 Task: Buy 3 Burp Cloths for Baby Boys from Bibs & Burp Cloths section under best seller category for shipping address: Amanda Green, 1779 Jenna Lane, Cincinnati, Ohio 45202, Cell Number 5139250533. Pay from credit card ending with 2005, CVV 3321
Action: Mouse moved to (208, 65)
Screenshot: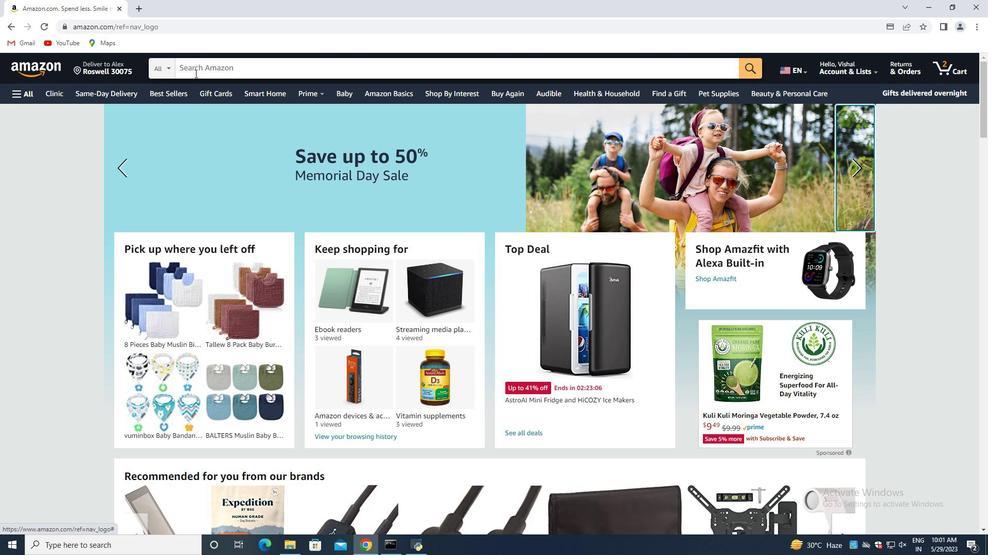 
Action: Mouse pressed left at (208, 65)
Screenshot: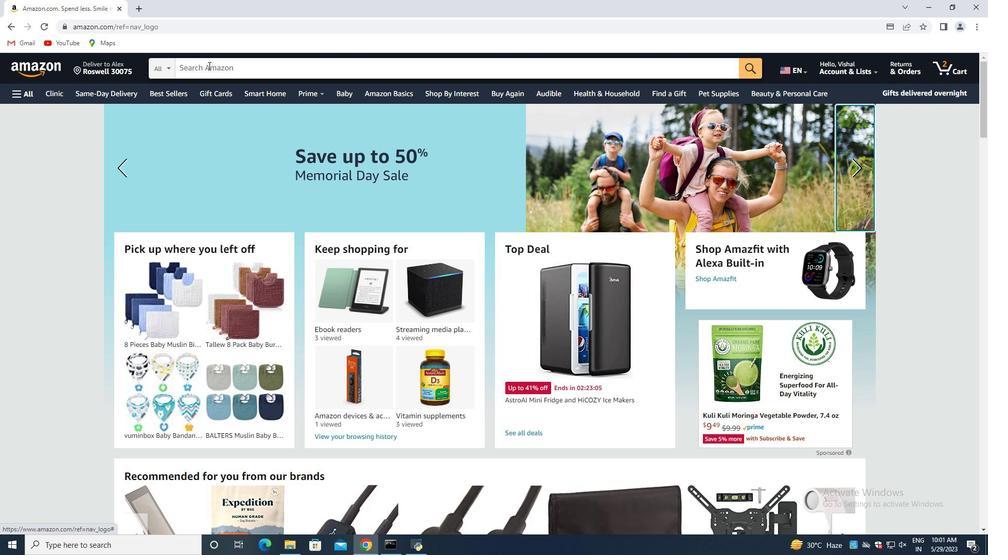 
Action: Key pressed <Key.shift>Burp<Key.space><Key.shift>Cloths<Key.space><Key.shift>For<Key.space><Key.shift>Babay<Key.space><Key.backspace><Key.backspace><Key.backspace>y<Key.space><Key.shift>Boys<Key.enter>
Screenshot: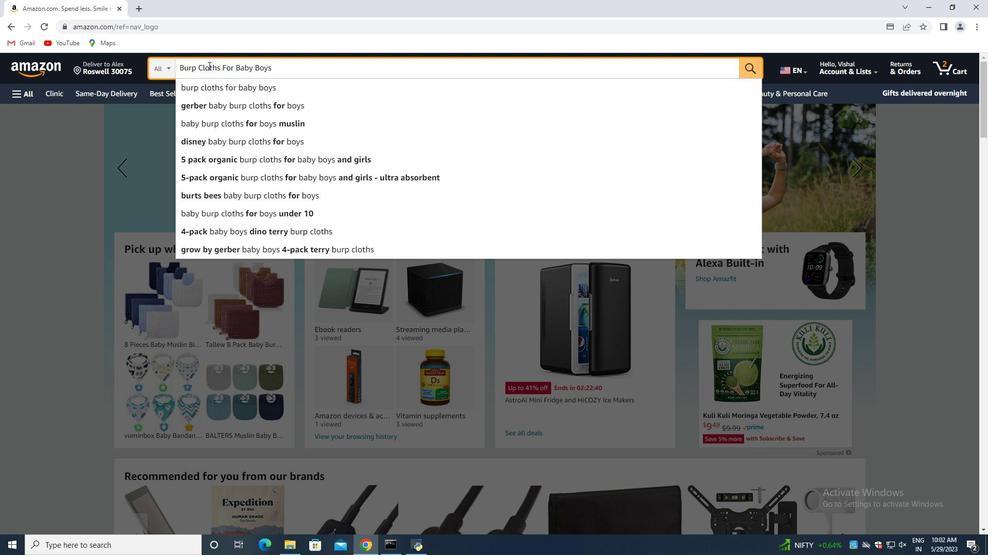 
Action: Mouse moved to (57, 278)
Screenshot: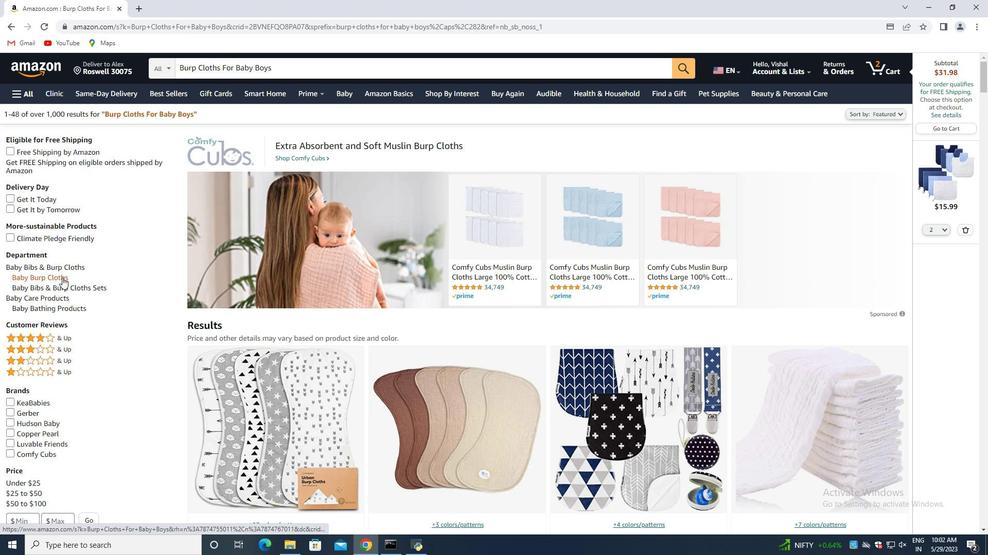 
Action: Mouse pressed left at (57, 278)
Screenshot: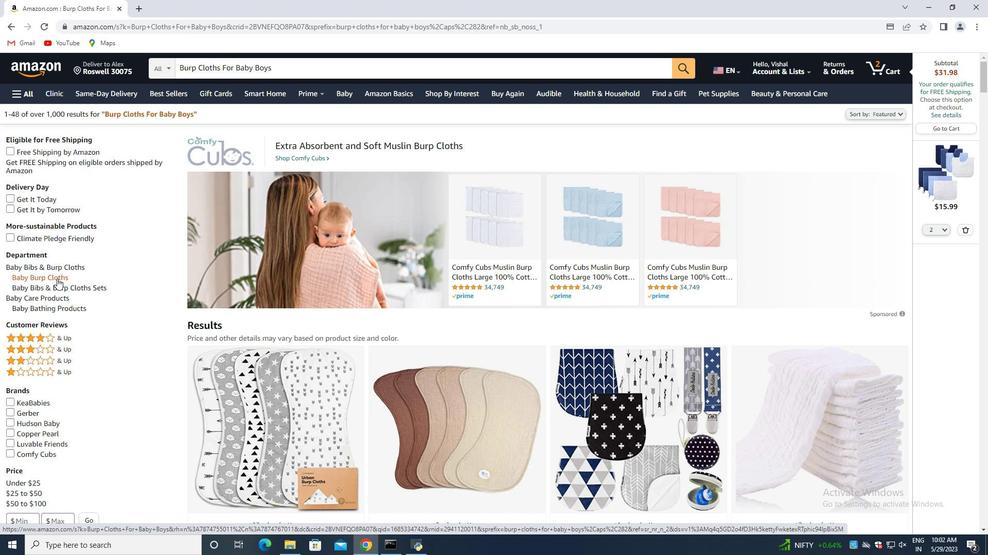 
Action: Mouse moved to (135, 117)
Screenshot: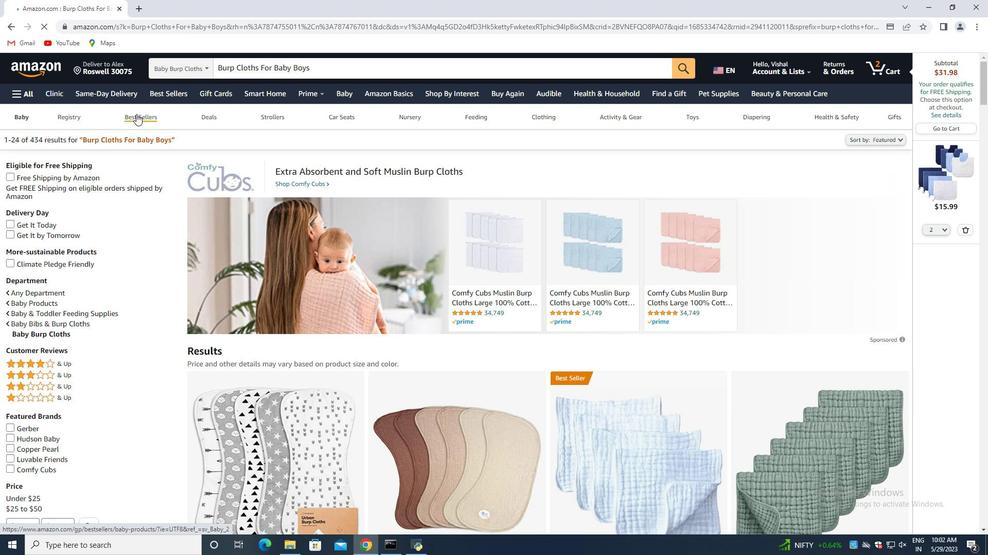 
Action: Mouse pressed left at (135, 117)
Screenshot: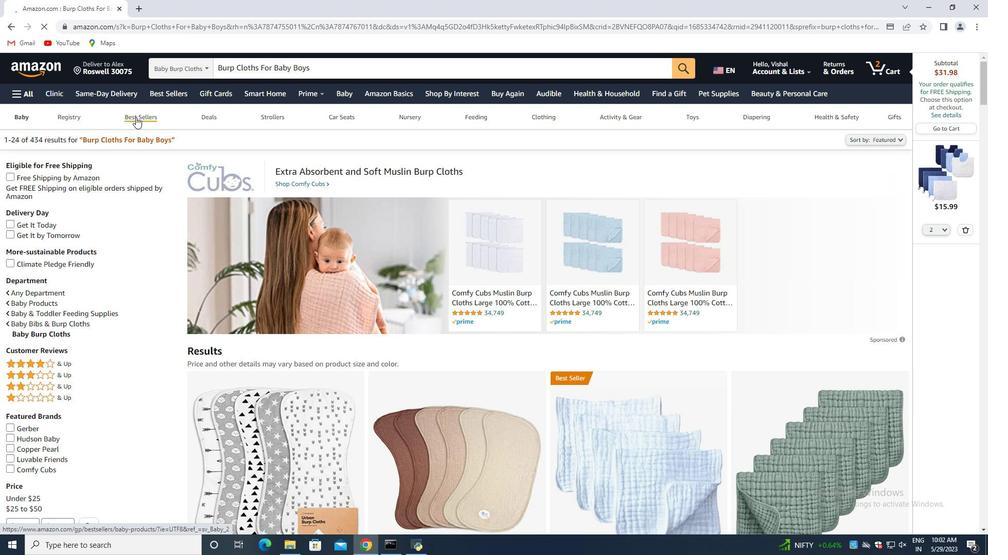 
Action: Mouse moved to (275, 172)
Screenshot: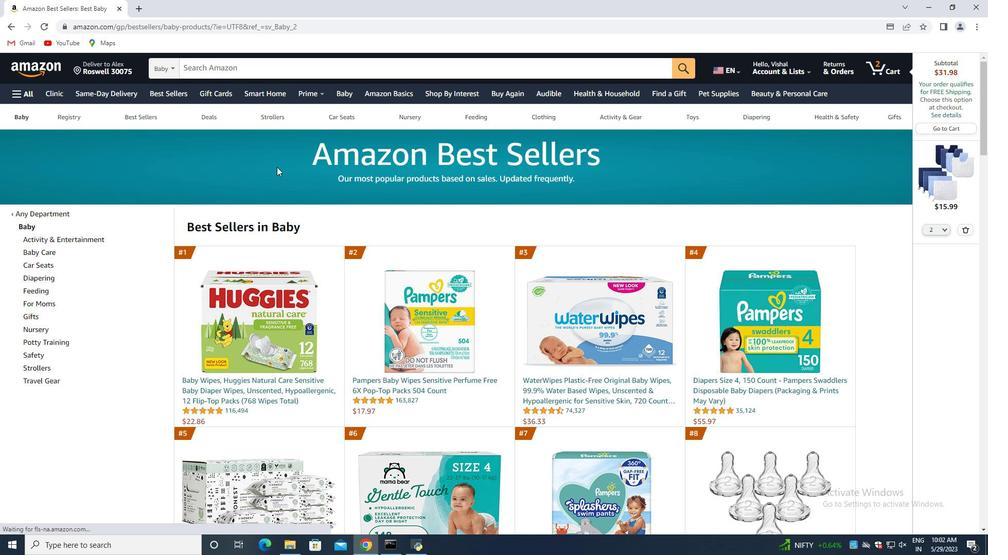 
Action: Mouse scrolled (275, 171) with delta (0, 0)
Screenshot: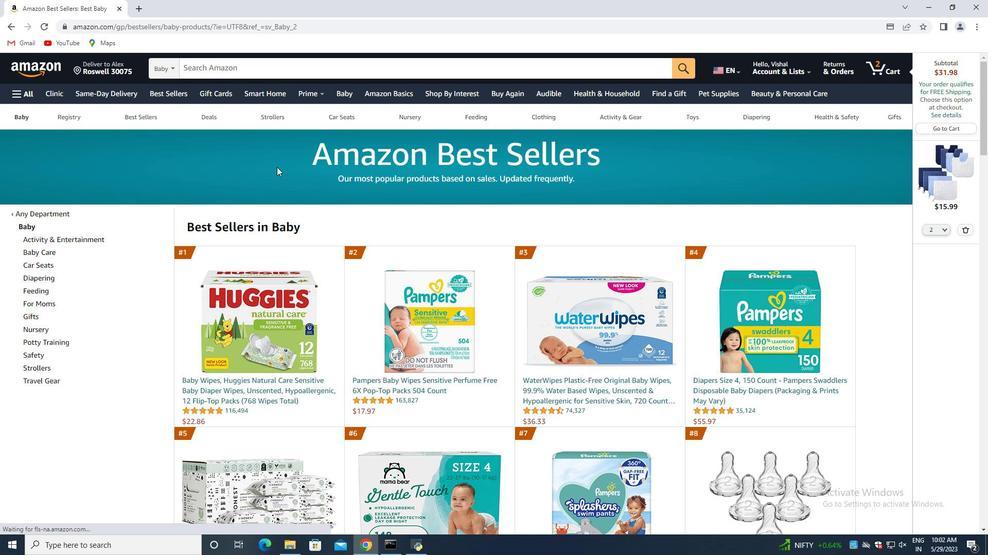 
Action: Mouse scrolled (275, 171) with delta (0, 0)
Screenshot: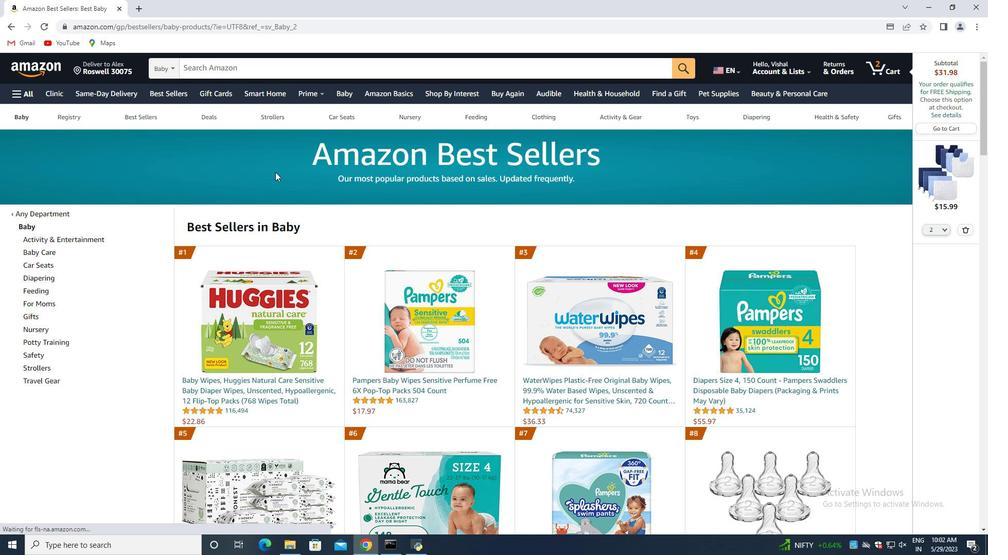 
Action: Mouse scrolled (275, 171) with delta (0, 0)
Screenshot: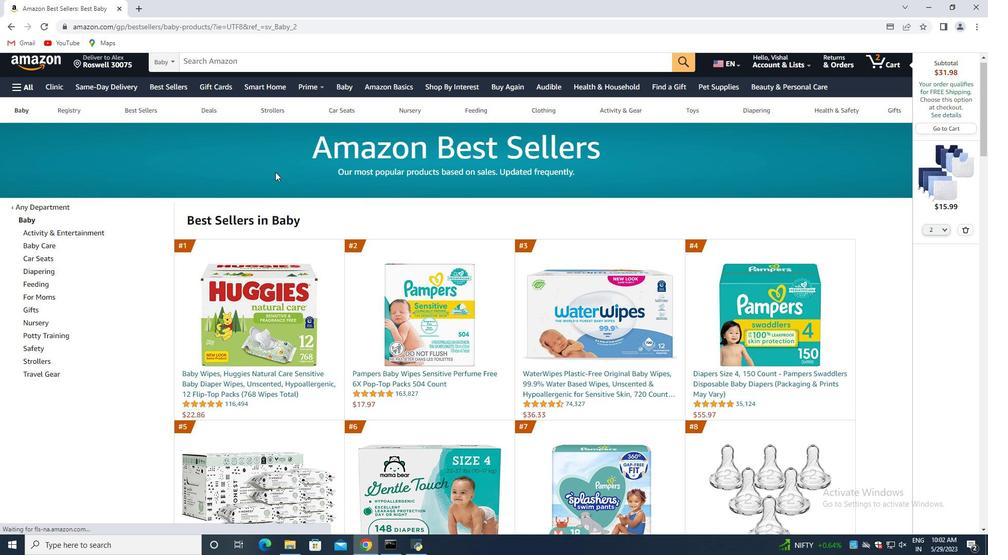 
Action: Mouse scrolled (275, 171) with delta (0, 0)
Screenshot: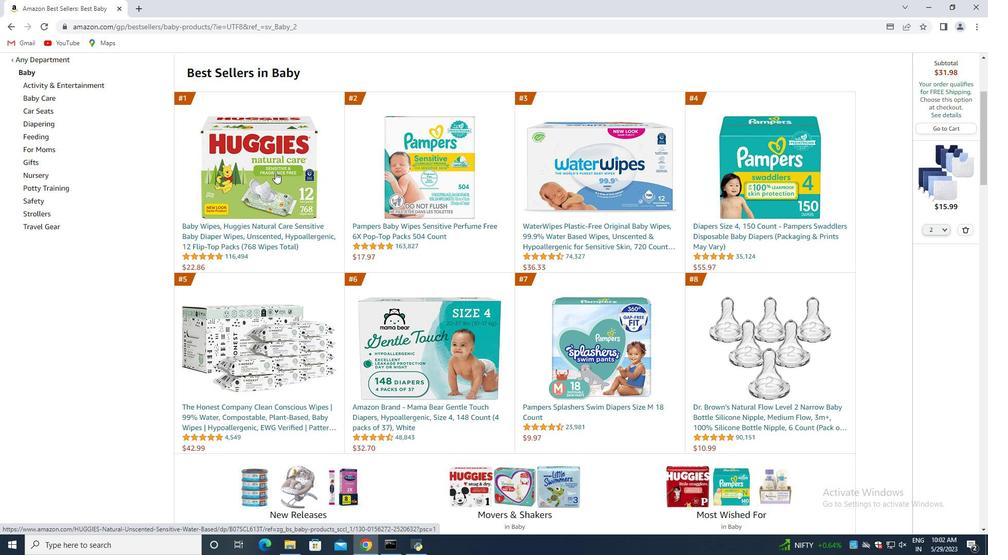 
Action: Mouse scrolled (275, 171) with delta (0, 0)
Screenshot: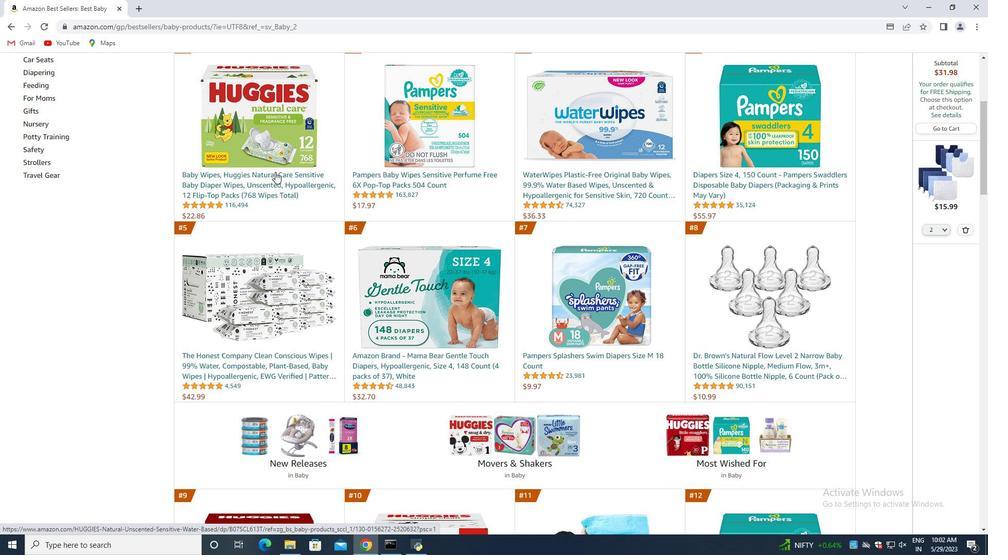 
Action: Mouse scrolled (275, 171) with delta (0, 0)
Screenshot: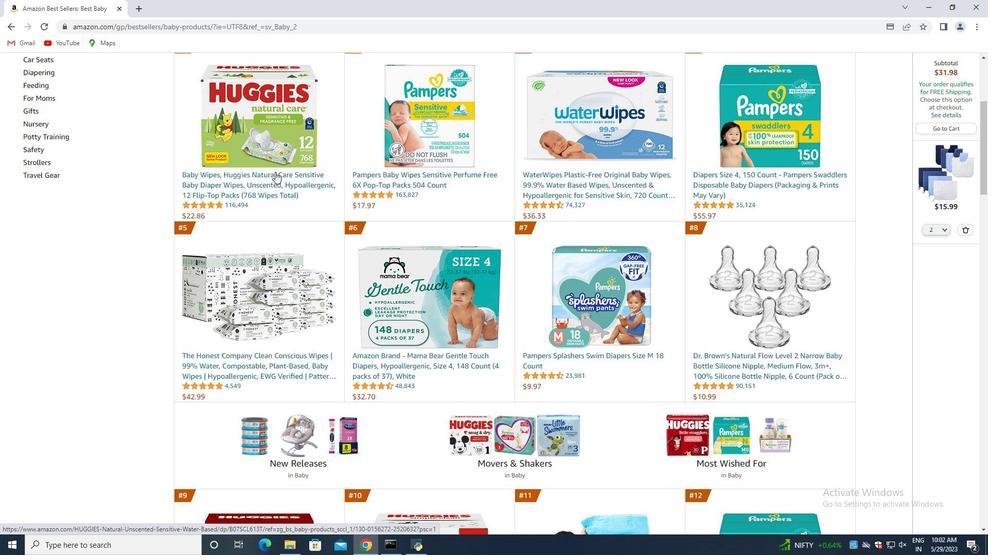
Action: Mouse scrolled (275, 171) with delta (0, 0)
Screenshot: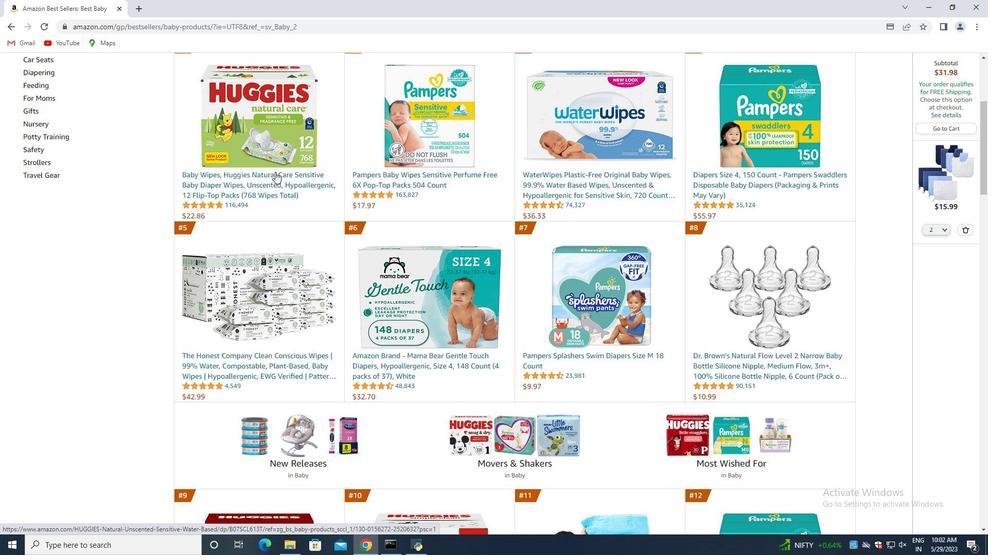 
Action: Mouse moved to (490, 162)
Screenshot: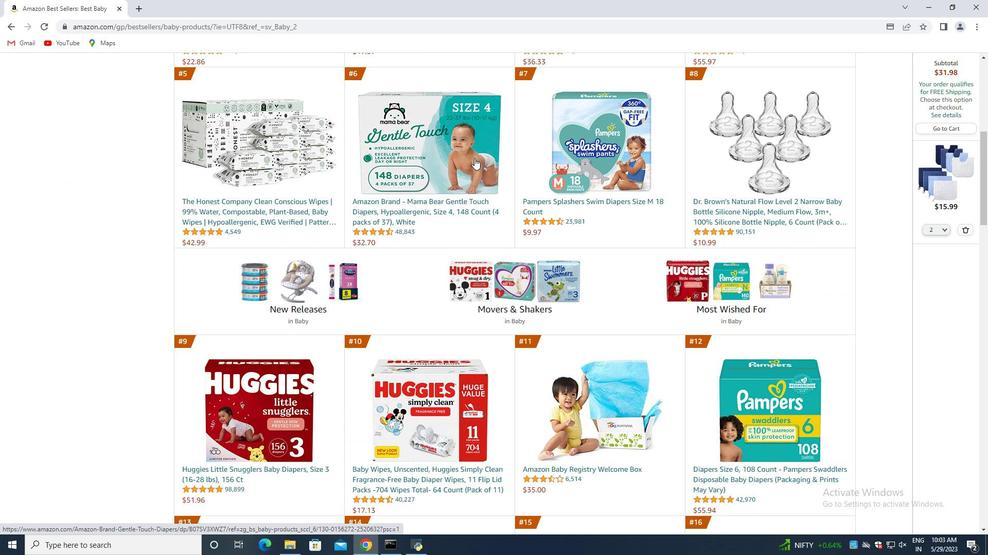 
Action: Mouse scrolled (490, 162) with delta (0, 0)
Screenshot: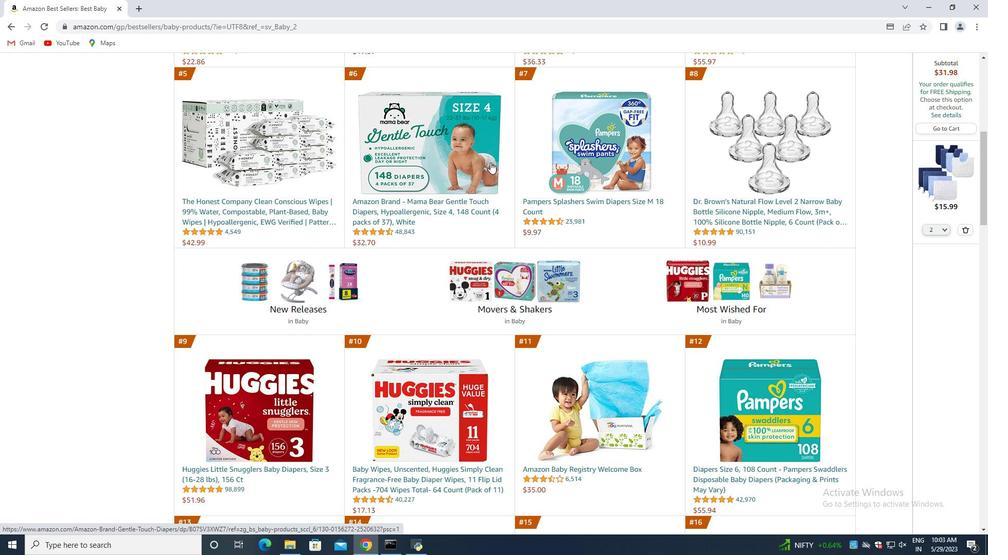 
Action: Mouse moved to (490, 163)
Screenshot: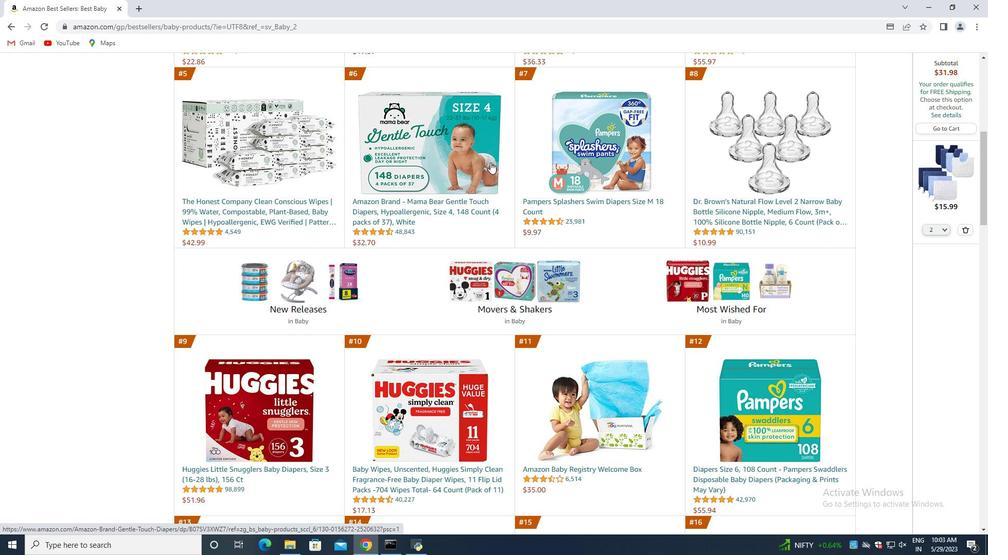 
Action: Mouse scrolled (490, 162) with delta (0, 0)
Screenshot: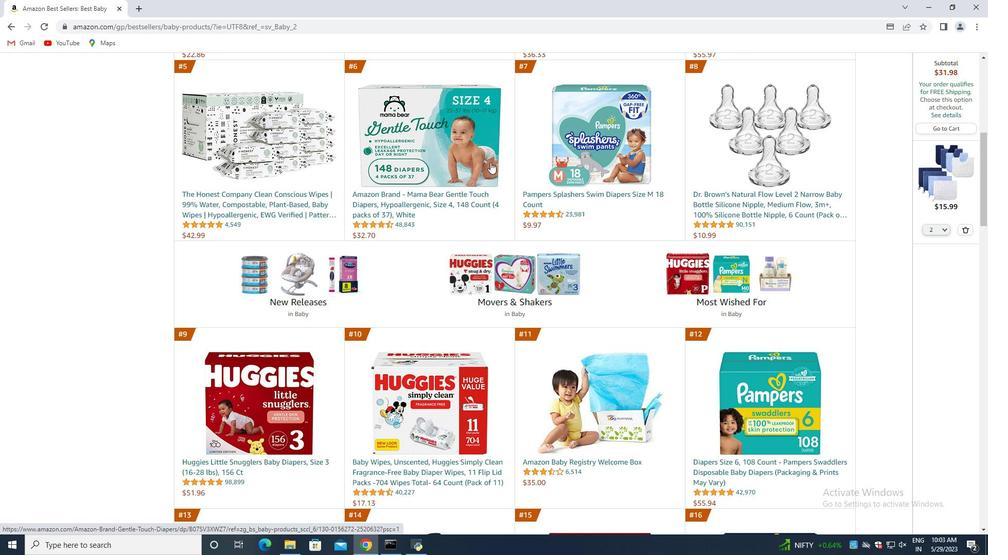 
Action: Mouse moved to (490, 163)
Screenshot: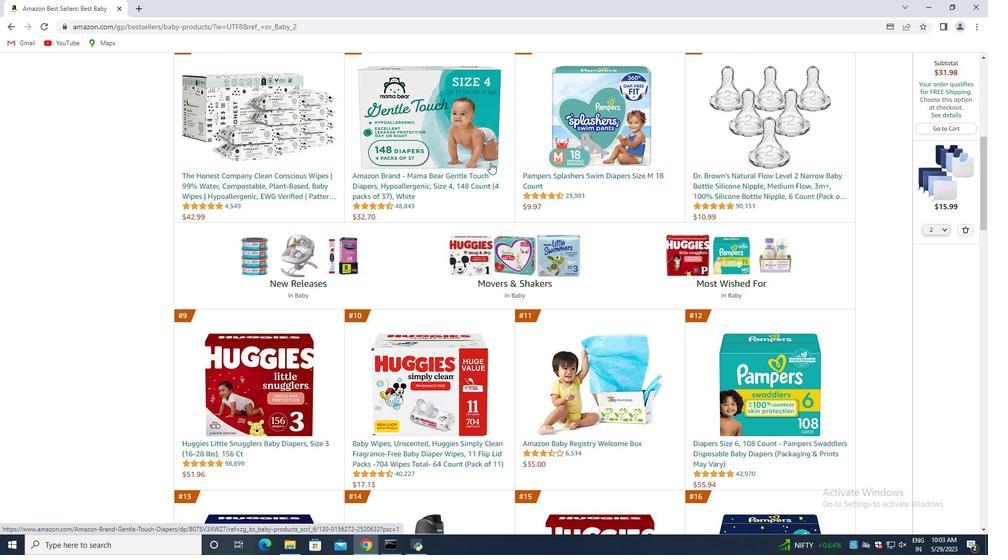 
Action: Mouse scrolled (490, 162) with delta (0, 0)
Screenshot: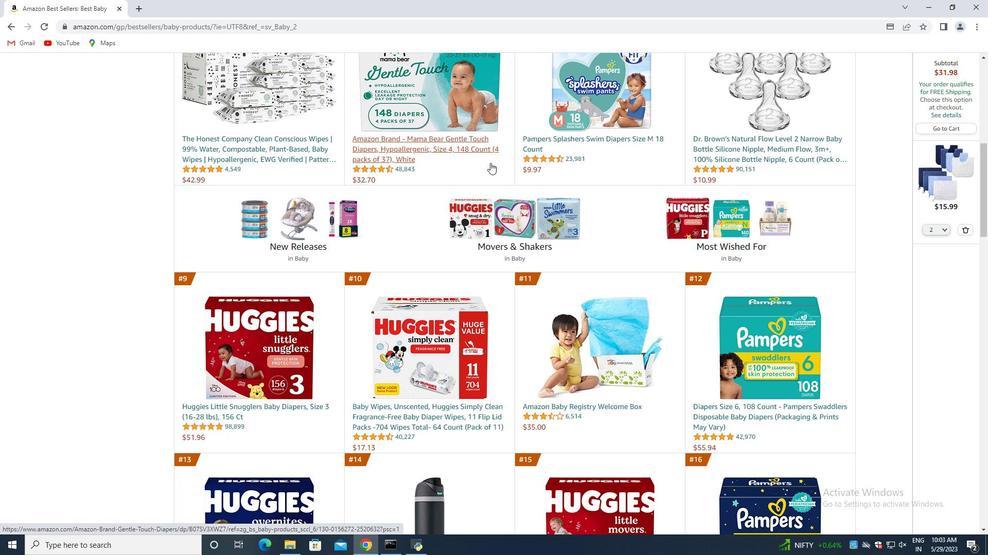 
Action: Mouse moved to (490, 164)
Screenshot: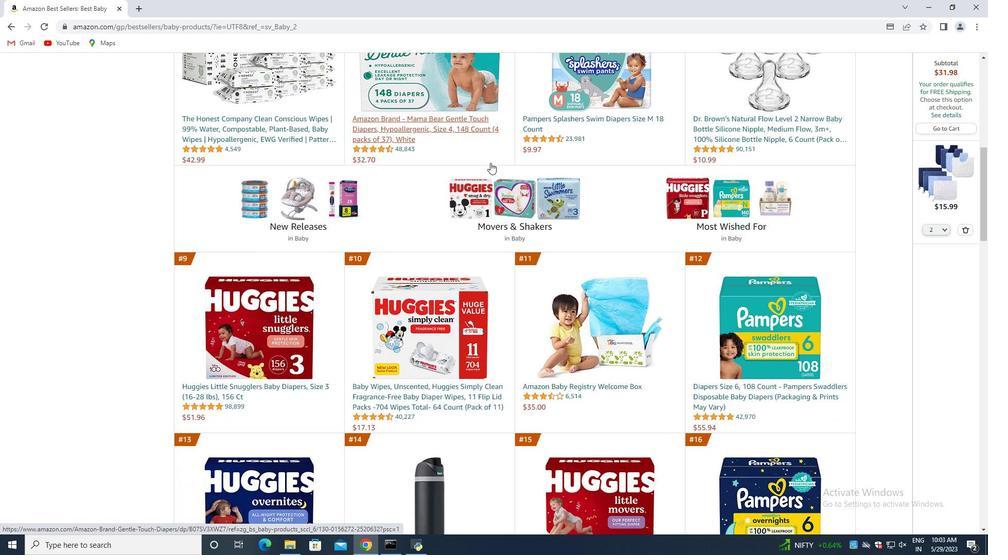 
Action: Mouse scrolled (490, 164) with delta (0, 0)
Screenshot: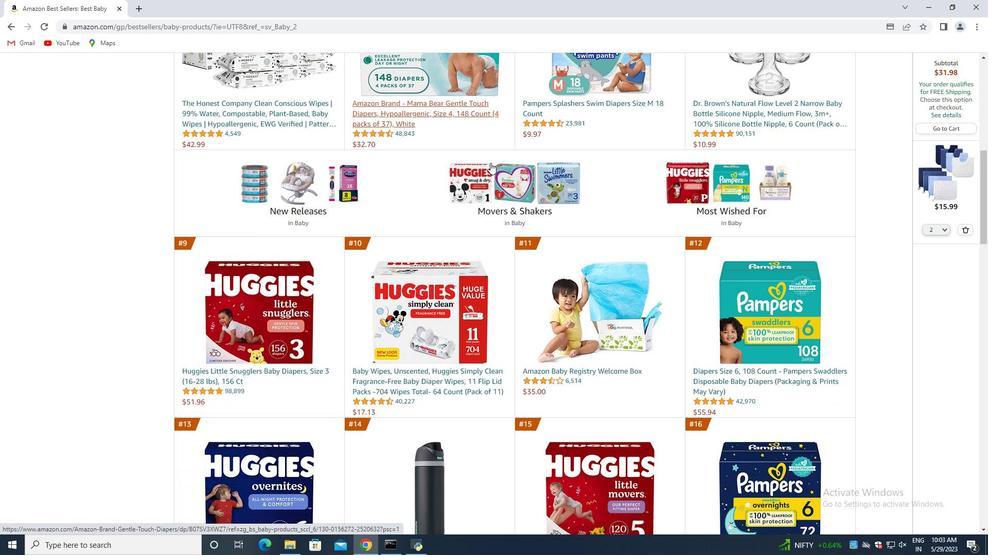 
Action: Mouse moved to (490, 165)
Screenshot: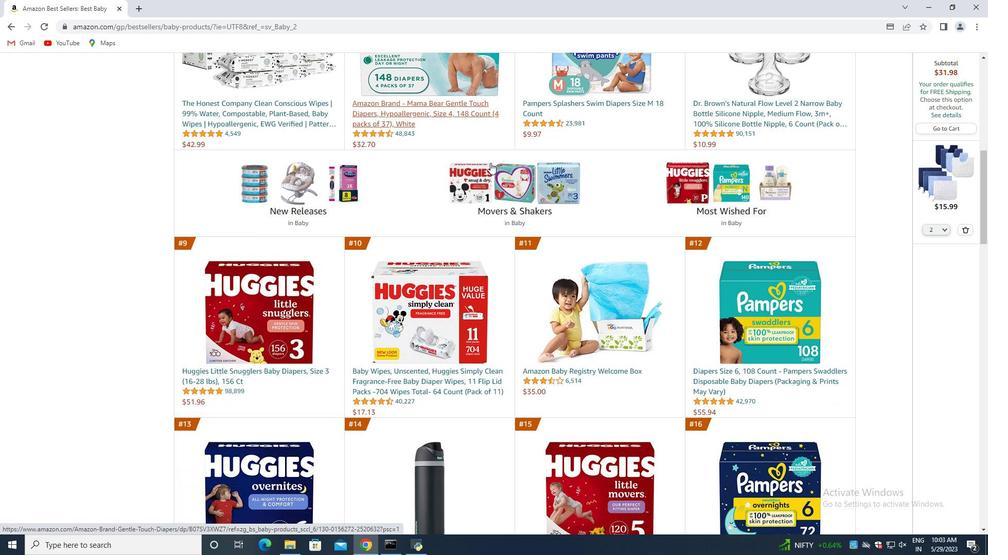 
Action: Mouse scrolled (490, 165) with delta (0, 0)
Screenshot: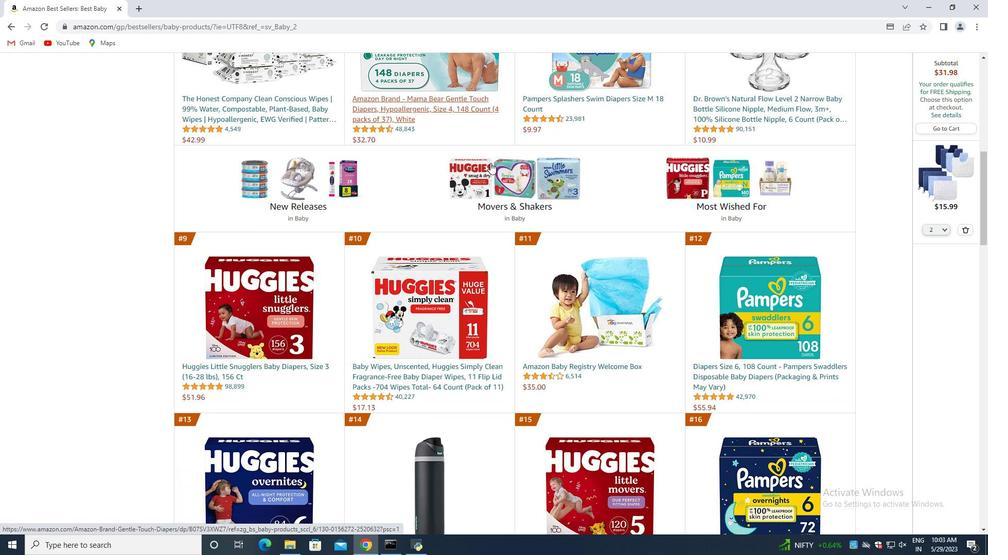 
Action: Mouse moved to (440, 184)
Screenshot: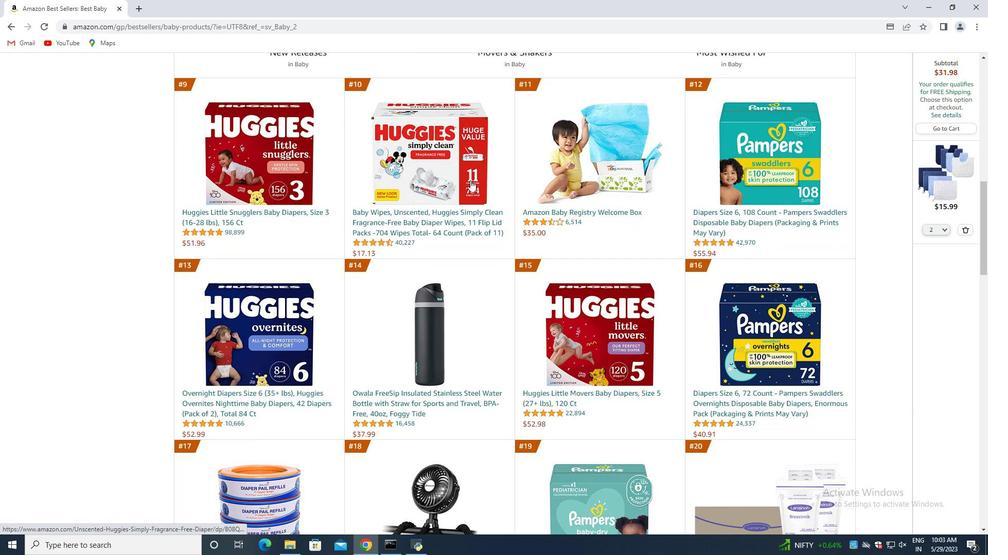 
Action: Mouse scrolled (440, 183) with delta (0, 0)
Screenshot: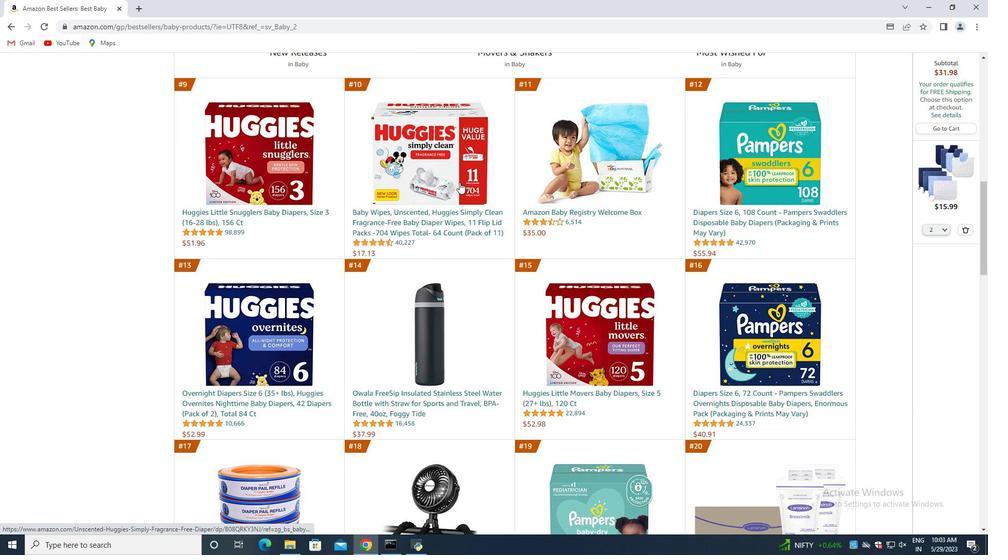 
Action: Mouse moved to (425, 188)
Screenshot: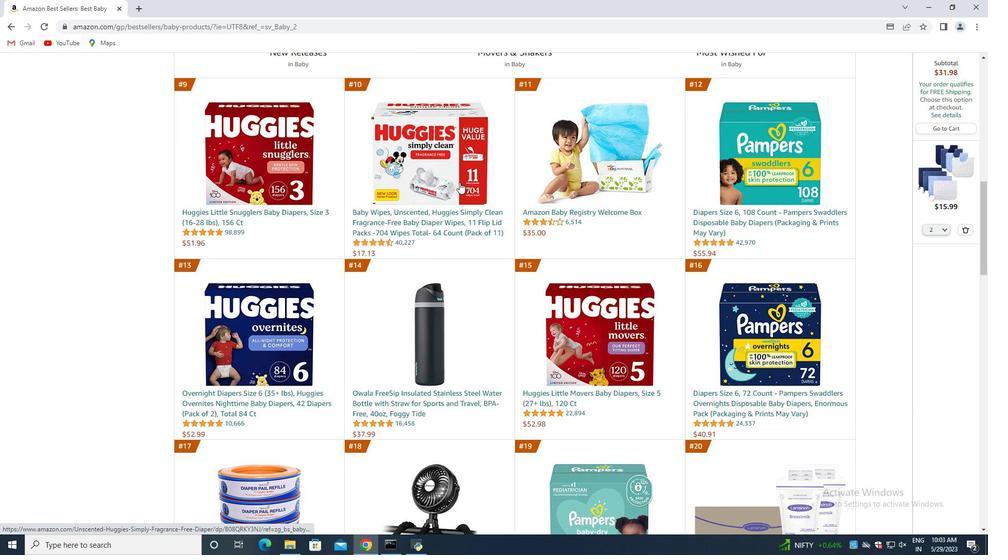 
Action: Mouse scrolled (425, 188) with delta (0, 0)
Screenshot: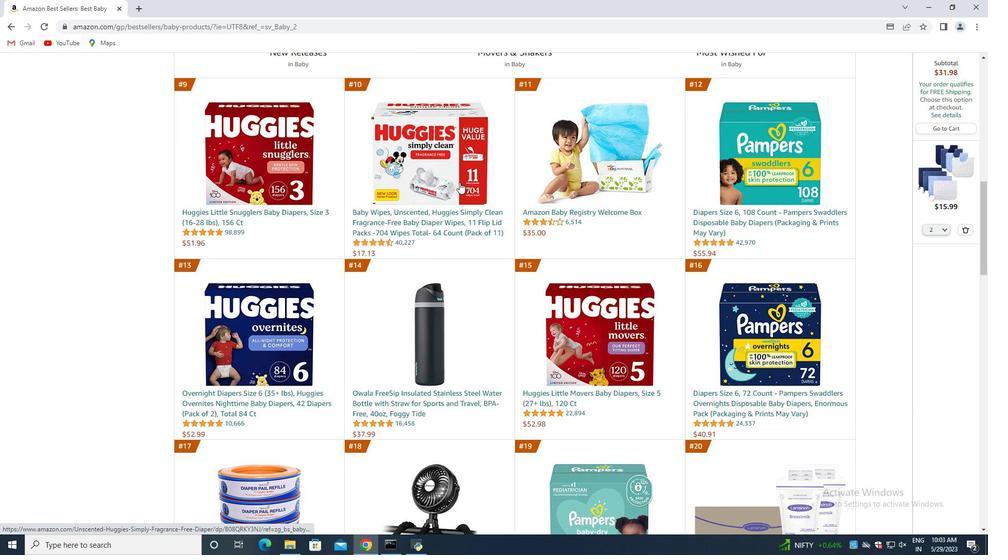 
Action: Mouse moved to (416, 191)
Screenshot: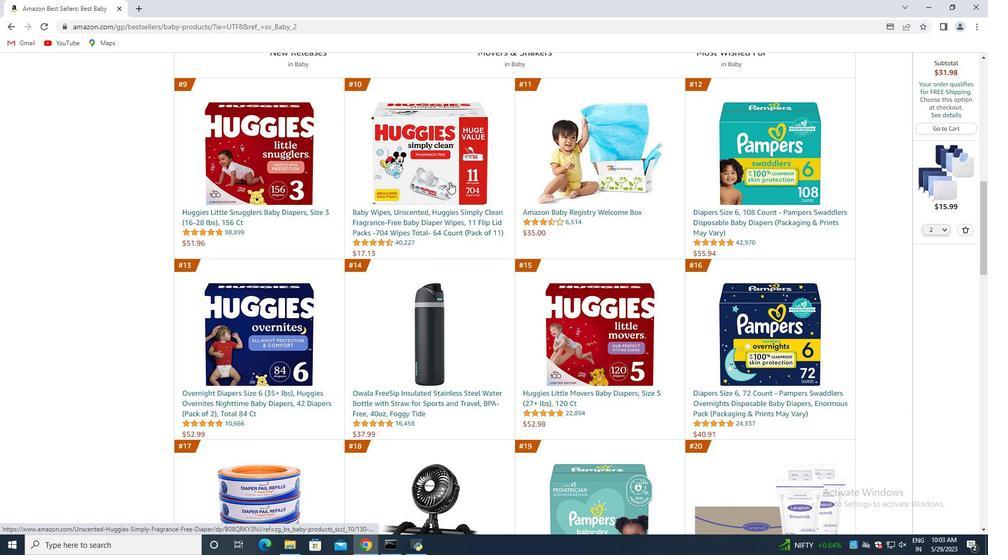 
Action: Mouse scrolled (416, 191) with delta (0, 0)
Screenshot: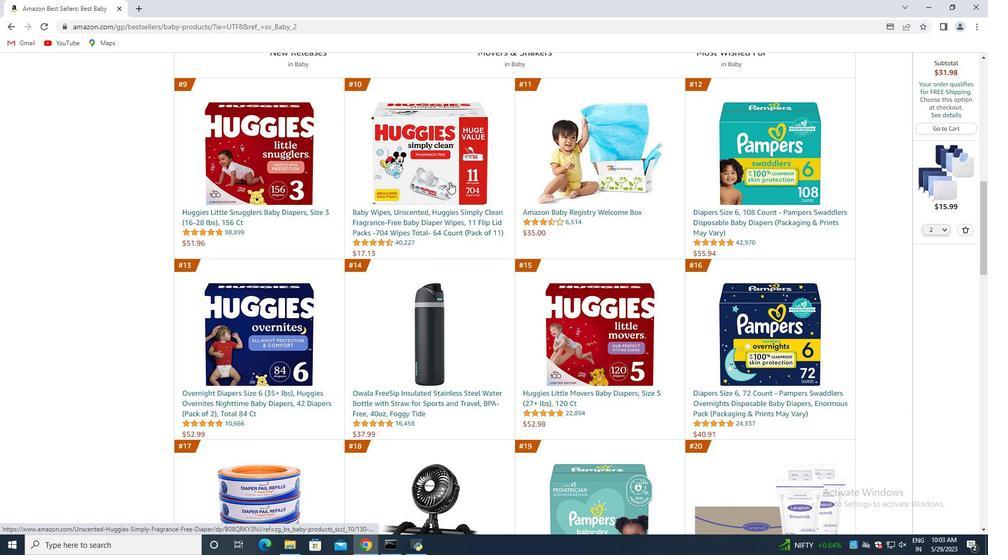 
Action: Mouse moved to (409, 193)
Screenshot: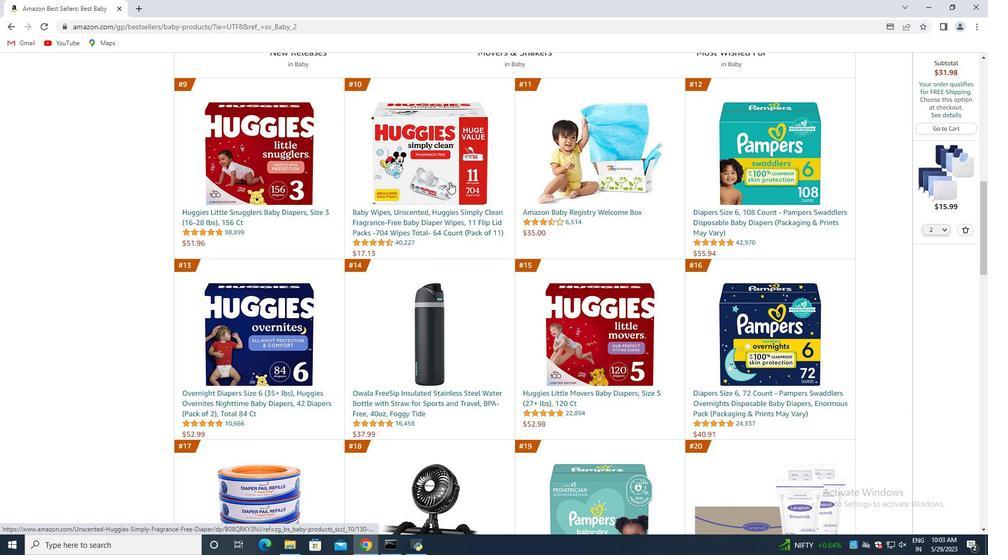 
Action: Mouse scrolled (409, 192) with delta (0, 0)
Screenshot: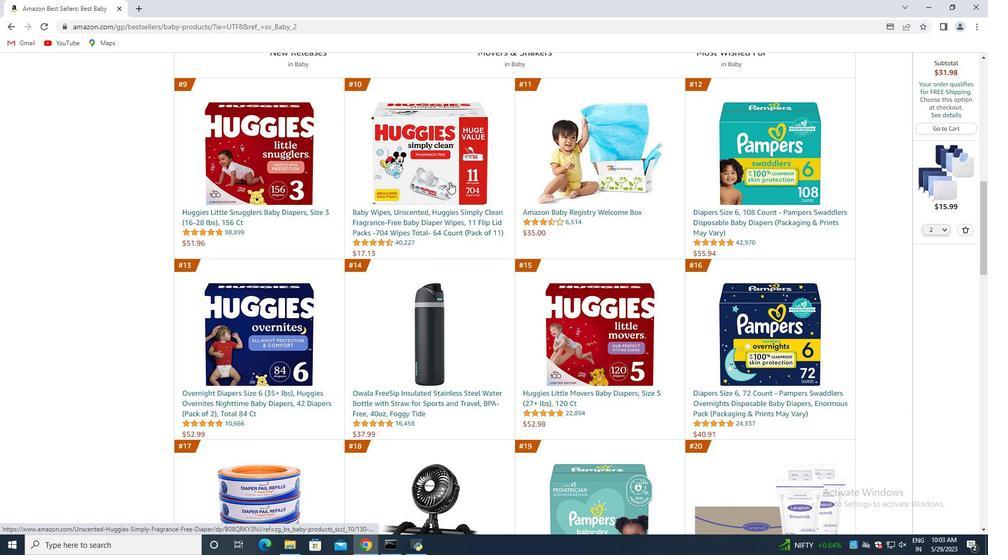 
Action: Mouse moved to (404, 194)
Screenshot: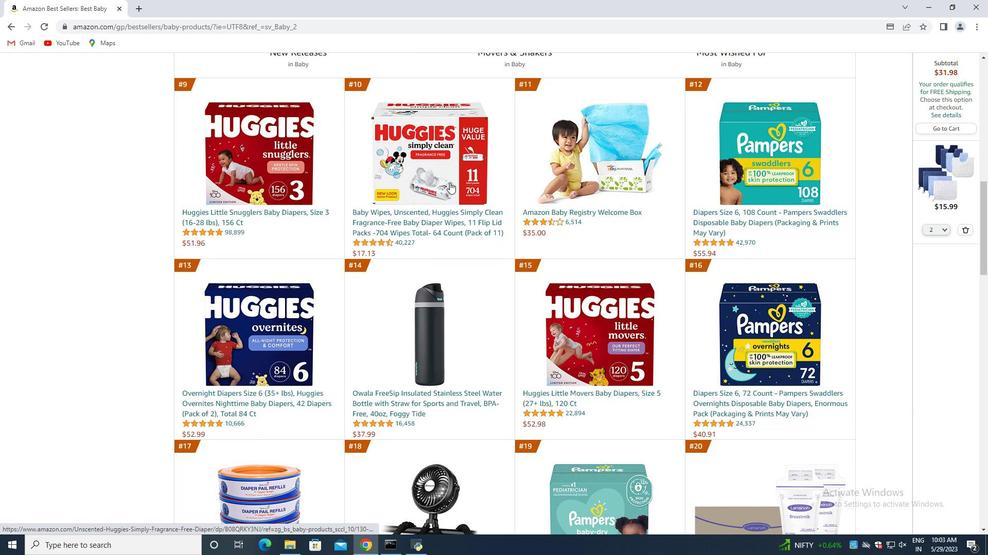 
Action: Mouse scrolled (404, 193) with delta (0, 0)
Screenshot: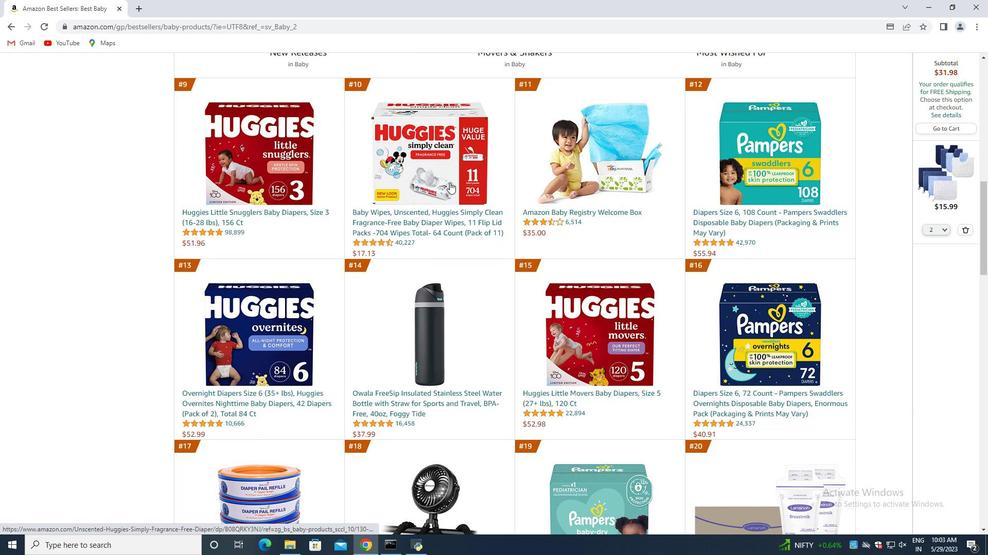 
Action: Mouse moved to (401, 189)
Screenshot: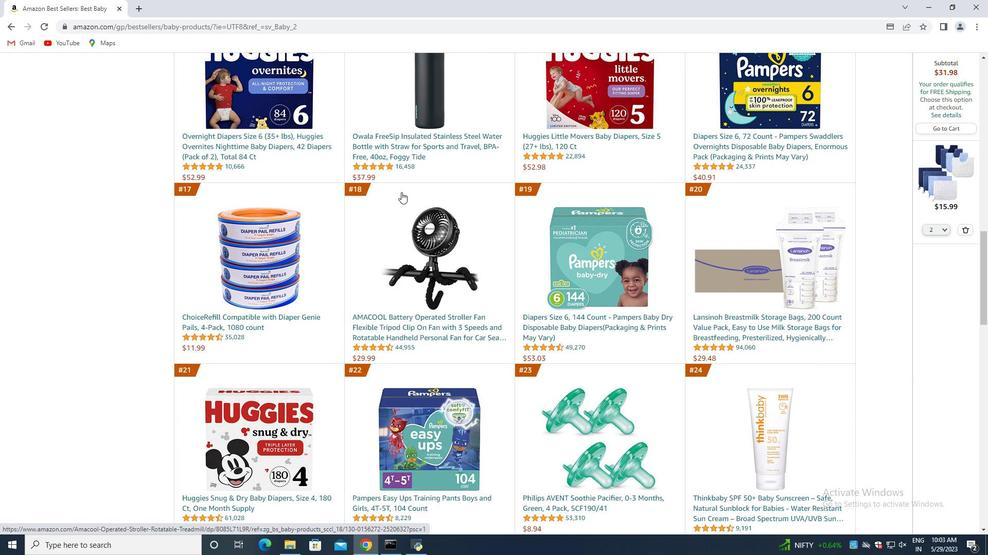 
Action: Mouse scrolled (401, 189) with delta (0, 0)
Screenshot: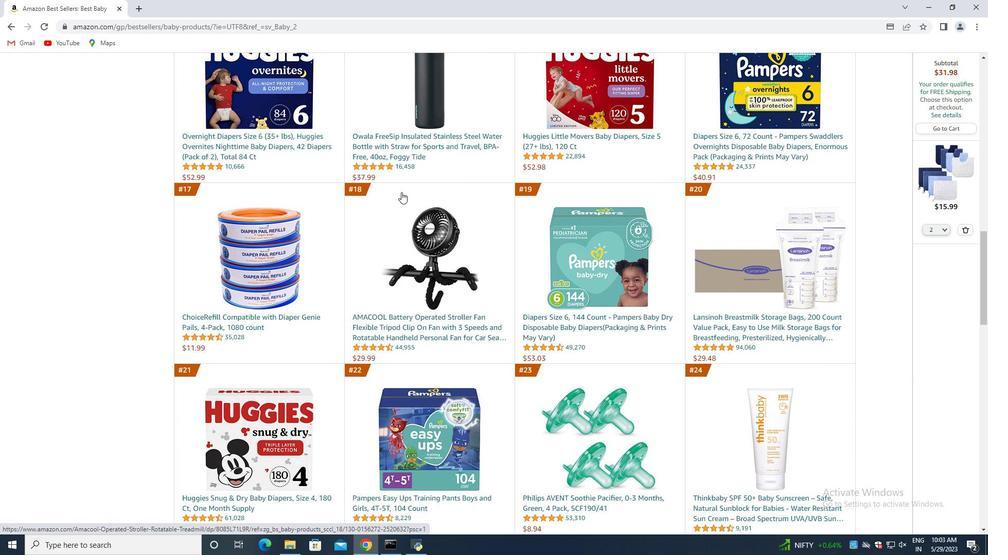 
Action: Mouse scrolled (401, 189) with delta (0, 0)
Screenshot: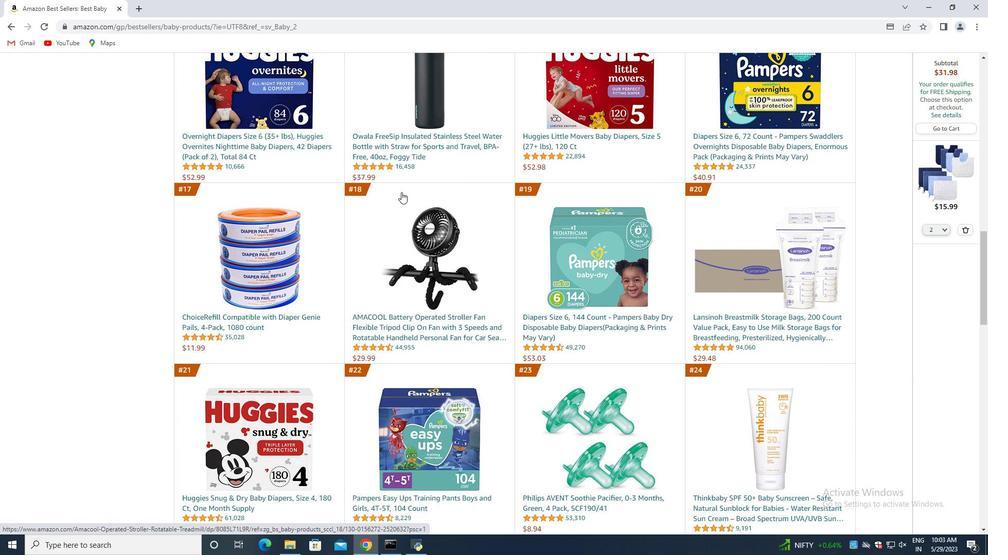 
Action: Mouse scrolled (401, 189) with delta (0, 0)
Screenshot: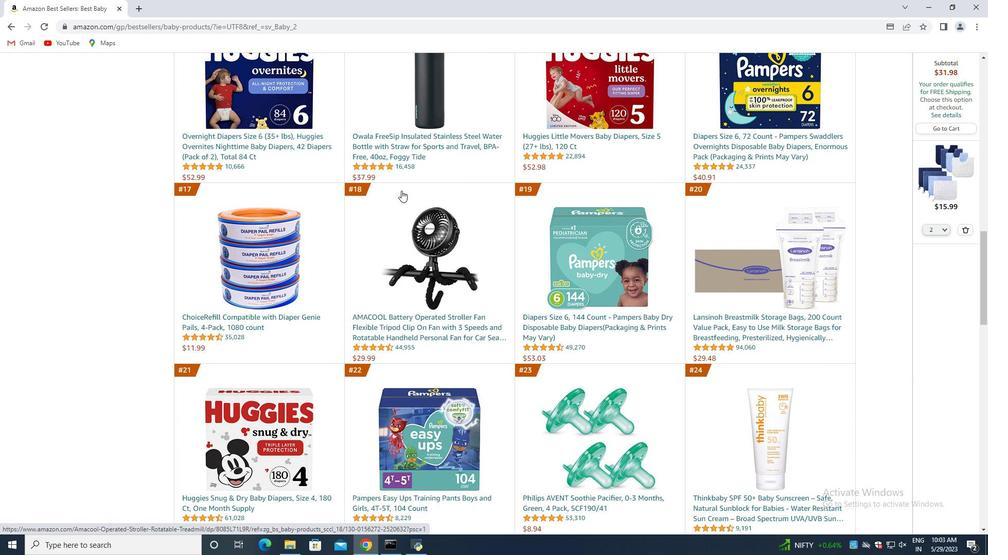 
Action: Mouse moved to (401, 190)
Screenshot: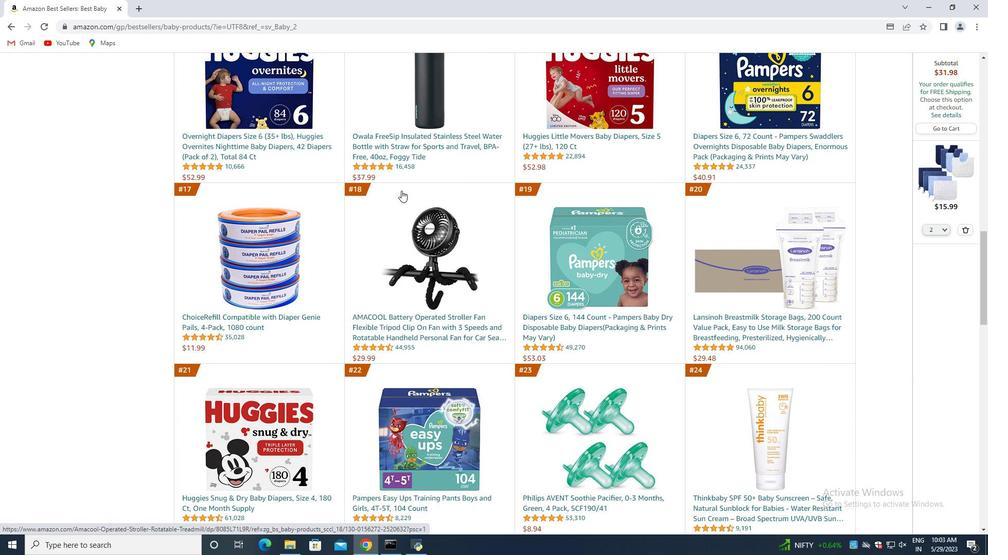 
Action: Mouse scrolled (401, 189) with delta (0, 0)
Screenshot: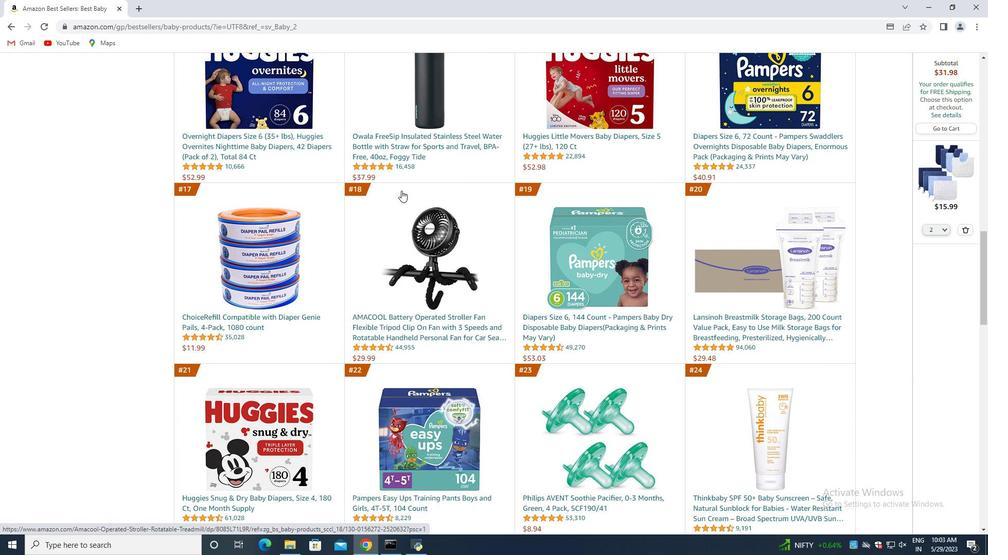 
Action: Mouse moved to (401, 190)
Screenshot: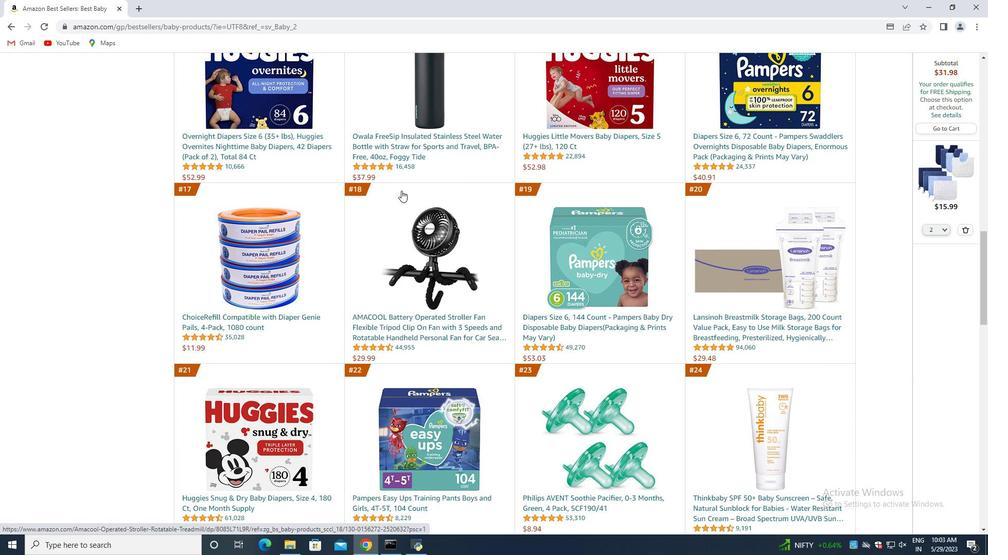 
Action: Mouse scrolled (401, 189) with delta (0, 0)
Screenshot: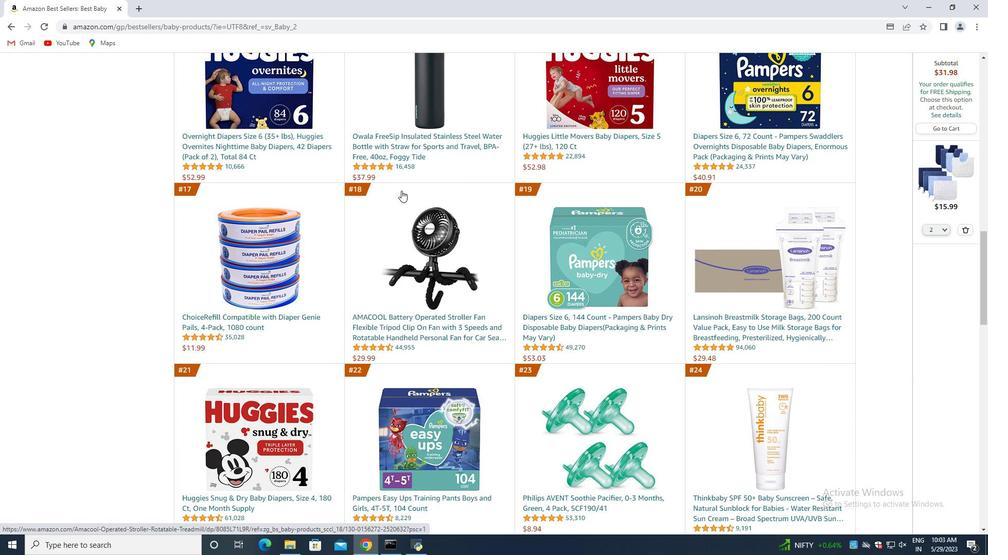 
Action: Mouse moved to (401, 191)
Screenshot: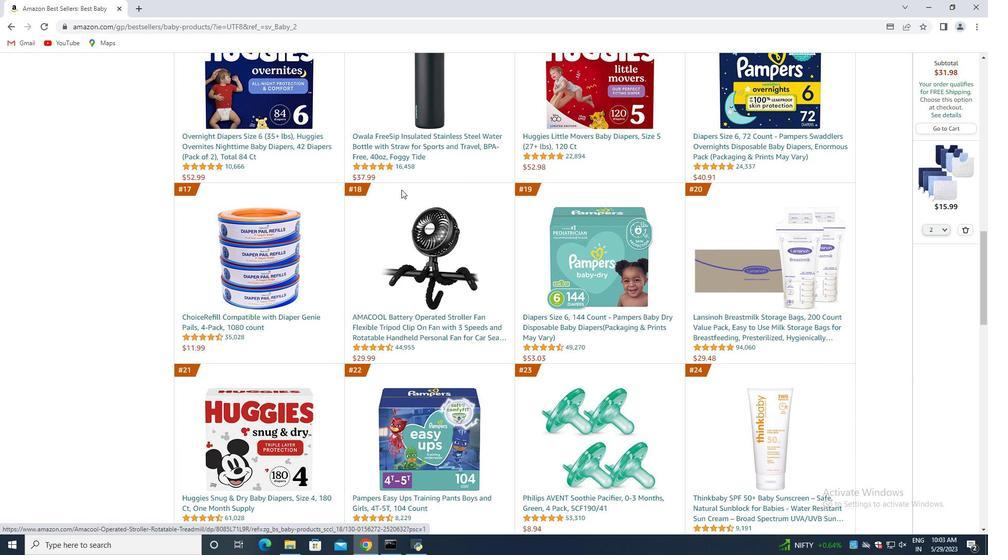 
Action: Mouse scrolled (401, 191) with delta (0, 0)
Screenshot: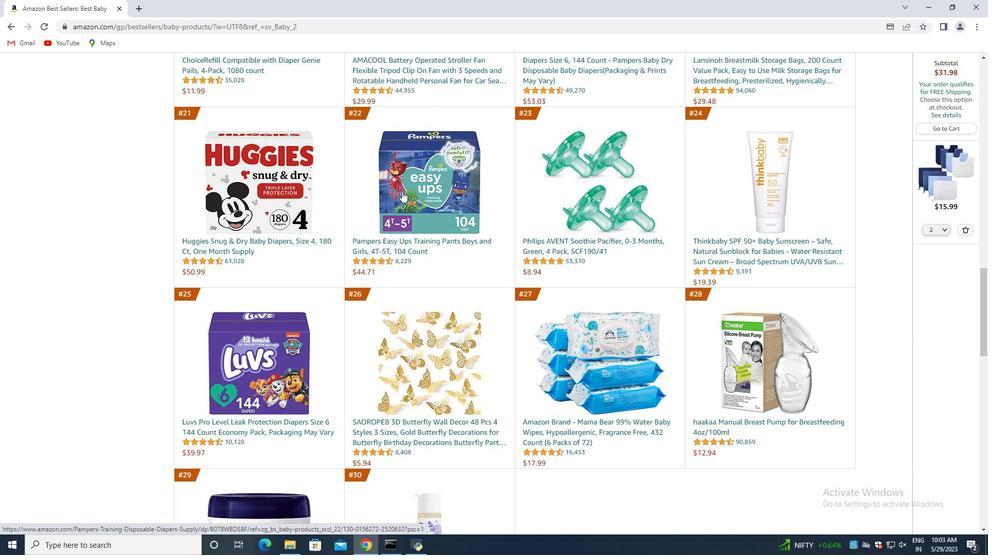 
Action: Mouse scrolled (401, 191) with delta (0, 0)
Screenshot: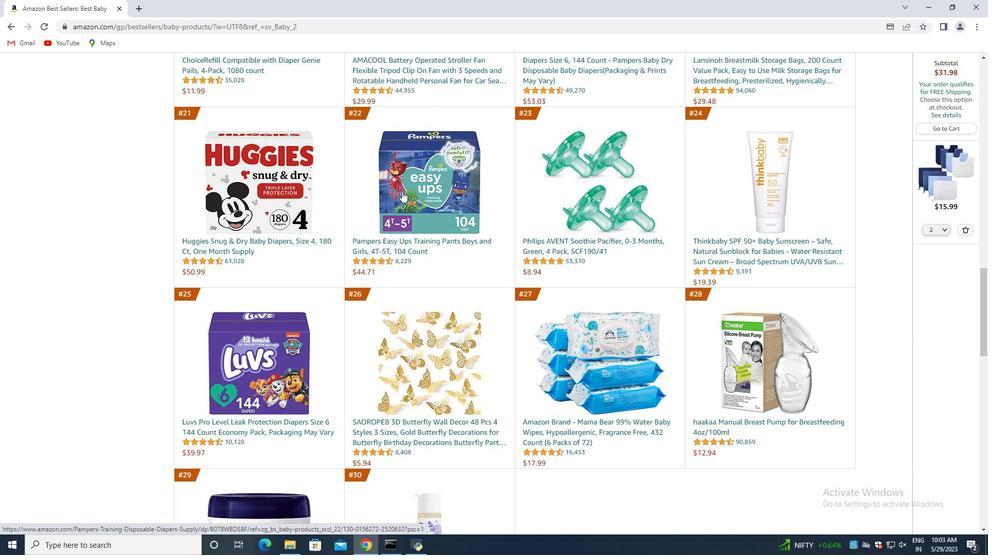 
Action: Mouse scrolled (401, 191) with delta (0, 0)
Screenshot: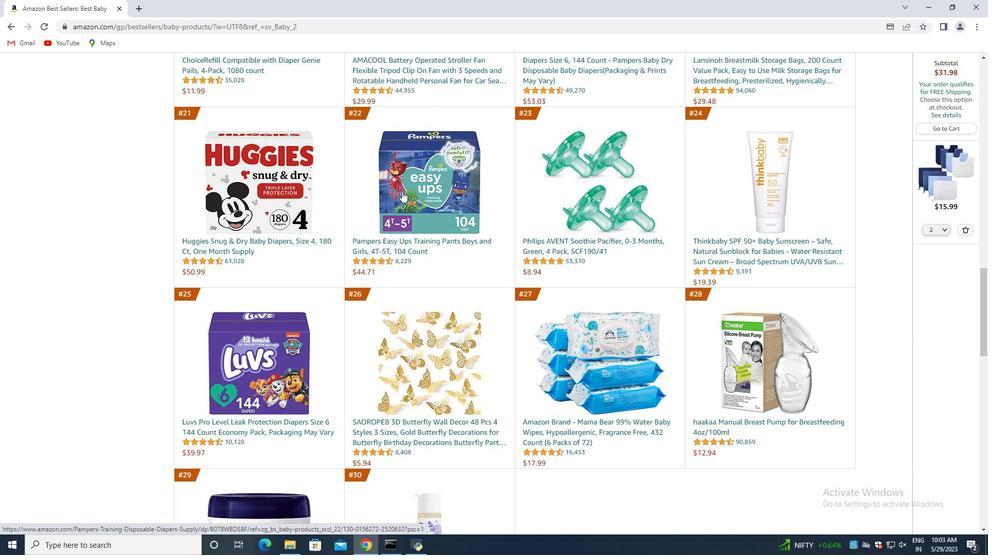 
Action: Mouse scrolled (401, 191) with delta (0, 0)
Screenshot: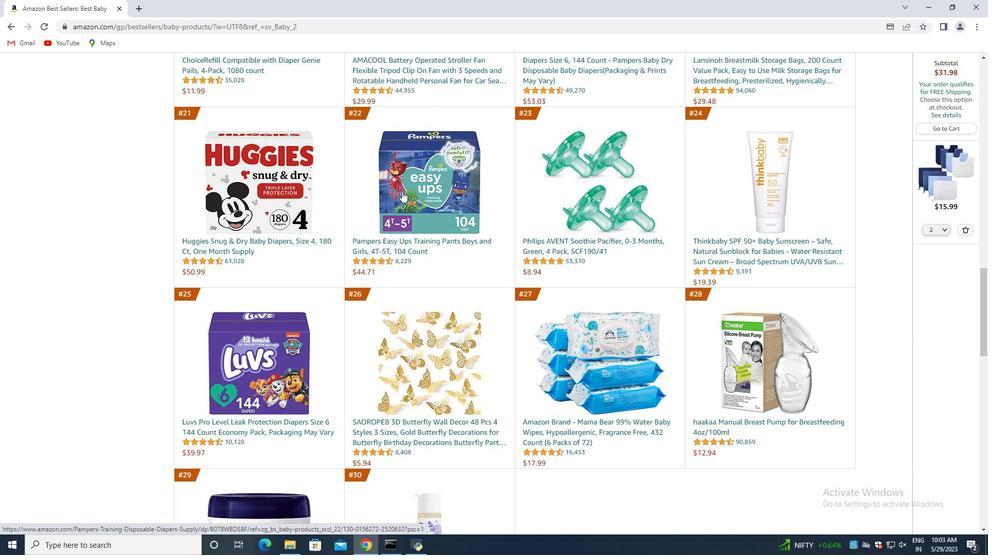
Action: Mouse scrolled (401, 191) with delta (0, 0)
Screenshot: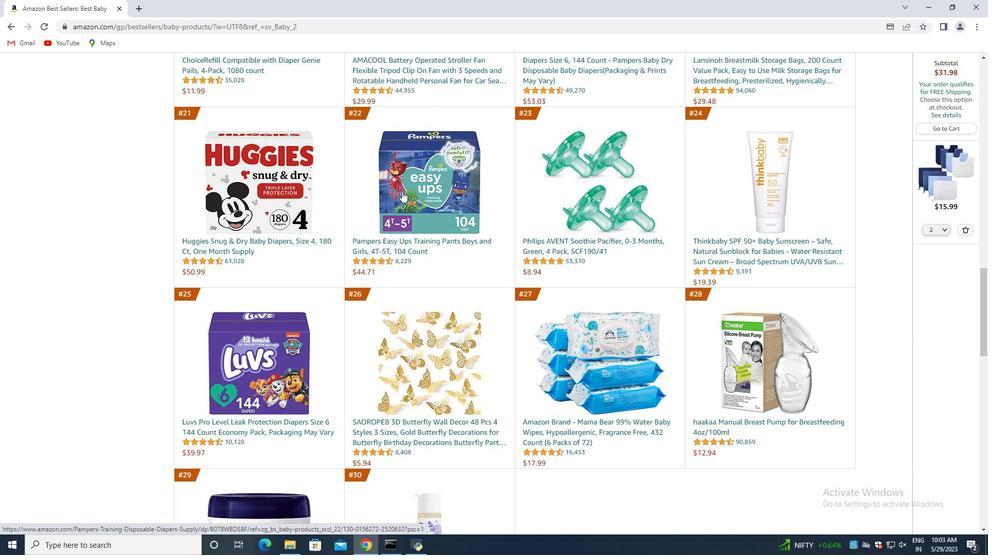 
Action: Mouse scrolled (401, 191) with delta (0, 0)
Screenshot: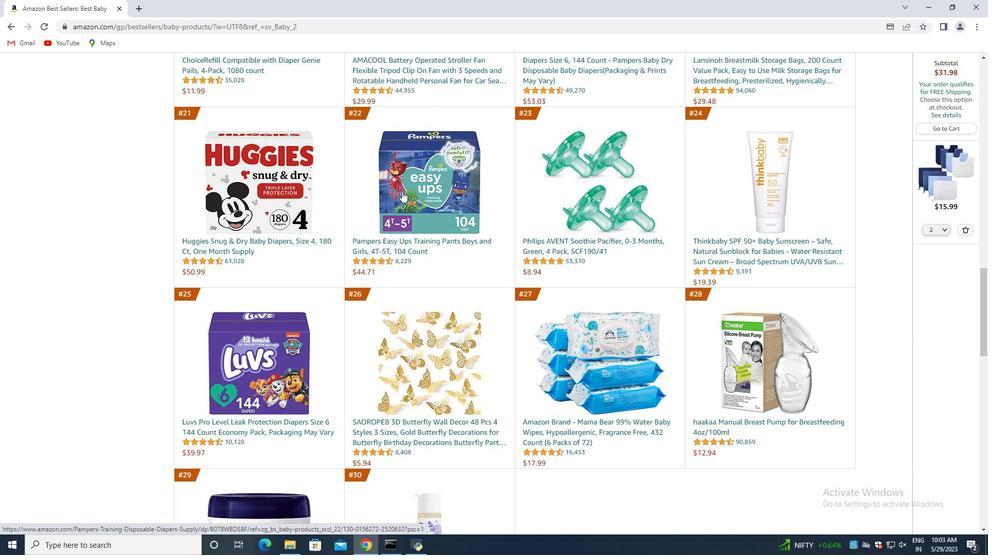 
Action: Mouse scrolled (401, 191) with delta (0, 0)
Screenshot: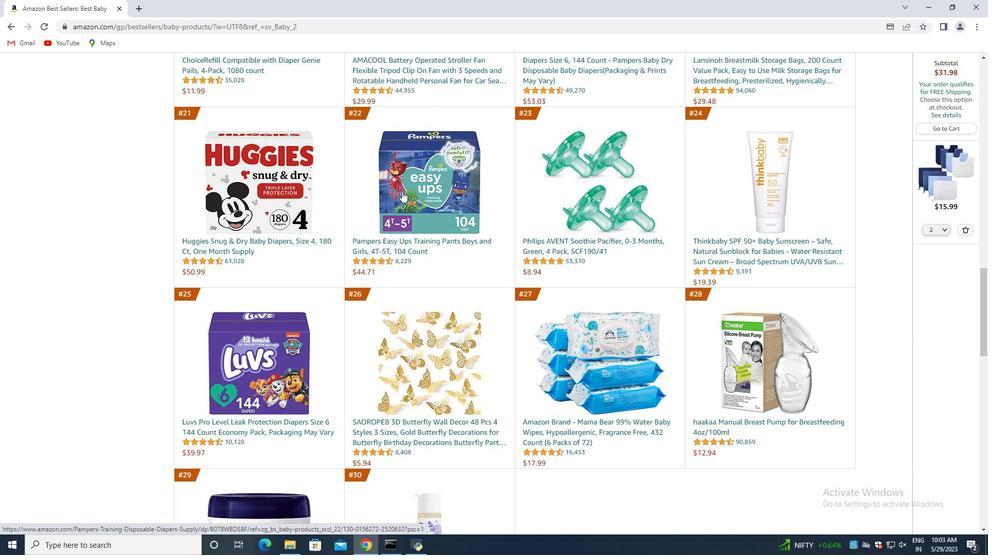 
Action: Mouse scrolled (401, 191) with delta (0, 0)
Screenshot: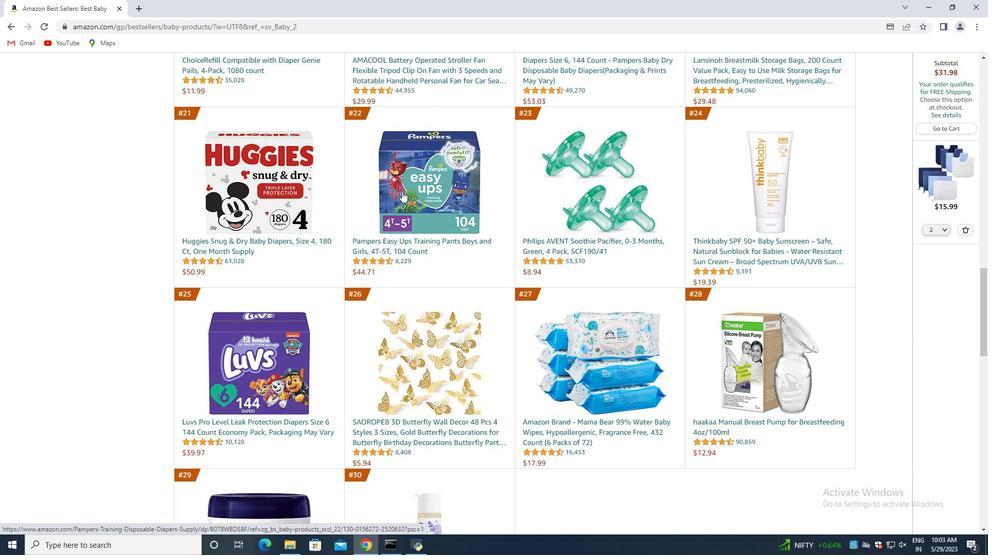 
Action: Mouse scrolled (401, 191) with delta (0, 0)
Screenshot: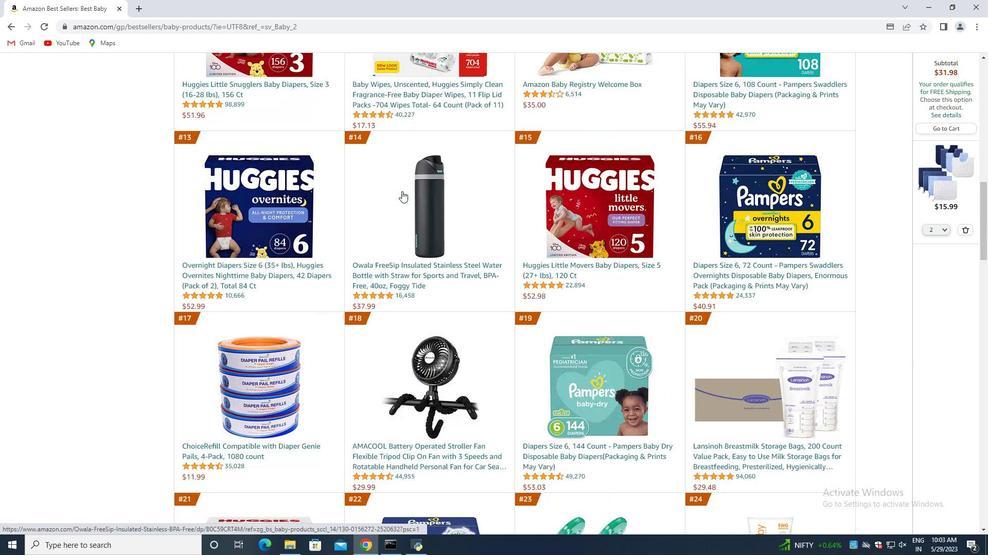 
Action: Mouse scrolled (401, 191) with delta (0, 0)
Screenshot: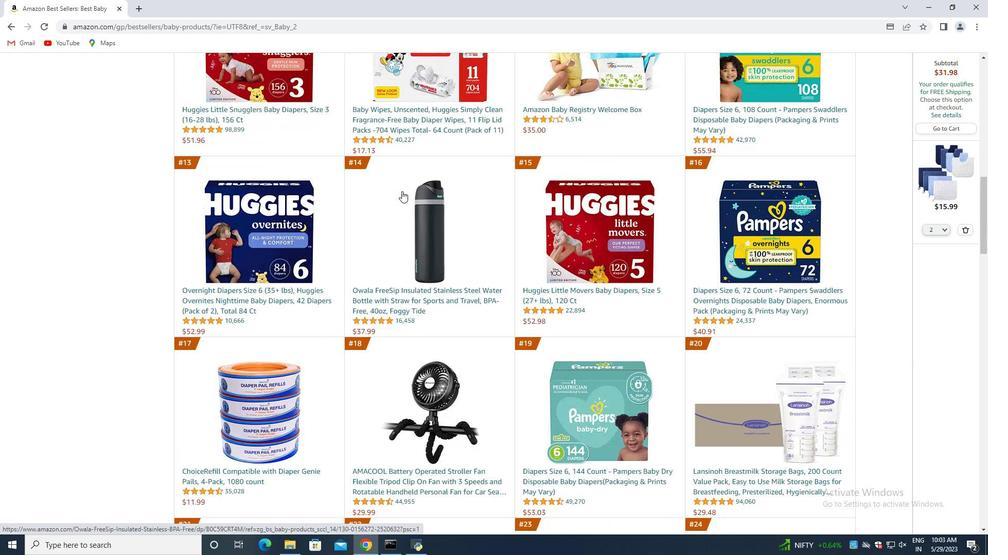 
Action: Mouse scrolled (401, 191) with delta (0, 0)
Screenshot: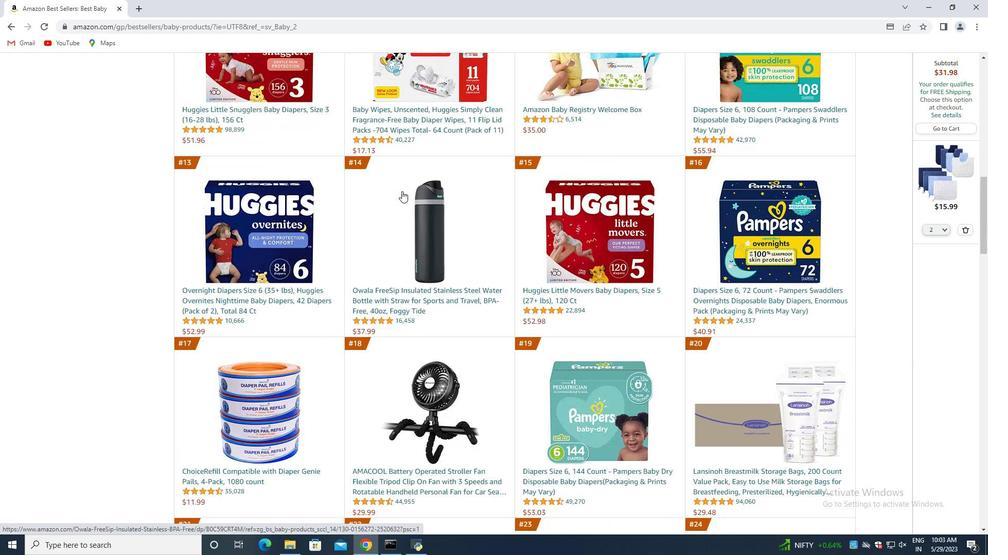 
Action: Mouse scrolled (401, 191) with delta (0, 0)
Screenshot: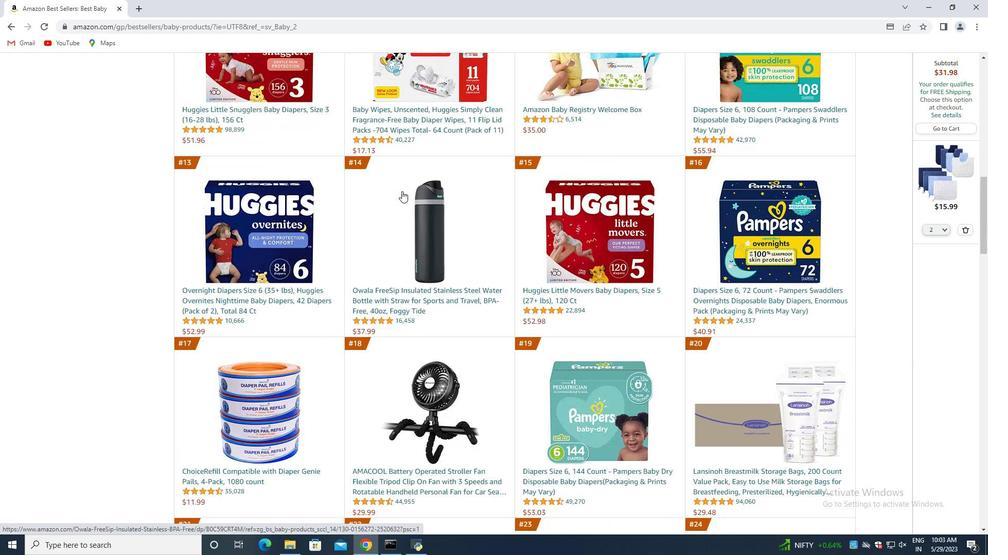 
Action: Mouse scrolled (401, 191) with delta (0, 0)
Screenshot: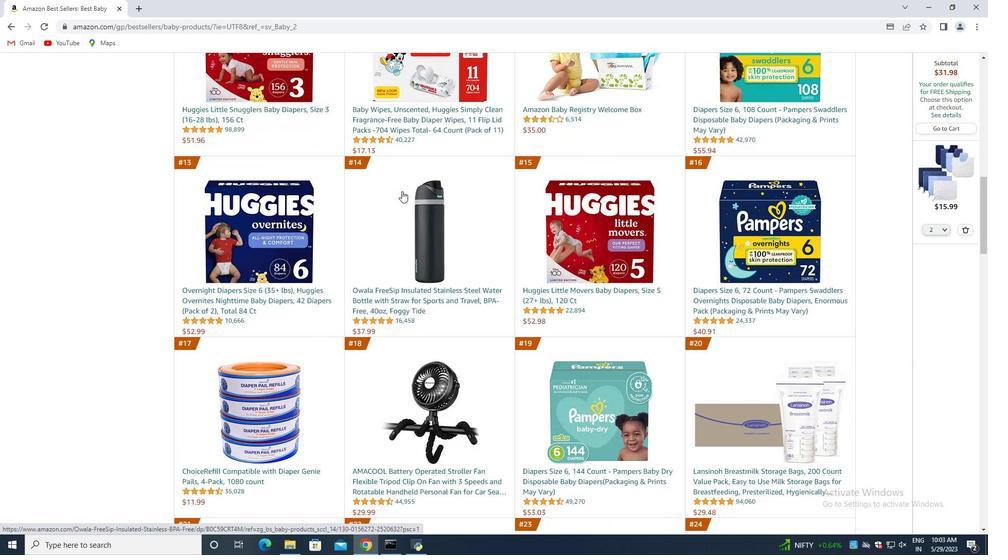 
Action: Mouse scrolled (401, 191) with delta (0, 0)
Screenshot: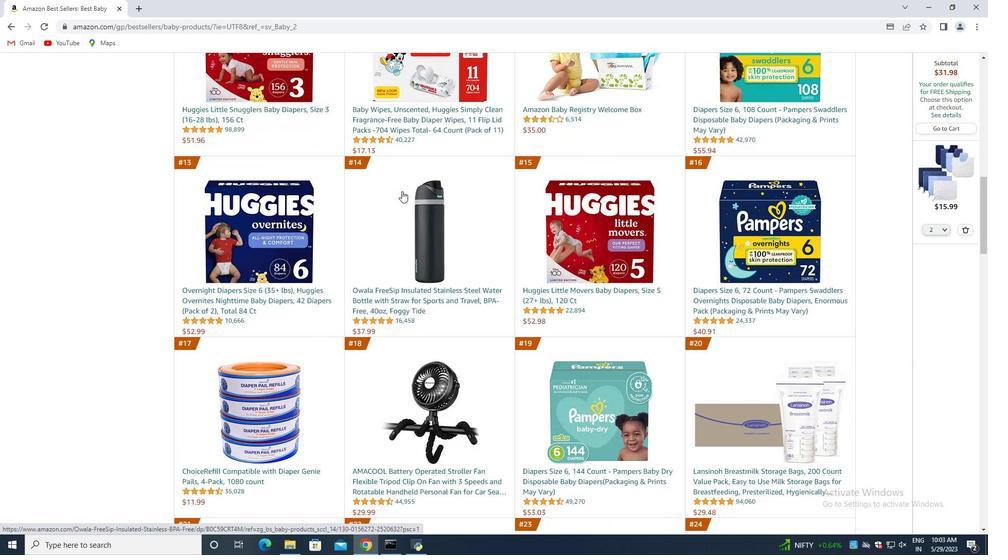 
Action: Mouse scrolled (401, 191) with delta (0, 0)
Screenshot: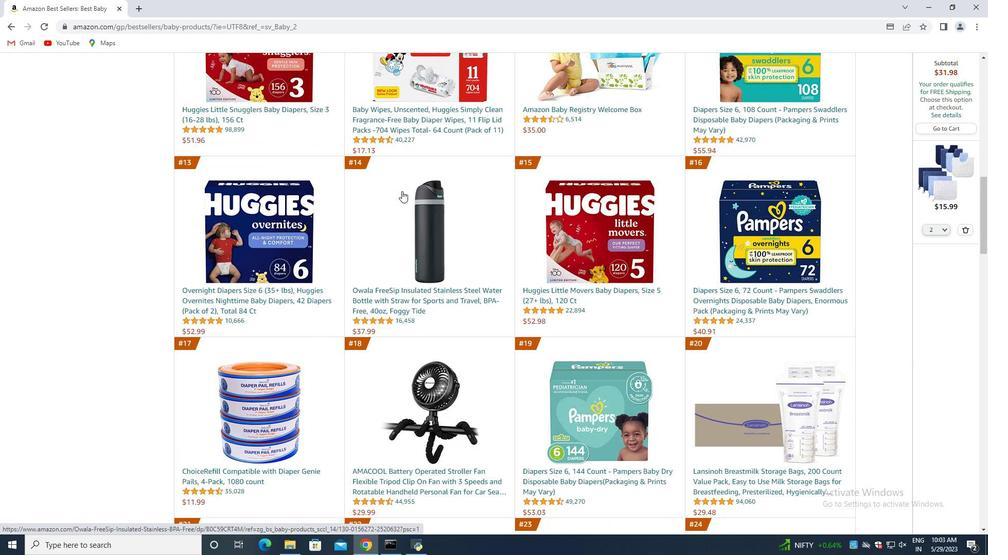 
Action: Mouse scrolled (401, 191) with delta (0, 0)
Screenshot: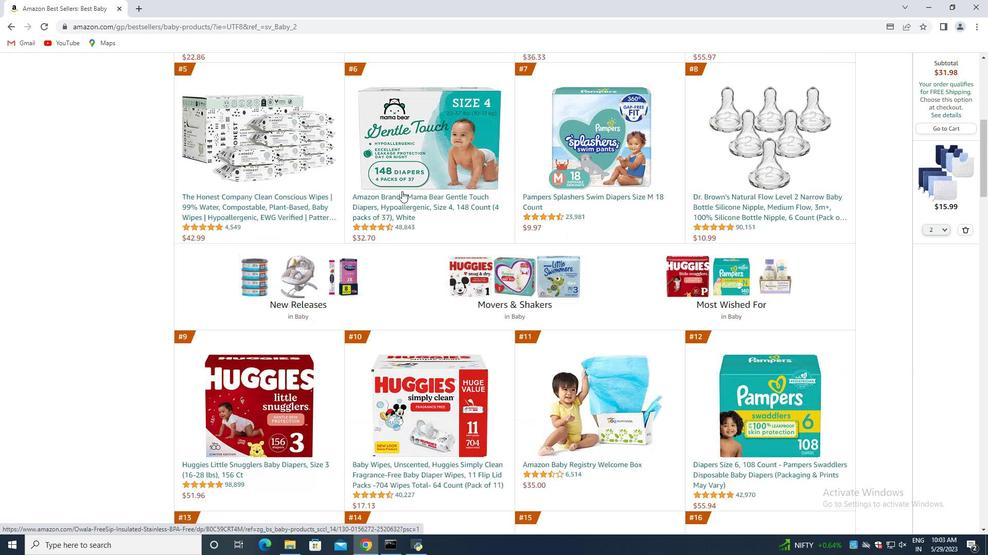 
Action: Mouse scrolled (401, 191) with delta (0, 0)
Screenshot: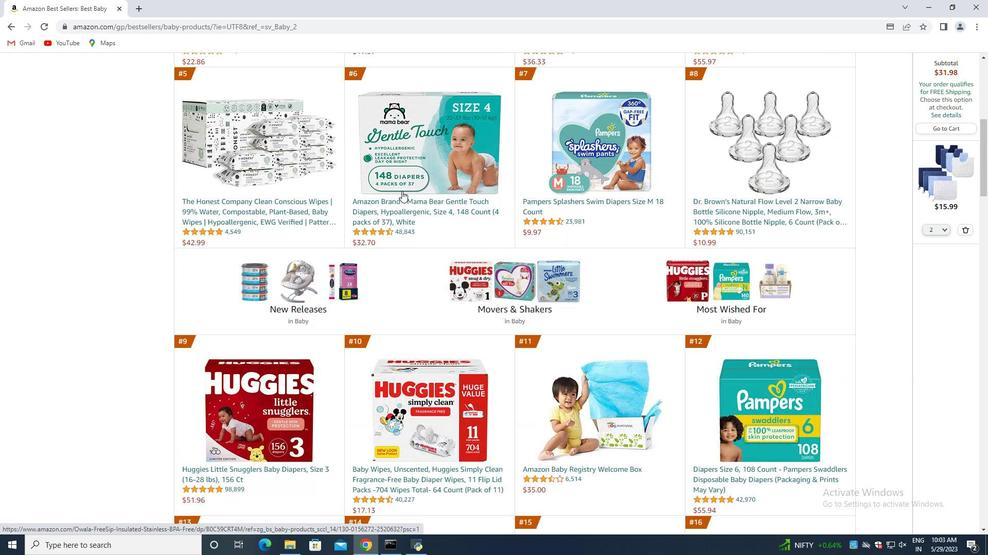 
Action: Mouse scrolled (401, 191) with delta (0, 0)
Screenshot: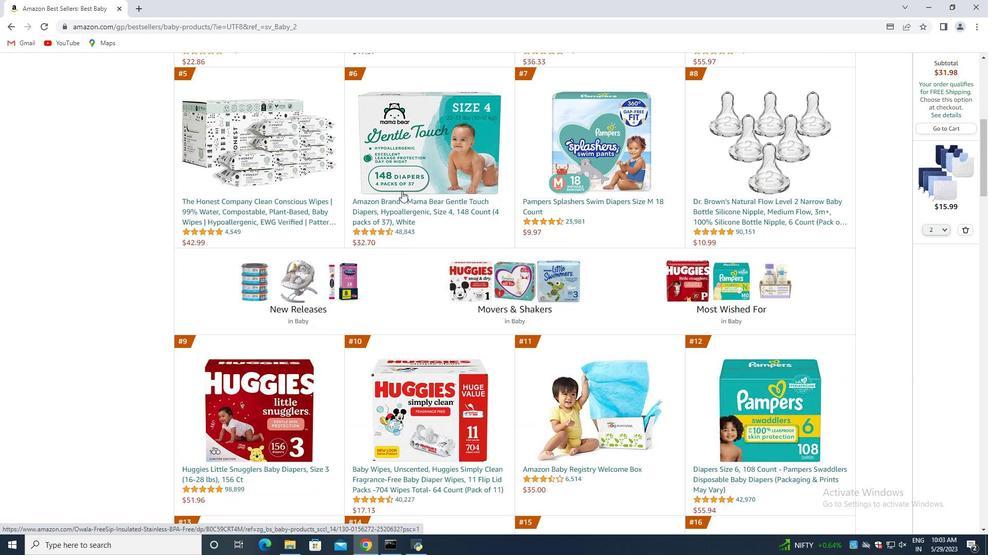 
Action: Mouse scrolled (401, 191) with delta (0, 0)
Screenshot: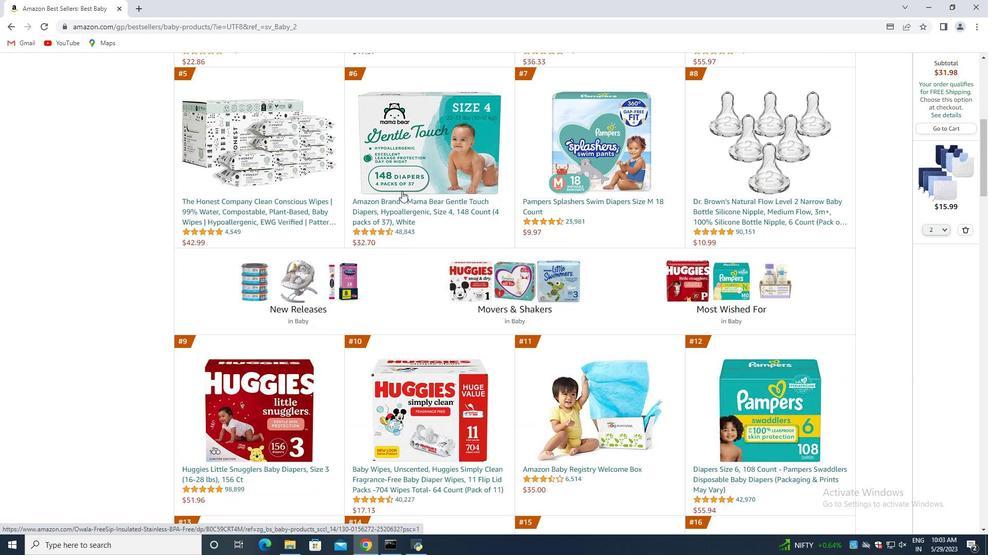 
Action: Mouse scrolled (401, 191) with delta (0, 0)
Screenshot: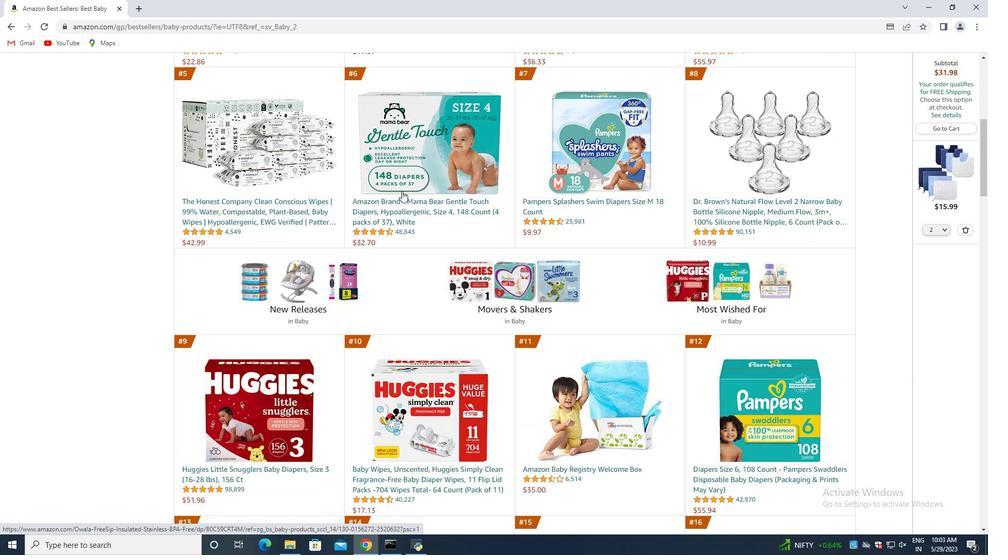 
Action: Mouse scrolled (401, 191) with delta (0, 0)
Screenshot: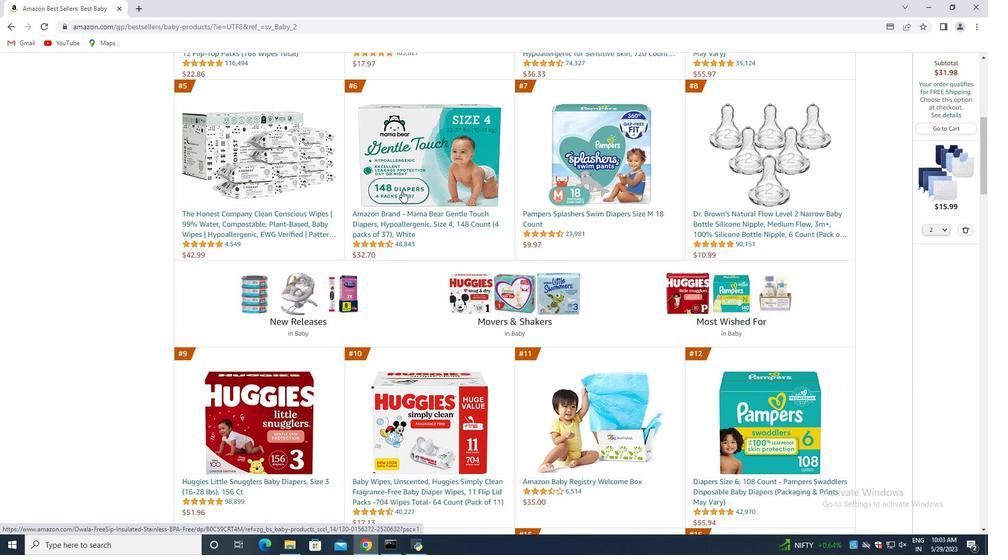 
Action: Mouse scrolled (401, 191) with delta (0, 0)
Screenshot: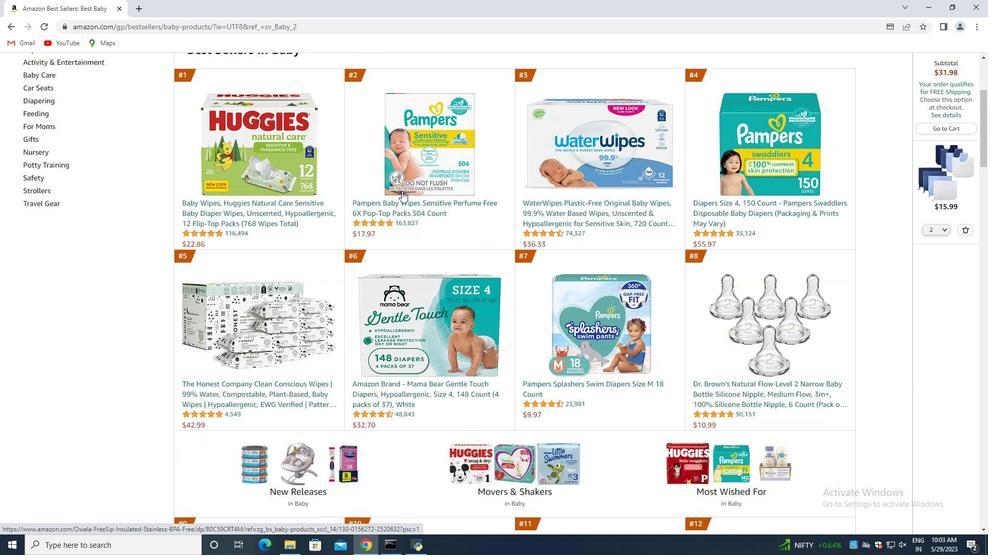 
Action: Mouse scrolled (401, 191) with delta (0, 0)
Screenshot: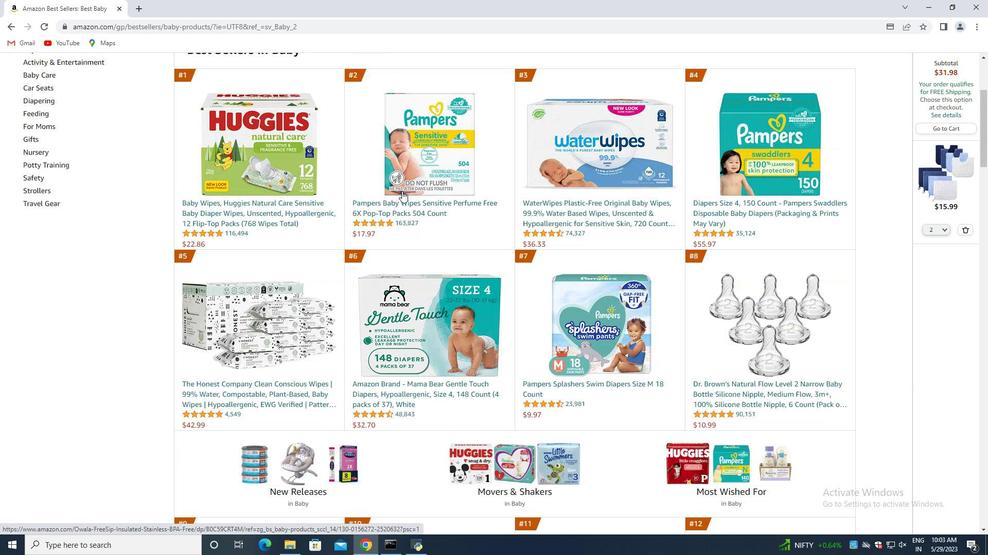 
Action: Mouse scrolled (401, 191) with delta (0, 0)
Screenshot: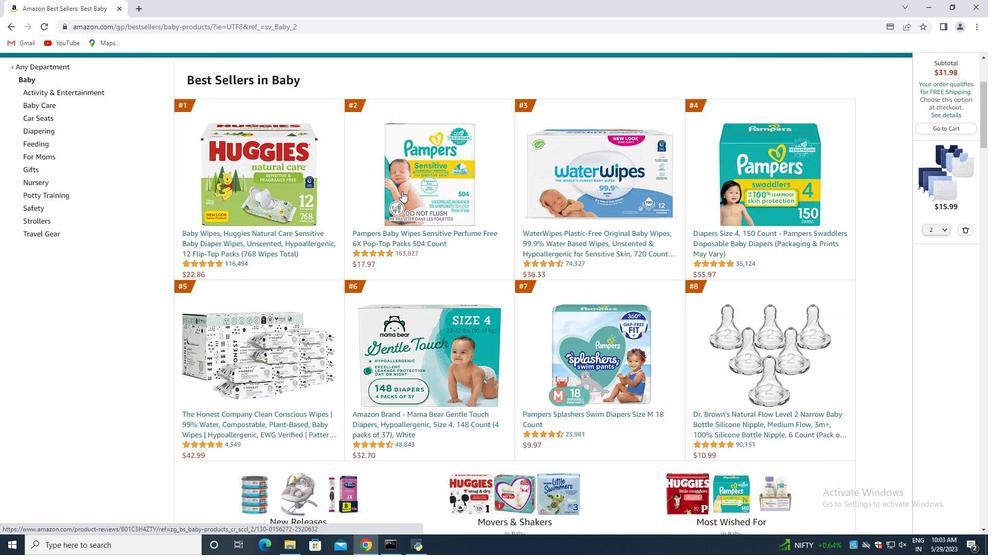 
Action: Mouse scrolled (401, 191) with delta (0, 0)
Screenshot: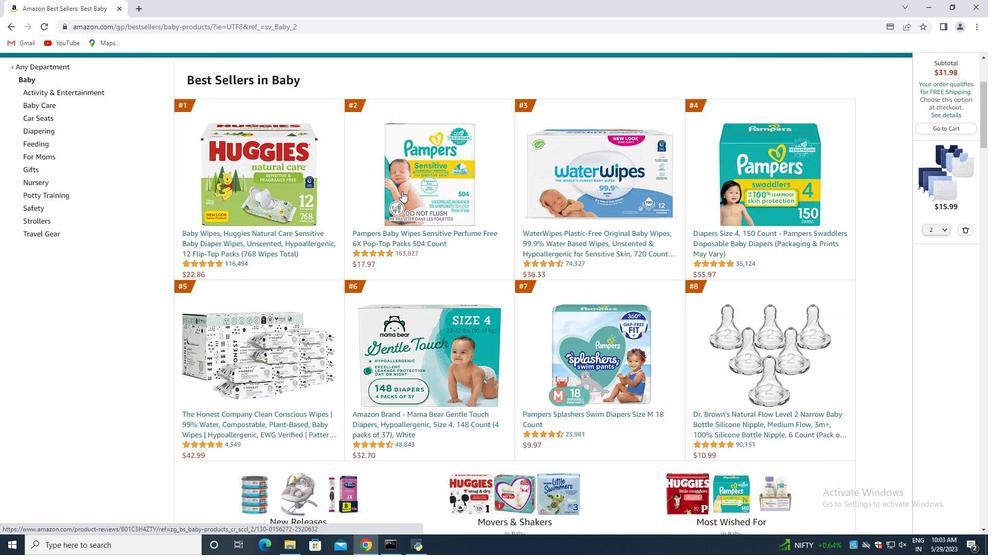 
Action: Mouse scrolled (401, 191) with delta (0, 0)
Screenshot: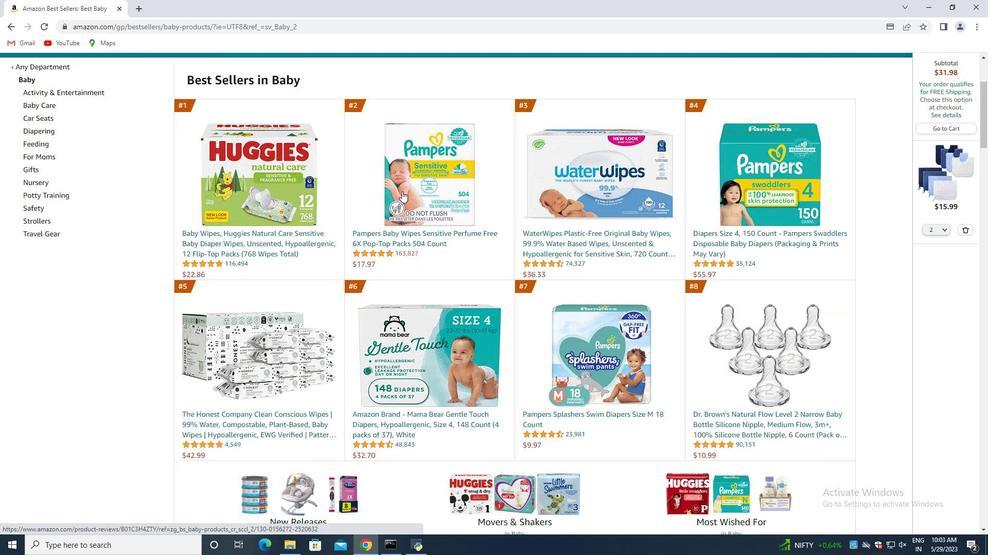 
Action: Mouse scrolled (401, 191) with delta (0, 0)
Screenshot: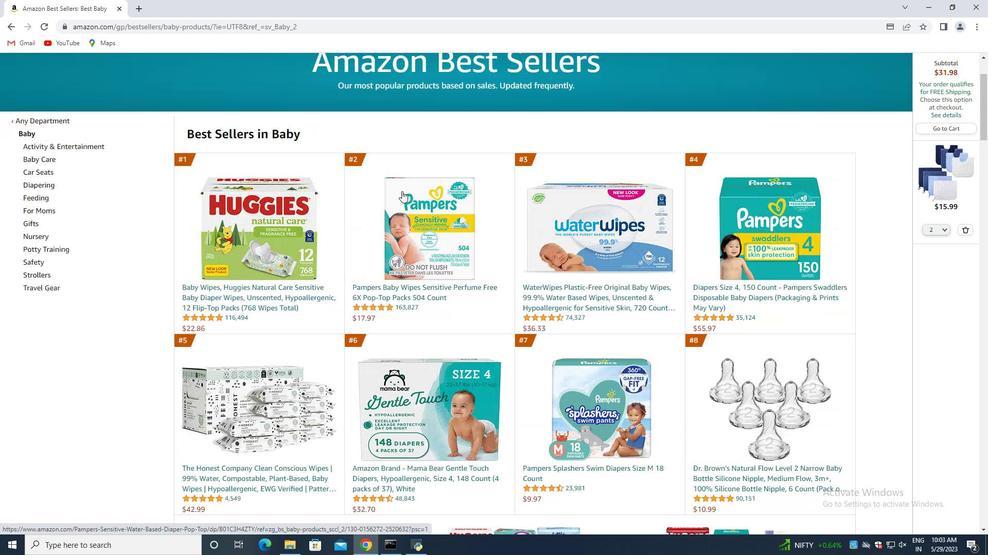 
Action: Mouse scrolled (401, 191) with delta (0, 0)
Screenshot: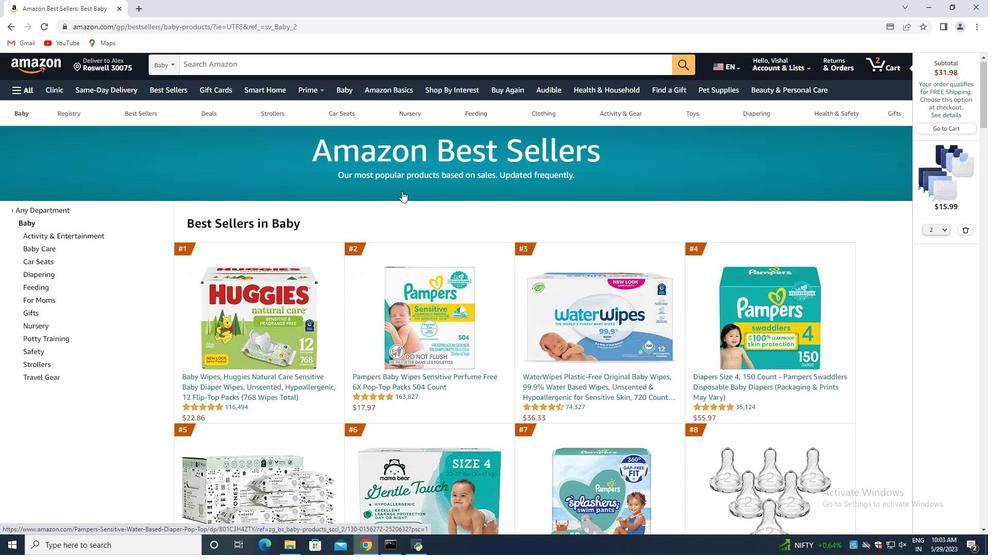 
Action: Mouse scrolled (401, 191) with delta (0, 0)
Screenshot: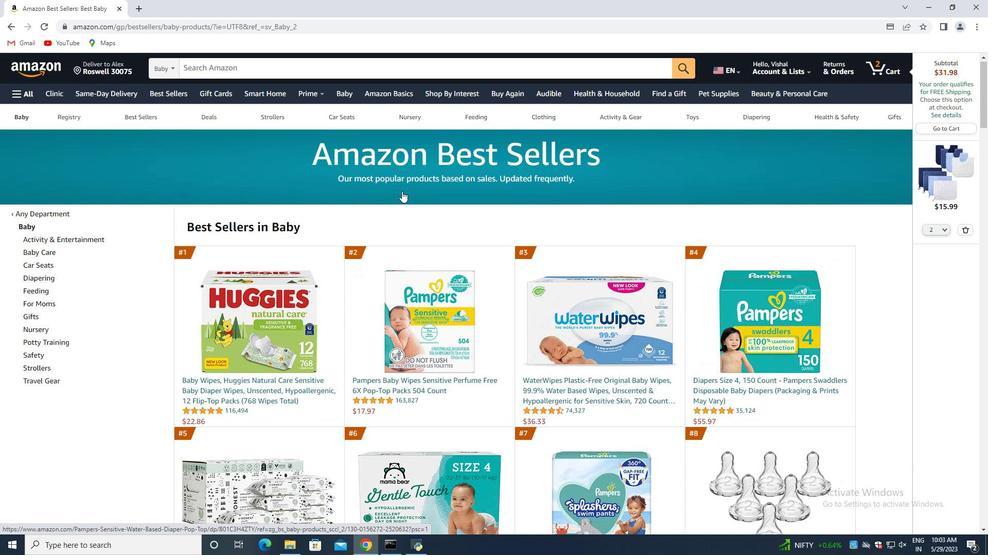 
Action: Mouse scrolled (401, 191) with delta (0, 0)
Screenshot: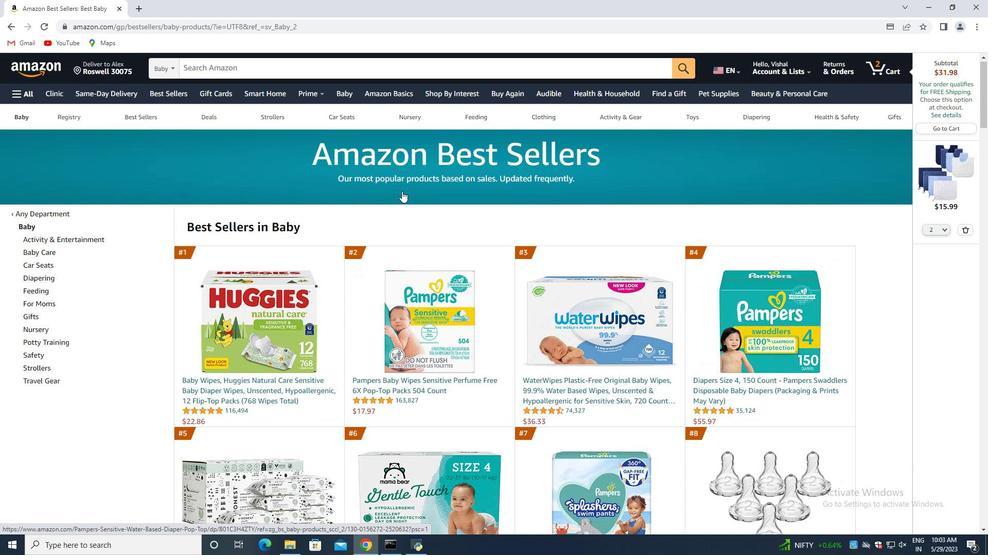 
Action: Mouse scrolled (401, 191) with delta (0, 0)
Screenshot: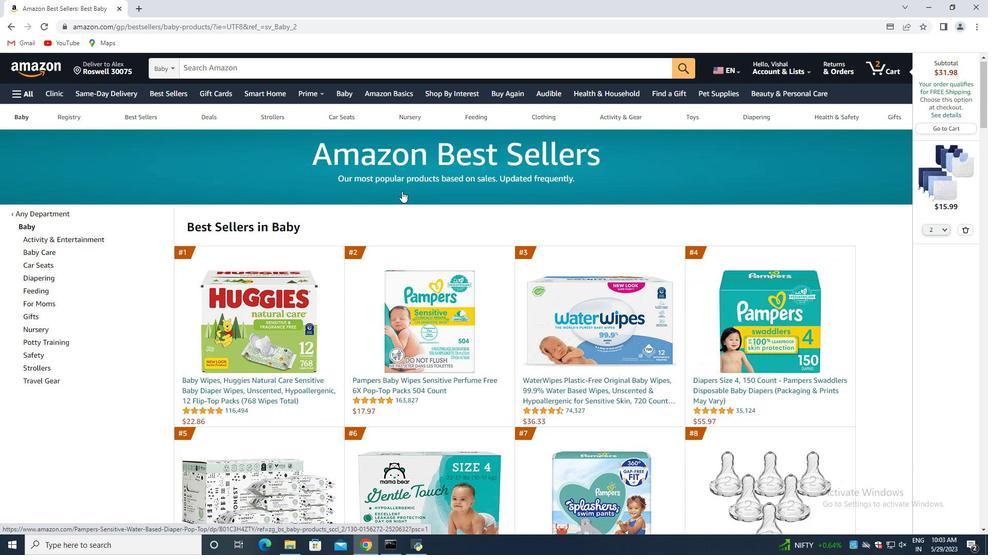 
Action: Mouse scrolled (401, 191) with delta (0, 0)
Screenshot: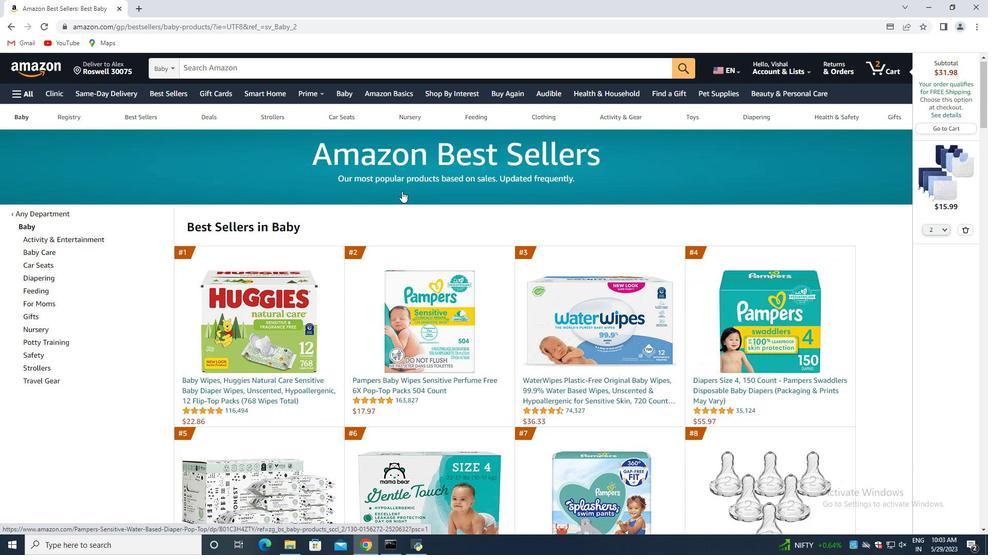 
Action: Mouse scrolled (401, 191) with delta (0, 0)
Screenshot: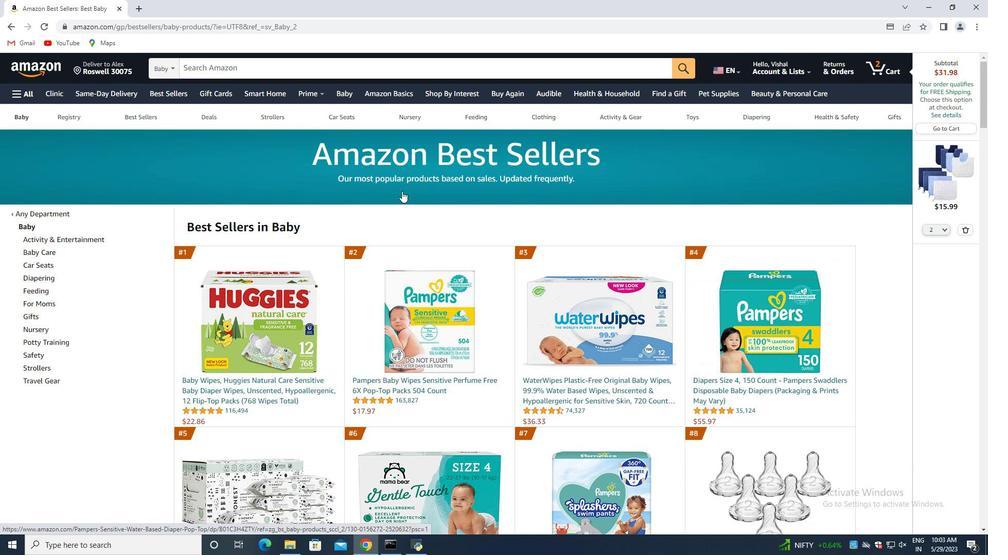 
Action: Mouse scrolled (401, 191) with delta (0, 0)
Screenshot: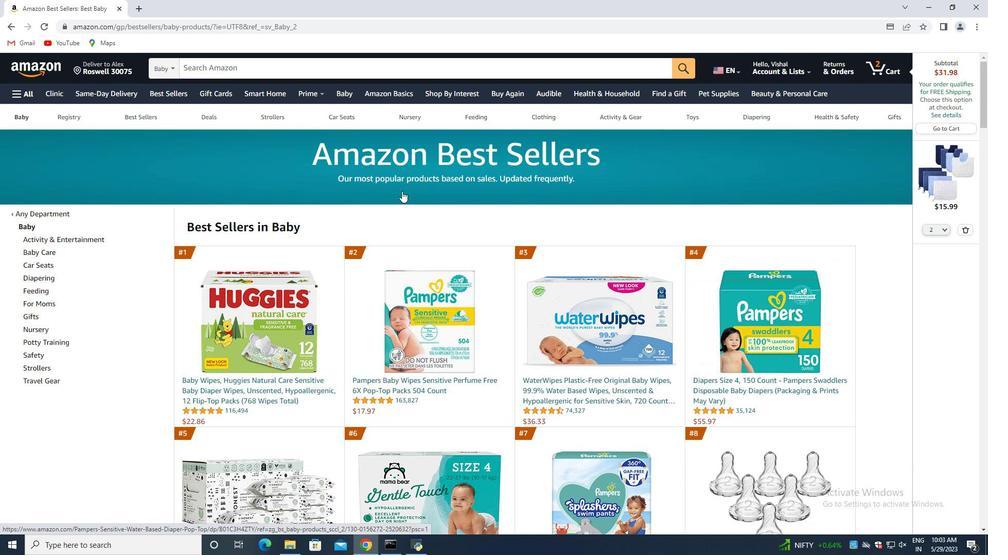 
Action: Mouse moved to (315, 66)
Screenshot: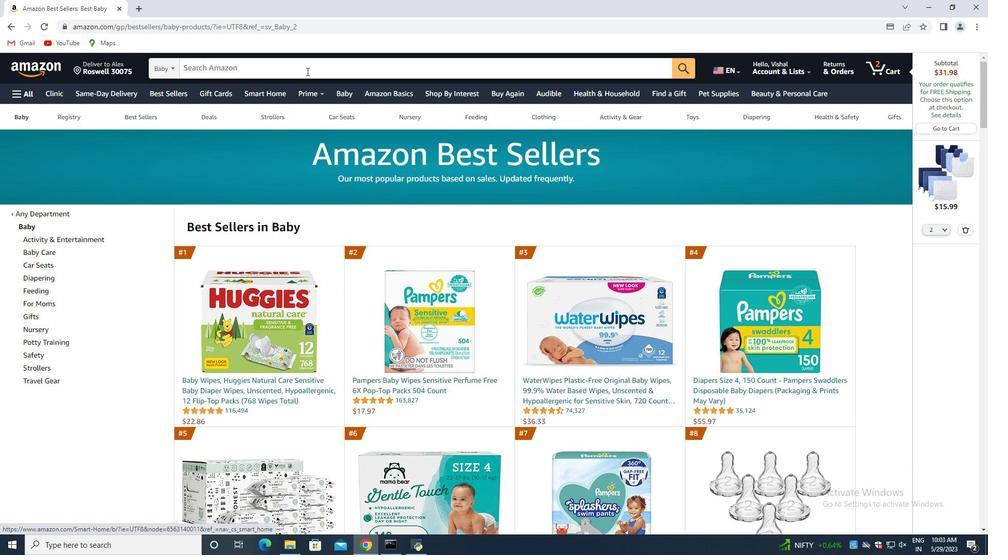 
Action: Mouse pressed left at (315, 66)
Screenshot: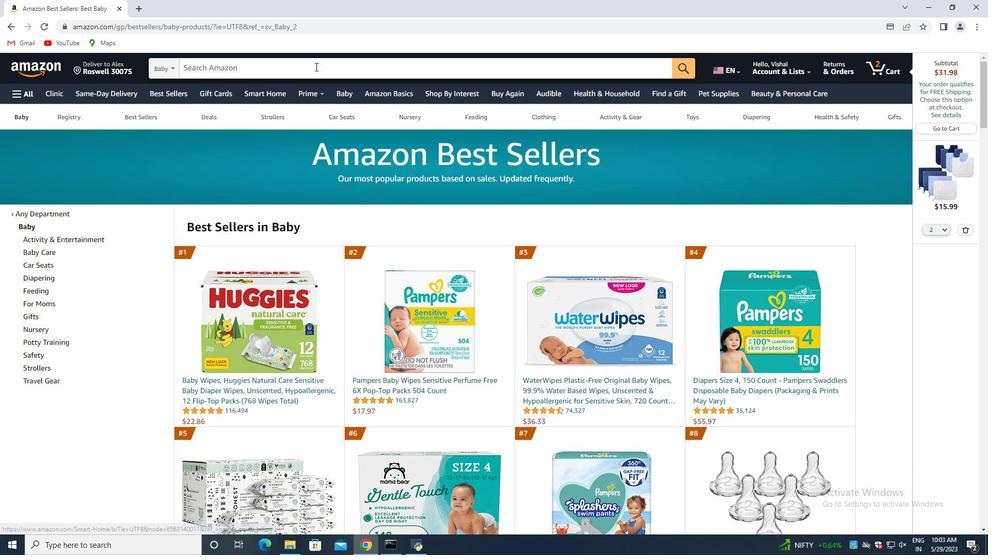 
Action: Mouse moved to (430, 27)
Screenshot: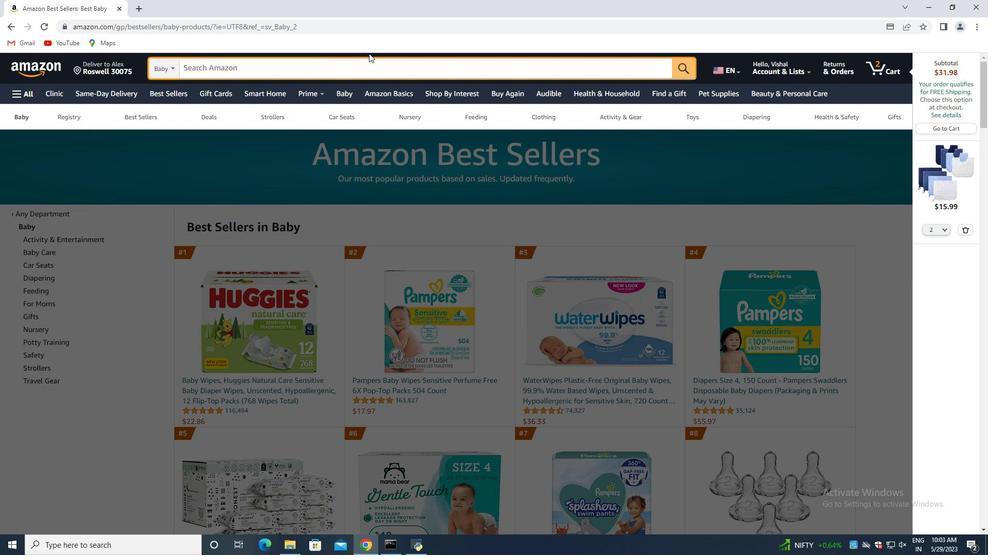
Action: Key pressed <Key.shift>Burp<Key.space><Key.shift>Clothe<Key.backspace>sd<Key.space><Key.backspace><Key.backspace><Key.space>for<Key.space><Key.shift>Baby<Key.space><Key.shift>Boys<Key.enter>
Screenshot: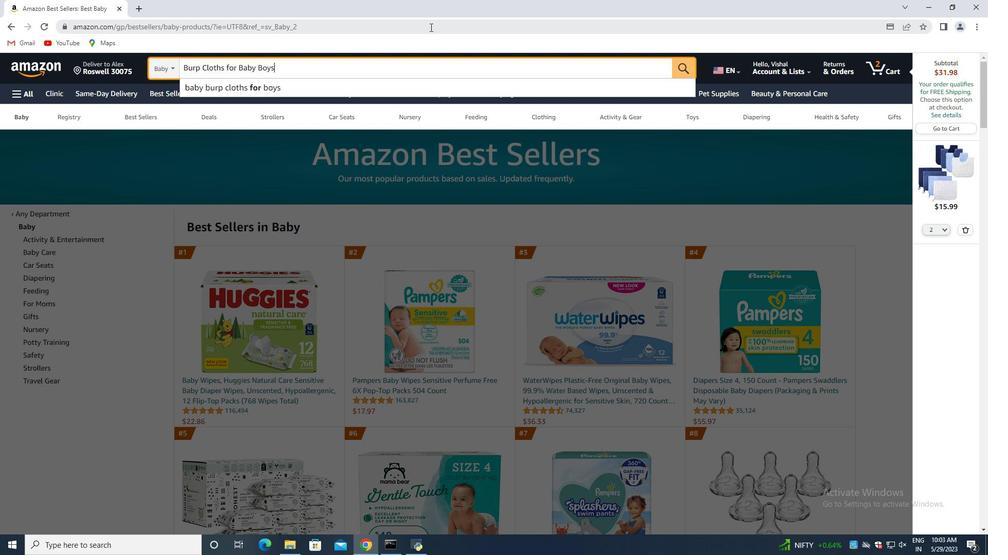 
Action: Mouse moved to (443, 51)
Screenshot: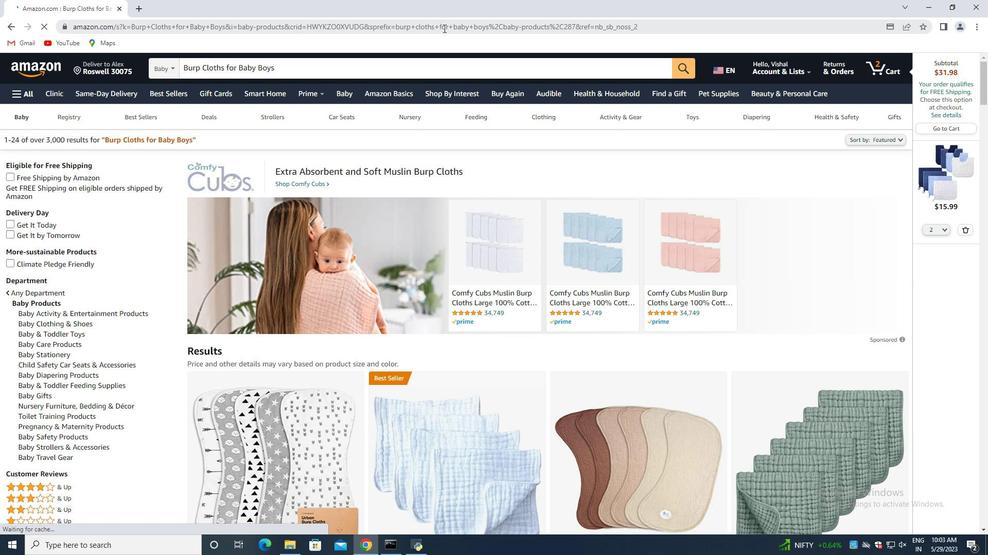 
Action: Mouse scrolled (443, 51) with delta (0, 0)
Screenshot: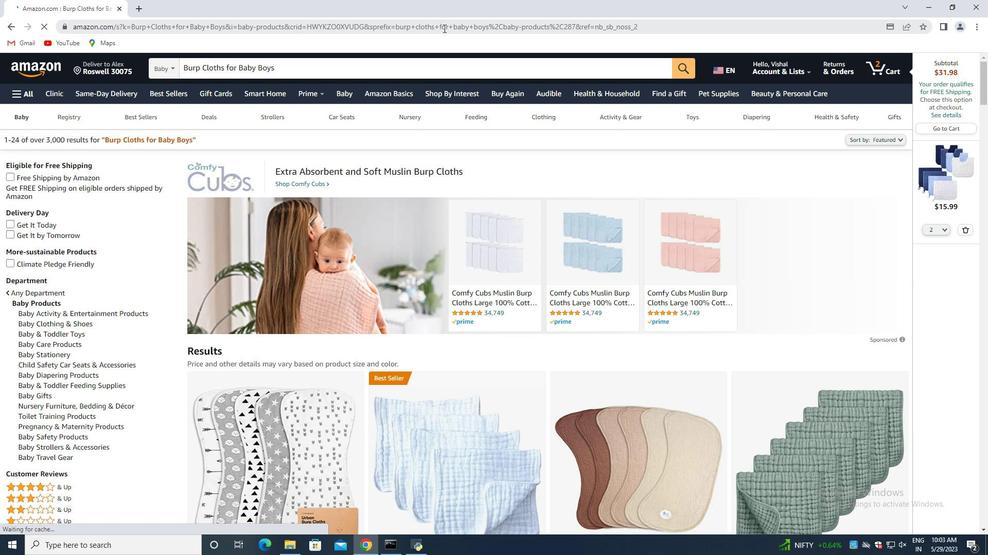 
Action: Mouse moved to (439, 74)
Screenshot: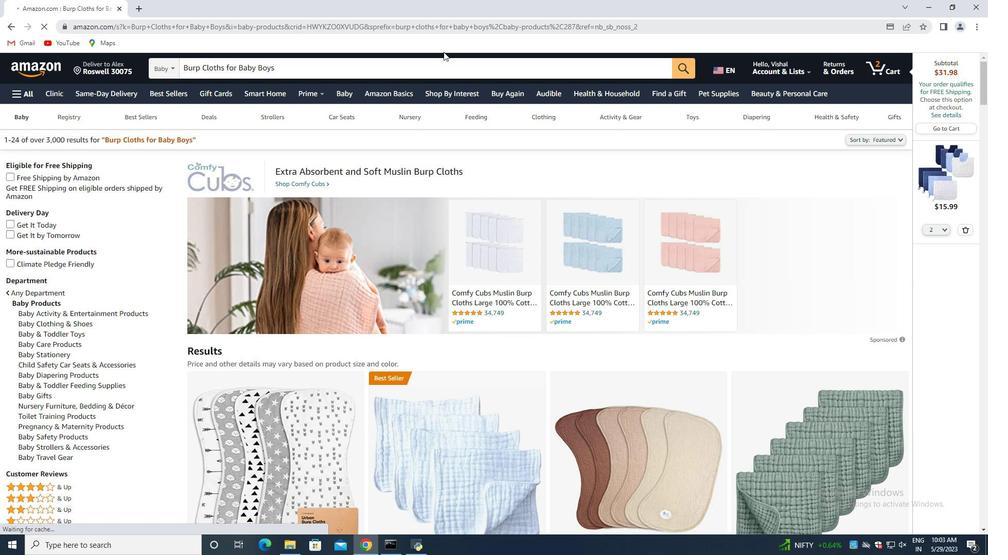 
Action: Mouse scrolled (439, 74) with delta (0, 0)
Screenshot: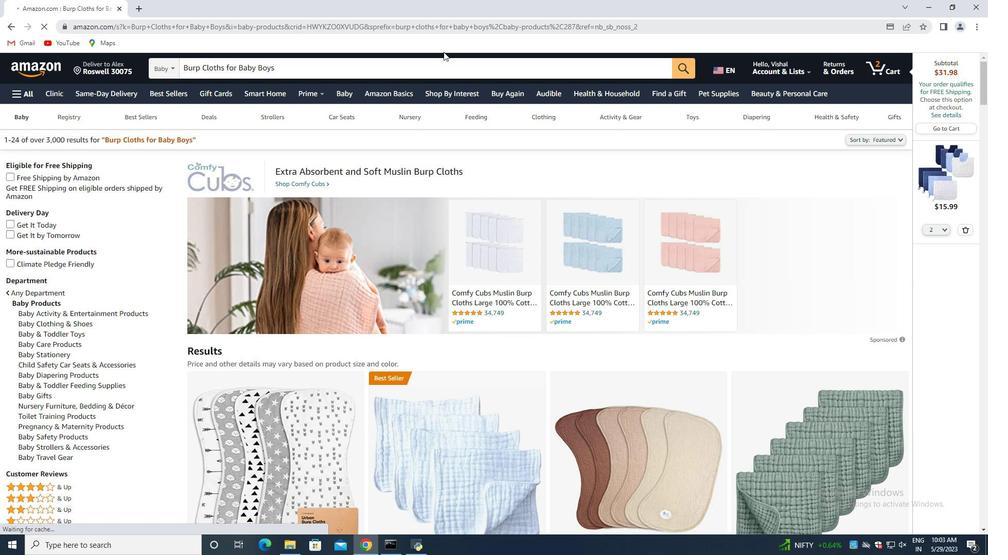 
Action: Mouse moved to (437, 100)
Screenshot: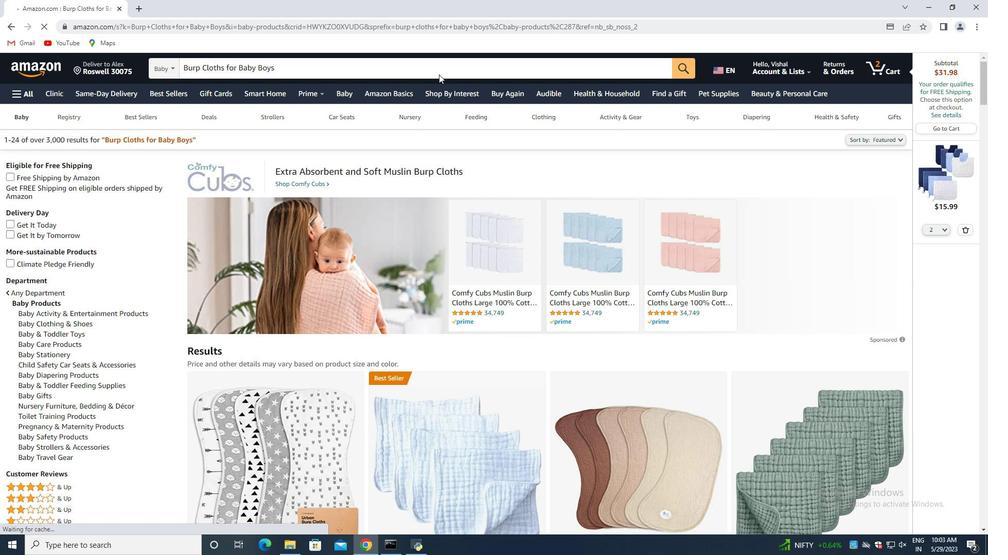 
Action: Mouse scrolled (437, 100) with delta (0, 0)
Screenshot: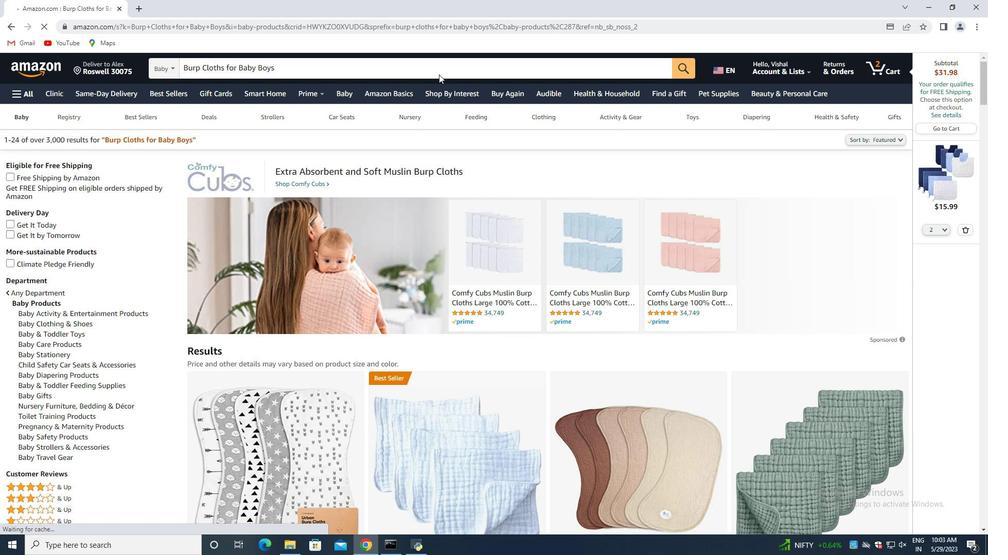 
Action: Mouse moved to (434, 128)
Screenshot: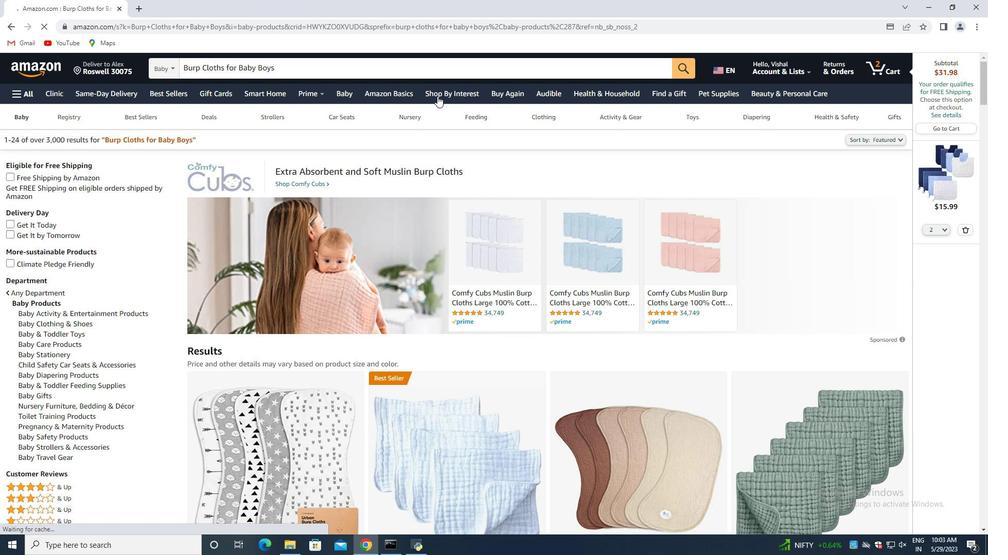 
Action: Mouse scrolled (434, 128) with delta (0, 0)
Screenshot: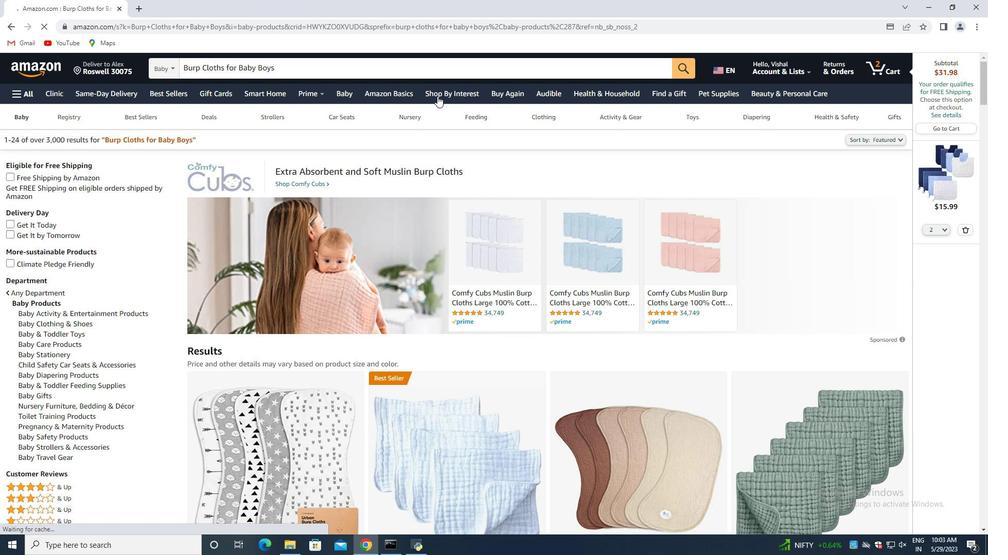 
Action: Mouse moved to (414, 220)
Screenshot: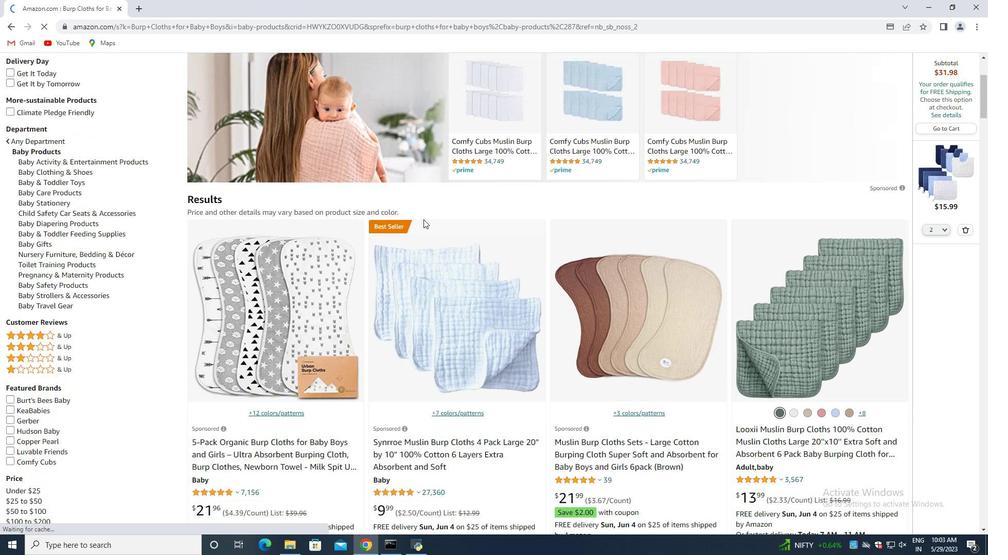 
Action: Mouse scrolled (414, 219) with delta (0, 0)
Screenshot: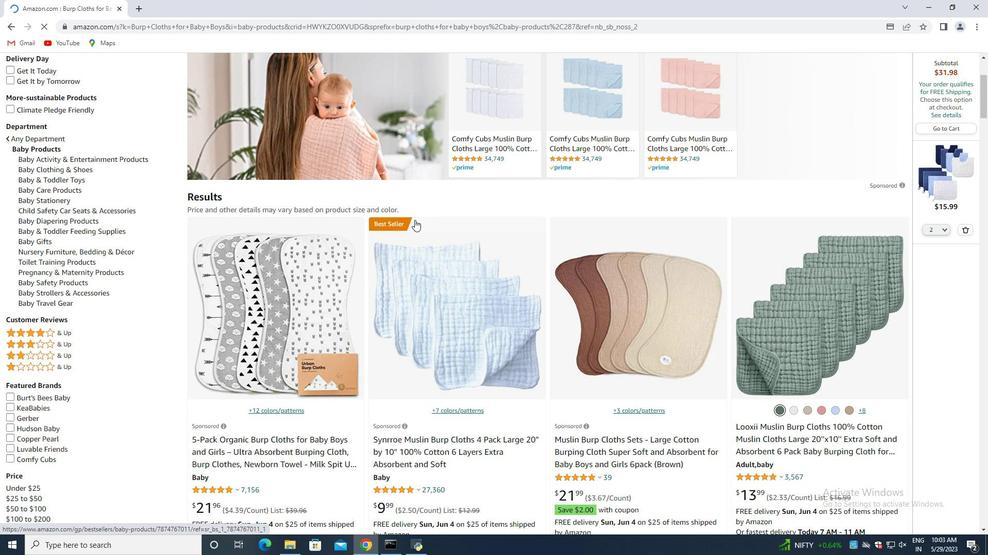 
Action: Mouse scrolled (414, 219) with delta (0, 0)
Screenshot: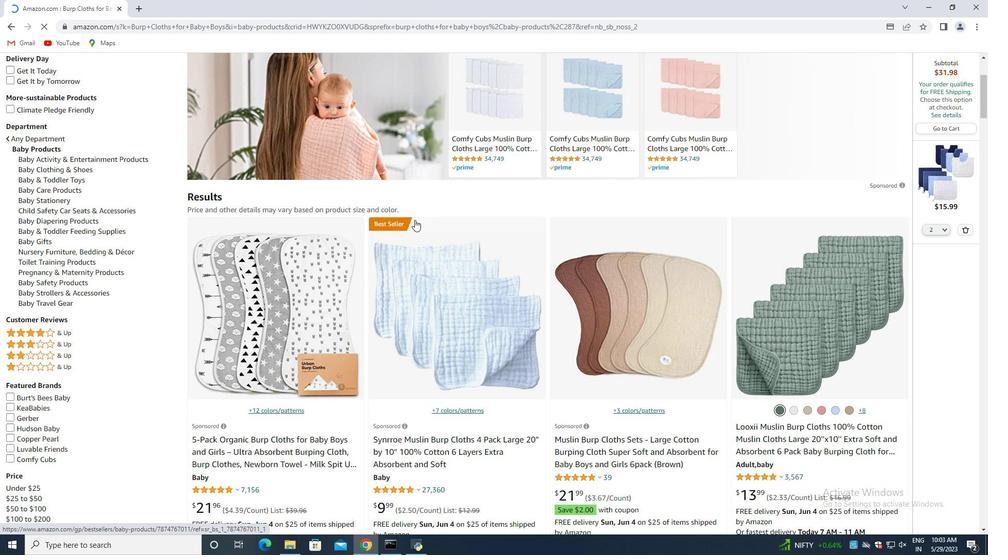 
Action: Mouse moved to (967, 230)
Screenshot: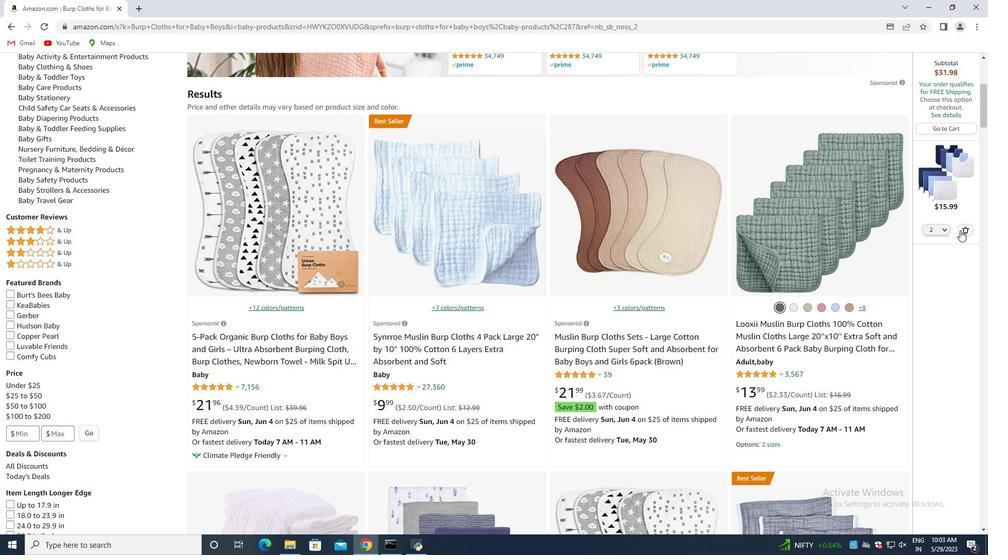 
Action: Mouse pressed left at (967, 230)
Screenshot: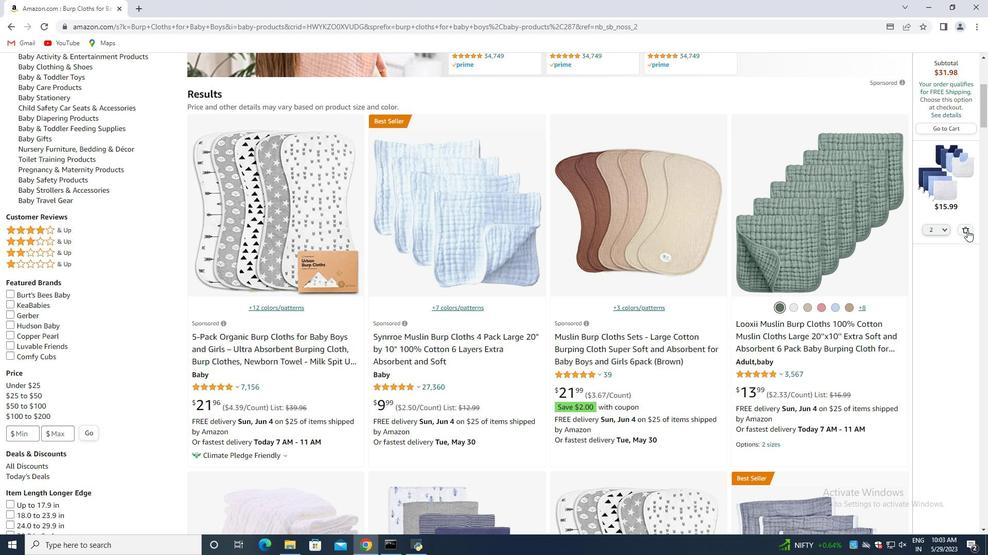 
Action: Mouse moved to (840, 236)
Screenshot: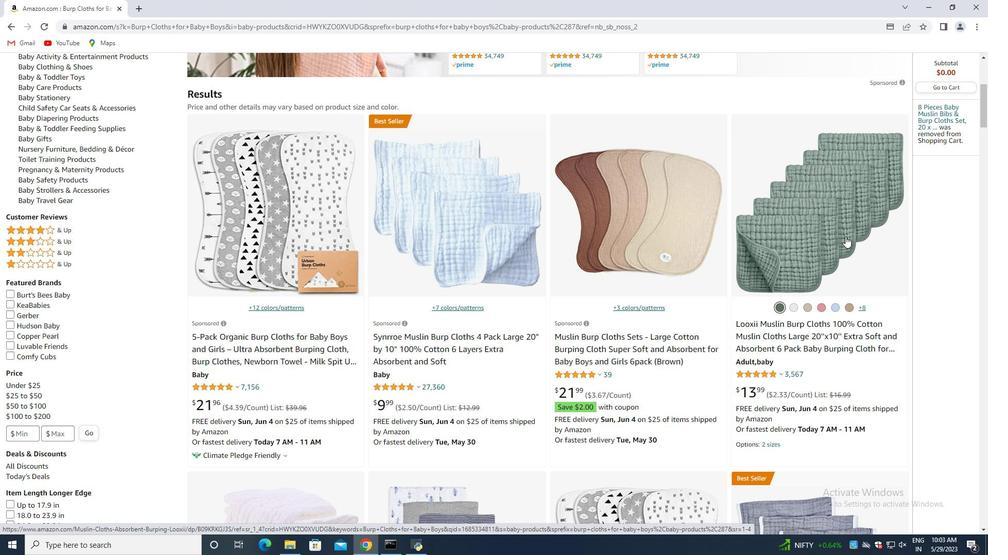 
Action: Mouse scrolled (840, 235) with delta (0, 0)
Screenshot: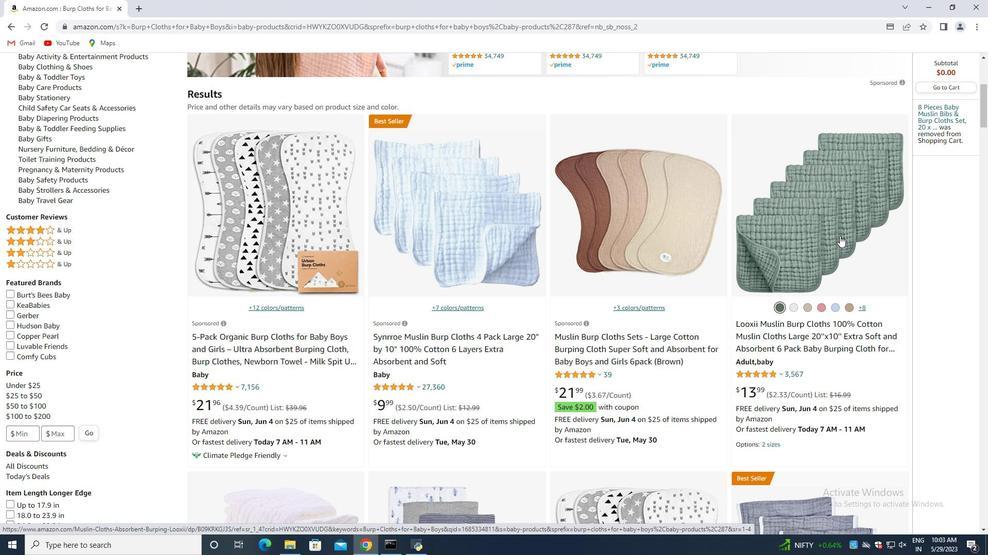 
Action: Mouse moved to (440, 288)
Screenshot: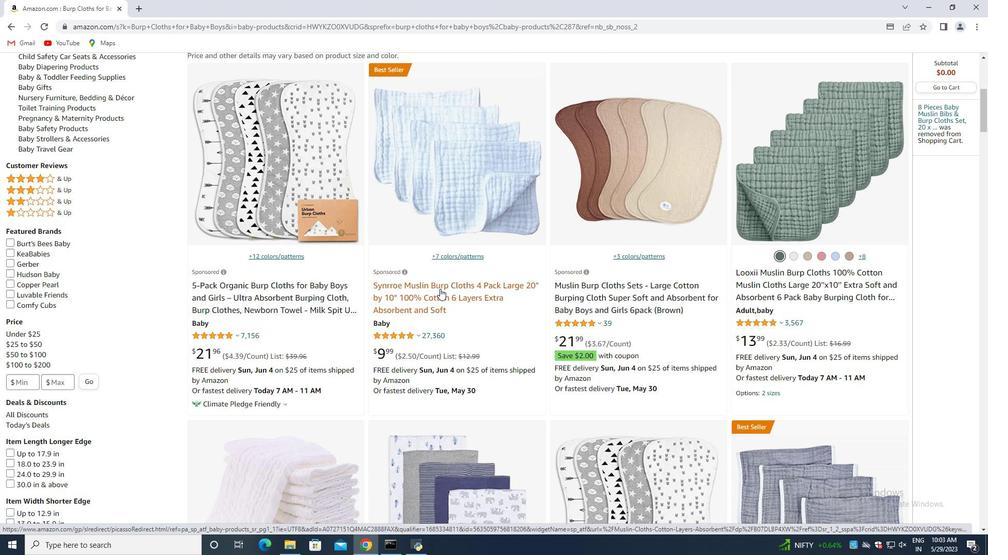 
Action: Mouse pressed left at (440, 288)
Screenshot: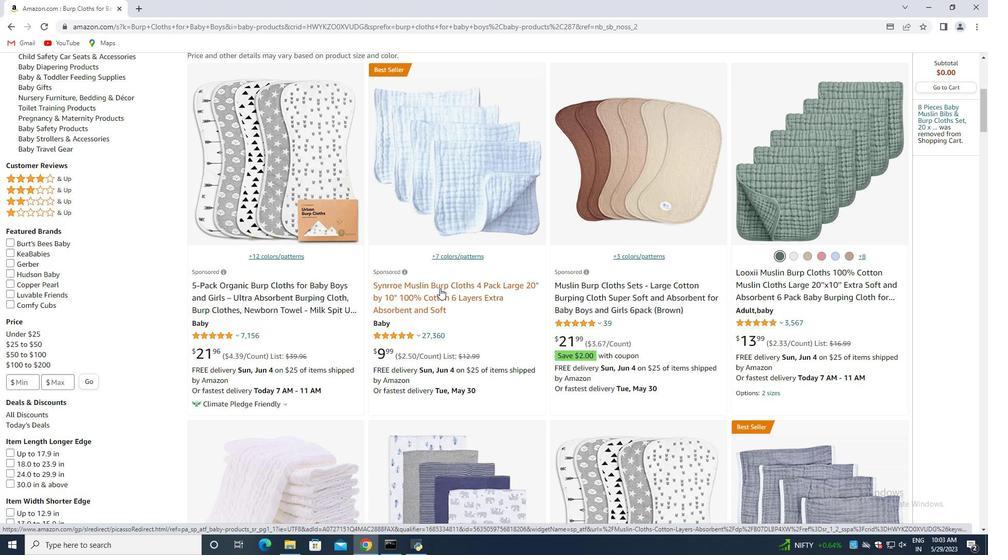 
Action: Mouse moved to (422, 287)
Screenshot: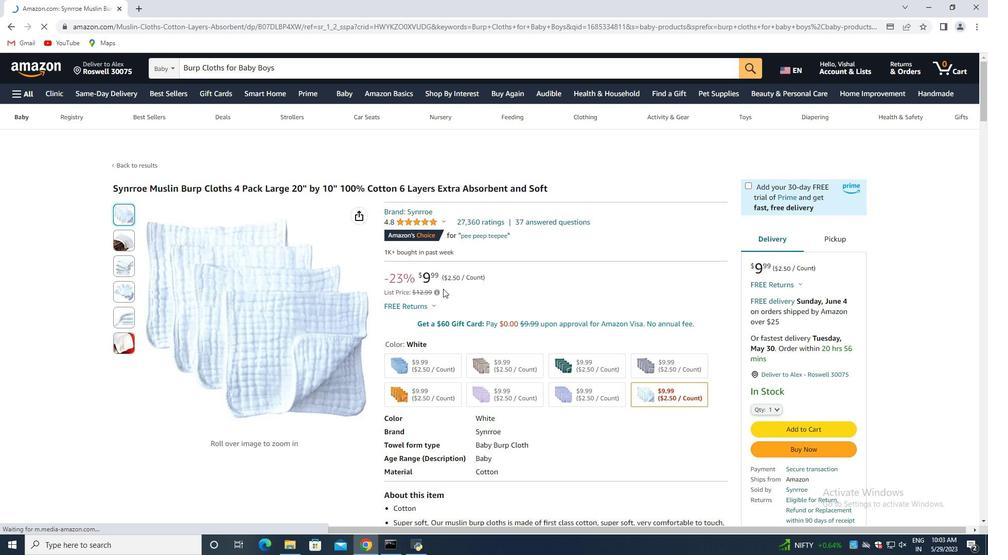 
Action: Mouse scrolled (432, 288) with delta (0, 0)
Screenshot: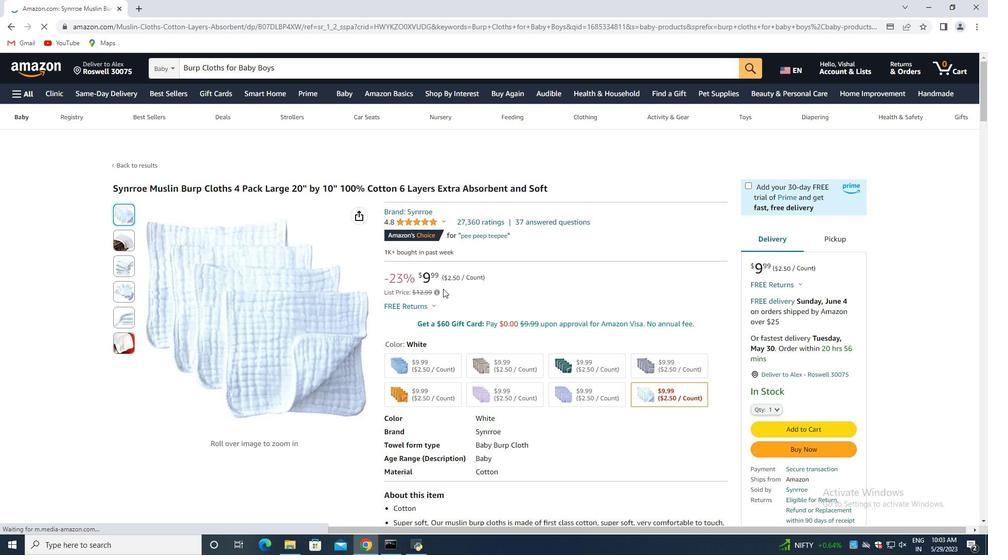 
Action: Mouse moved to (117, 160)
Screenshot: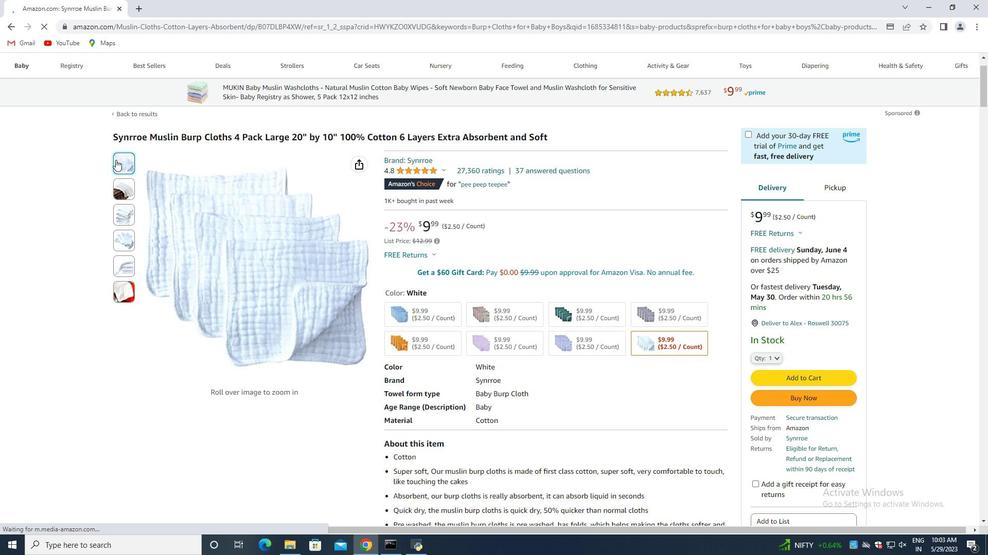 
Action: Mouse pressed left at (117, 160)
Screenshot: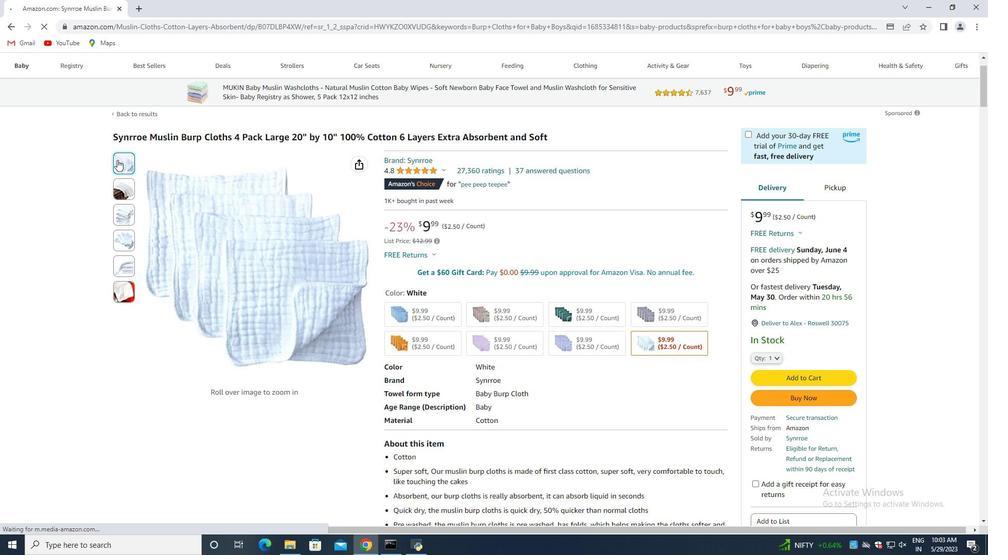 
Action: Mouse moved to (500, 228)
Screenshot: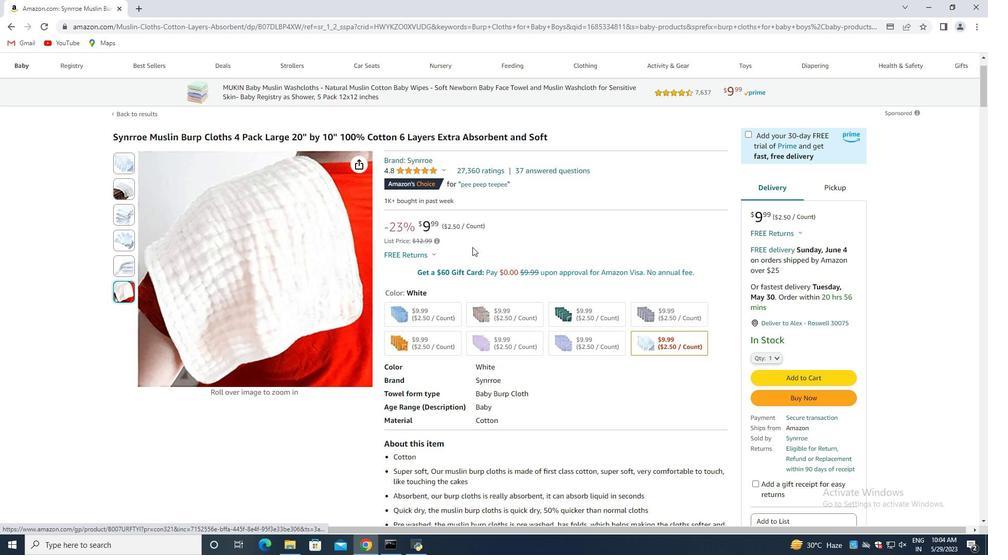 
Action: Mouse scrolled (500, 228) with delta (0, 0)
Screenshot: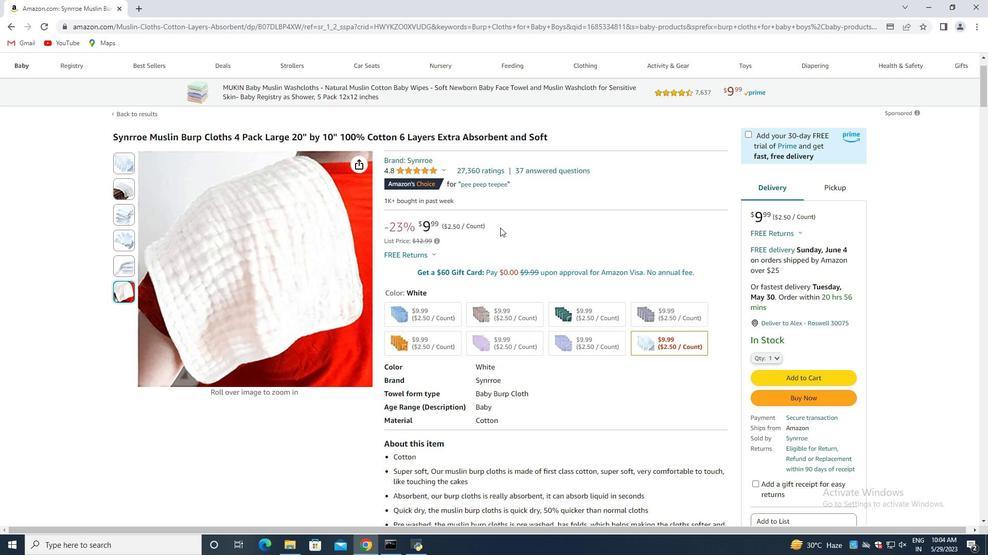 
Action: Mouse scrolled (500, 228) with delta (0, 0)
Screenshot: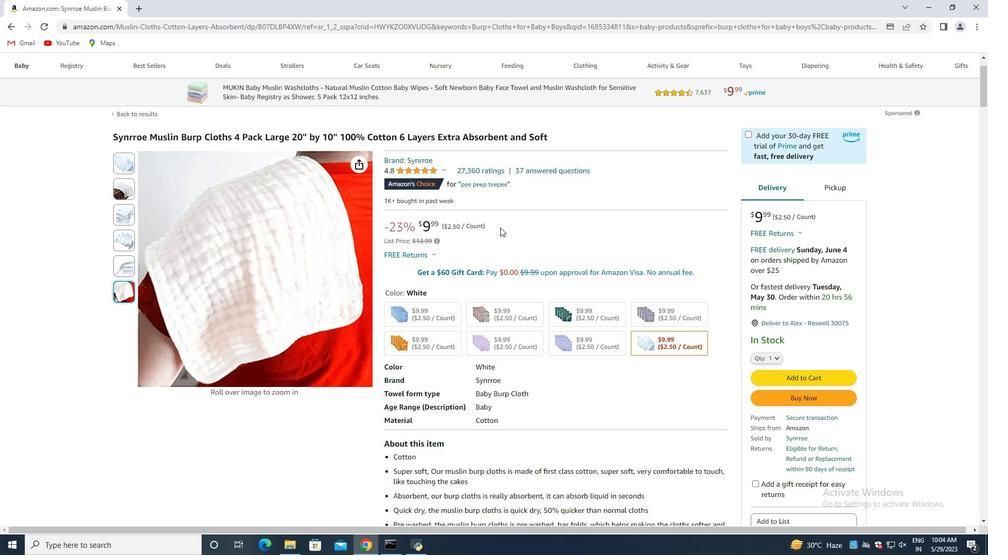 
Action: Mouse scrolled (500, 228) with delta (0, 0)
Screenshot: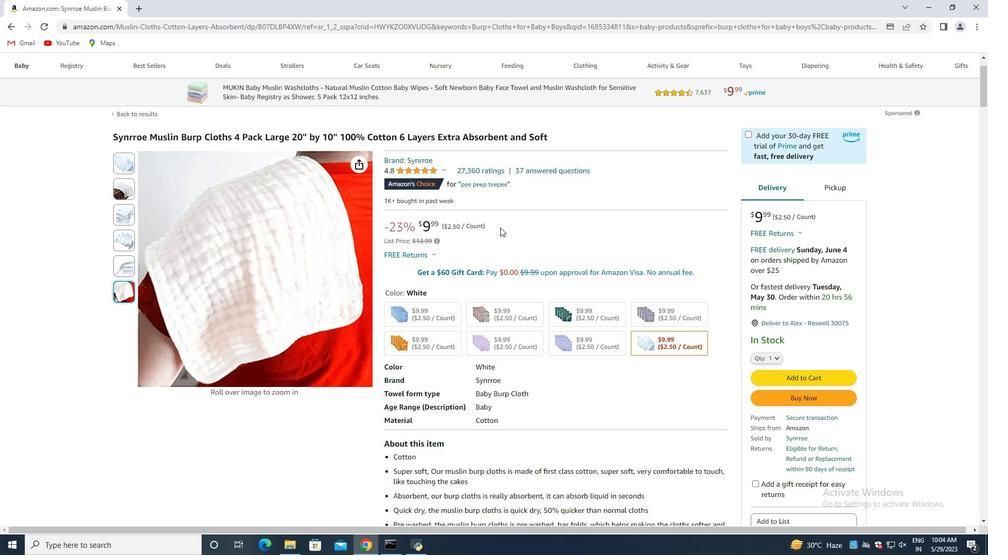 
Action: Mouse scrolled (500, 227) with delta (0, 0)
Screenshot: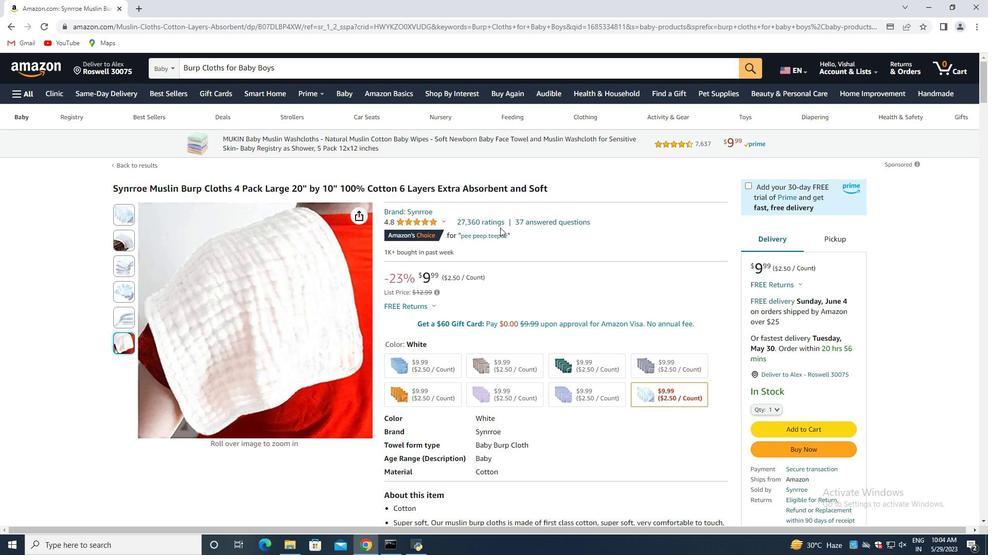
Action: Mouse scrolled (500, 227) with delta (0, 0)
Screenshot: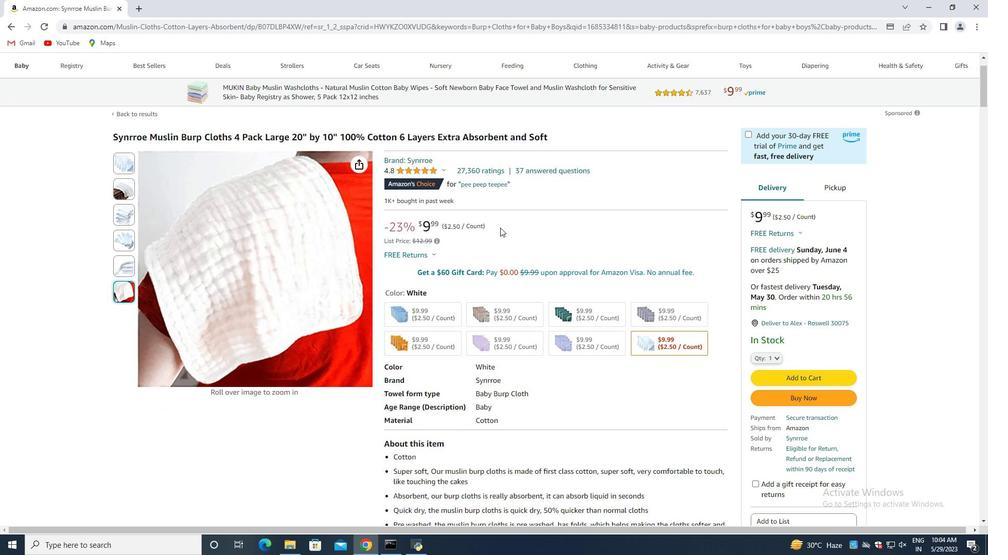 
Action: Mouse scrolled (500, 227) with delta (0, 0)
Screenshot: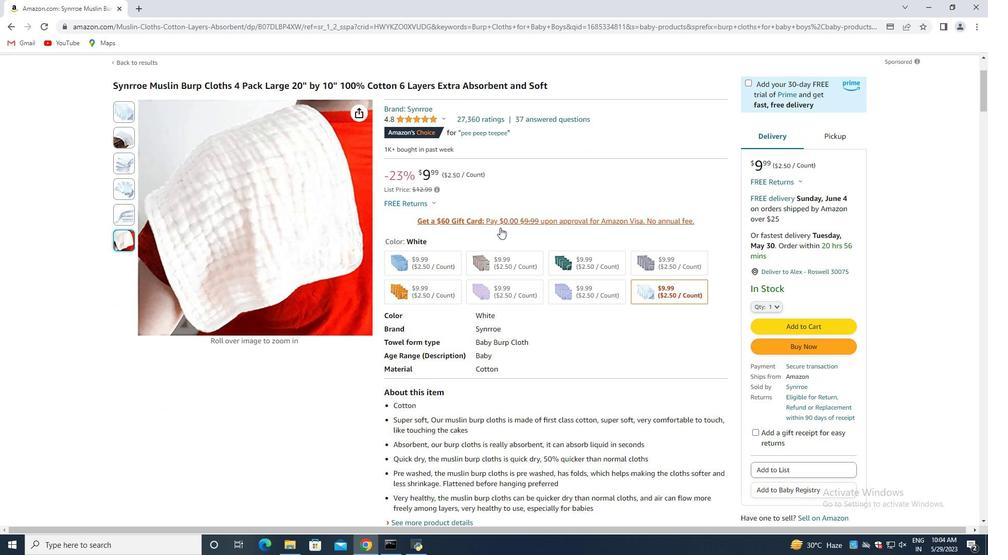 
Action: Mouse scrolled (500, 227) with delta (0, 0)
Screenshot: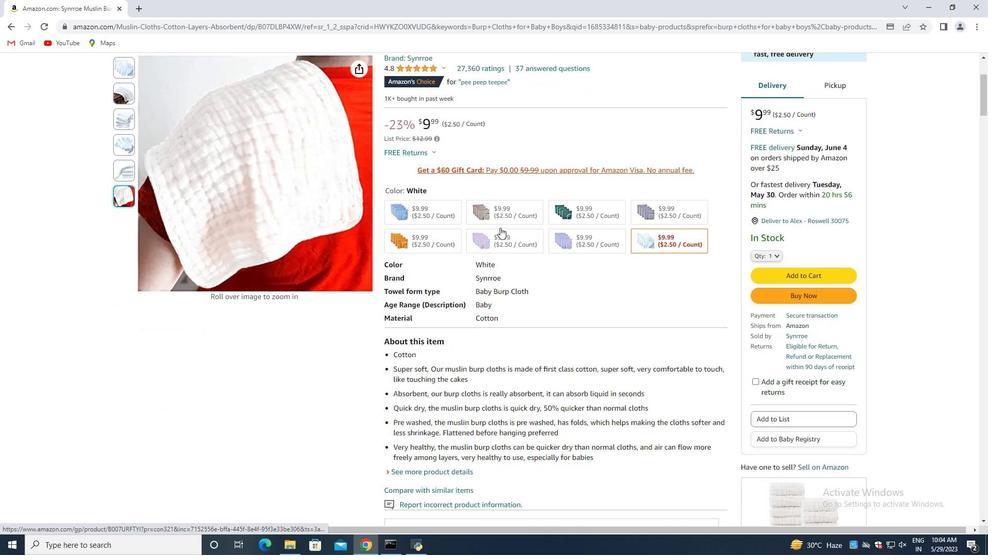 
Action: Mouse scrolled (500, 227) with delta (0, 0)
Screenshot: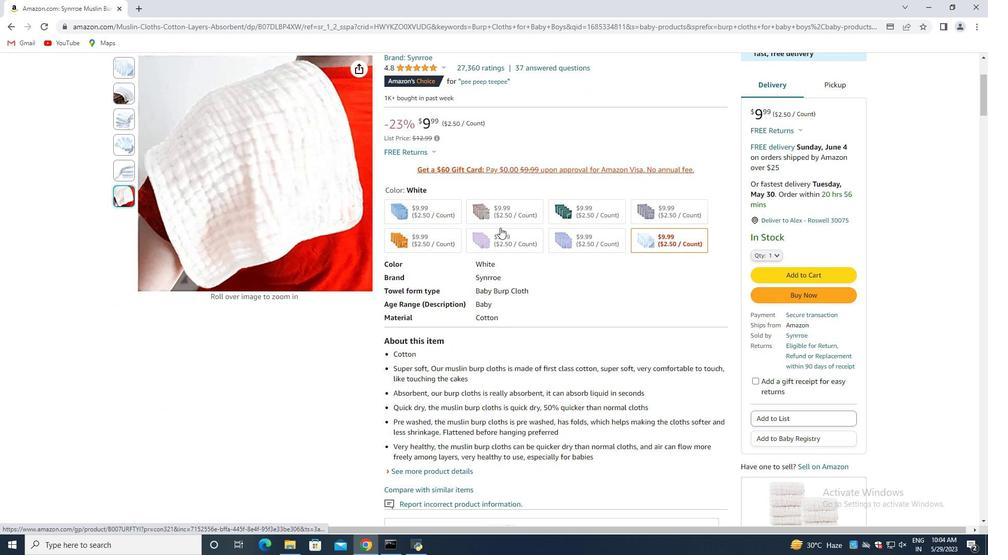 
Action: Mouse moved to (497, 227)
Screenshot: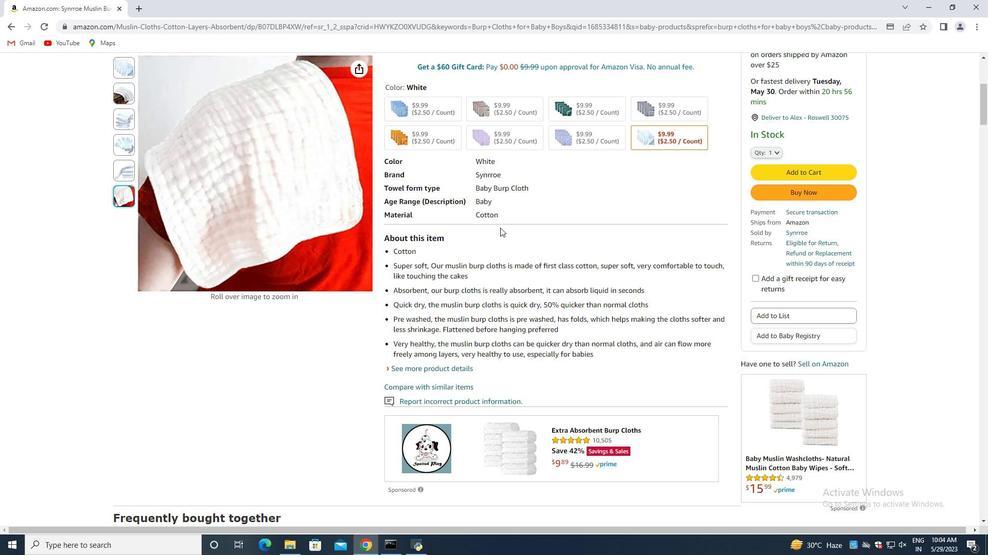 
Action: Mouse scrolled (497, 226) with delta (0, 0)
Screenshot: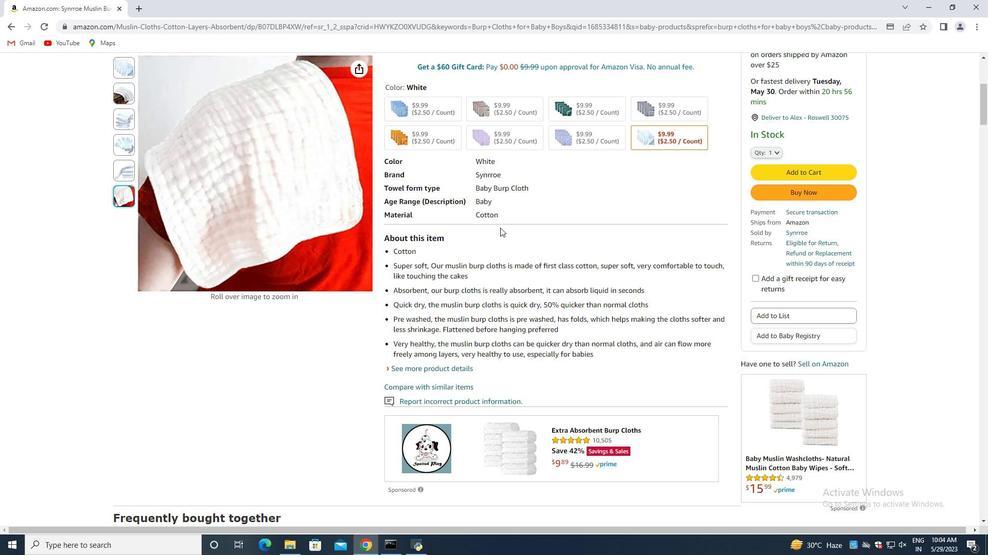 
Action: Mouse moved to (483, 227)
Screenshot: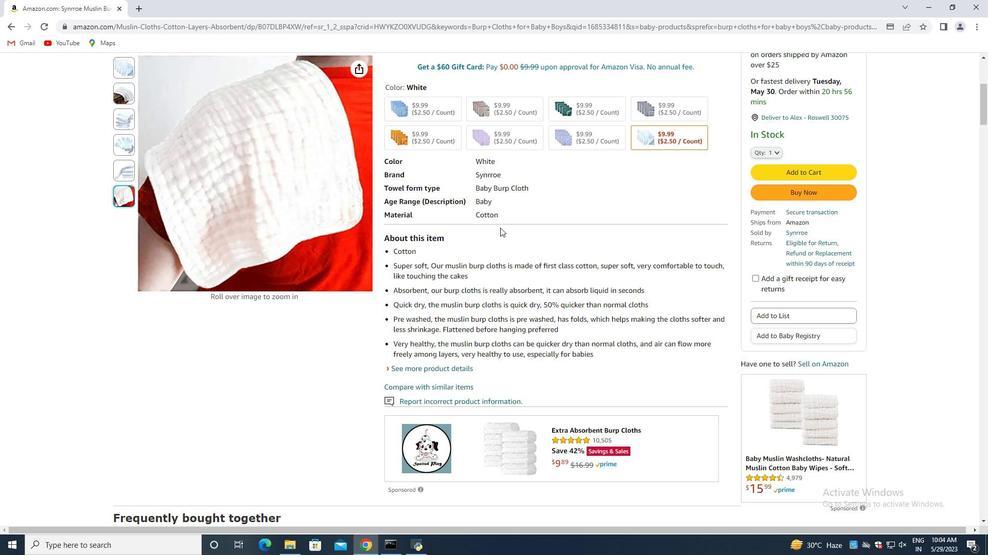 
Action: Mouse scrolled (483, 226) with delta (0, 0)
Screenshot: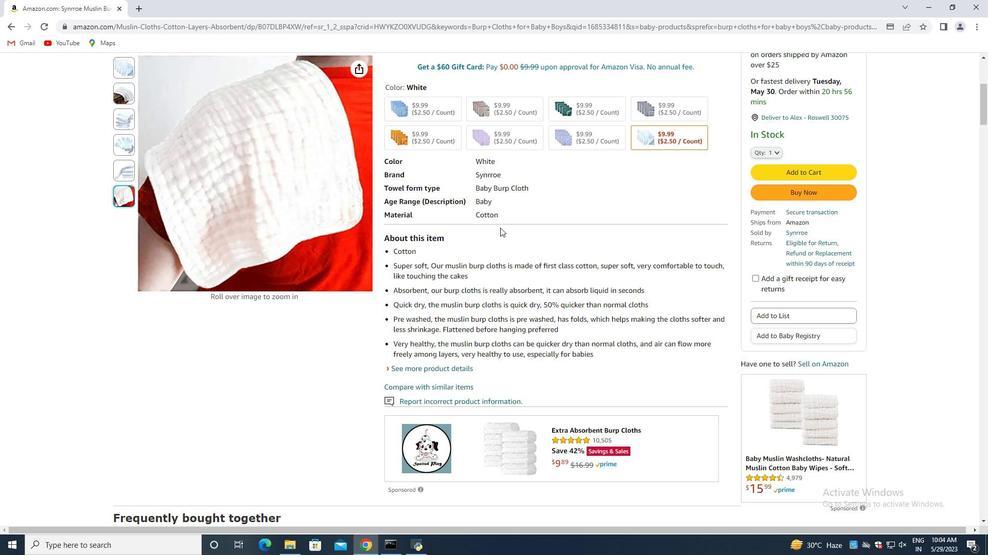 
Action: Mouse moved to (404, 268)
Screenshot: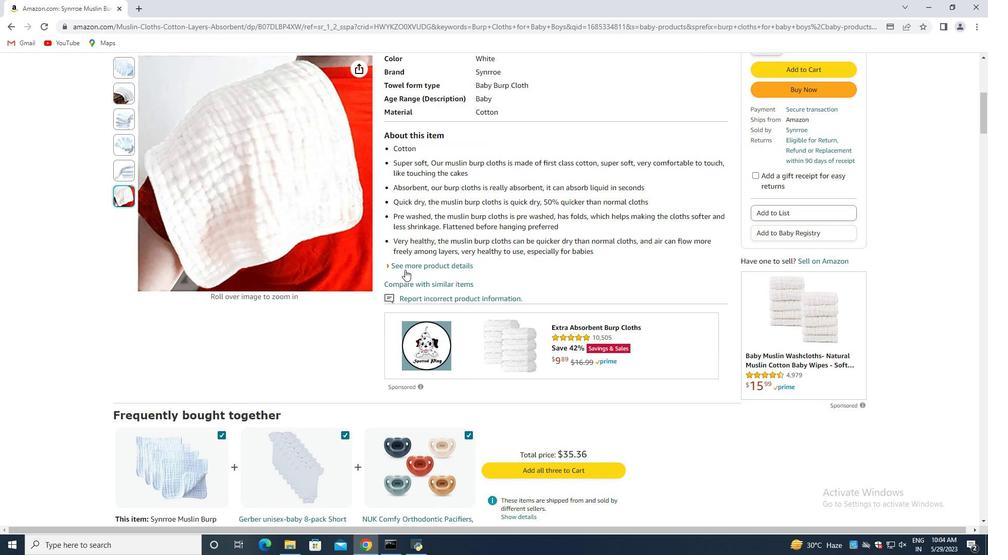 
Action: Mouse pressed left at (404, 268)
Screenshot: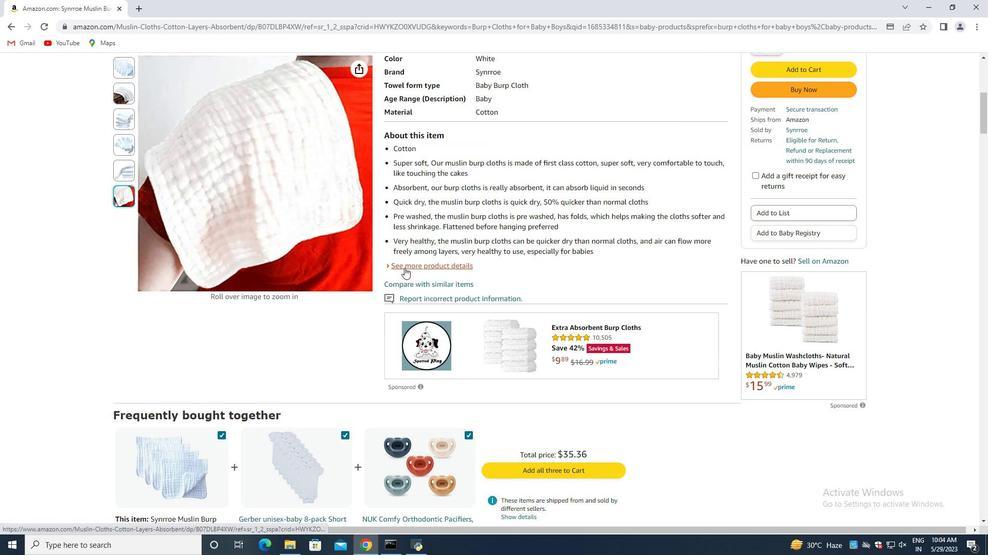 
Action: Mouse moved to (353, 198)
Screenshot: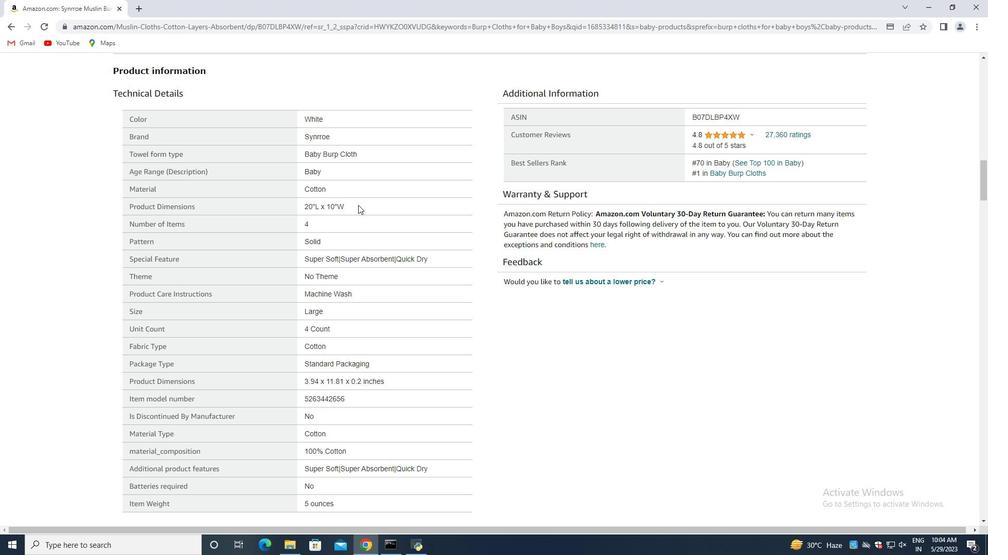 
Action: Mouse scrolled (353, 198) with delta (0, 0)
Screenshot: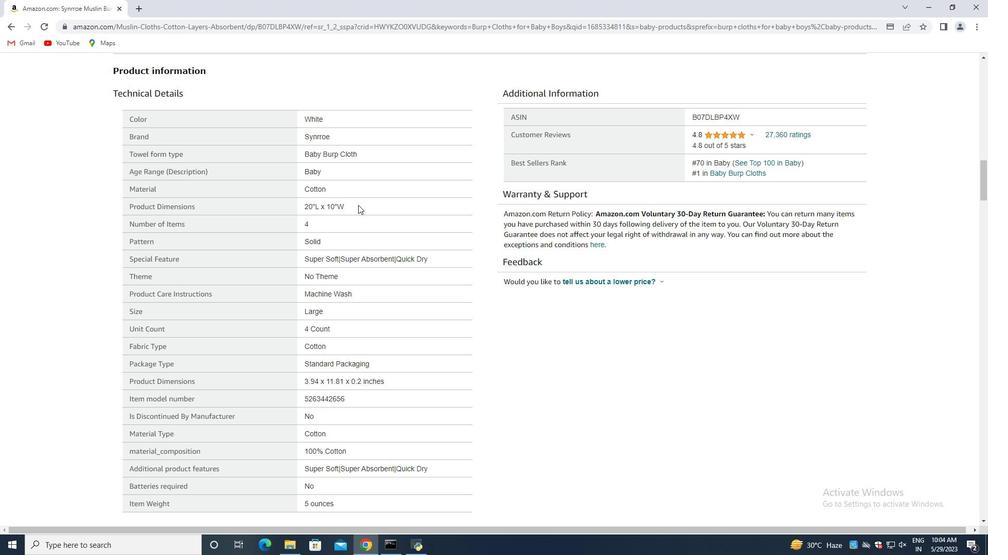 
Action: Mouse moved to (350, 197)
Screenshot: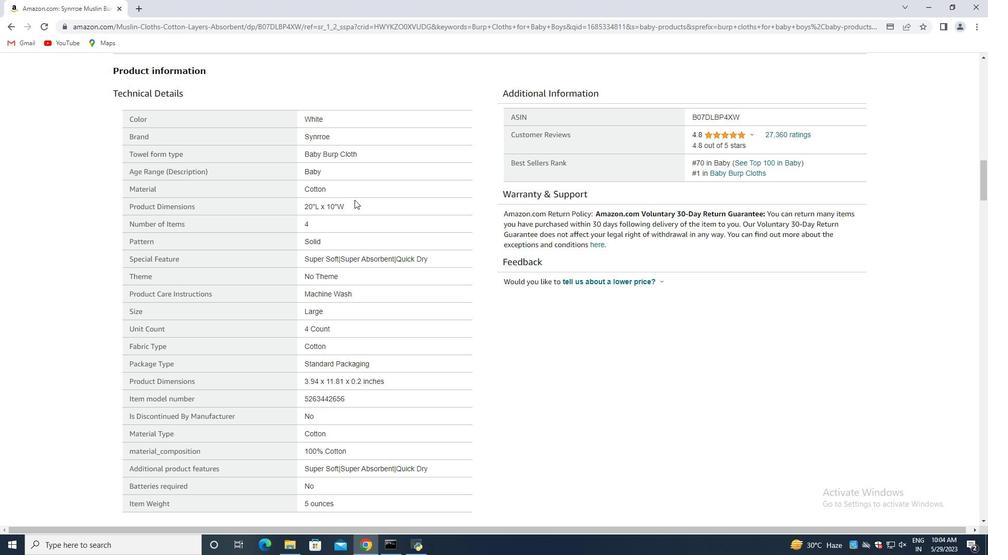 
Action: Mouse scrolled (350, 197) with delta (0, 0)
Screenshot: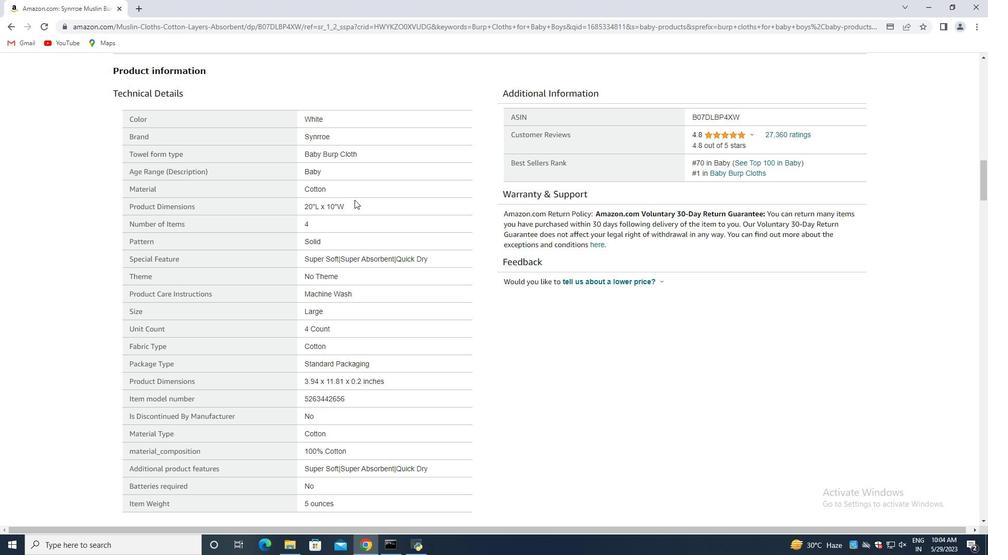 
Action: Mouse moved to (347, 239)
Screenshot: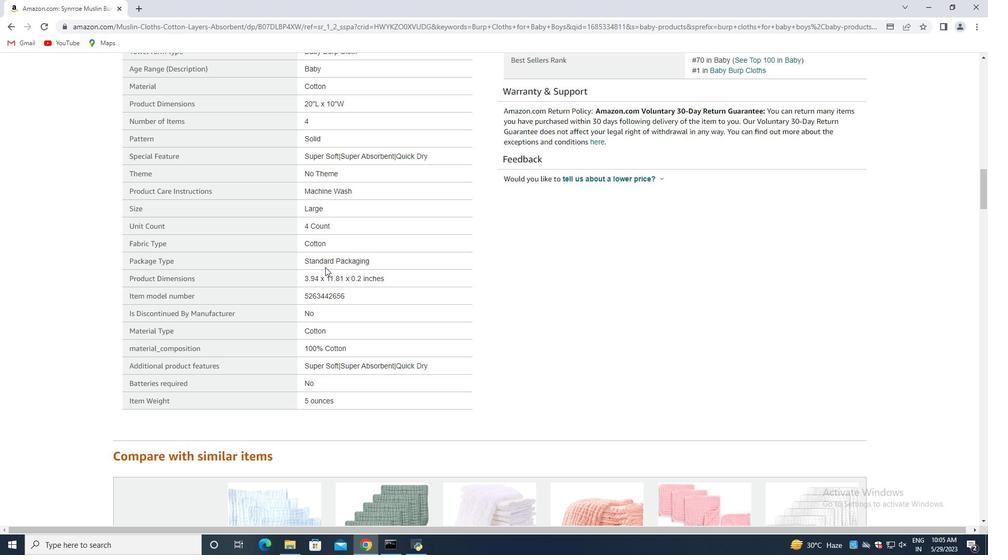 
Action: Mouse scrolled (347, 238) with delta (0, 0)
Screenshot: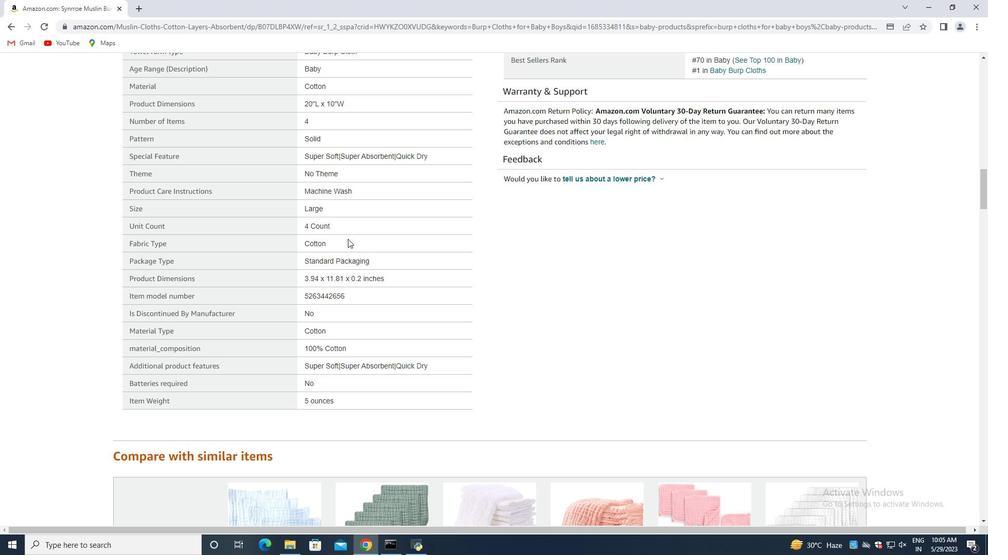 
Action: Mouse scrolled (347, 238) with delta (0, 0)
Screenshot: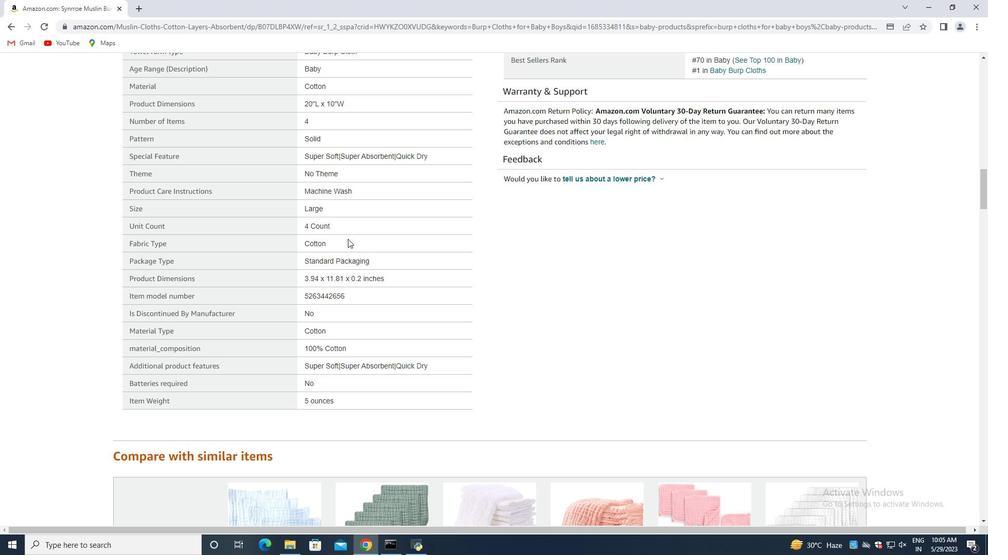 
Action: Mouse scrolled (347, 238) with delta (0, 0)
Screenshot: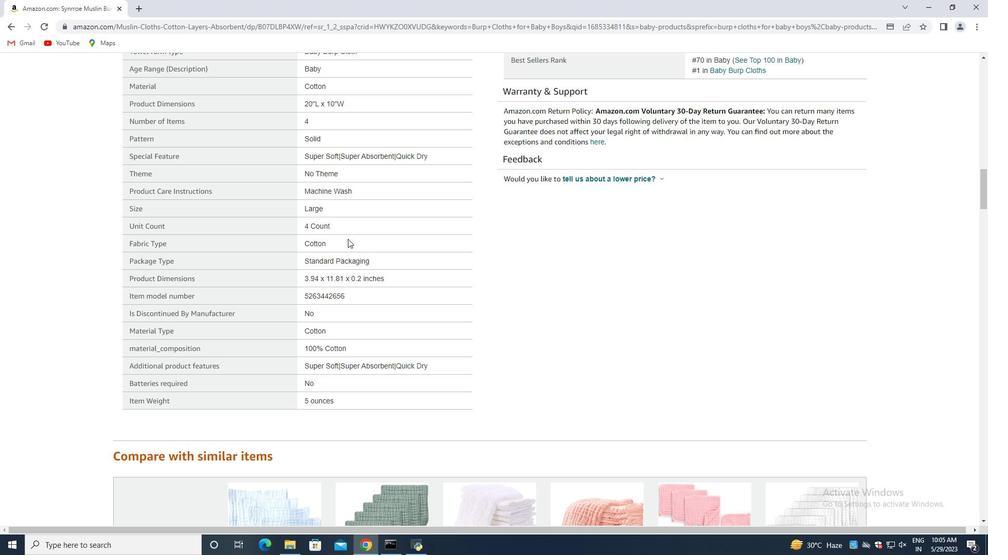 
Action: Mouse moved to (347, 238)
Screenshot: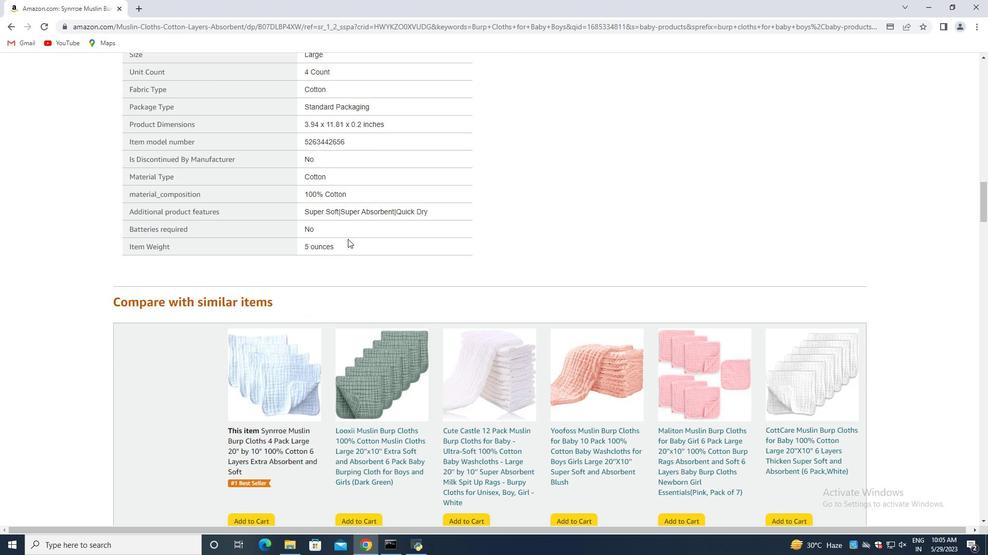 
Action: Mouse scrolled (347, 238) with delta (0, 0)
Screenshot: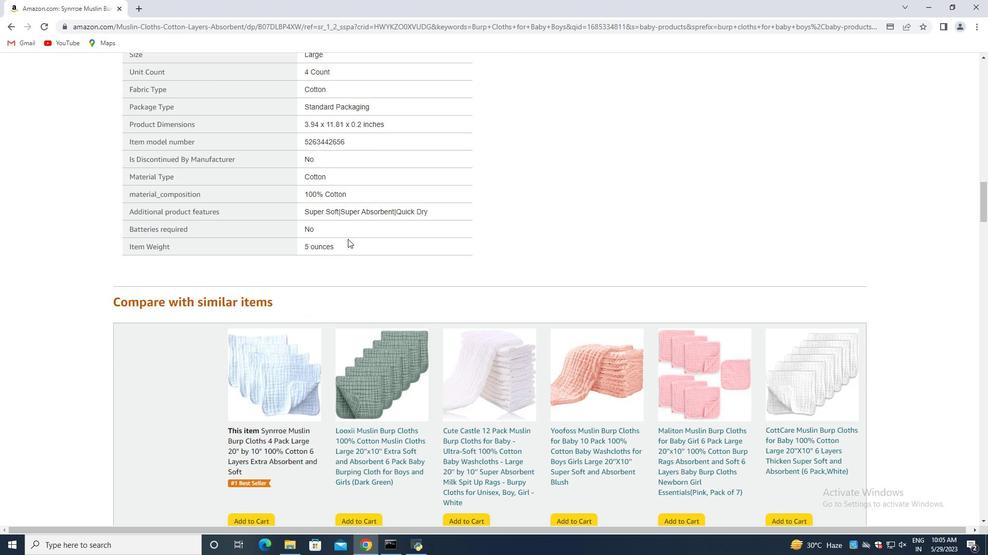
Action: Mouse moved to (347, 238)
Screenshot: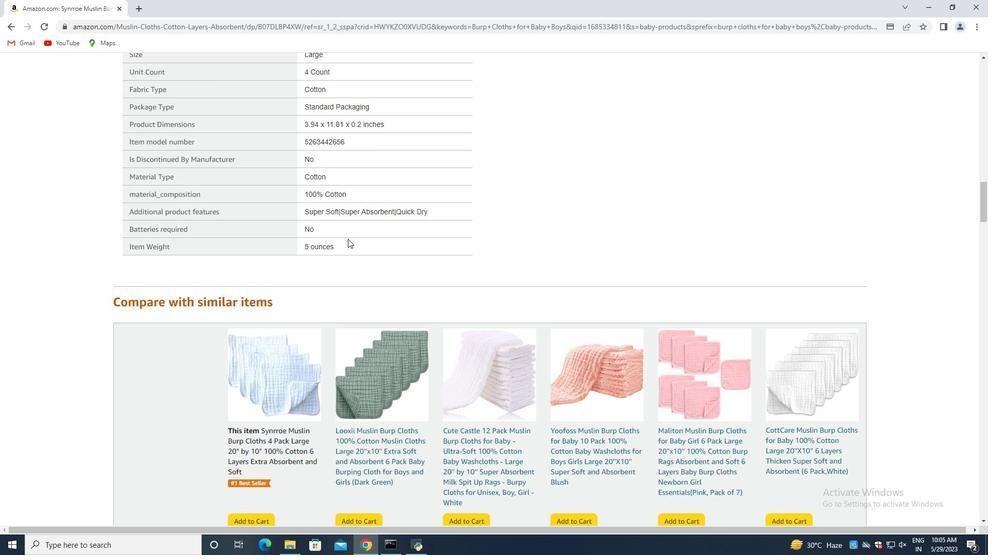 
Action: Mouse scrolled (347, 238) with delta (0, 0)
Screenshot: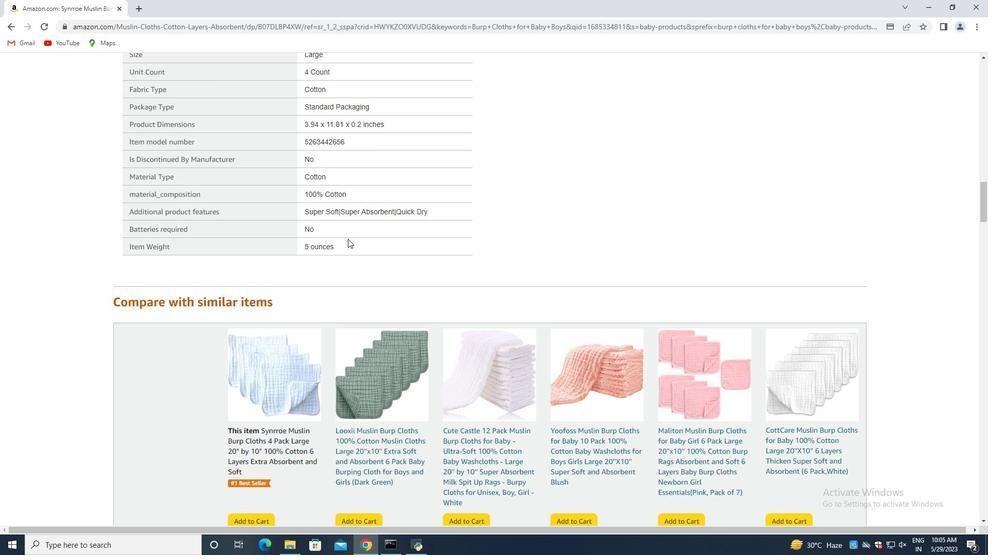 
Action: Mouse scrolled (347, 238) with delta (0, 0)
Screenshot: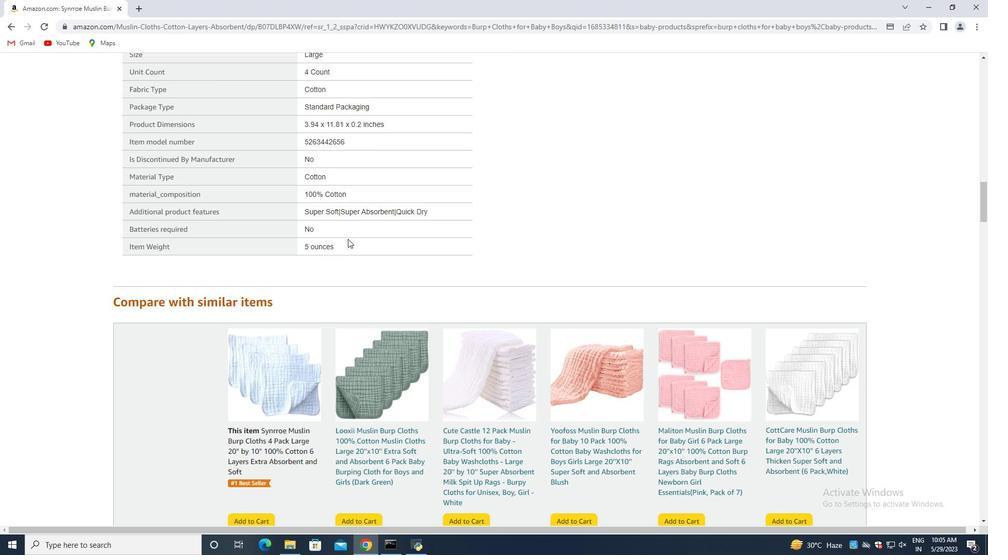 
Action: Mouse moved to (333, 232)
Screenshot: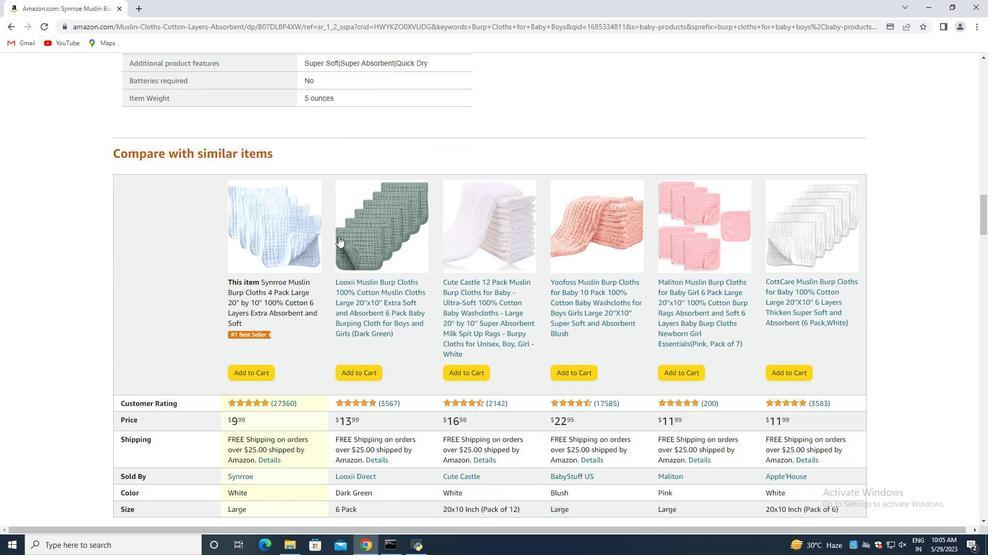 
Action: Mouse scrolled (333, 232) with delta (0, 0)
Screenshot: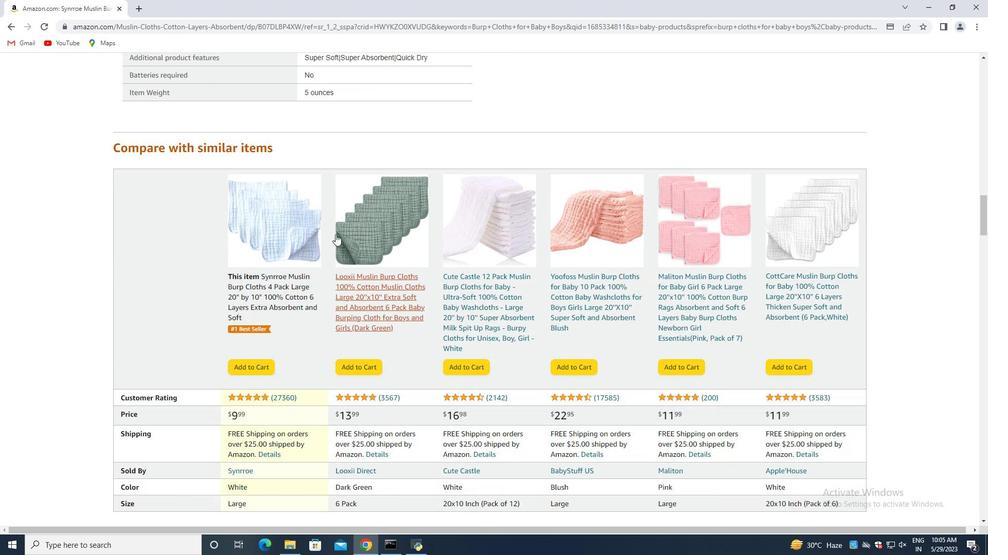 
Action: Mouse moved to (332, 232)
Screenshot: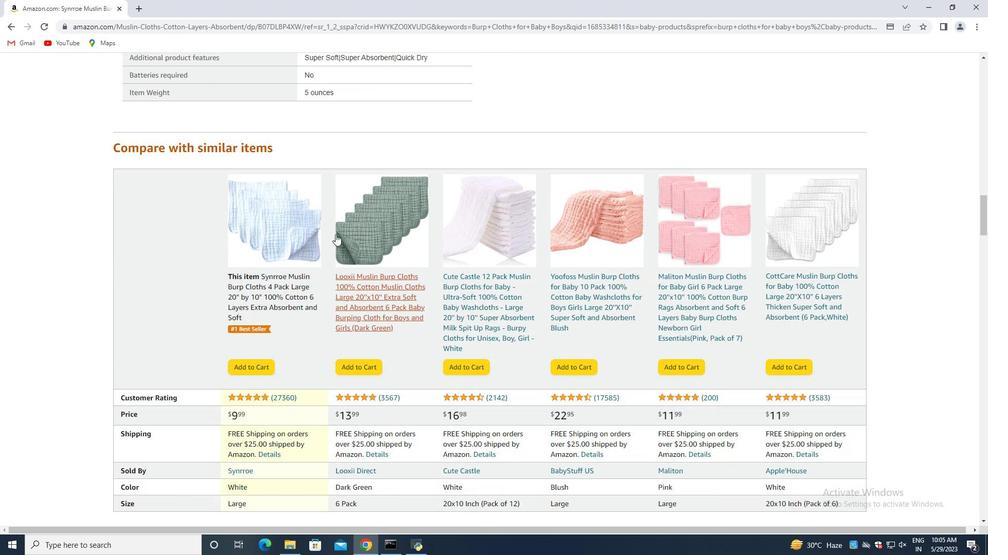 
Action: Mouse scrolled (332, 232) with delta (0, 0)
Screenshot: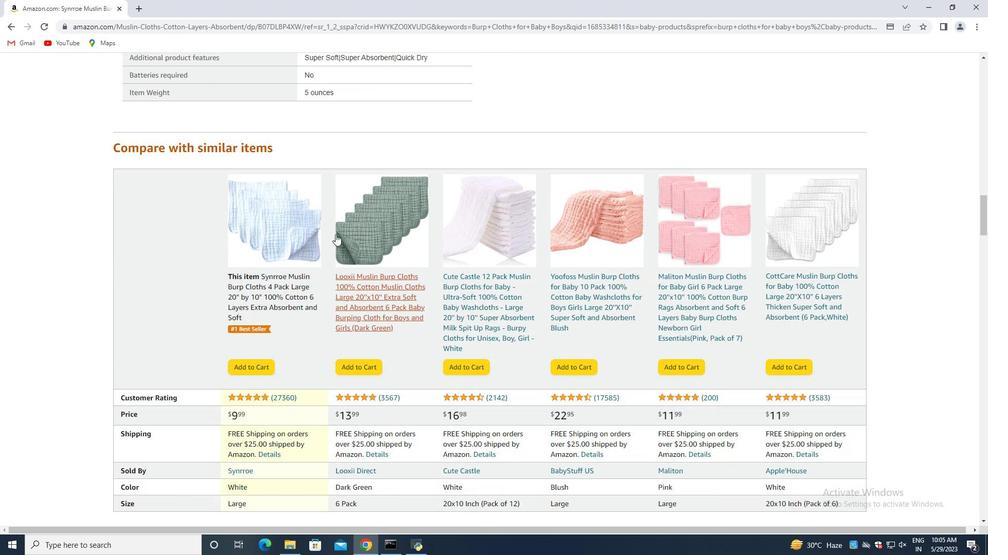 
Action: Mouse moved to (330, 233)
Screenshot: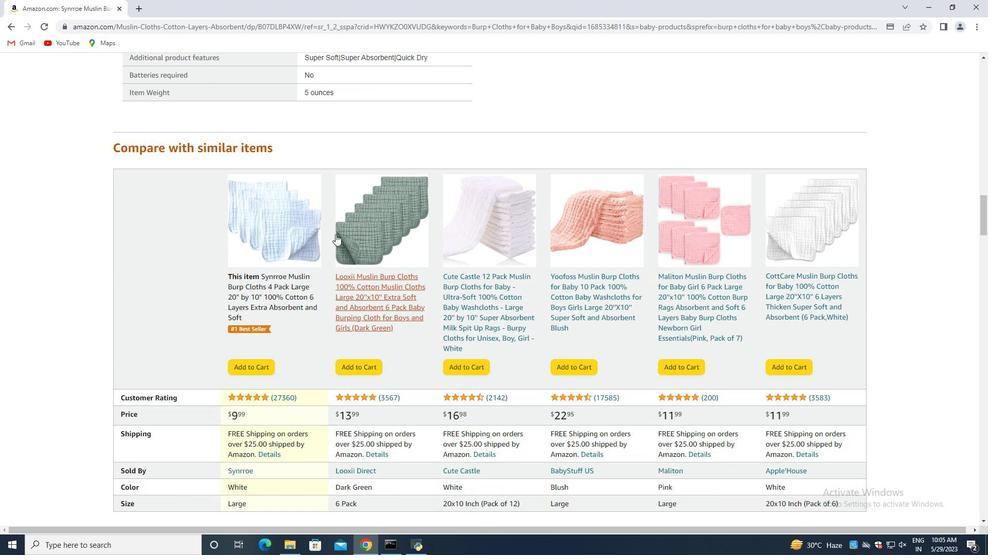 
Action: Mouse scrolled (330, 232) with delta (0, 0)
Screenshot: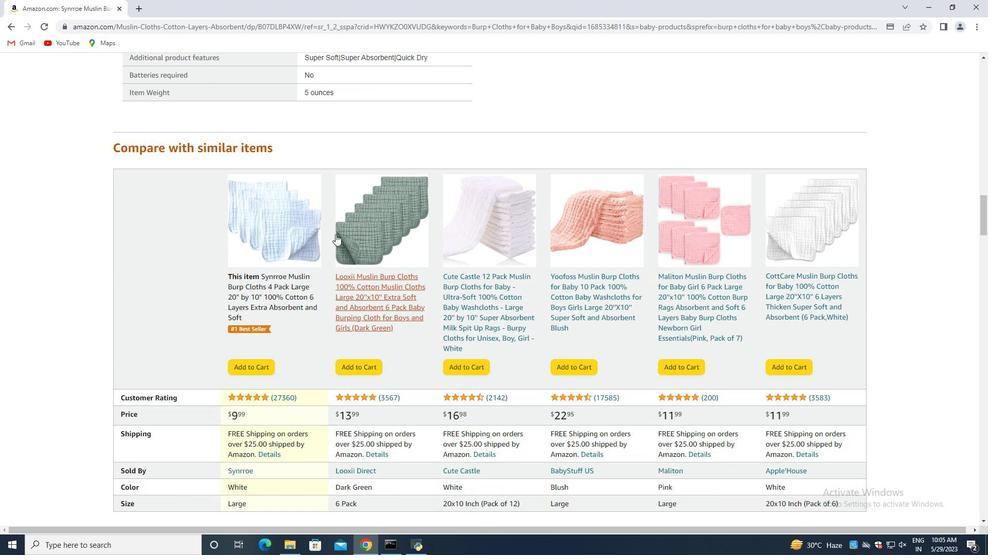 
Action: Mouse moved to (326, 230)
Screenshot: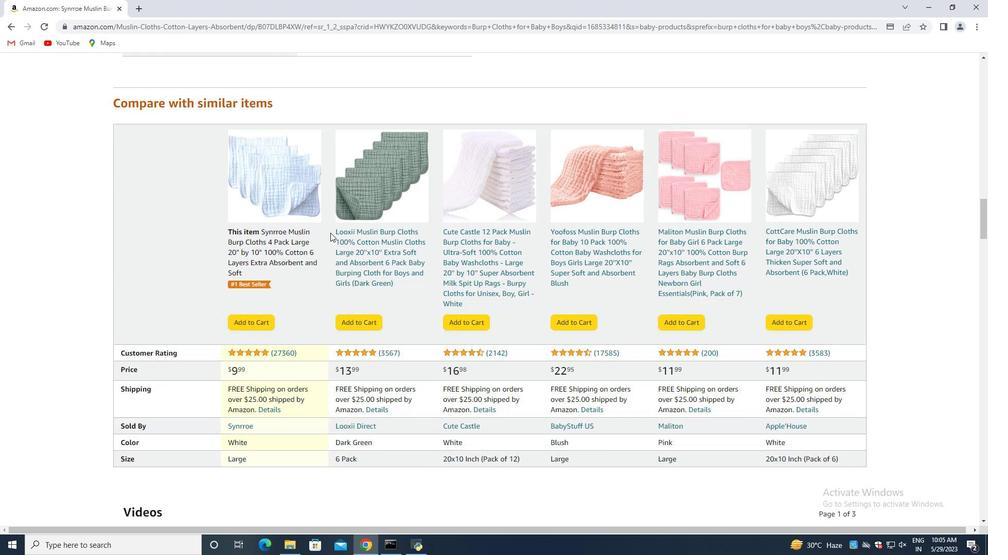 
Action: Mouse scrolled (327, 233) with delta (0, 0)
Screenshot: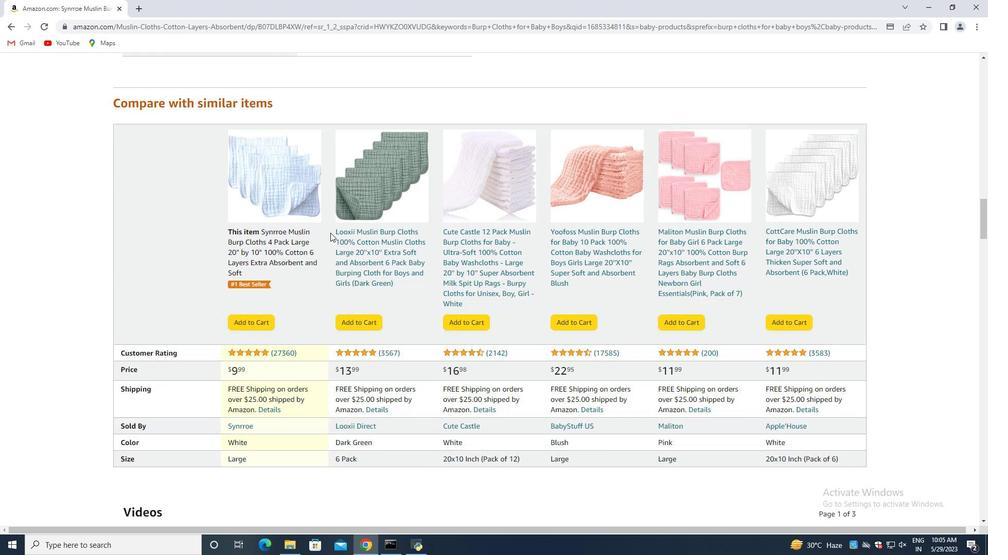 
Action: Mouse moved to (326, 229)
Screenshot: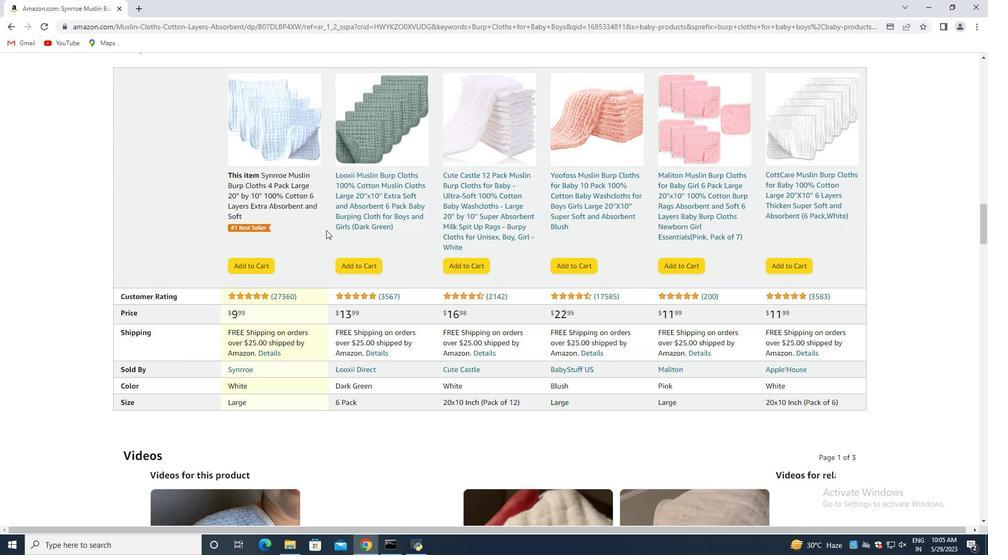 
Action: Mouse scrolled (326, 228) with delta (0, 0)
Screenshot: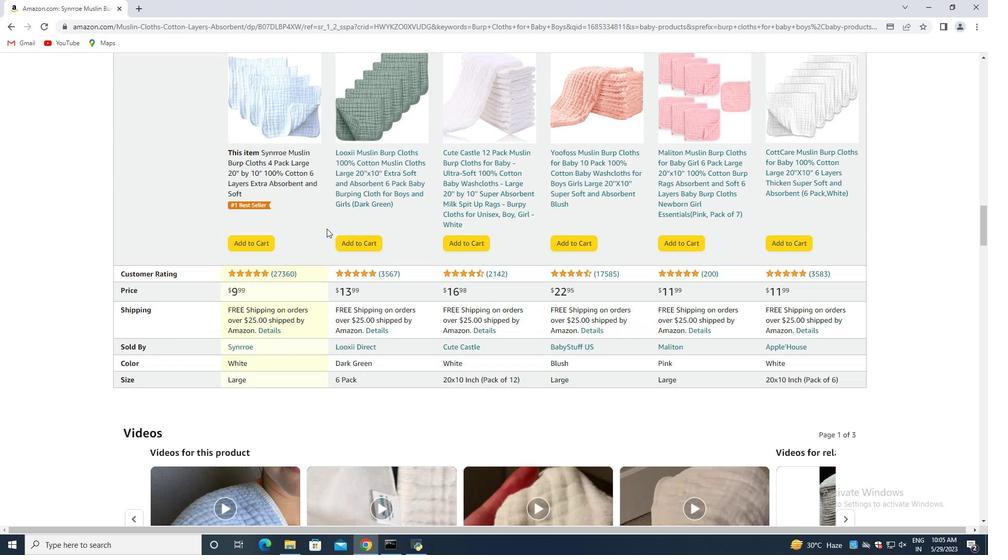 
Action: Mouse scrolled (326, 228) with delta (0, 0)
Screenshot: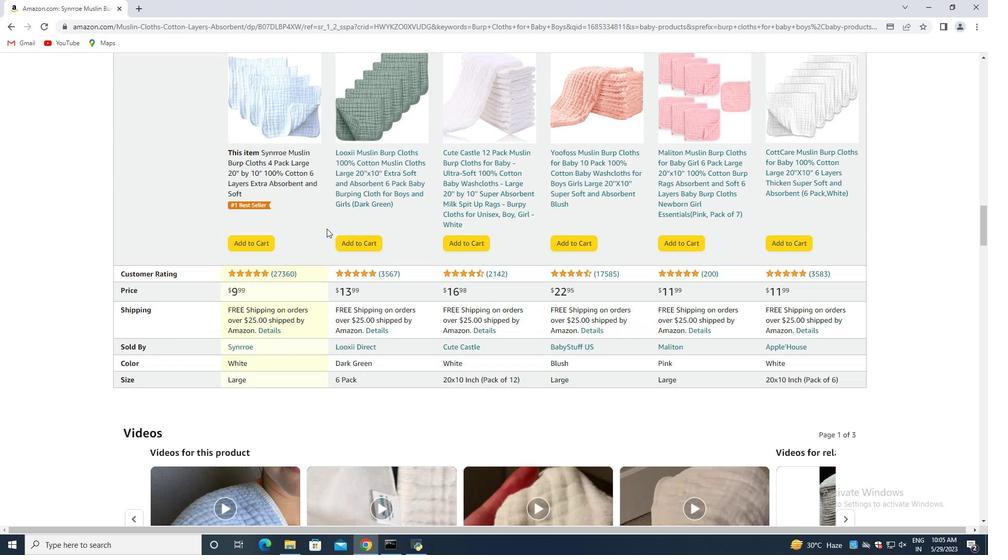 
Action: Mouse scrolled (326, 228) with delta (0, 0)
Screenshot: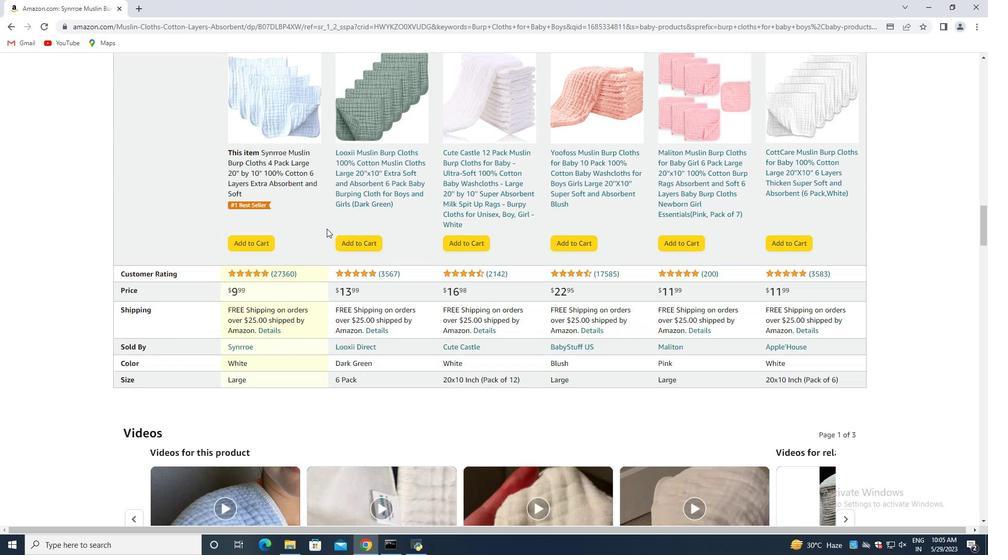 
Action: Mouse scrolled (326, 228) with delta (0, 0)
Screenshot: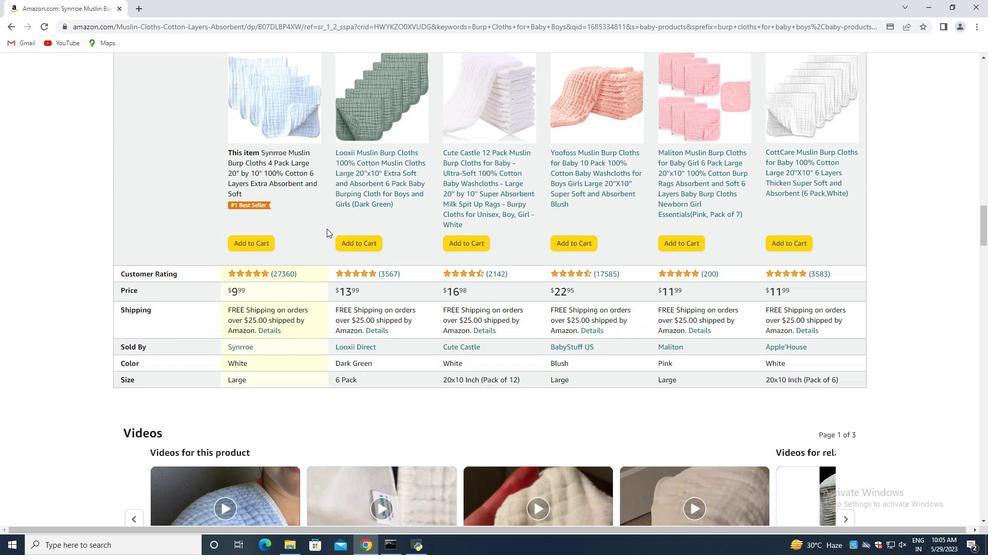 
Action: Mouse moved to (219, 220)
Screenshot: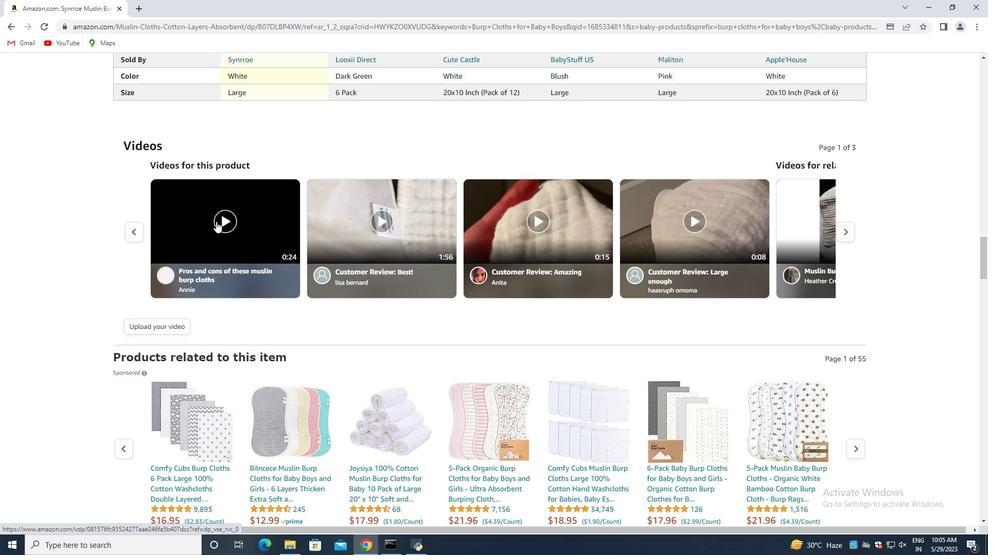 
Action: Mouse pressed left at (219, 220)
Screenshot: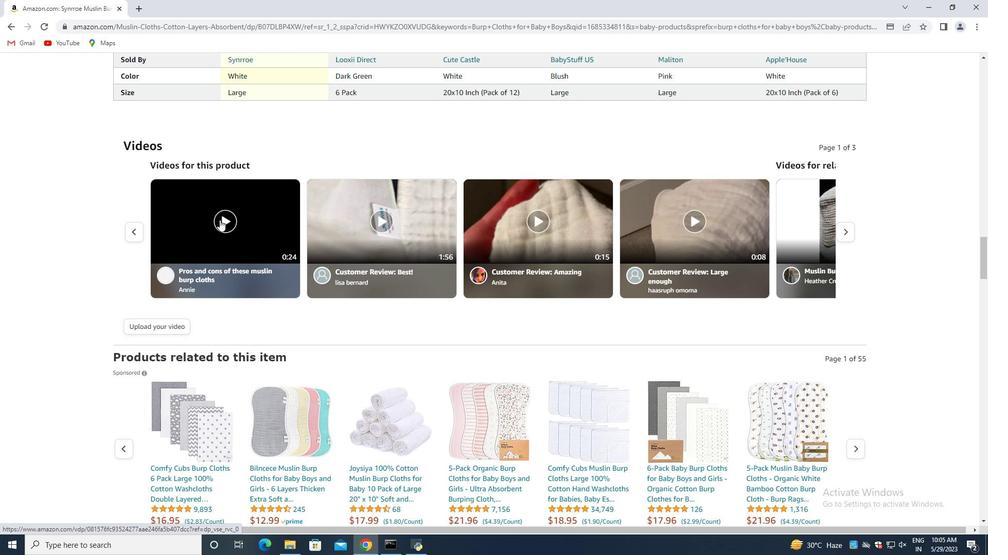 
Action: Mouse moved to (645, 196)
Screenshot: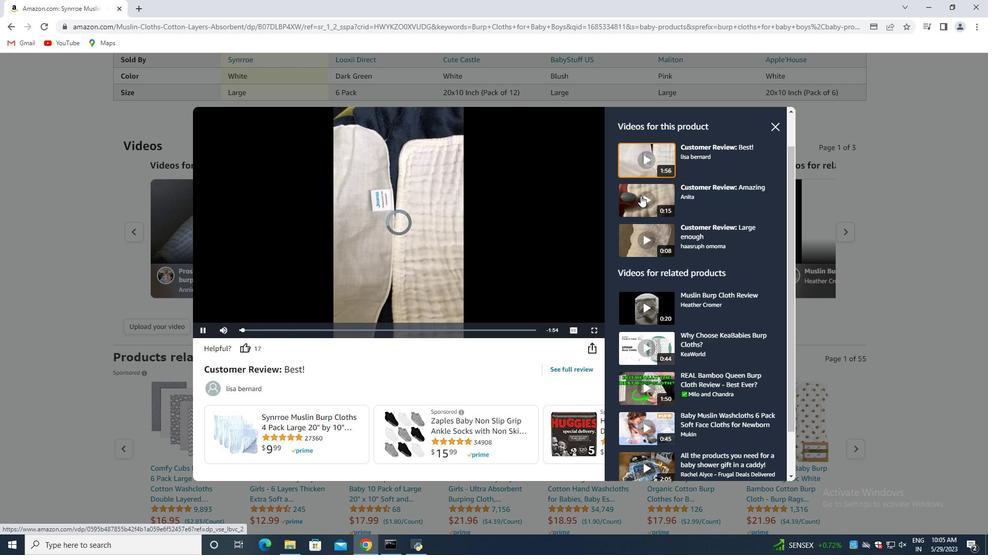 
Action: Mouse pressed left at (645, 196)
Screenshot: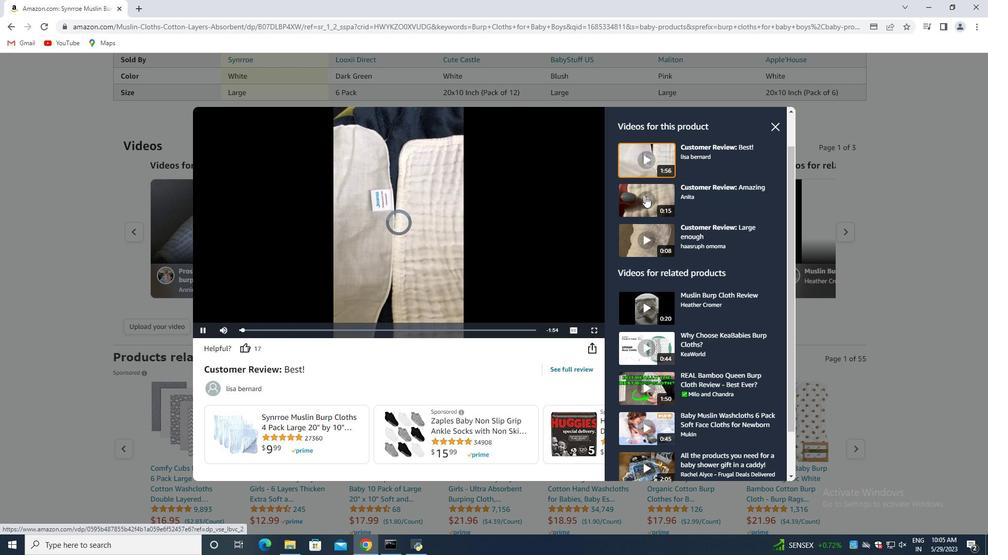 
Action: Mouse moved to (768, 128)
Screenshot: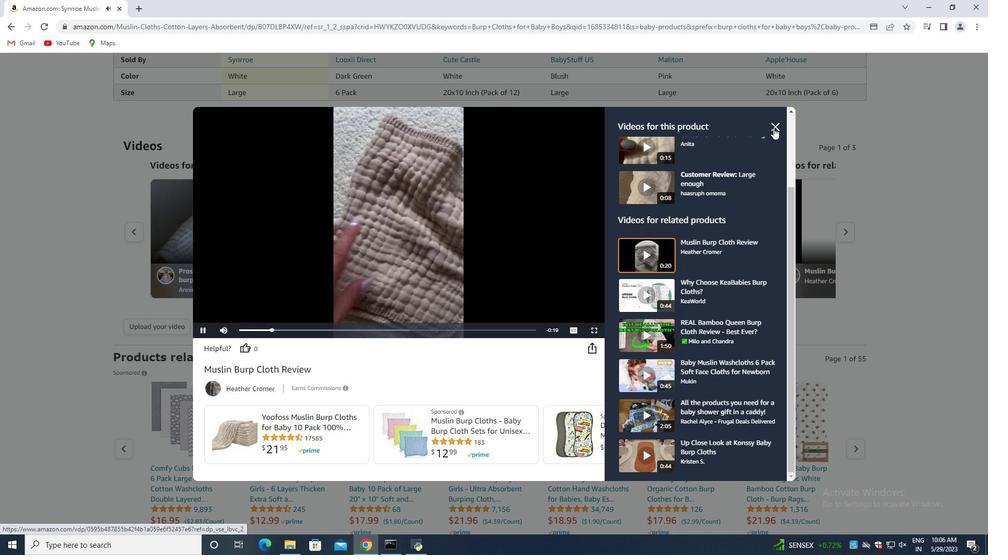
Action: Mouse pressed left at (770, 128)
Screenshot: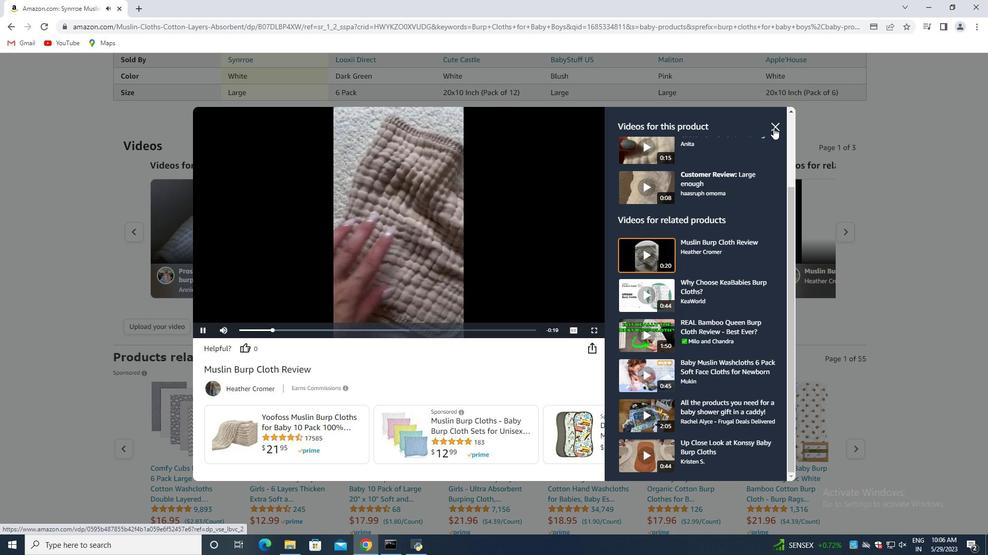 
Action: Mouse moved to (353, 170)
Screenshot: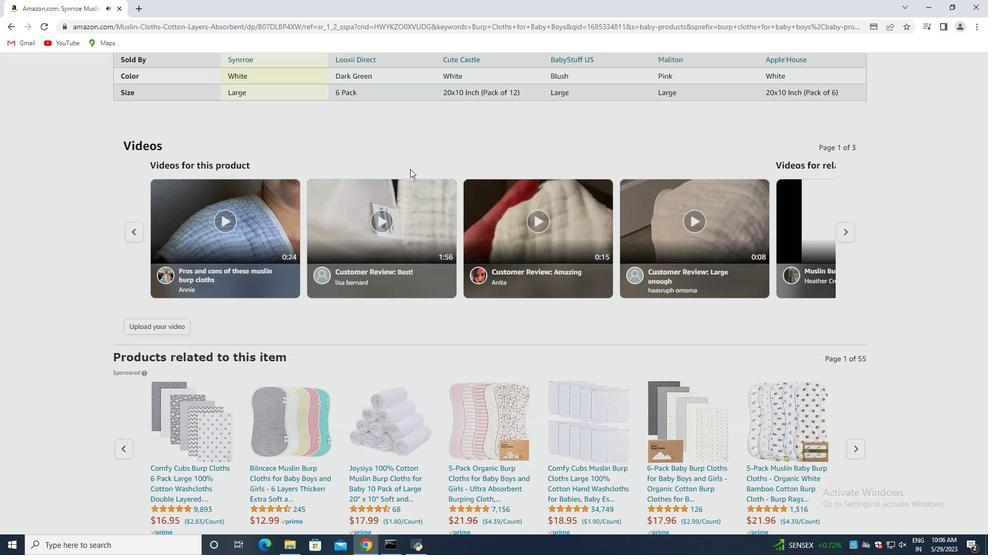 
Action: Mouse scrolled (353, 170) with delta (0, 0)
Screenshot: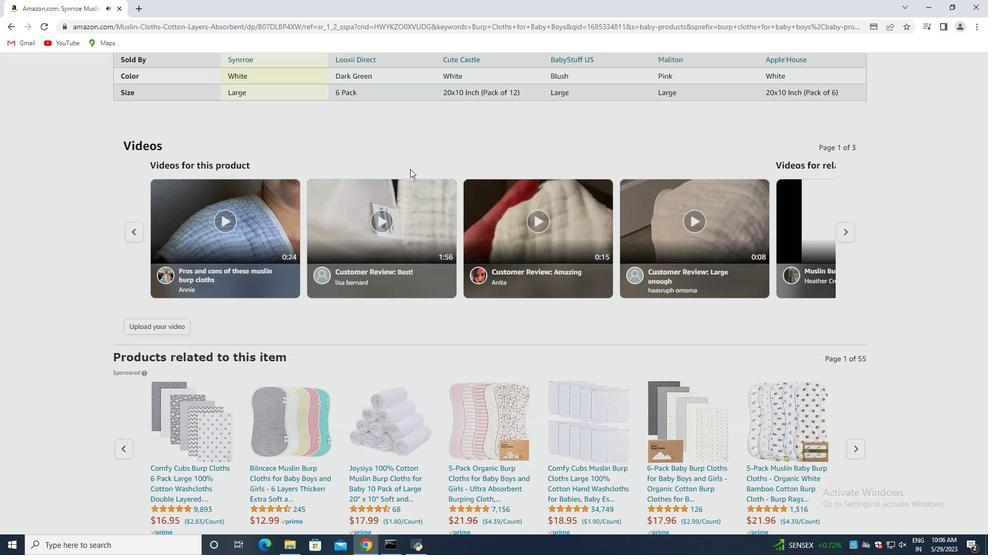 
Action: Mouse moved to (350, 171)
Screenshot: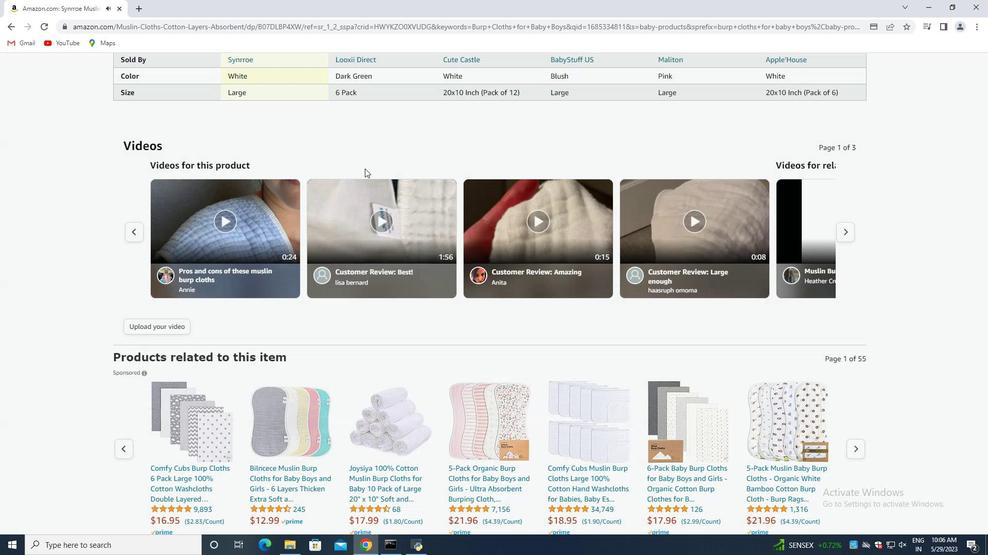 
Action: Mouse scrolled (350, 171) with delta (0, 0)
Screenshot: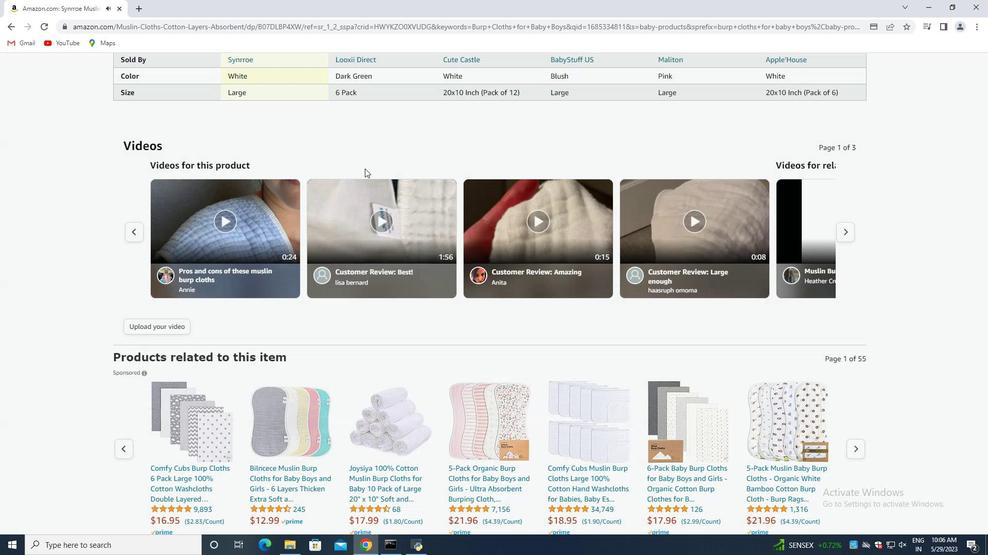 
Action: Mouse moved to (316, 166)
Screenshot: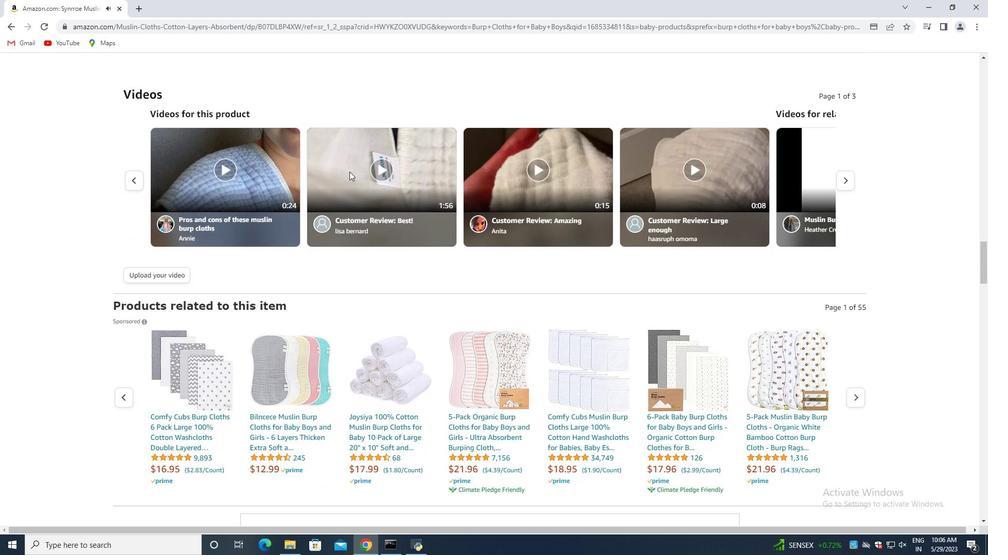 
Action: Mouse scrolled (319, 166) with delta (0, 0)
Screenshot: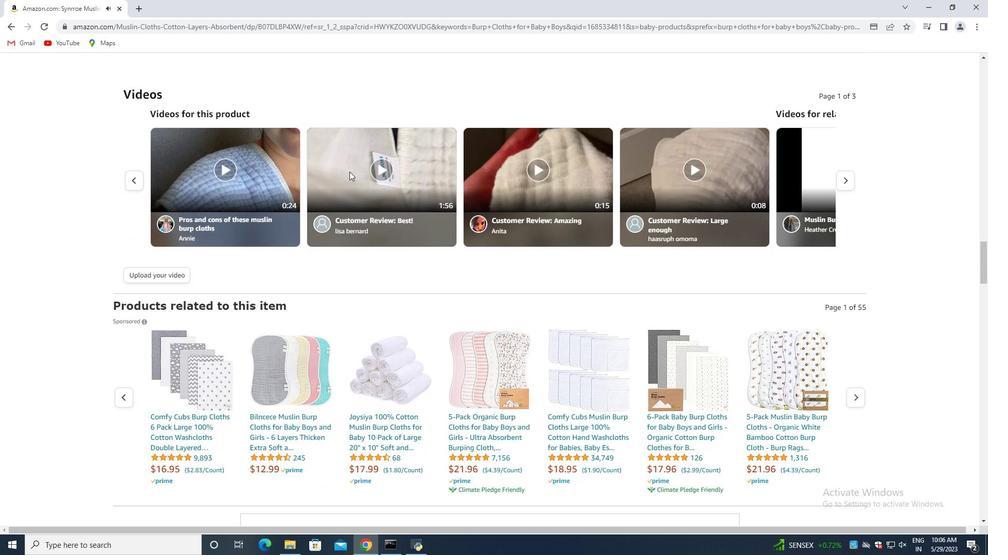 
Action: Mouse moved to (315, 166)
Screenshot: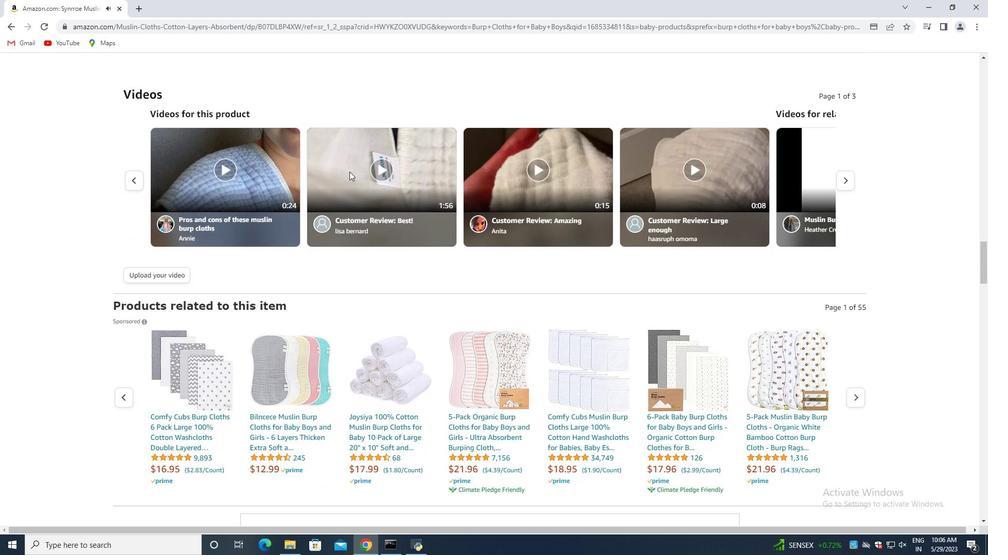 
Action: Mouse scrolled (315, 166) with delta (0, 0)
Screenshot: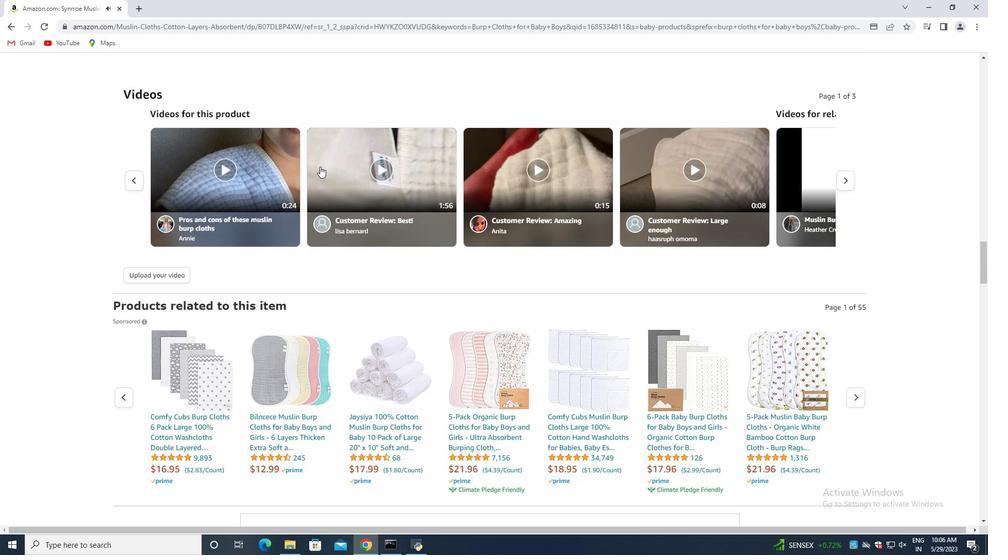 
Action: Mouse moved to (309, 165)
Screenshot: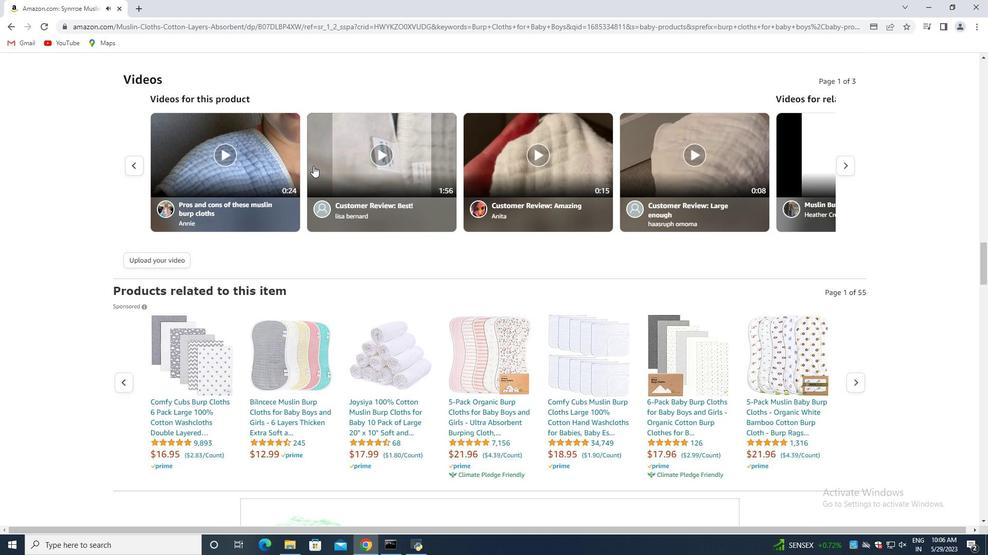 
Action: Mouse scrolled (309, 165) with delta (0, 0)
Screenshot: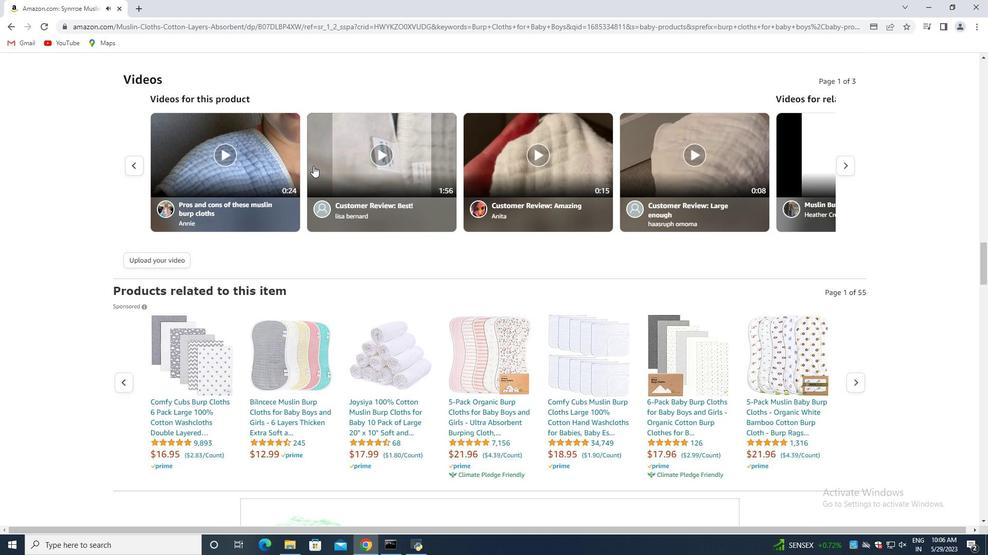 
Action: Mouse moved to (307, 165)
Screenshot: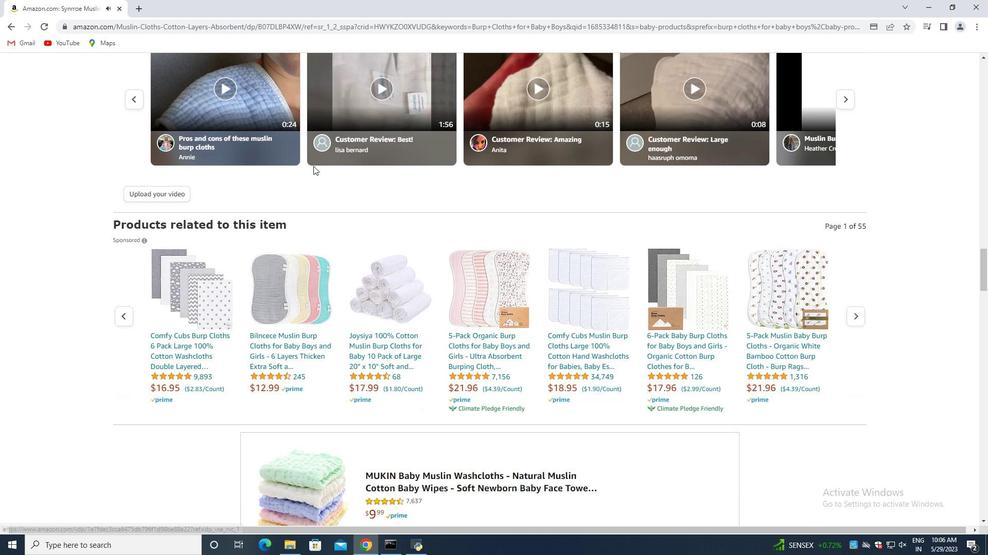
Action: Mouse scrolled (307, 165) with delta (0, 0)
Screenshot: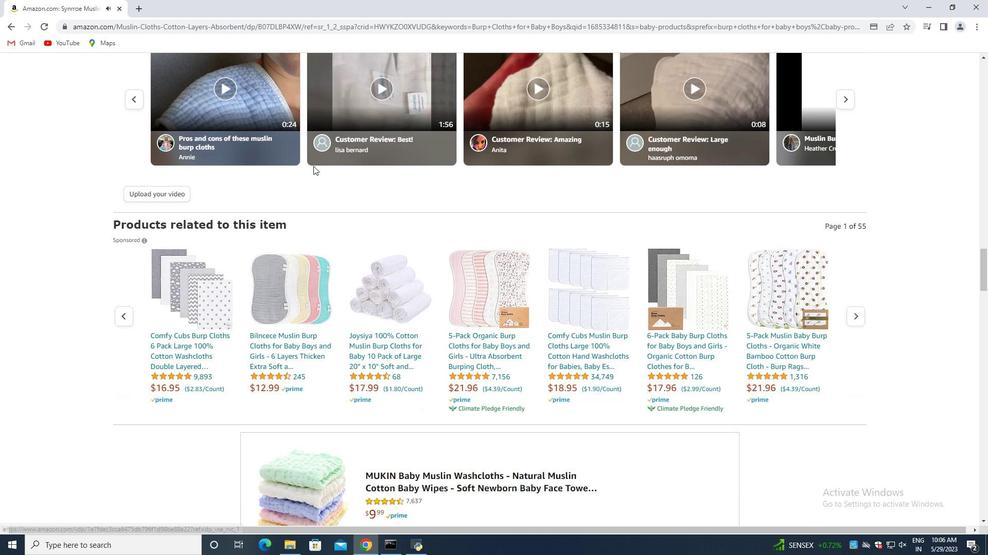 
Action: Mouse scrolled (307, 165) with delta (0, 0)
Screenshot: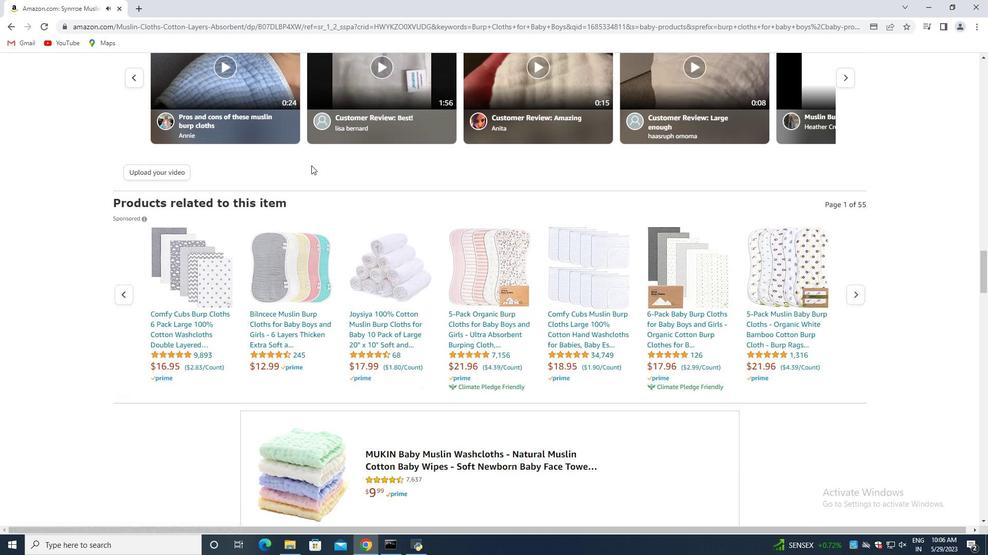 
Action: Mouse scrolled (307, 165) with delta (0, 0)
Screenshot: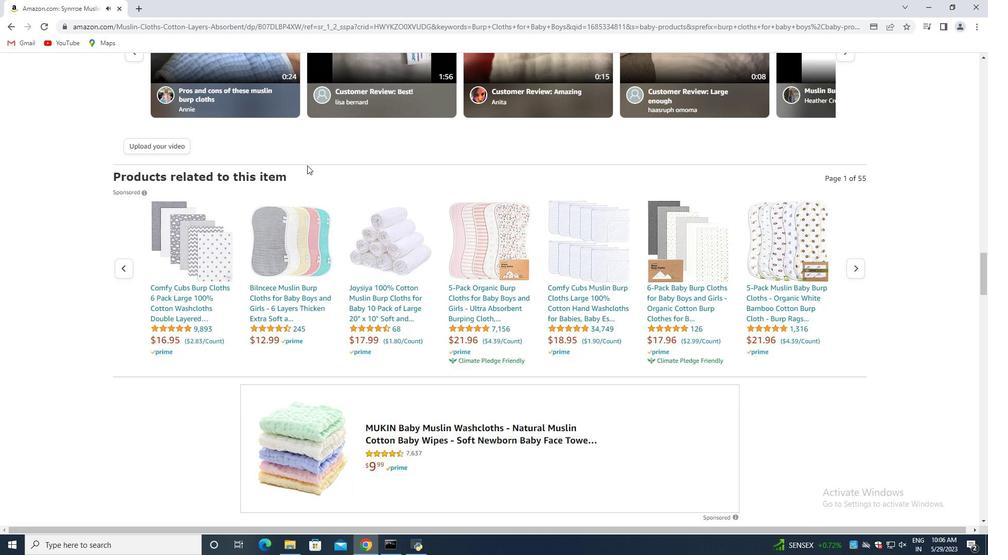 
Action: Mouse scrolled (307, 165) with delta (0, 0)
Screenshot: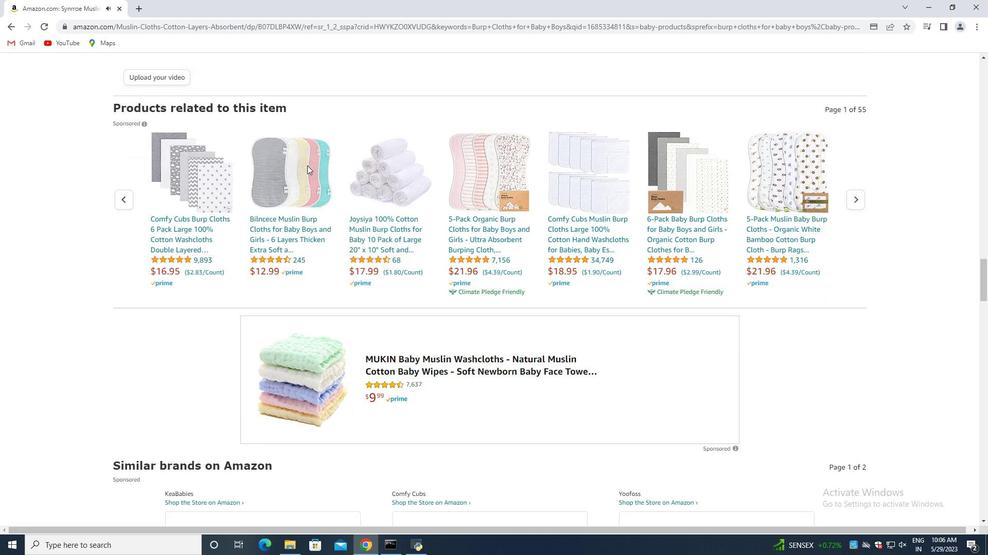 
Action: Mouse scrolled (307, 165) with delta (0, 0)
Screenshot: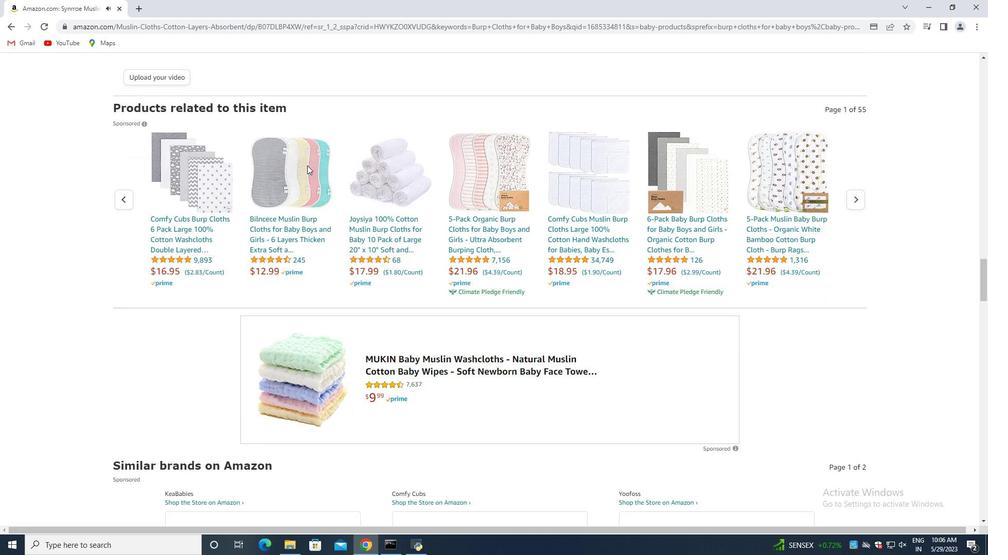 
Action: Mouse moved to (304, 165)
Screenshot: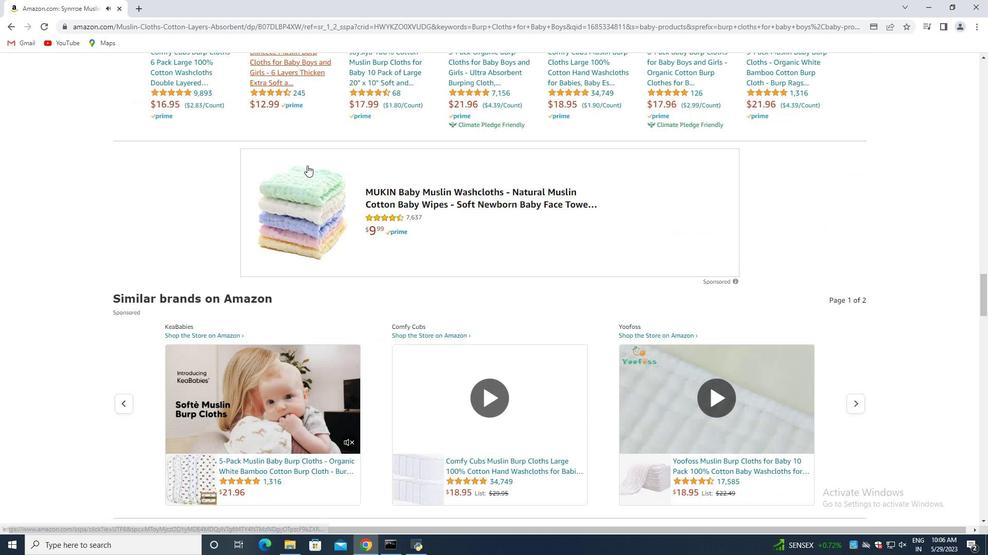 
Action: Mouse scrolled (304, 165) with delta (0, 0)
Screenshot: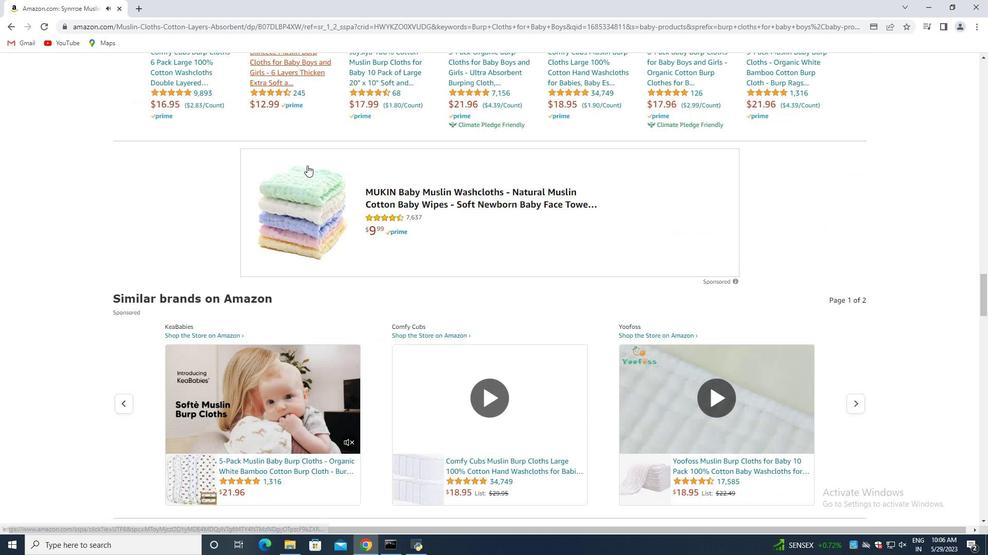 
Action: Mouse moved to (303, 165)
Screenshot: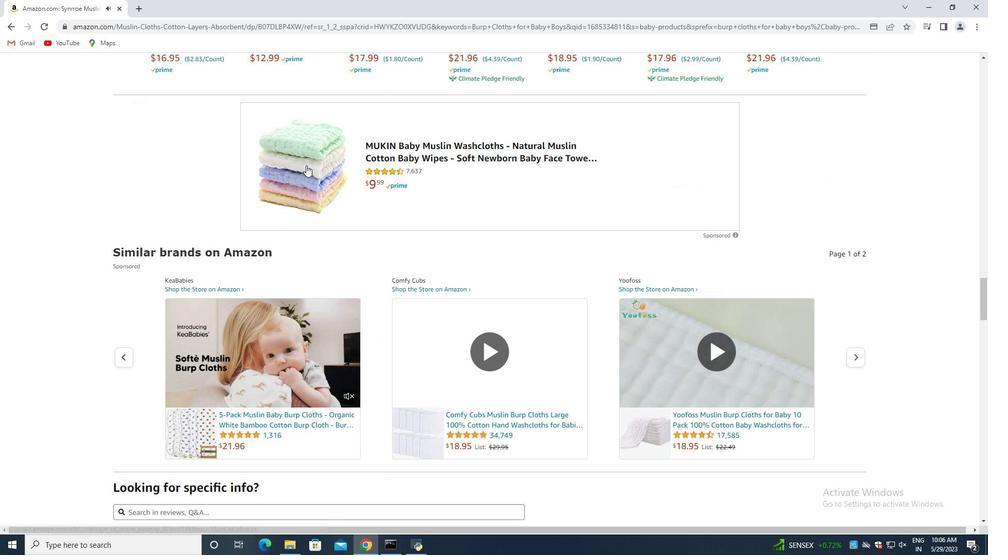 
Action: Mouse scrolled (304, 165) with delta (0, 0)
Screenshot: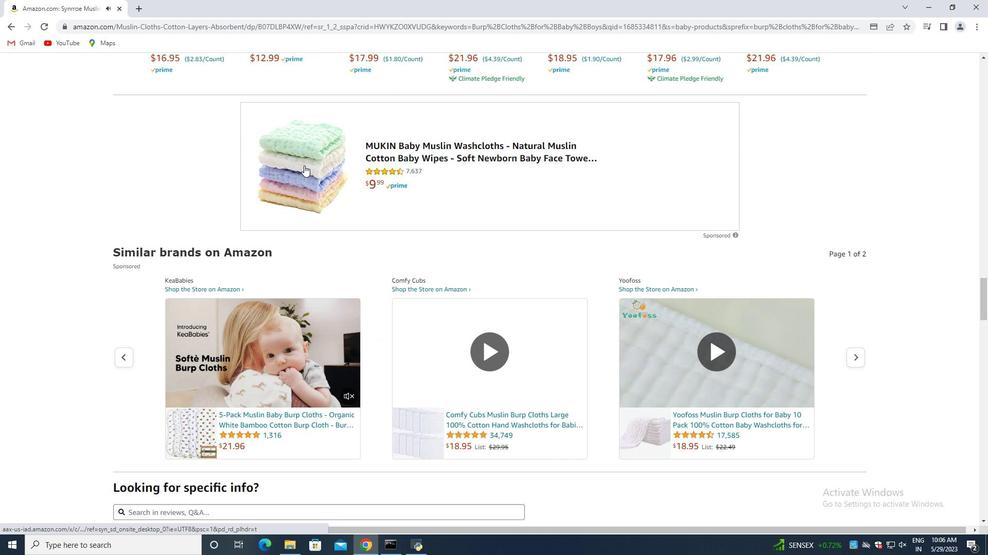 
Action: Mouse moved to (302, 166)
Screenshot: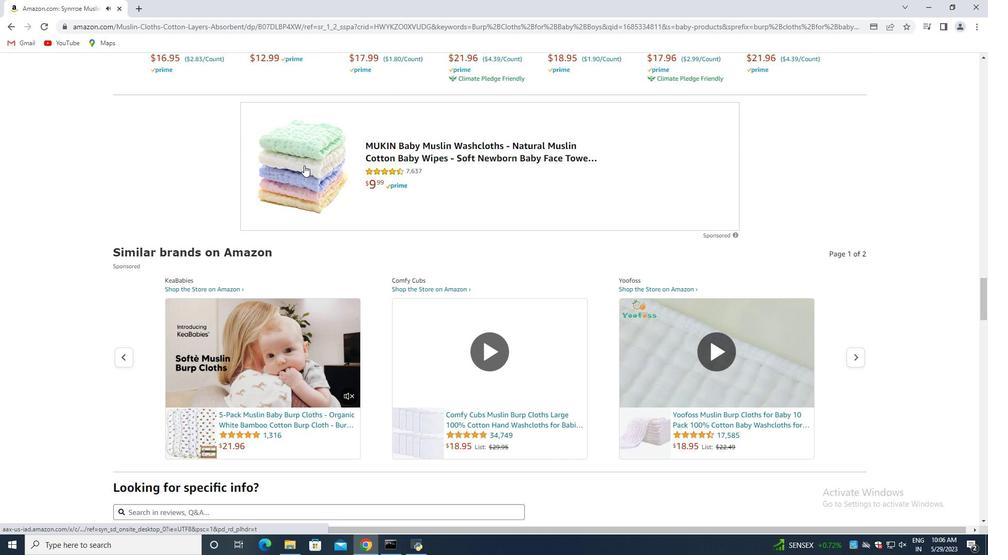 
Action: Mouse scrolled (303, 165) with delta (0, 0)
Screenshot: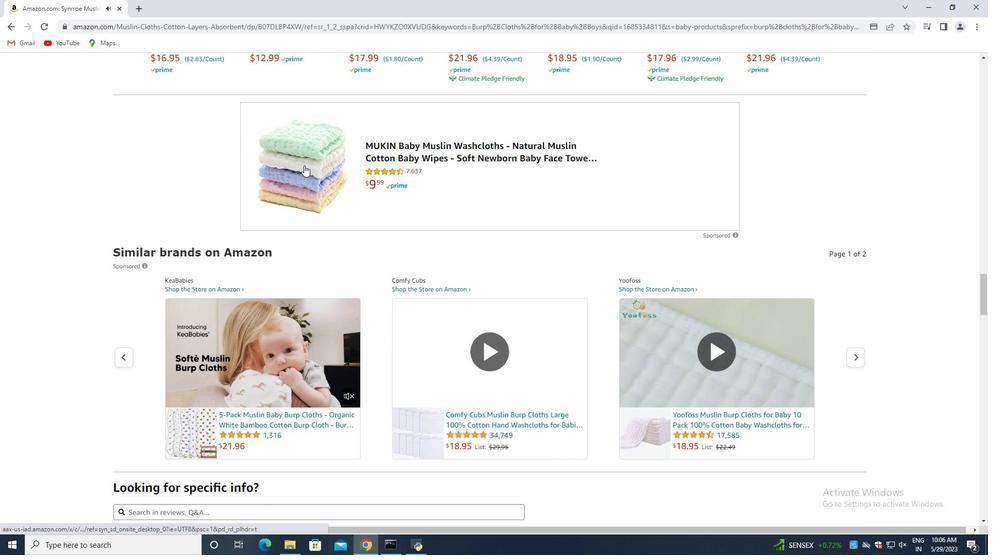 
Action: Mouse moved to (304, 166)
Screenshot: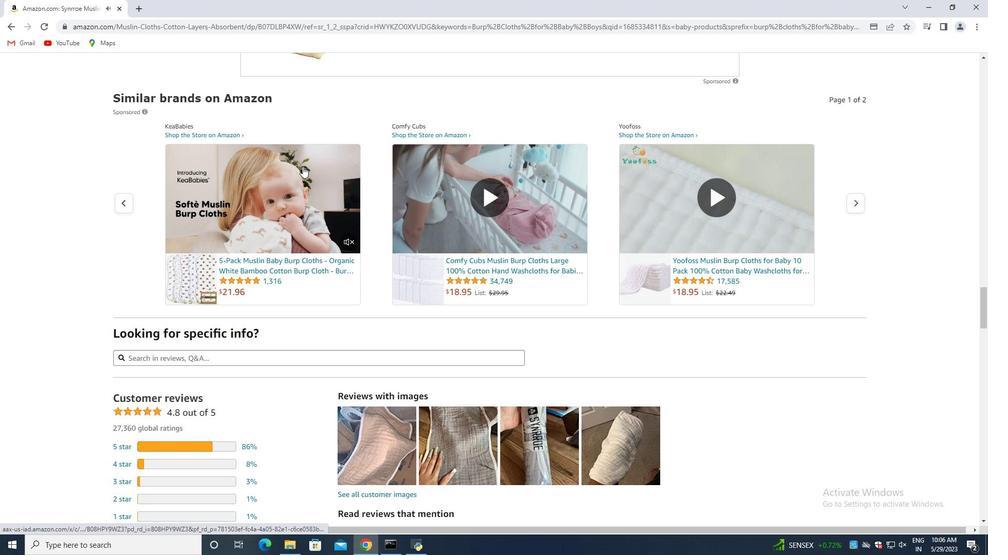 
Action: Mouse scrolled (304, 166) with delta (0, 0)
Screenshot: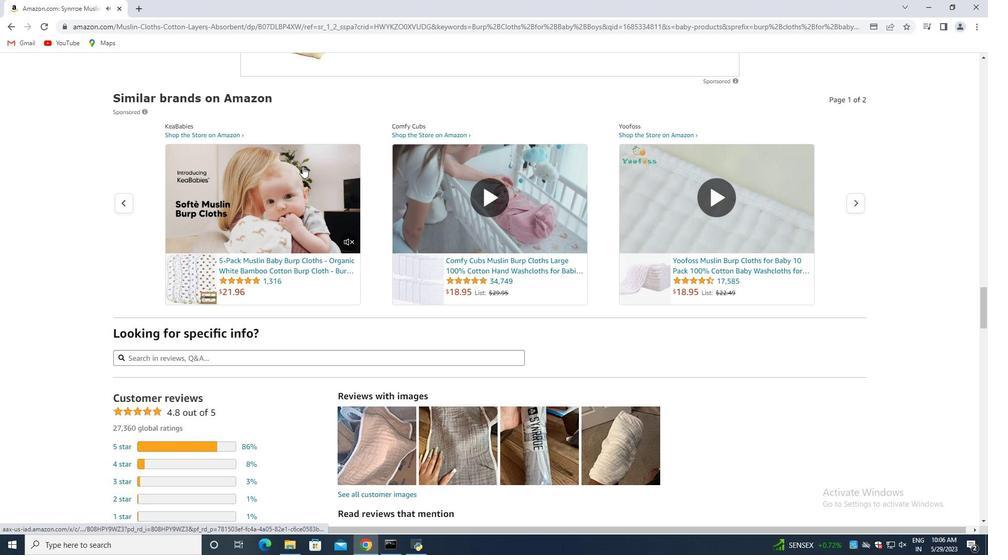 
Action: Mouse scrolled (304, 166) with delta (0, 0)
Screenshot: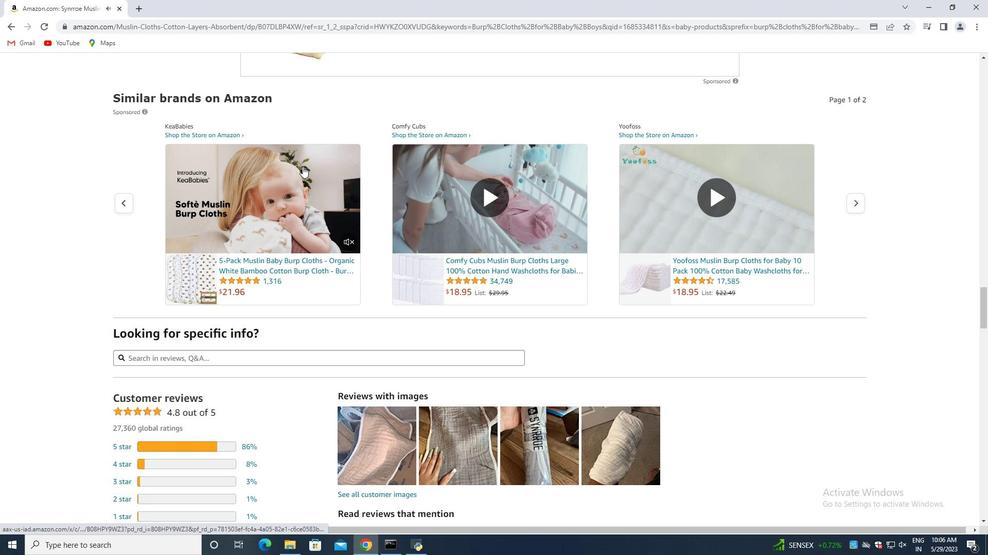 
Action: Mouse scrolled (304, 166) with delta (0, 0)
Screenshot: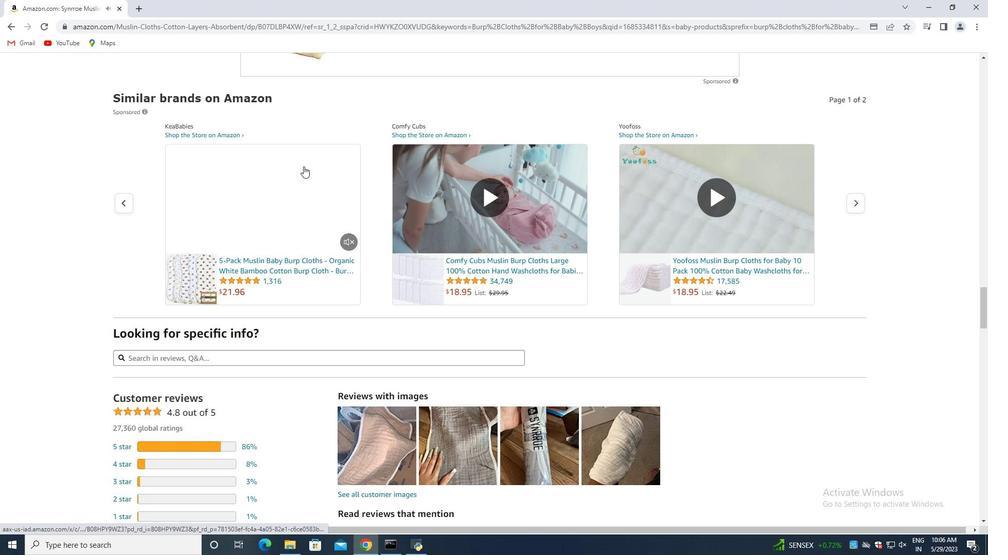 
Action: Mouse scrolled (304, 166) with delta (0, 0)
Screenshot: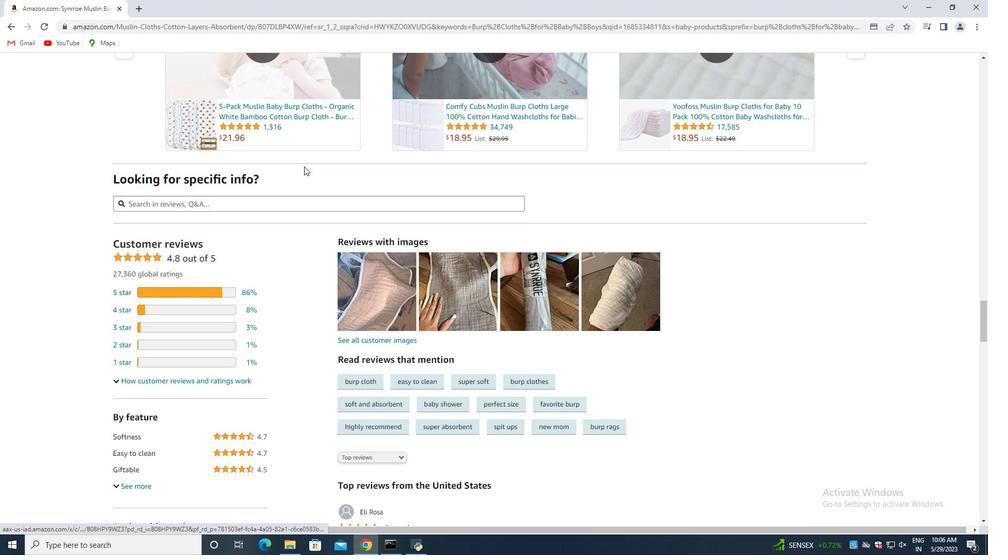 
Action: Mouse scrolled (304, 166) with delta (0, 0)
Screenshot: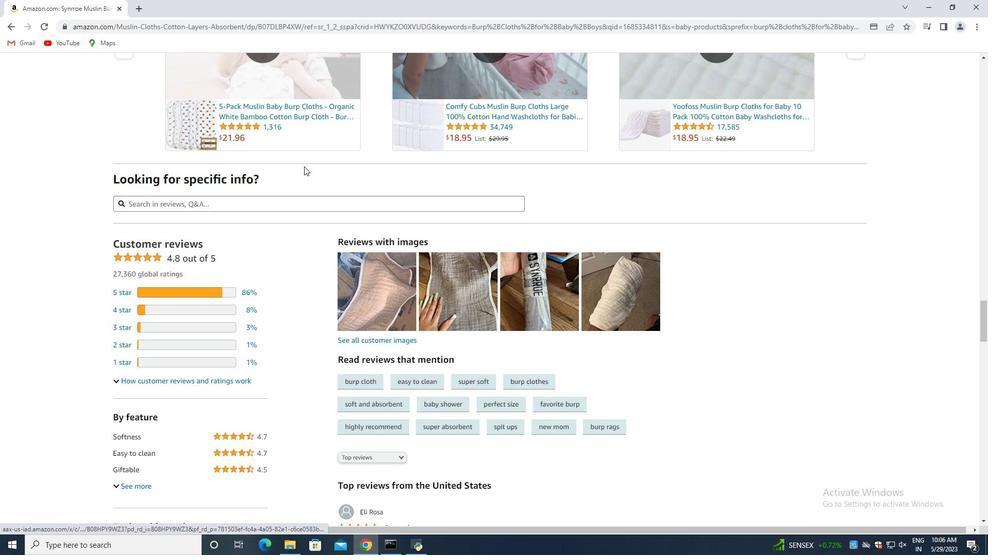 
Action: Mouse moved to (304, 166)
Screenshot: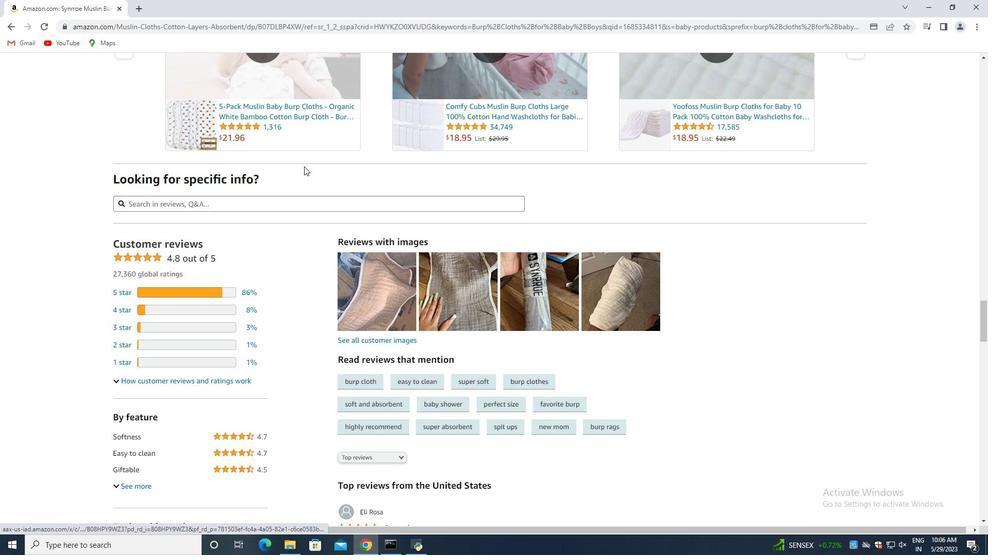 
Action: Mouse scrolled (304, 166) with delta (0, 0)
Screenshot: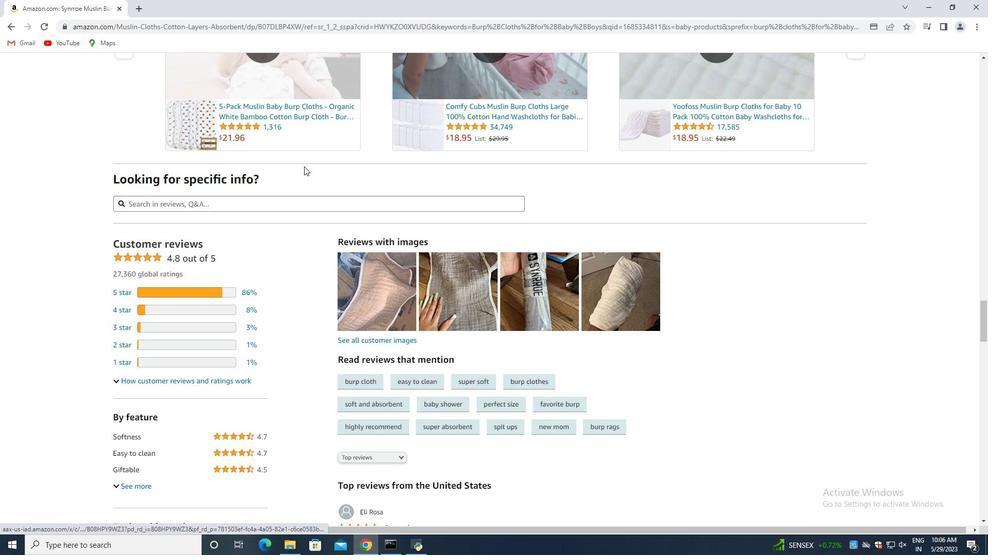 
Action: Mouse moved to (305, 166)
Screenshot: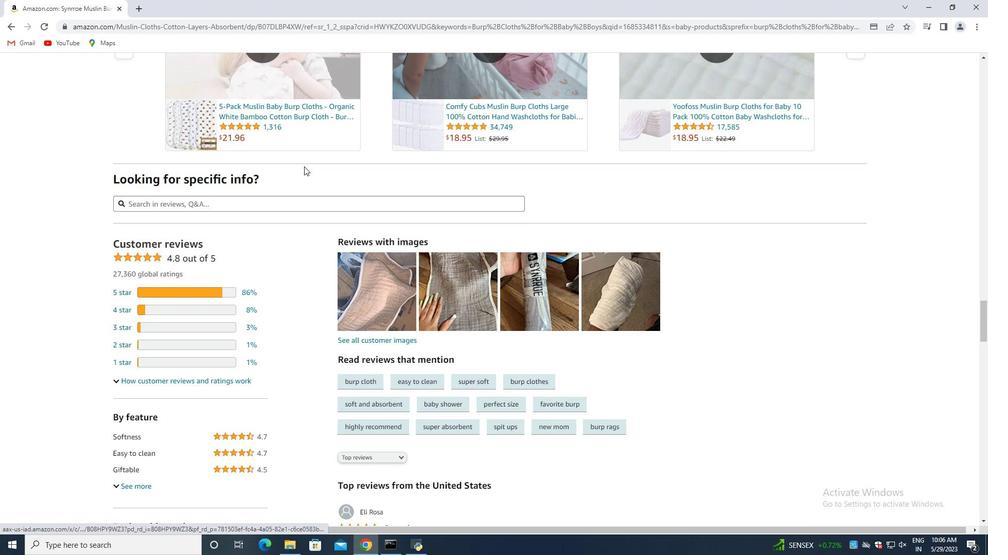 
Action: Mouse scrolled (305, 166) with delta (0, 0)
Screenshot: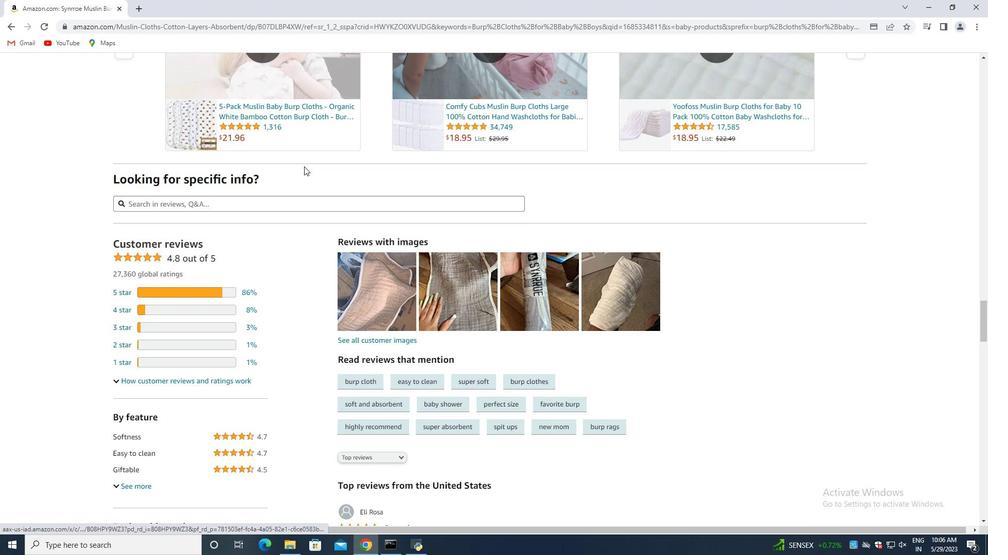
Action: Mouse moved to (351, 126)
Screenshot: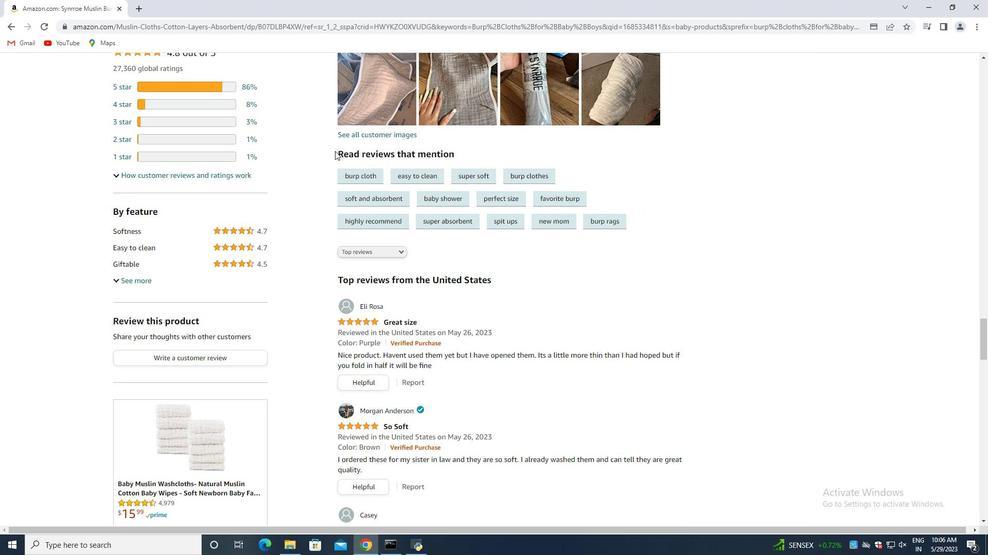 
Action: Mouse scrolled (351, 127) with delta (0, 0)
Screenshot: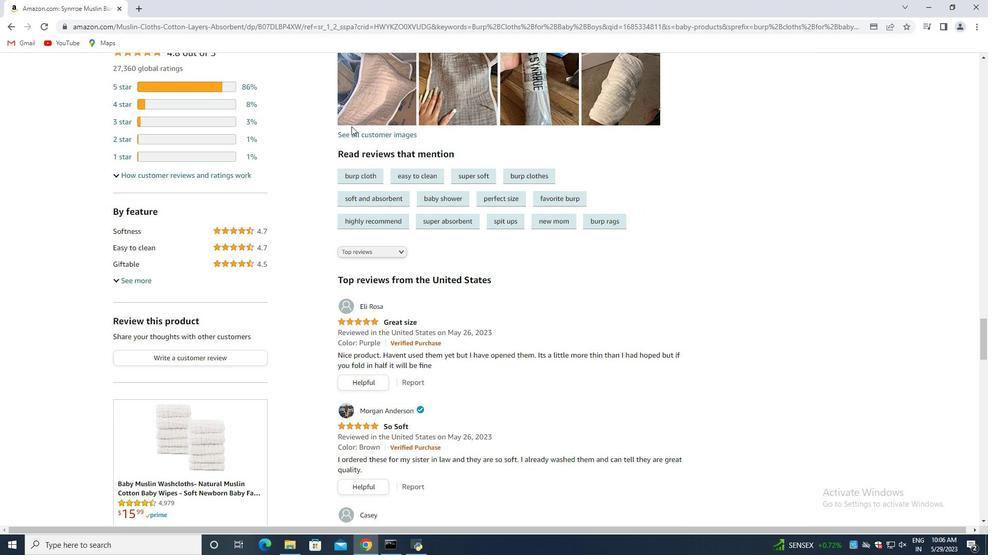 
Action: Mouse scrolled (351, 127) with delta (0, 0)
Screenshot: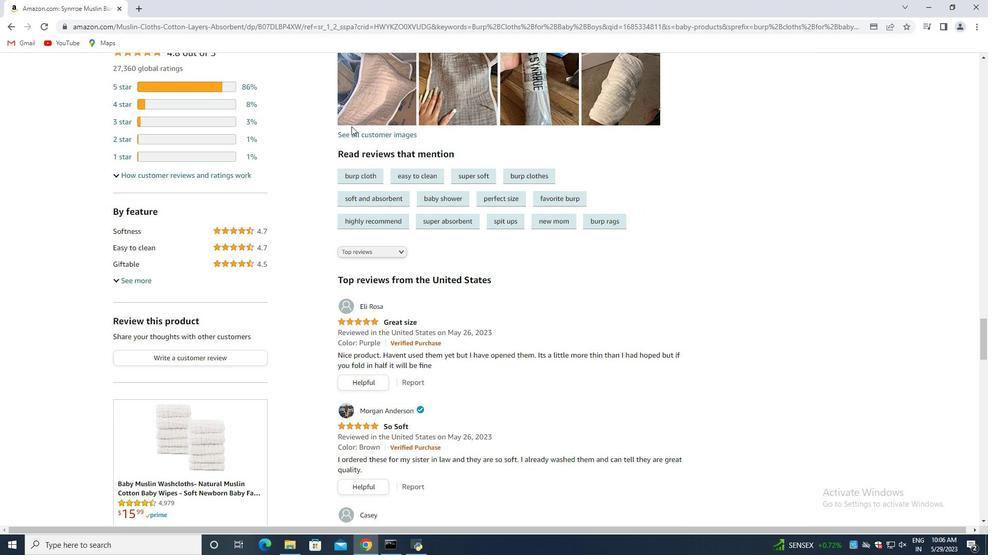 
Action: Mouse moved to (365, 175)
Screenshot: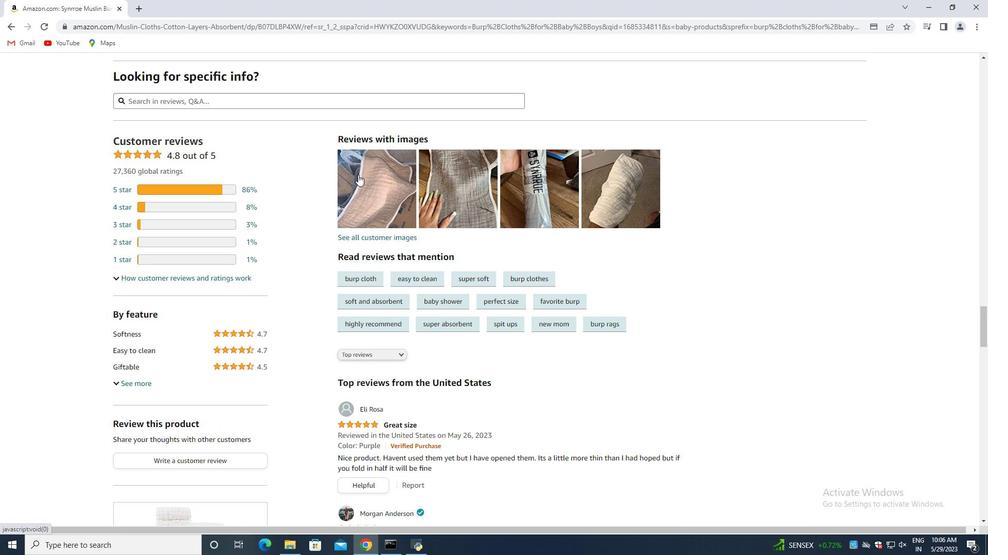 
Action: Mouse pressed left at (365, 175)
Screenshot: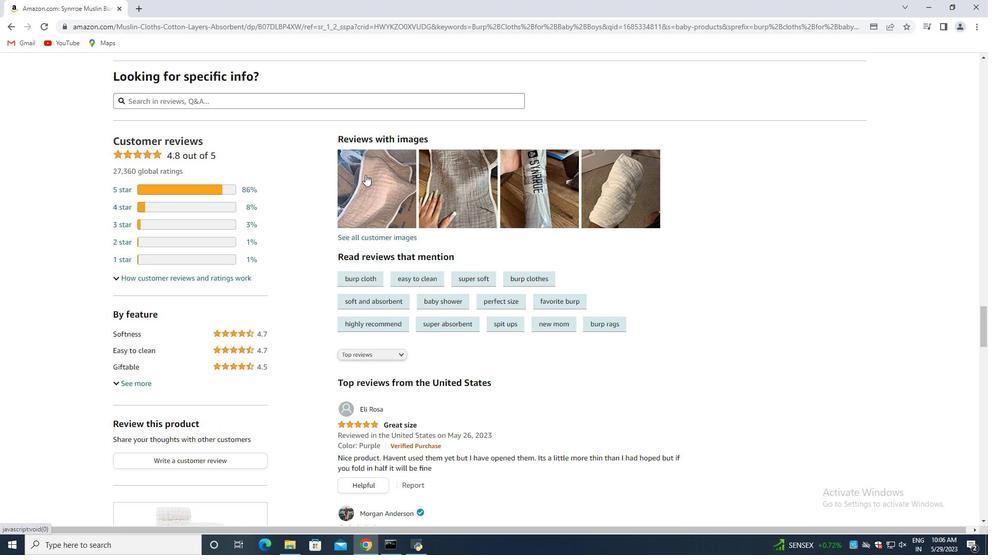 
Action: Mouse moved to (736, 129)
Screenshot: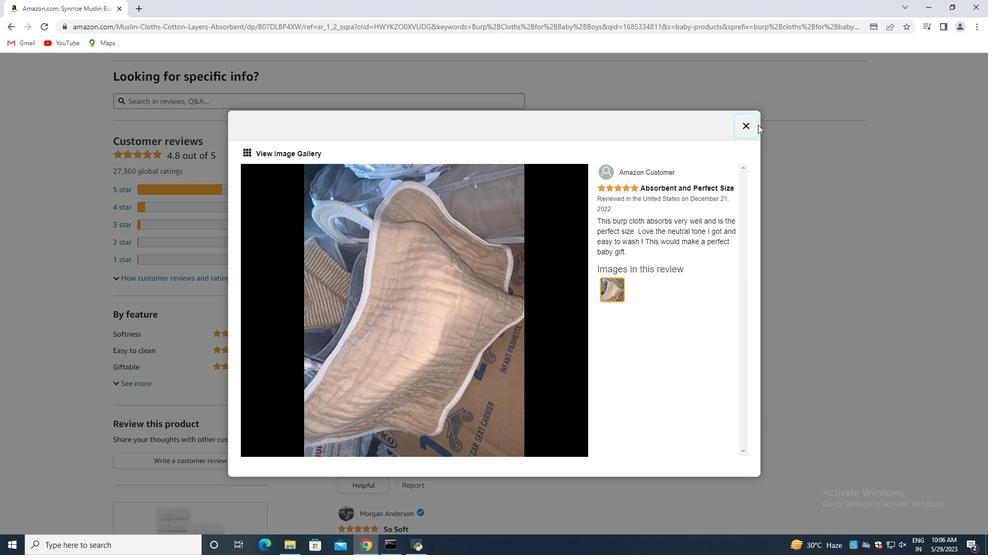 
Action: Mouse pressed left at (736, 129)
Screenshot: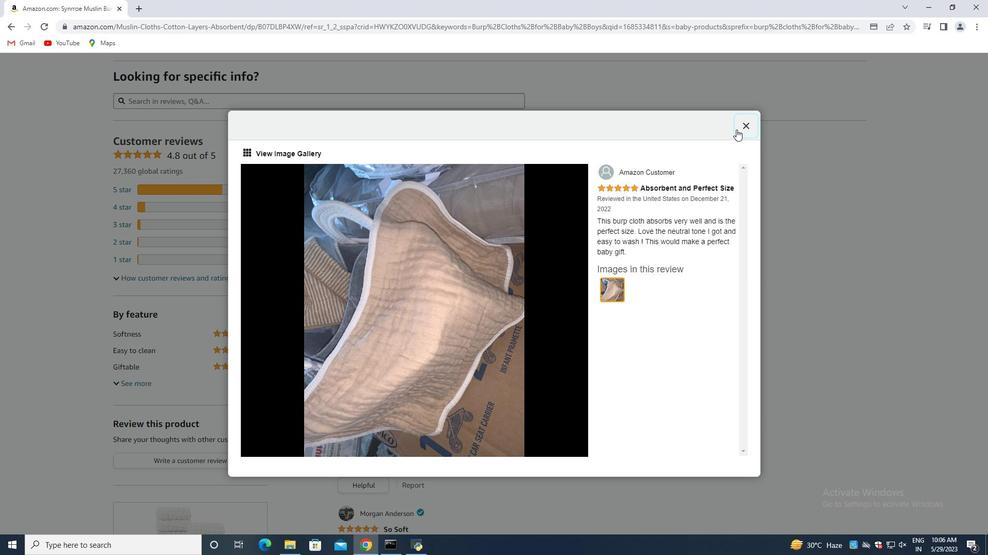 
Action: Mouse moved to (443, 196)
Screenshot: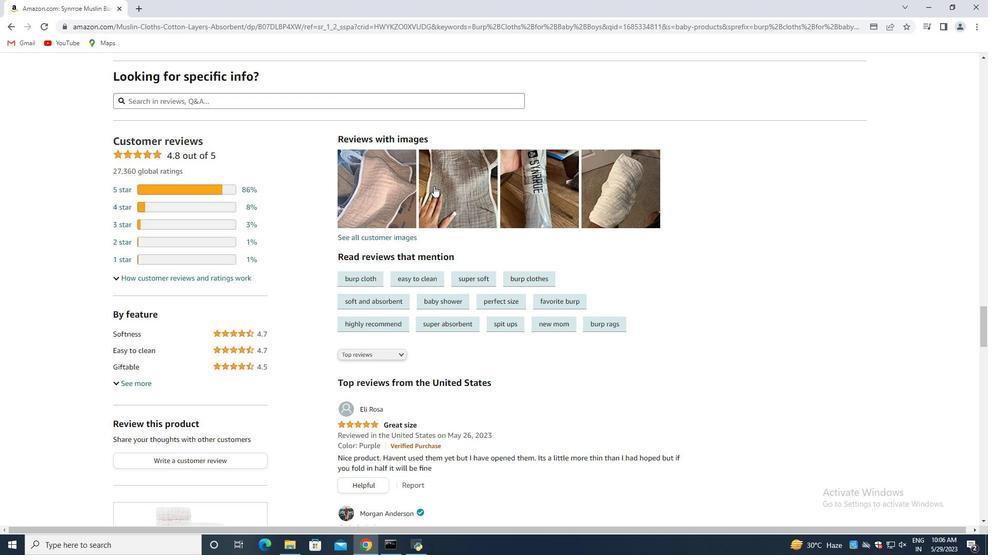 
Action: Mouse pressed left at (443, 196)
Screenshot: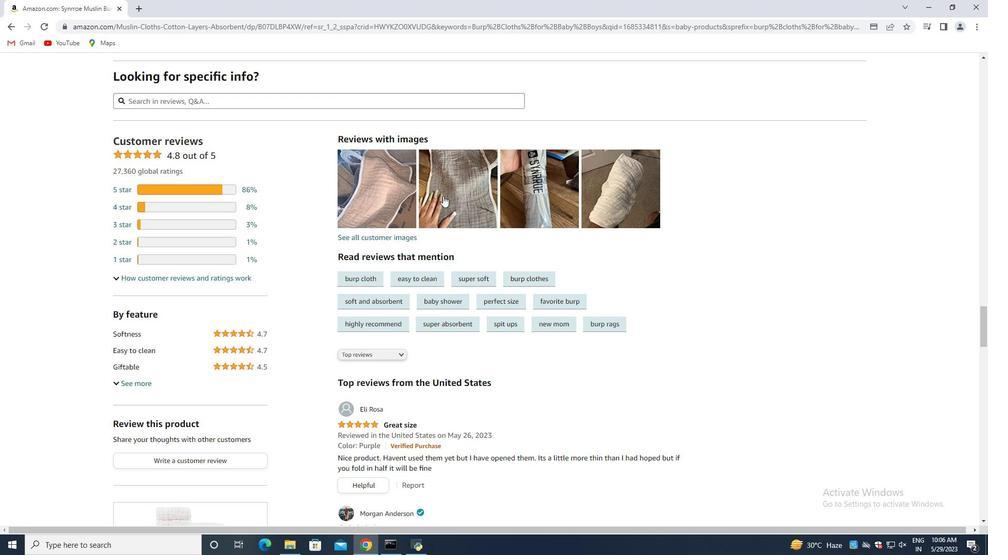 
Action: Mouse moved to (573, 309)
Screenshot: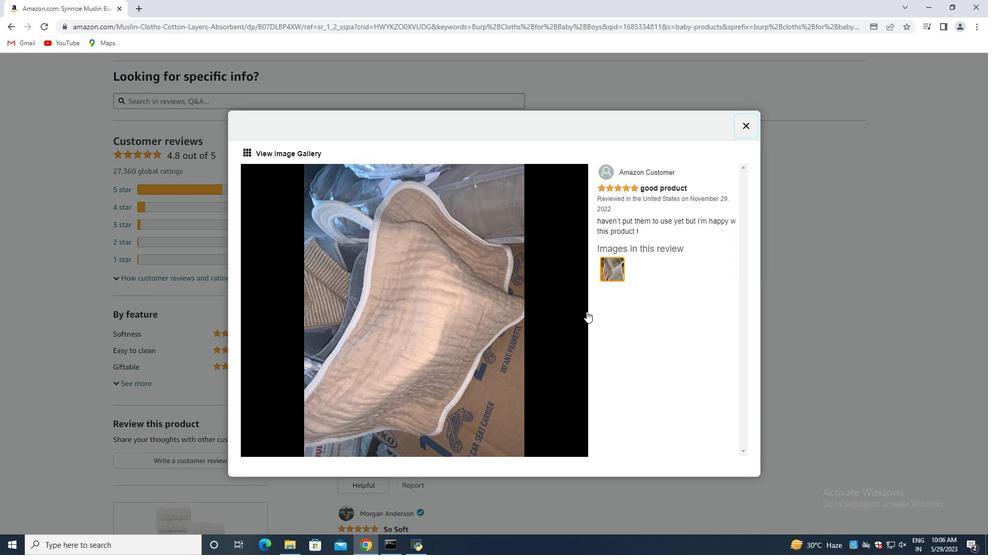 
Action: Mouse pressed left at (573, 309)
Screenshot: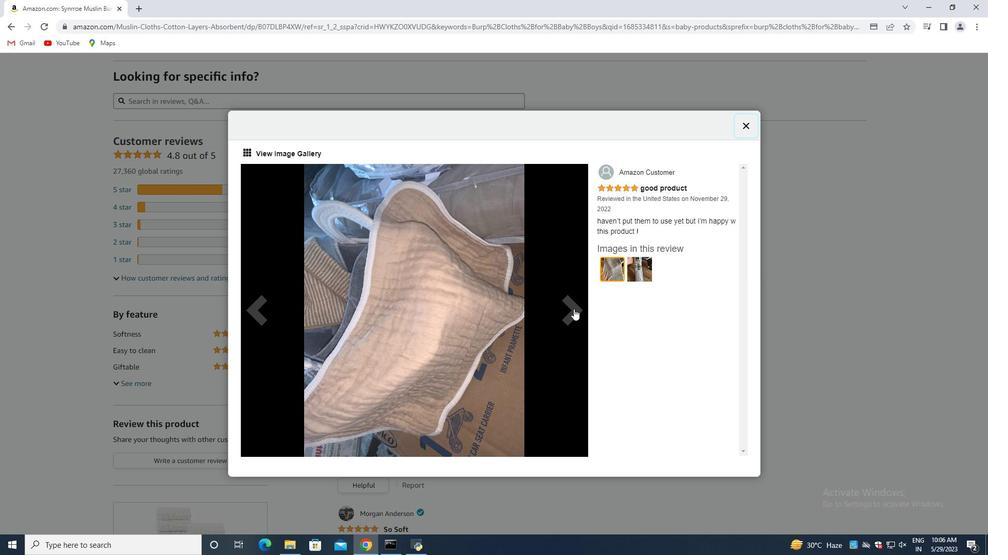 
Action: Mouse moved to (573, 308)
Screenshot: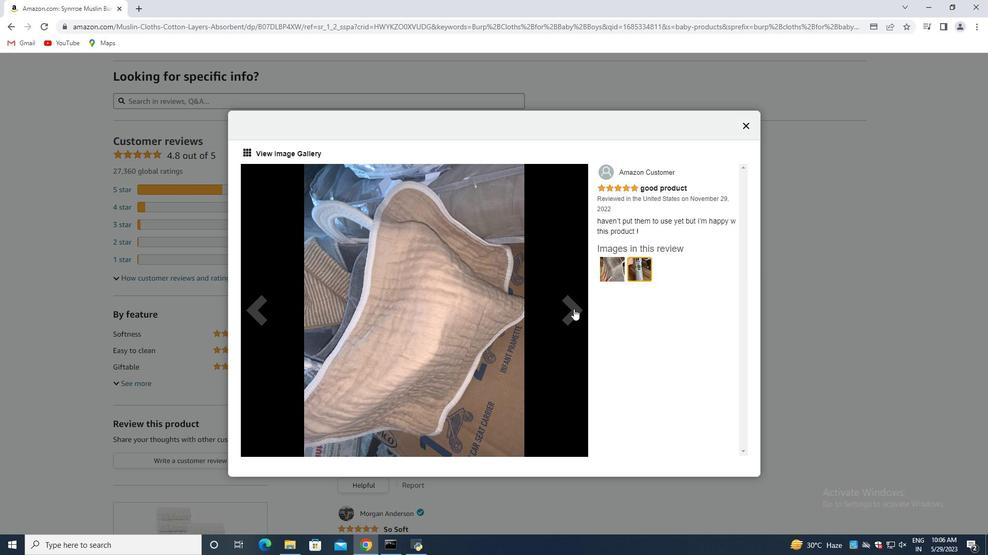 
Action: Mouse pressed left at (573, 308)
Screenshot: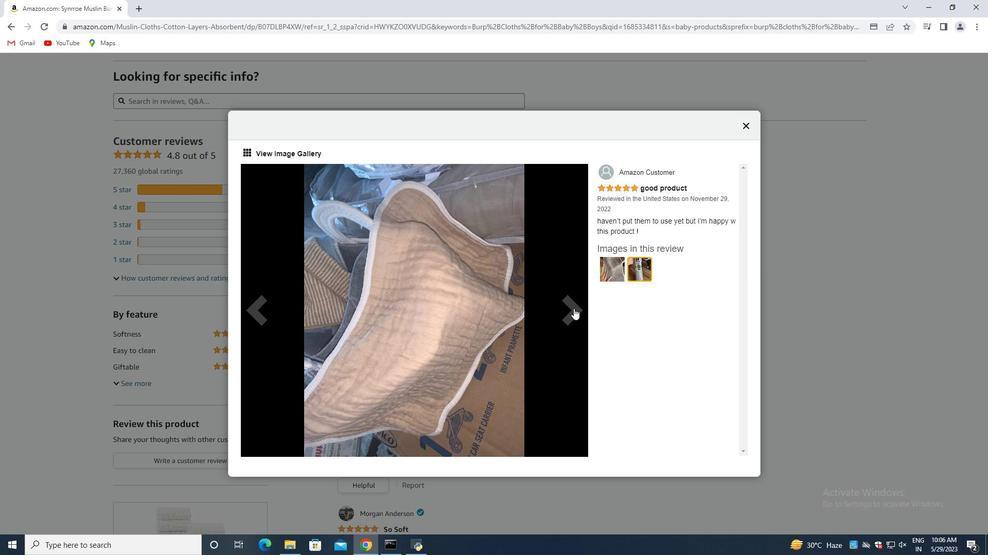
Action: Mouse pressed left at (573, 308)
Screenshot: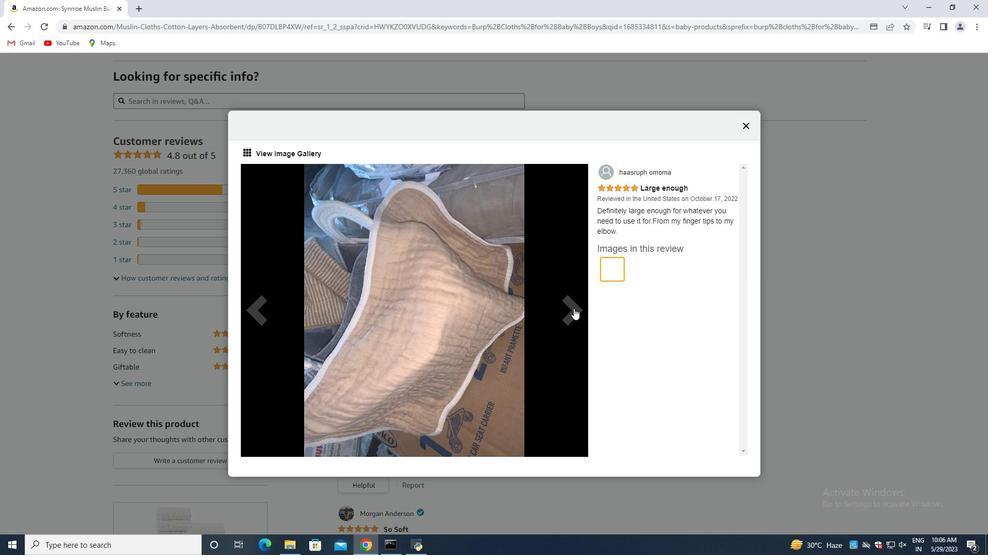 
Action: Mouse moved to (746, 125)
Screenshot: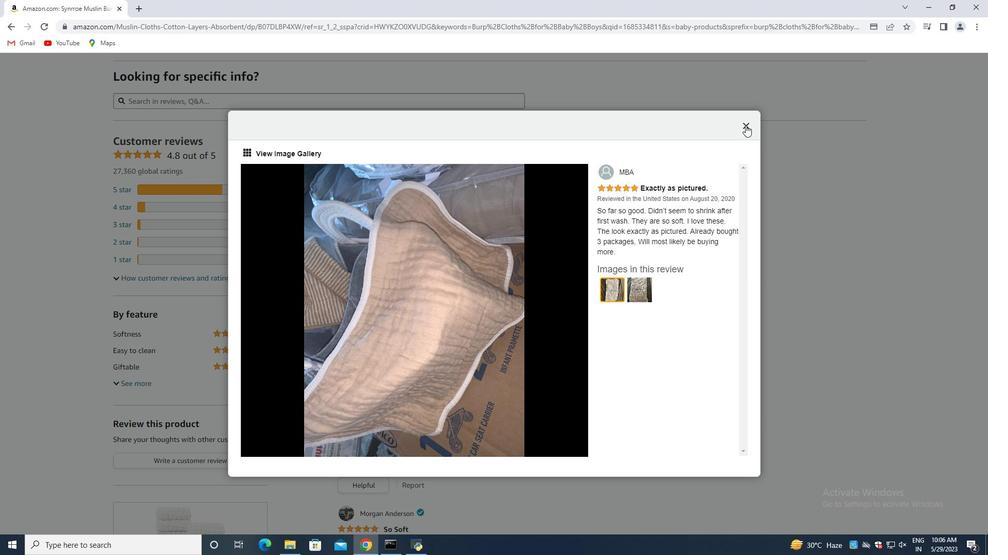 
Action: Mouse pressed left at (746, 125)
Screenshot: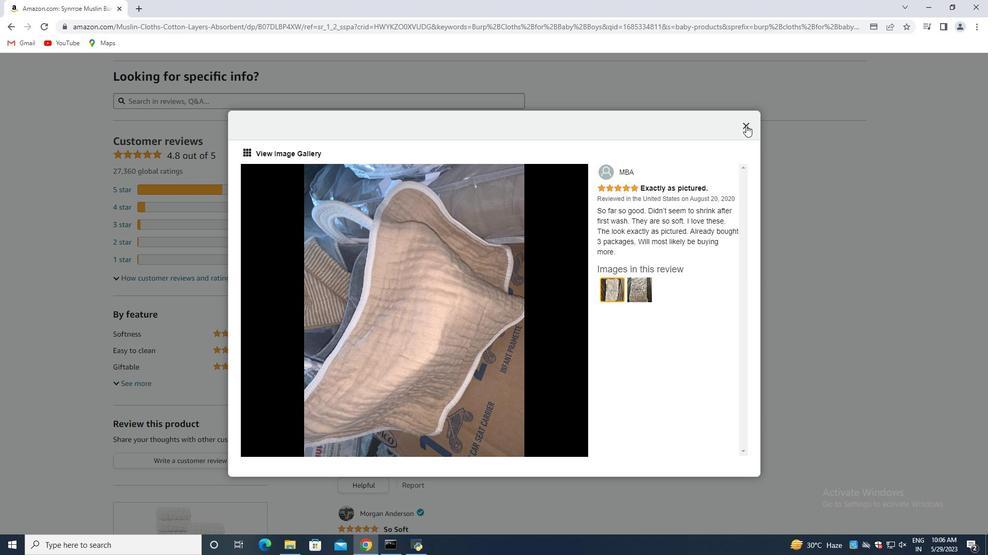 
Action: Mouse moved to (621, 188)
Screenshot: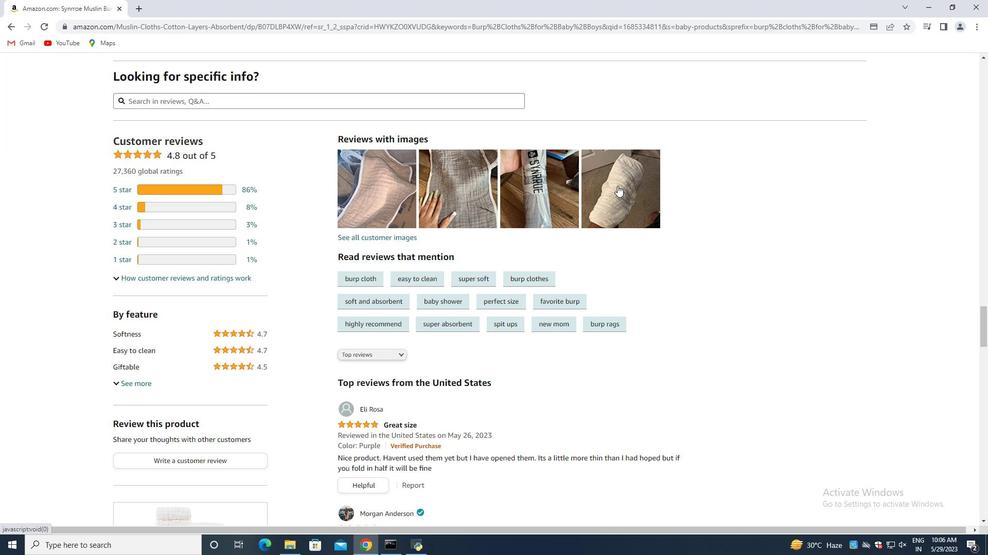 
Action: Mouse pressed left at (621, 188)
Screenshot: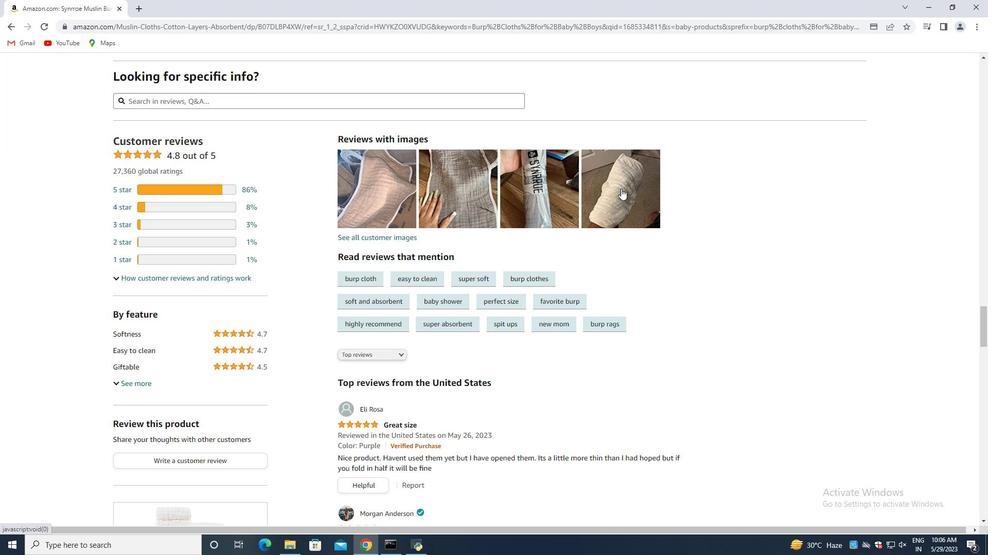 
Action: Mouse moved to (741, 126)
Screenshot: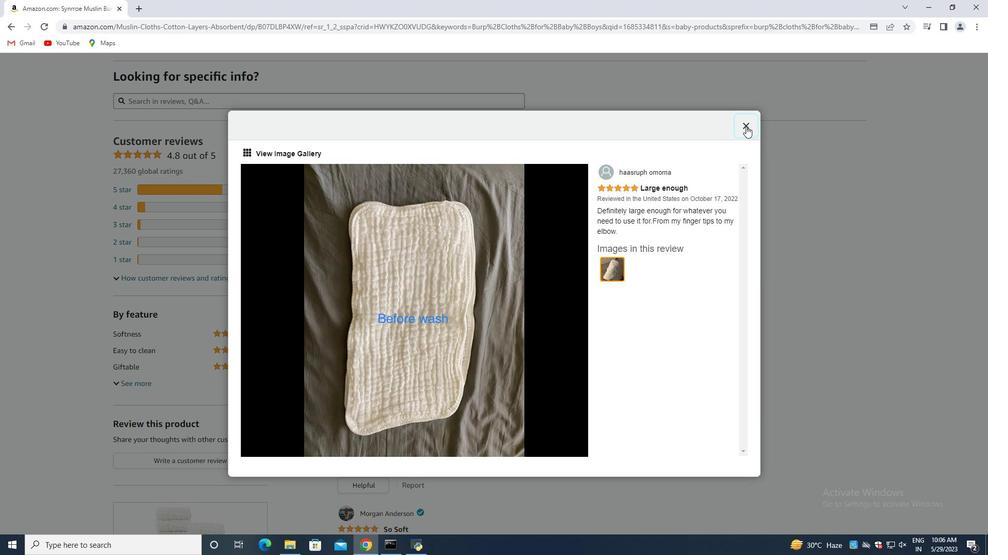 
Action: Mouse pressed left at (741, 126)
Screenshot: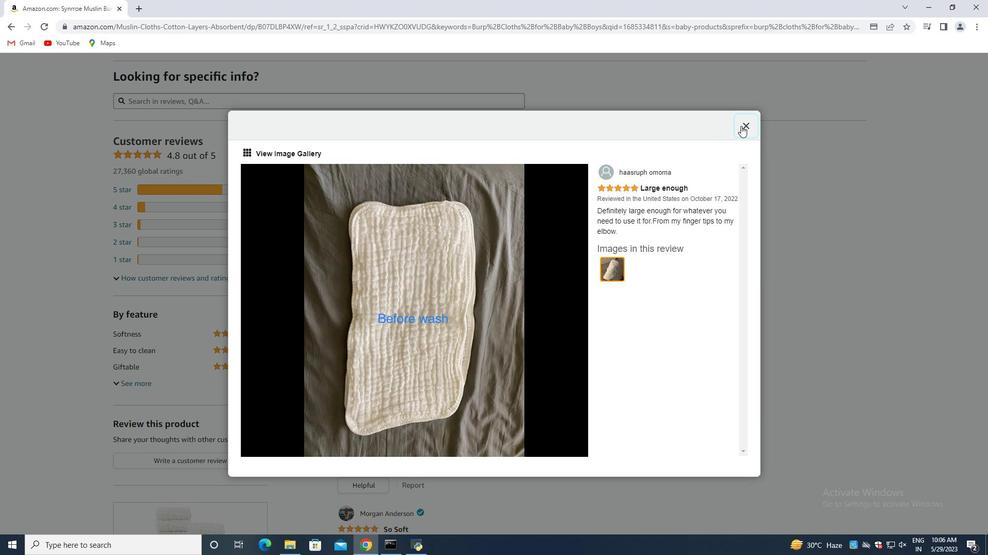 
Action: Mouse moved to (411, 278)
Screenshot: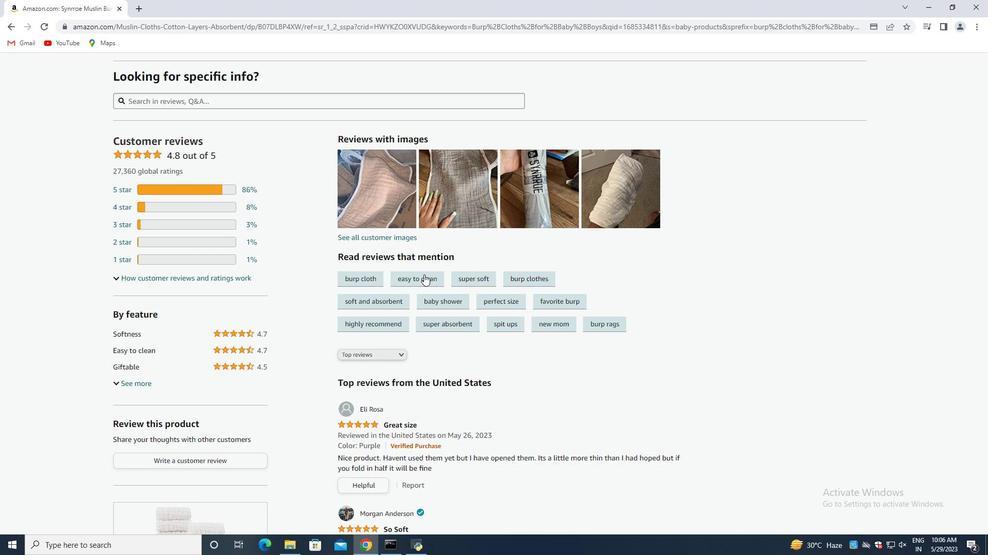 
Action: Mouse scrolled (411, 278) with delta (0, 0)
Screenshot: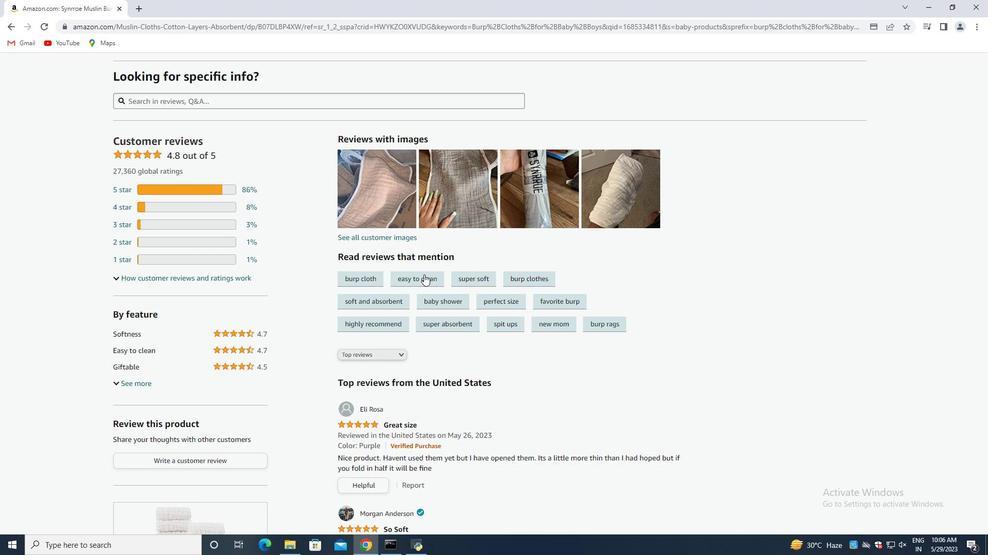 
Action: Mouse moved to (410, 279)
Screenshot: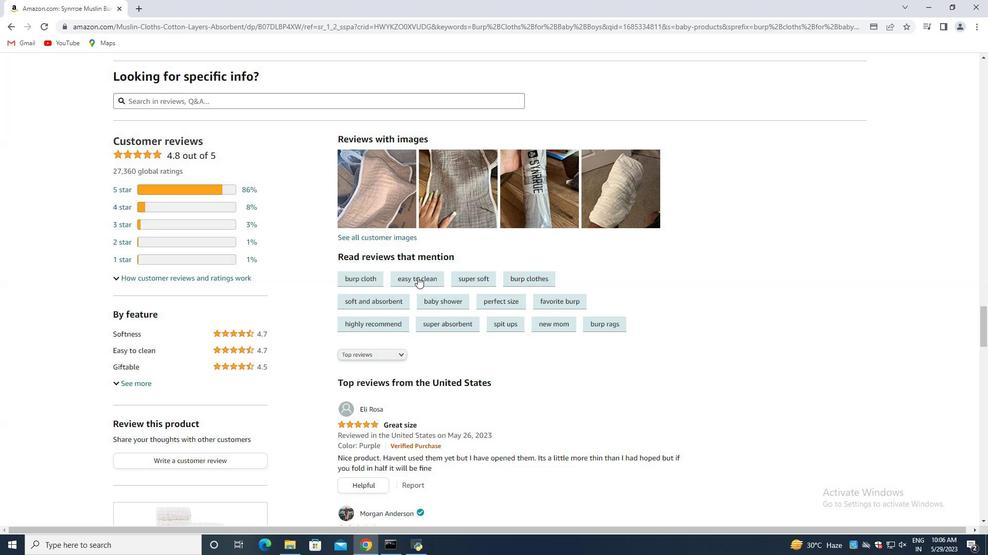 
Action: Mouse scrolled (410, 278) with delta (0, 0)
Screenshot: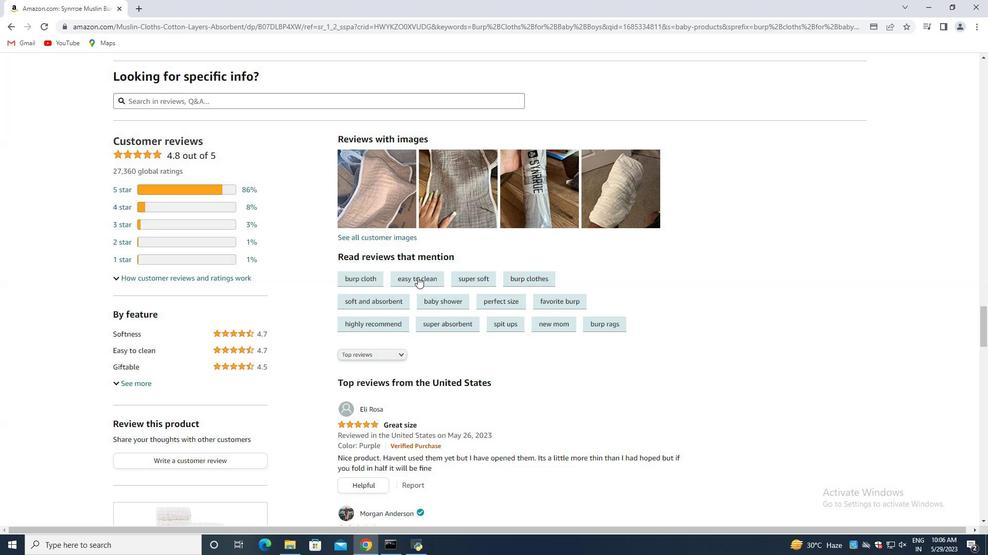 
Action: Mouse moved to (409, 280)
Screenshot: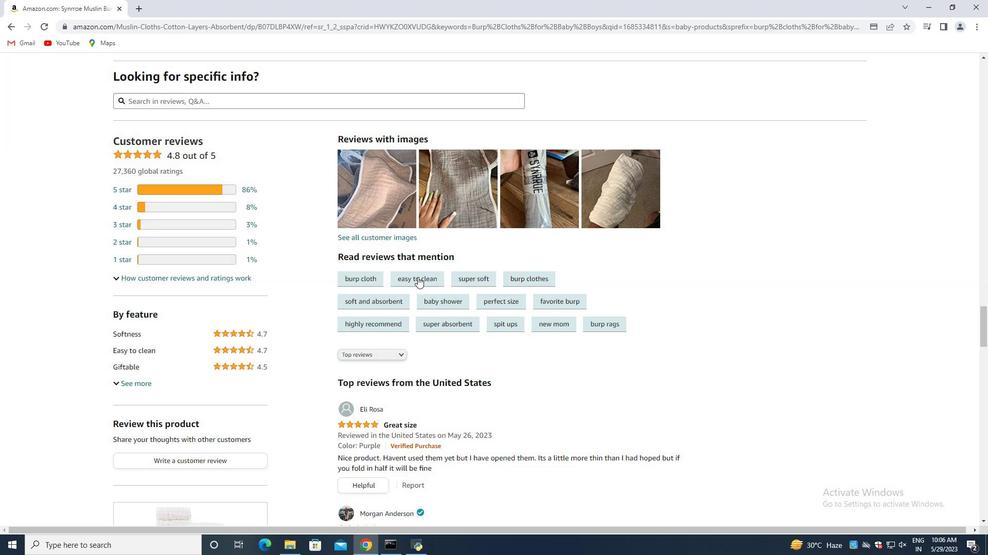 
Action: Mouse scrolled (409, 279) with delta (0, 0)
Screenshot: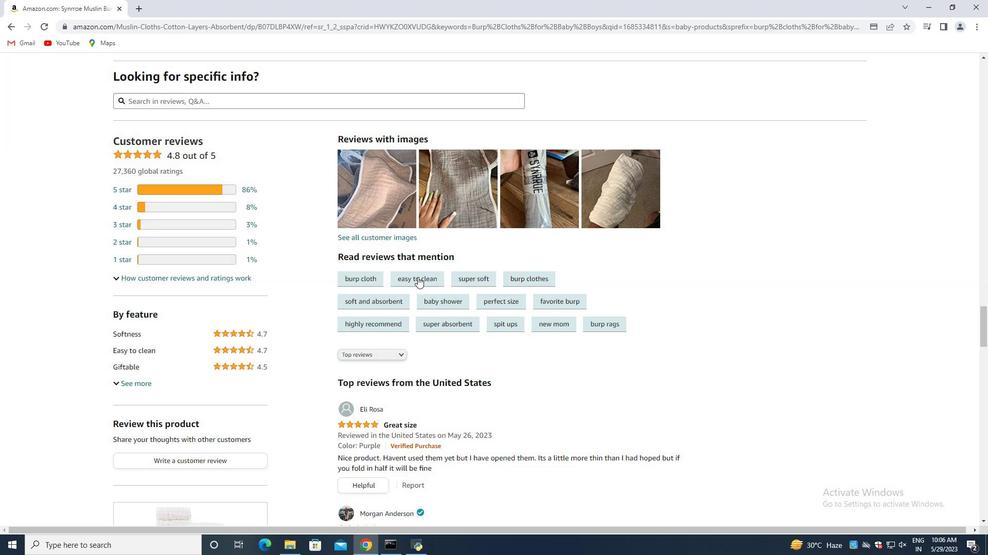 
Action: Mouse scrolled (409, 279) with delta (0, 0)
Screenshot: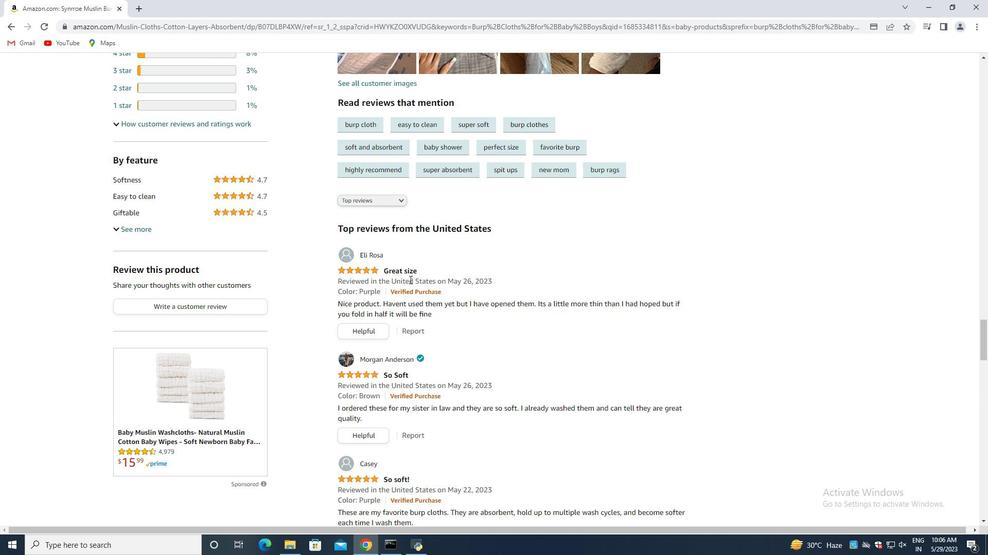 
Action: Mouse scrolled (409, 279) with delta (0, 0)
Screenshot: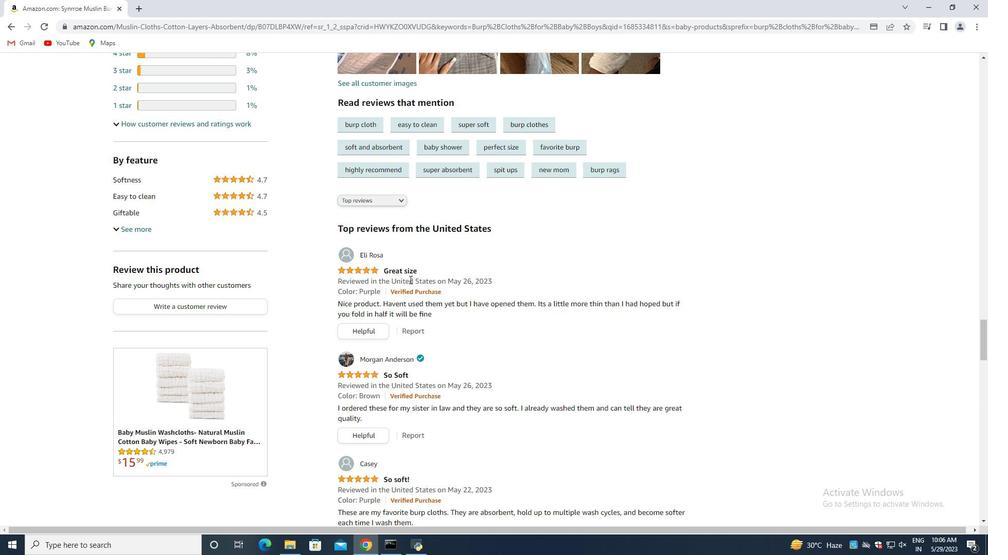 
Action: Mouse moved to (409, 281)
Screenshot: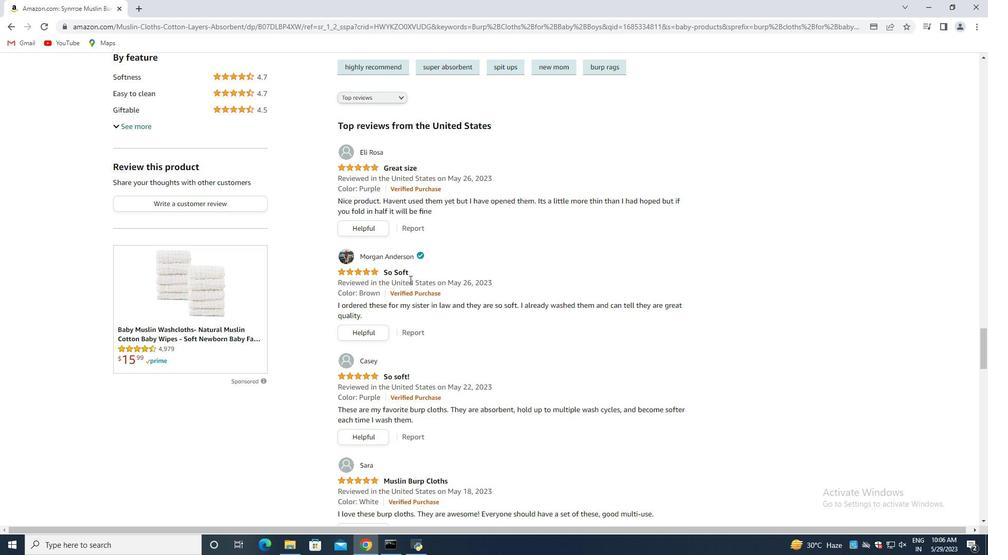
Action: Mouse scrolled (409, 281) with delta (0, 0)
Screenshot: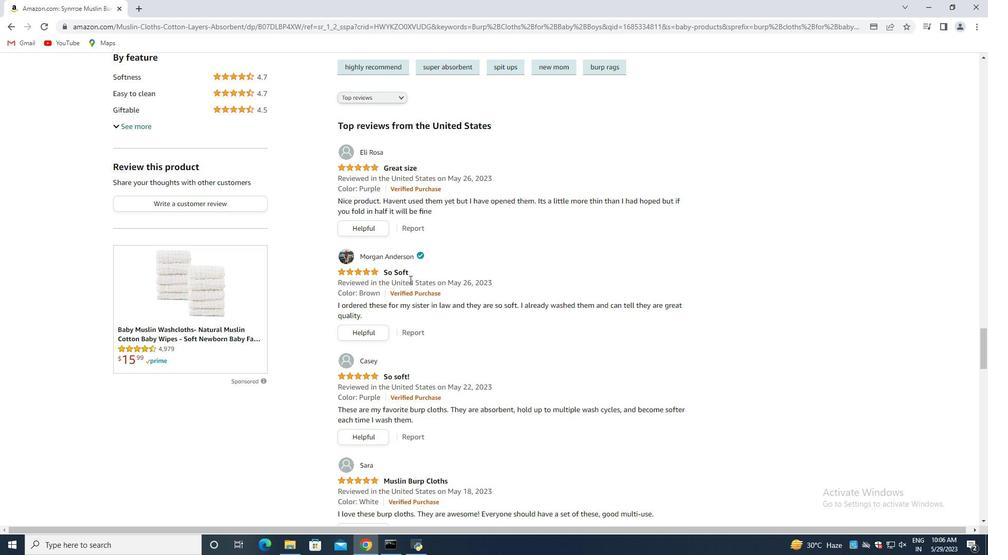 
Action: Mouse moved to (408, 282)
Screenshot: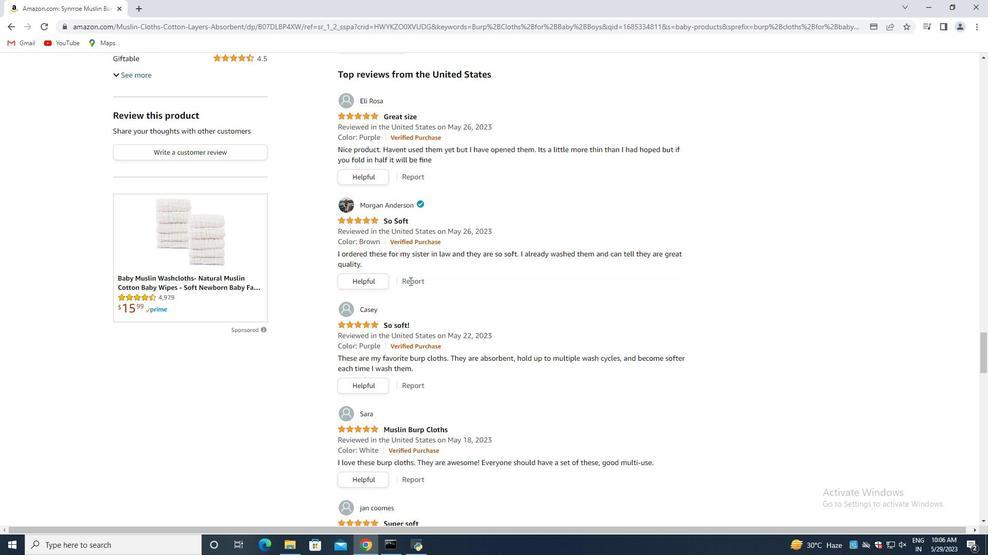 
Action: Mouse scrolled (408, 282) with delta (0, 0)
Screenshot: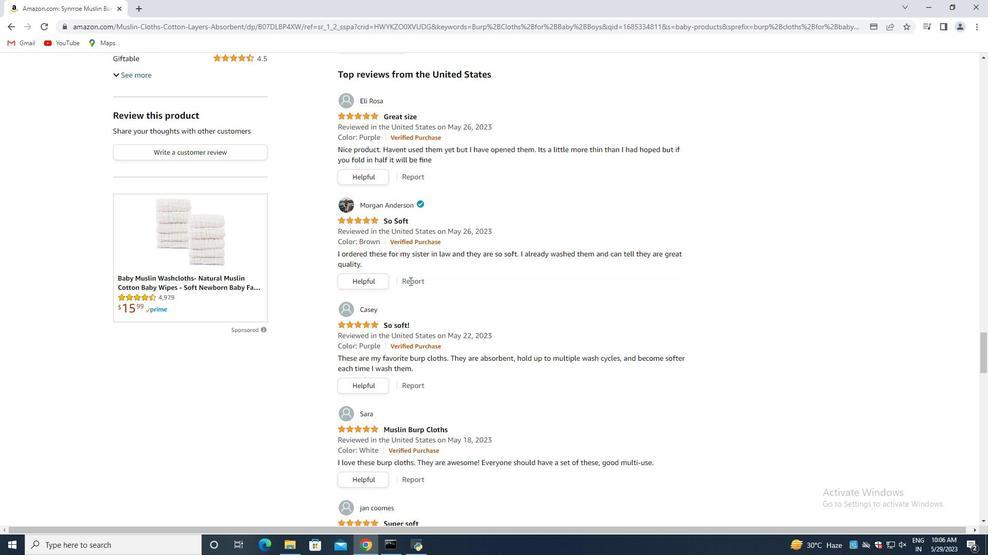 
Action: Mouse moved to (408, 282)
Screenshot: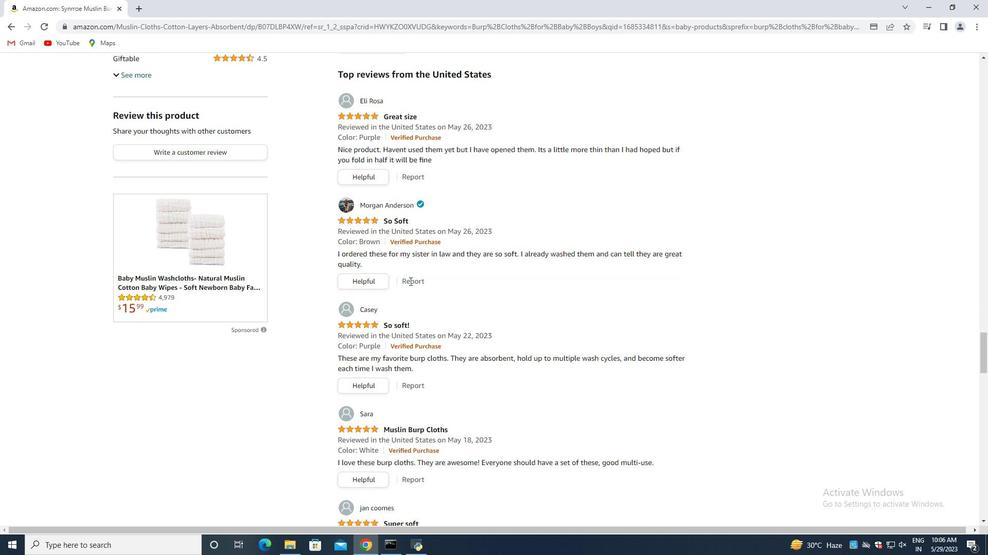 
Action: Mouse scrolled (408, 282) with delta (0, 0)
Screenshot: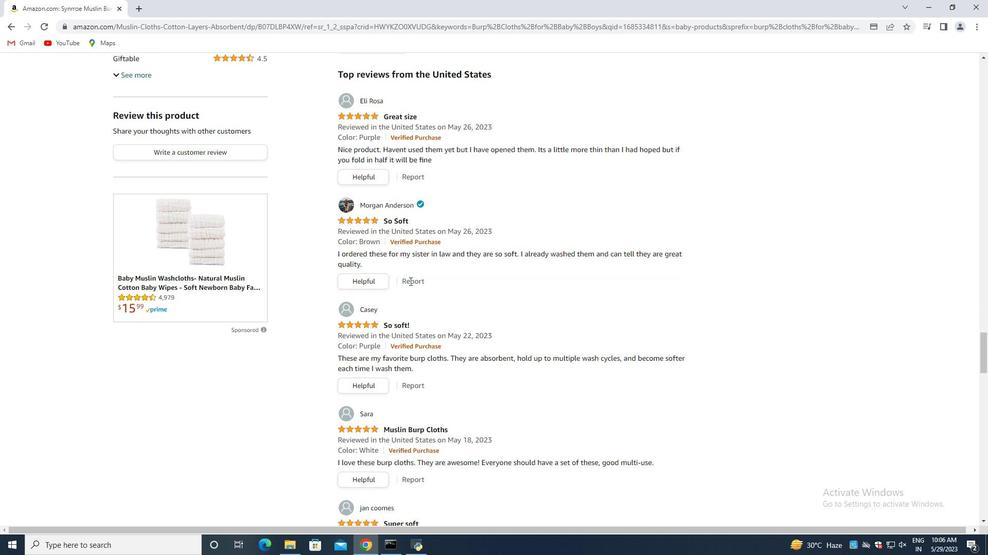 
Action: Mouse scrolled (408, 282) with delta (0, 0)
Screenshot: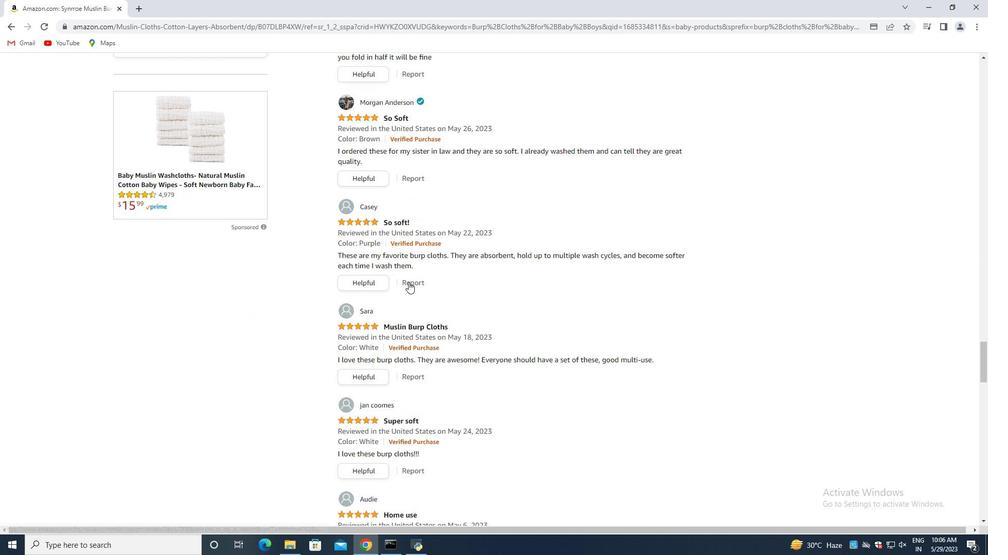 
Action: Mouse moved to (408, 283)
Screenshot: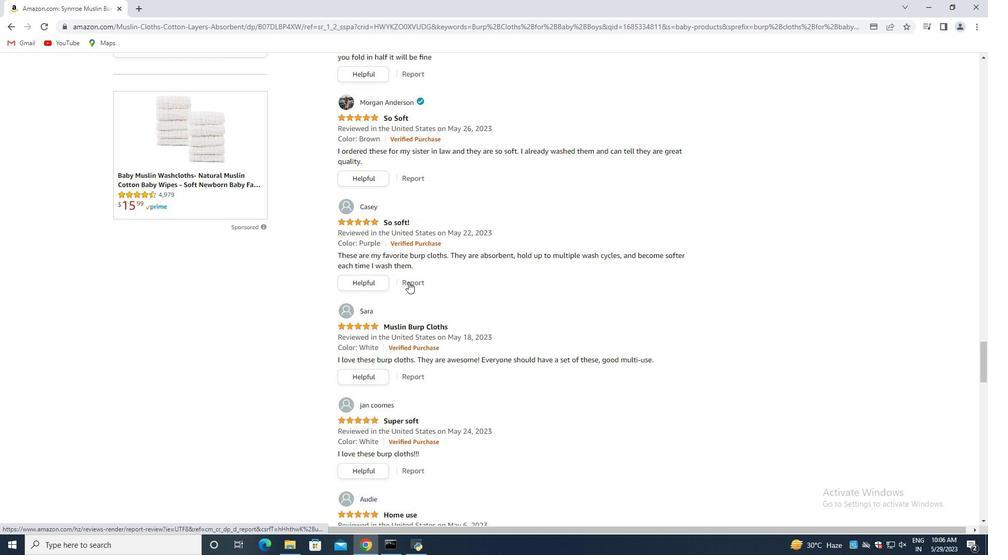 
Action: Mouse scrolled (408, 282) with delta (0, 0)
Screenshot: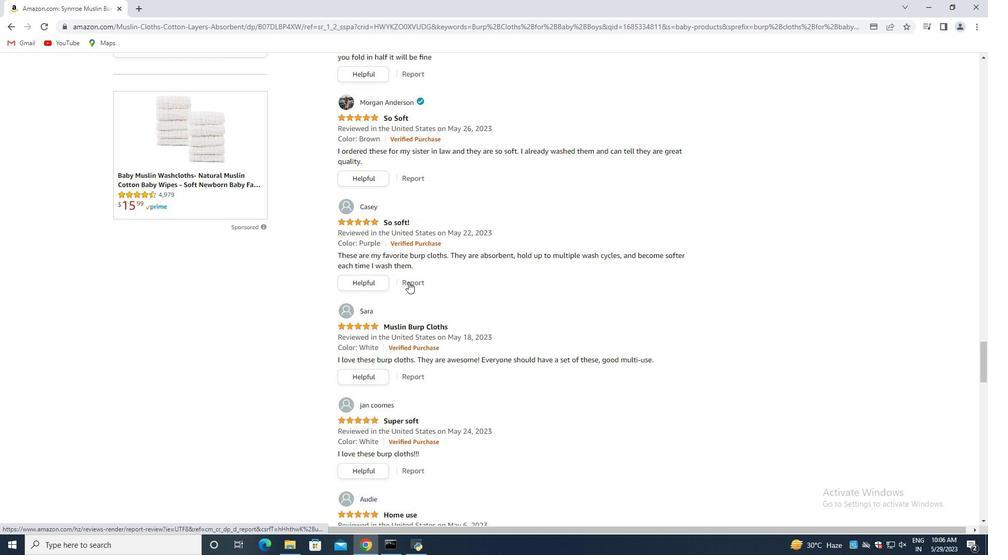 
Action: Mouse moved to (408, 283)
Screenshot: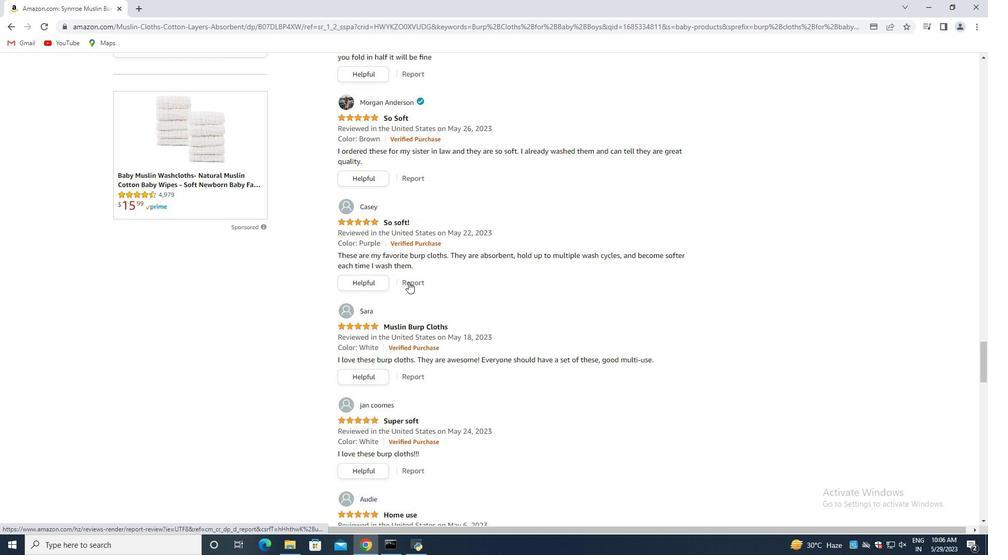 
Action: Mouse scrolled (408, 282) with delta (0, 0)
Screenshot: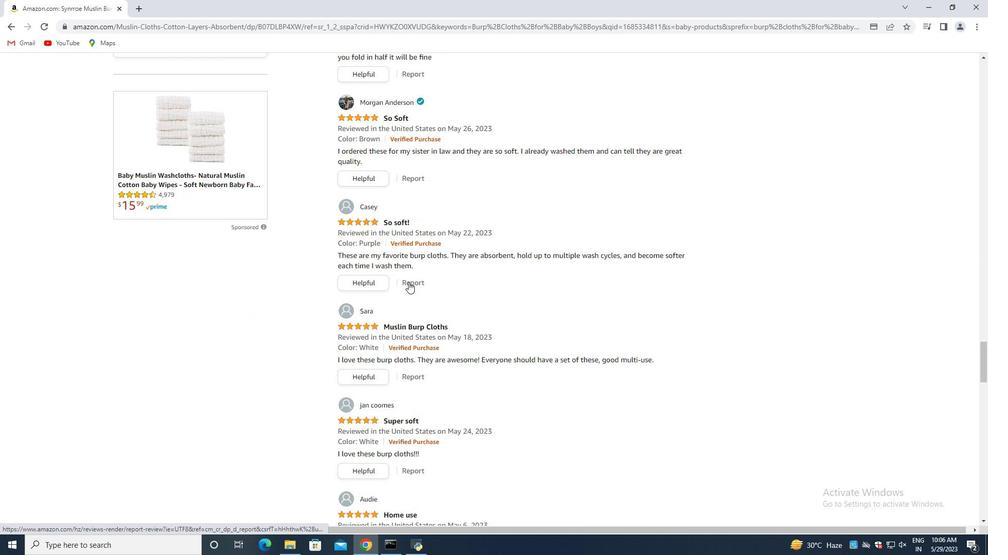 
Action: Mouse moved to (407, 283)
Screenshot: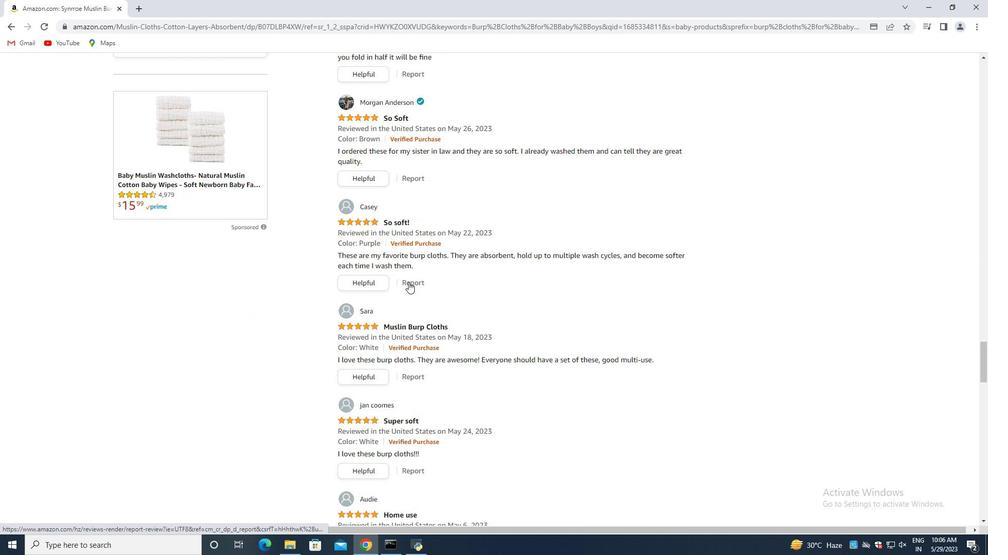 
Action: Mouse scrolled (407, 283) with delta (0, 0)
Screenshot: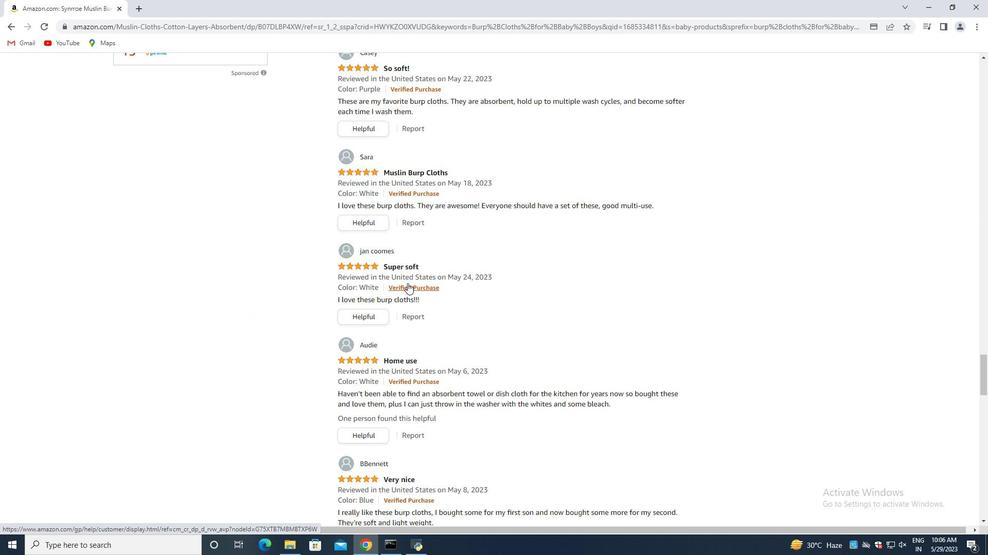 
Action: Mouse scrolled (407, 283) with delta (0, 0)
Screenshot: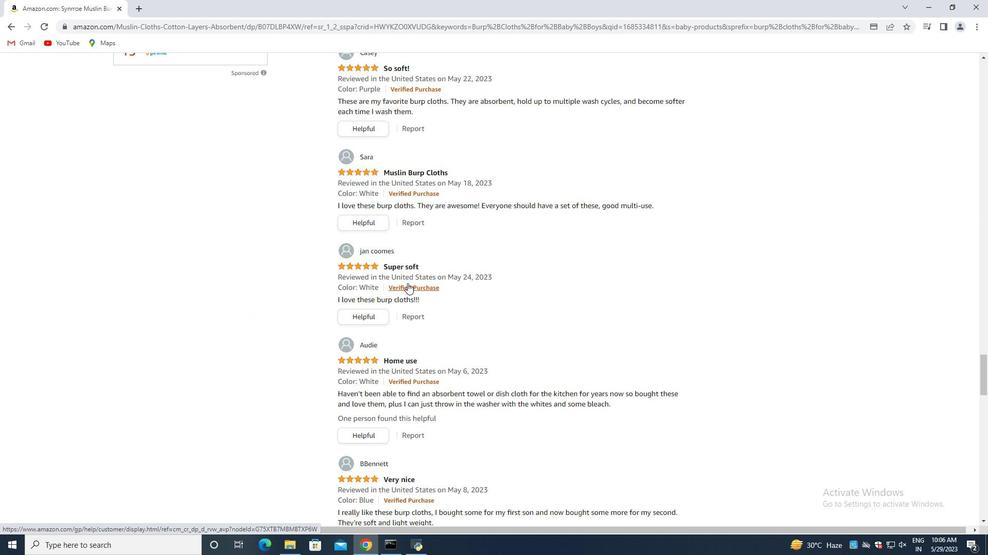 
Action: Mouse scrolled (407, 283) with delta (0, 0)
Screenshot: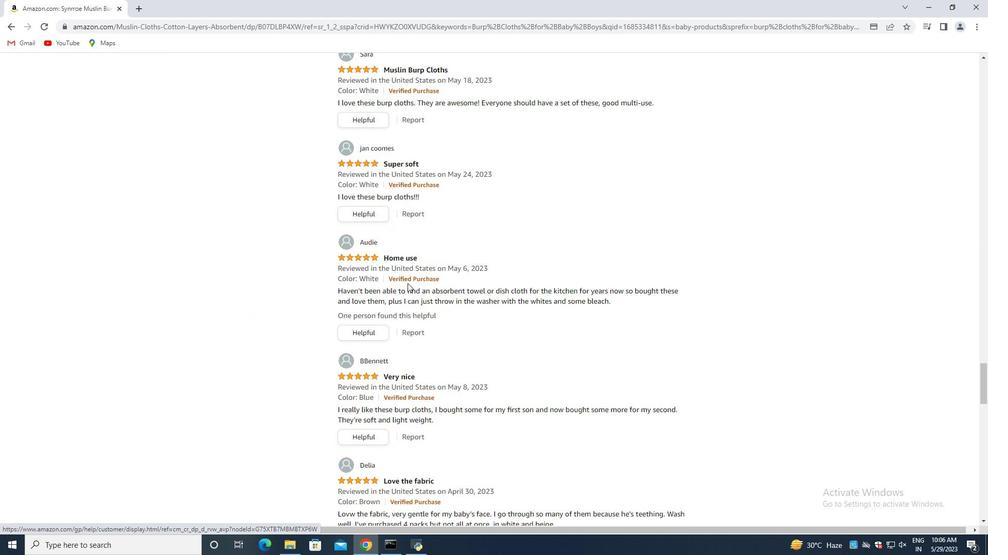 
Action: Mouse scrolled (407, 283) with delta (0, 0)
Screenshot: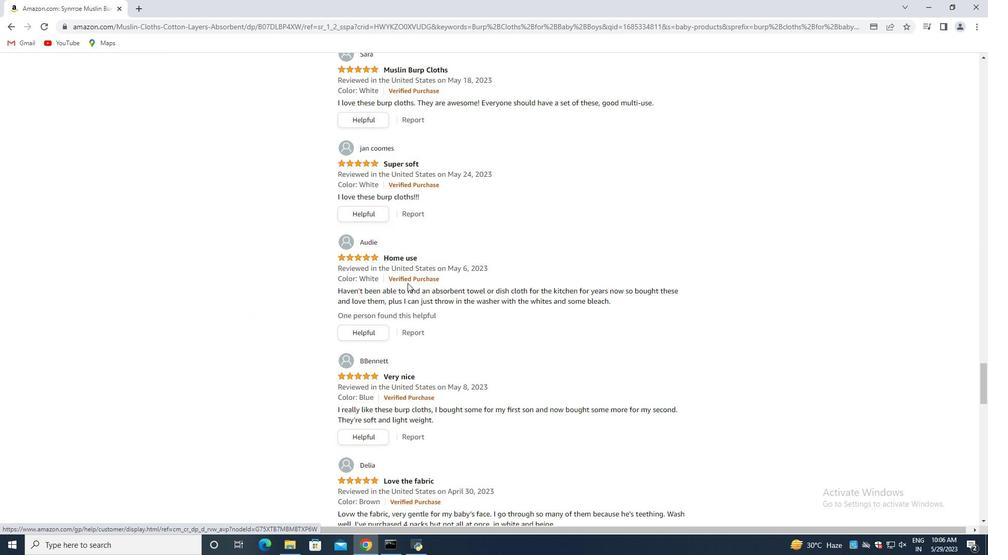 
Action: Mouse scrolled (407, 283) with delta (0, 0)
Screenshot: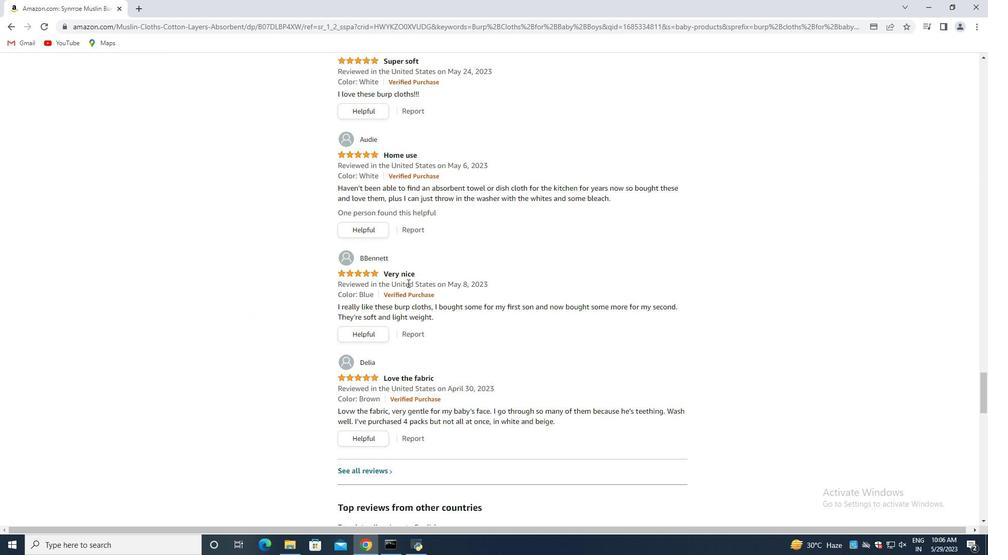 
Action: Mouse scrolled (407, 283) with delta (0, 0)
Screenshot: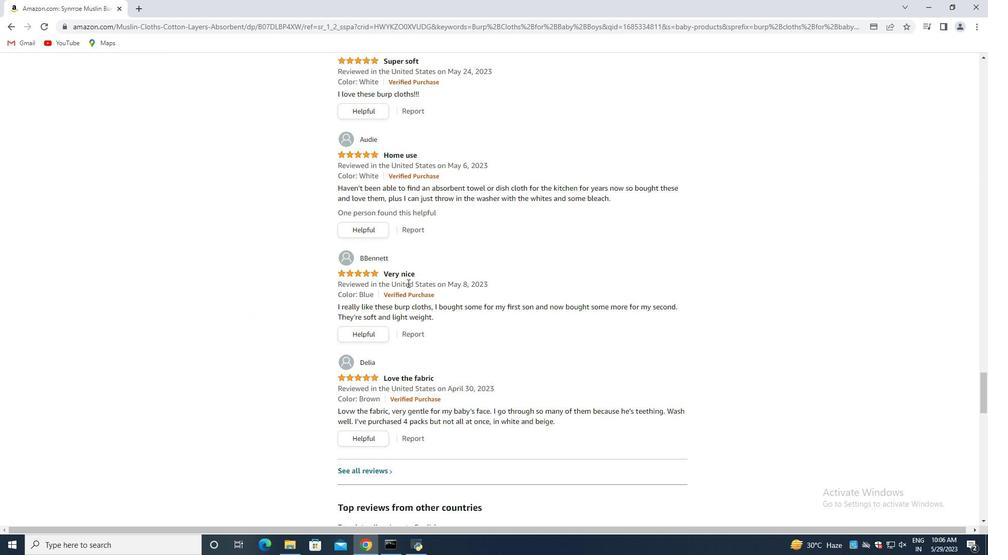 
Action: Mouse scrolled (407, 283) with delta (0, 0)
Screenshot: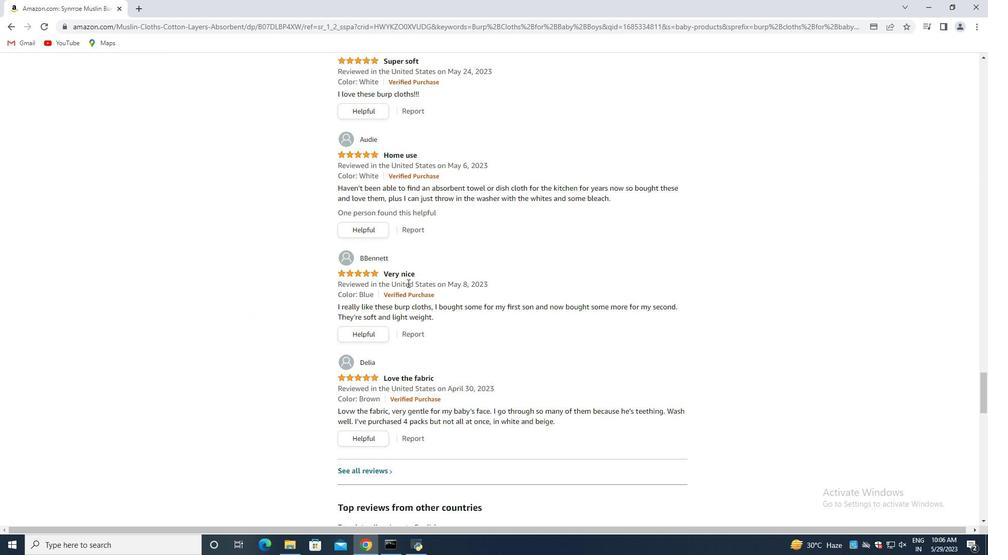 
Action: Mouse scrolled (407, 283) with delta (0, 0)
Screenshot: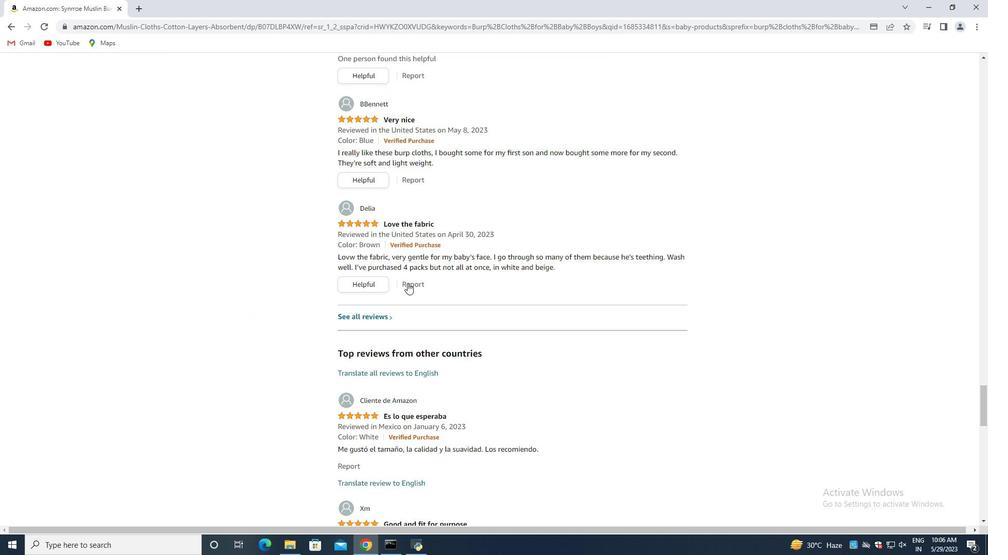 
Action: Mouse scrolled (407, 283) with delta (0, 0)
Screenshot: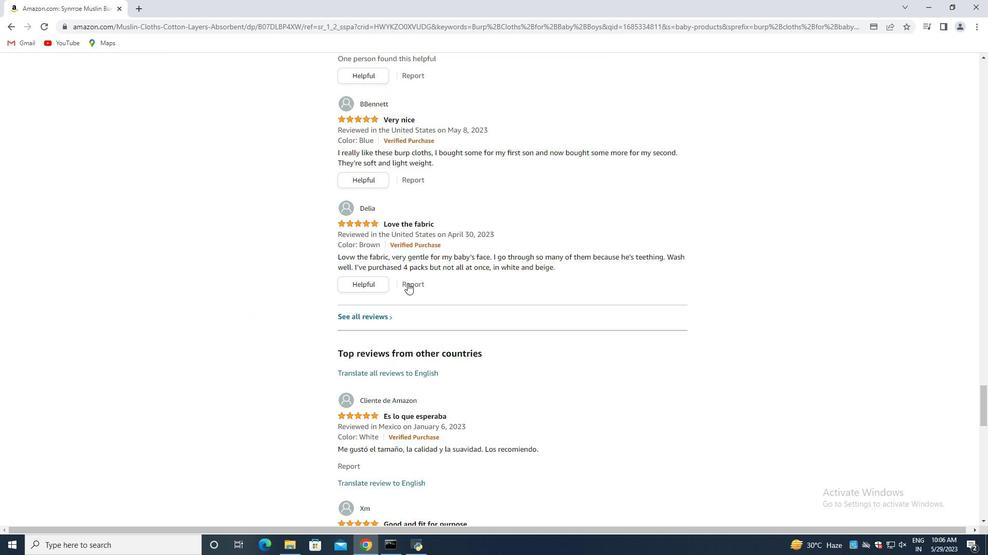 
Action: Mouse scrolled (407, 283) with delta (0, 0)
Screenshot: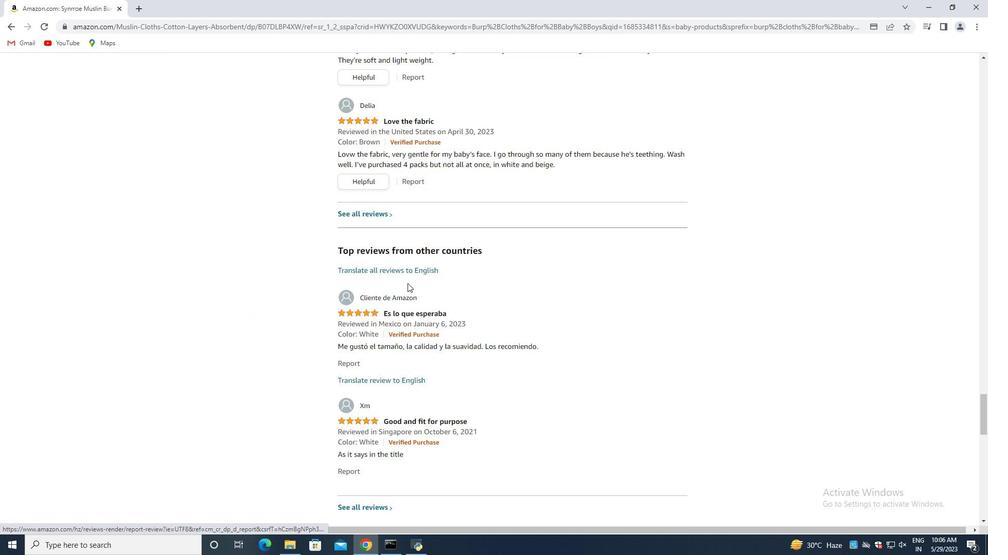
Action: Mouse scrolled (407, 283) with delta (0, 0)
Screenshot: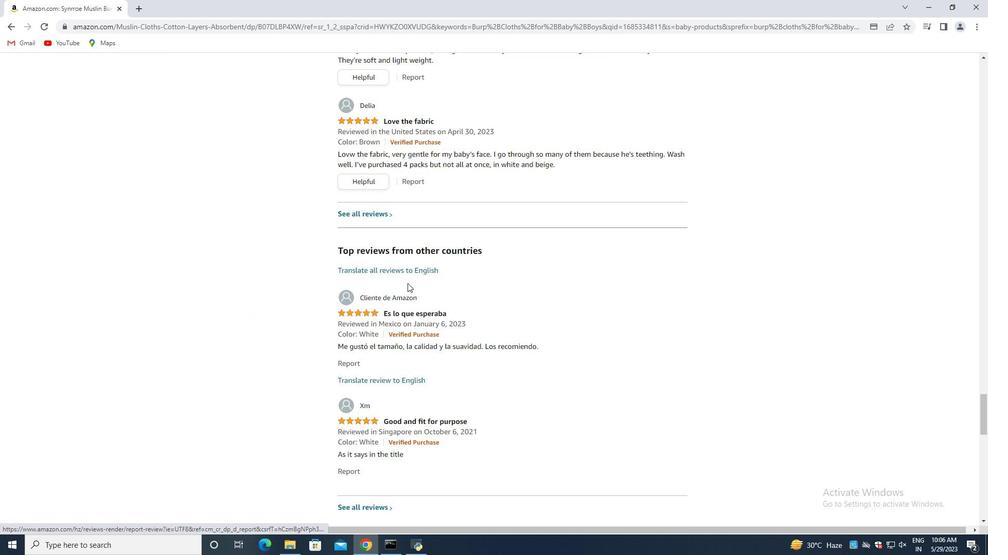 
Action: Mouse scrolled (407, 283) with delta (0, 0)
Screenshot: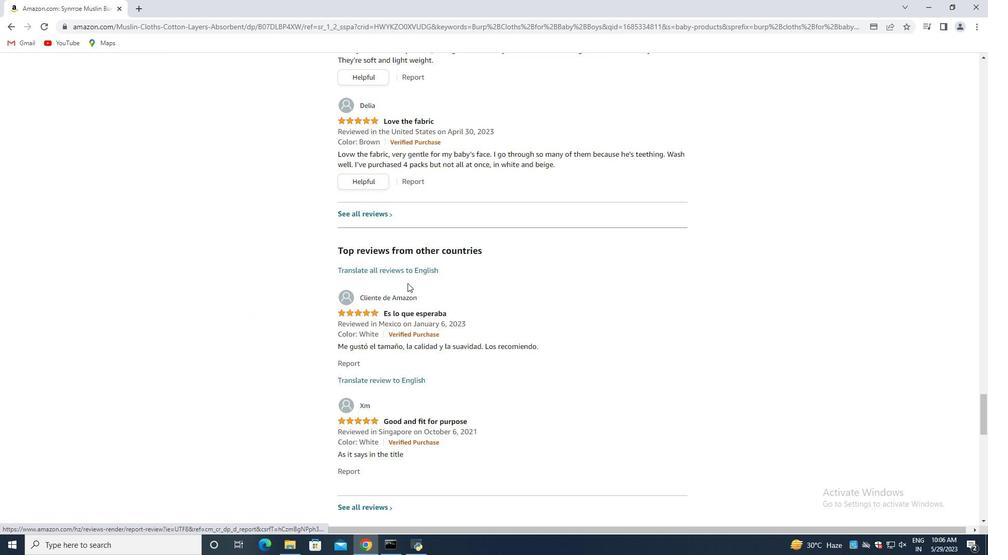 
Action: Mouse scrolled (407, 283) with delta (0, 0)
Screenshot: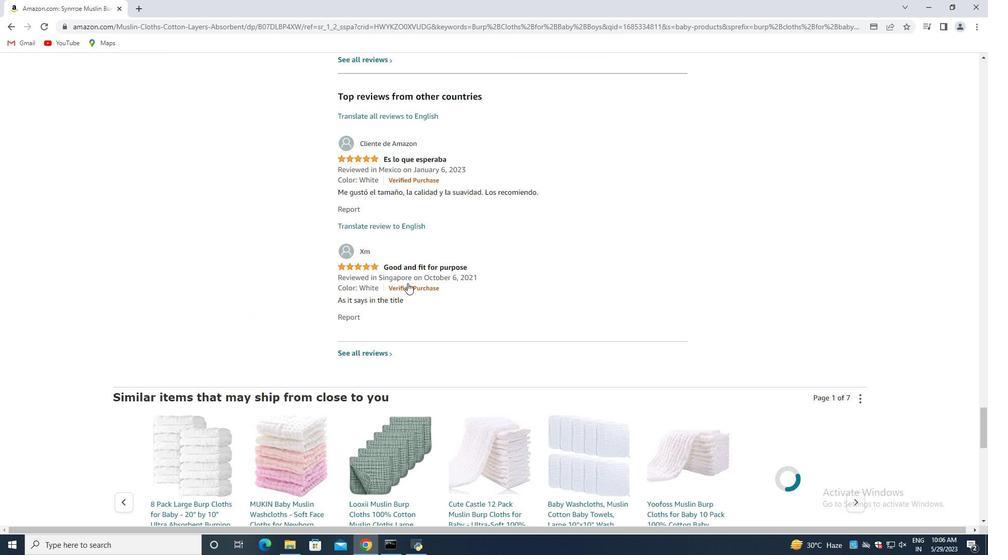 
Action: Mouse scrolled (407, 283) with delta (0, 0)
Screenshot: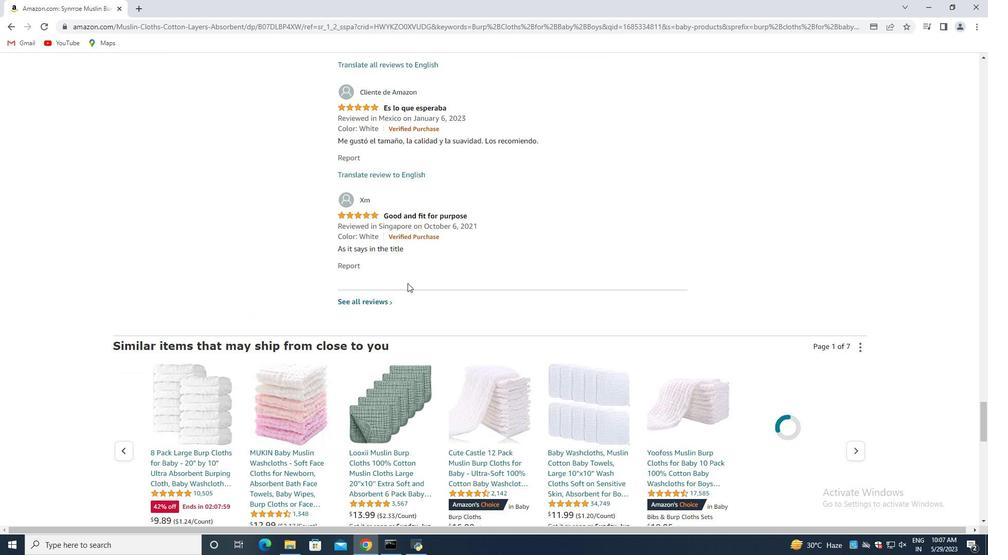 
Action: Mouse moved to (407, 284)
Screenshot: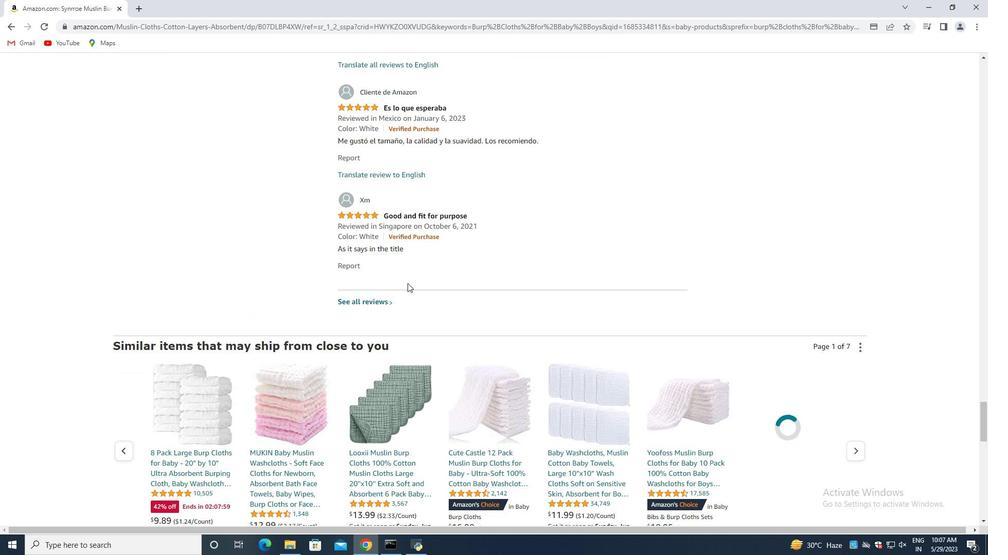 
Action: Mouse scrolled (407, 283) with delta (0, 0)
Screenshot: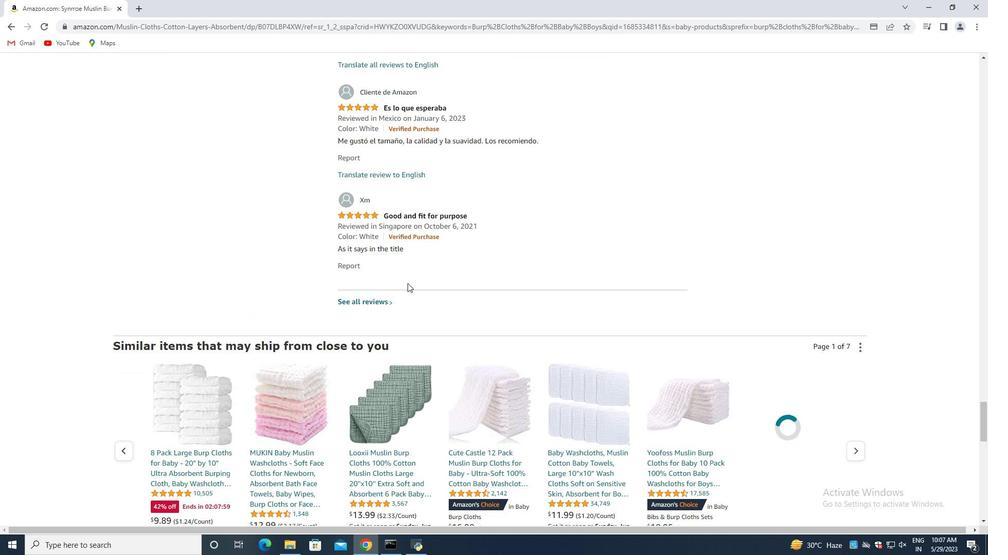 
Action: Mouse moved to (407, 284)
Screenshot: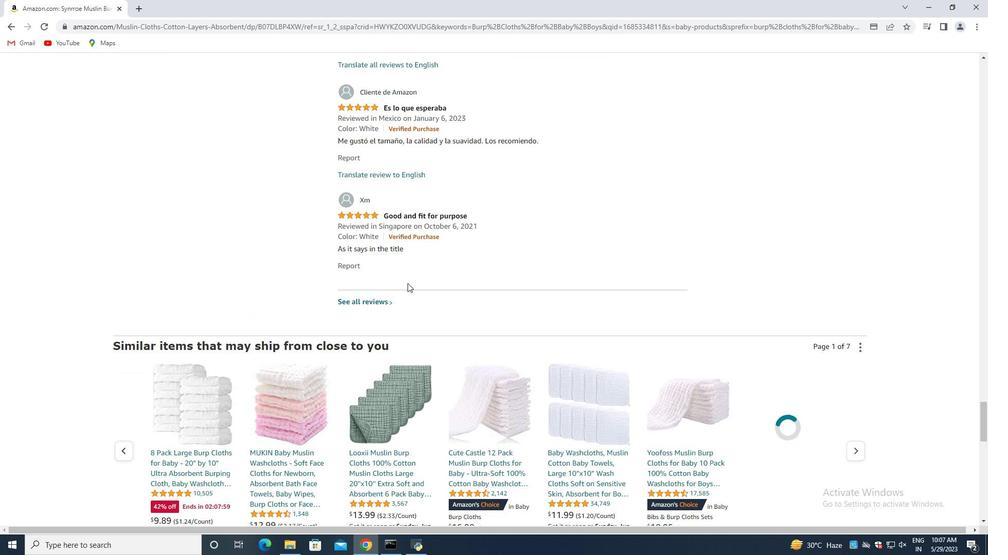
Action: Mouse scrolled (407, 283) with delta (0, 0)
Screenshot: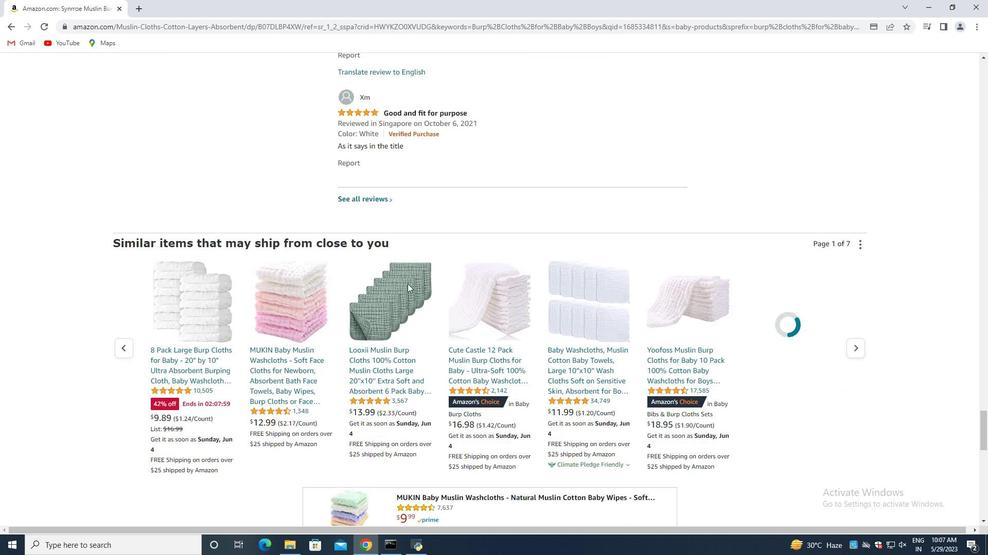 
Action: Mouse scrolled (407, 283) with delta (0, 0)
Screenshot: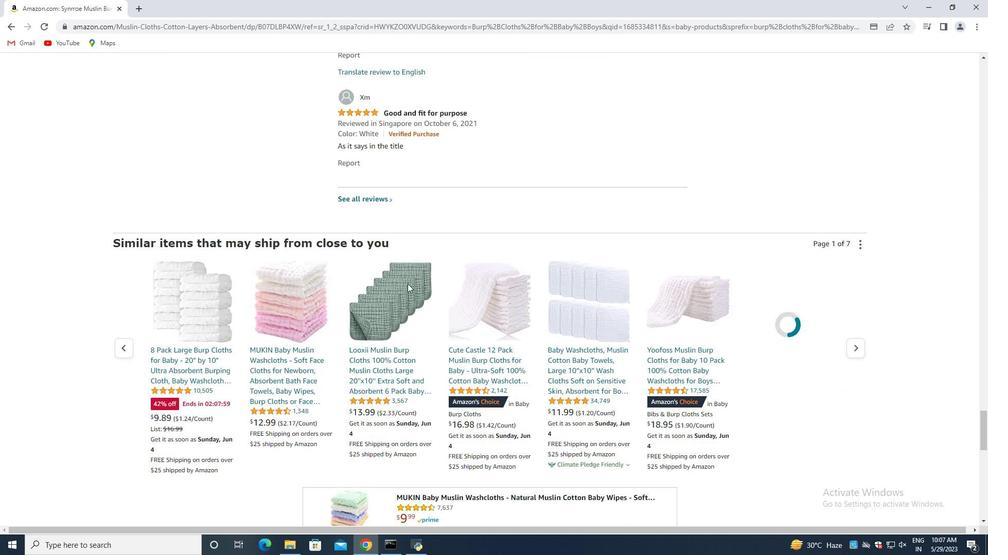 
Action: Mouse scrolled (407, 283) with delta (0, 0)
Screenshot: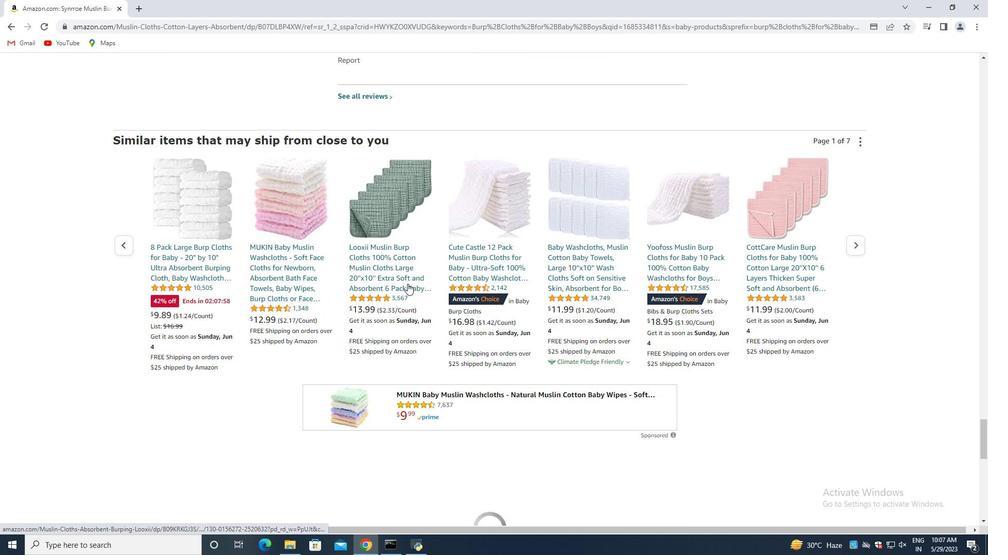 
Action: Mouse scrolled (407, 283) with delta (0, 0)
Screenshot: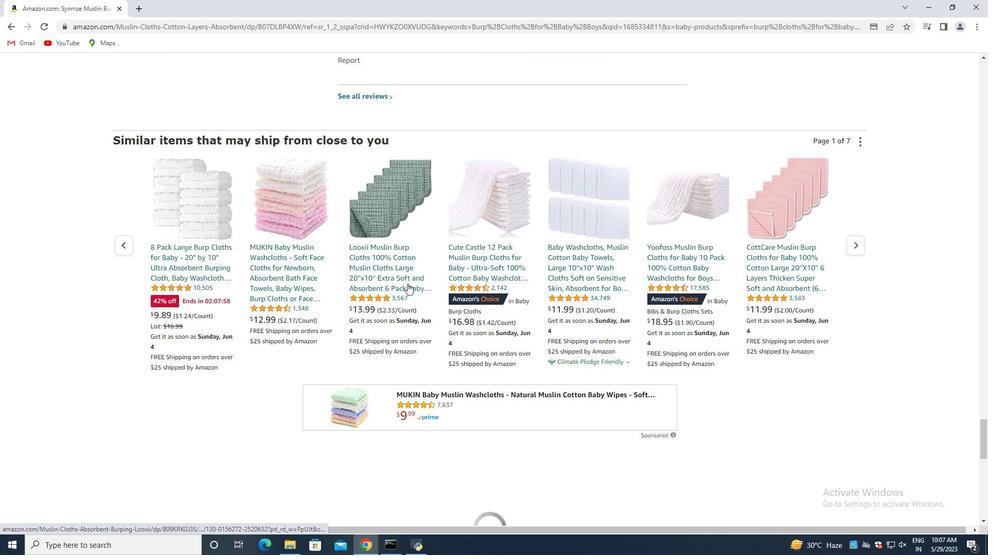 
Action: Mouse scrolled (407, 283) with delta (0, 0)
Screenshot: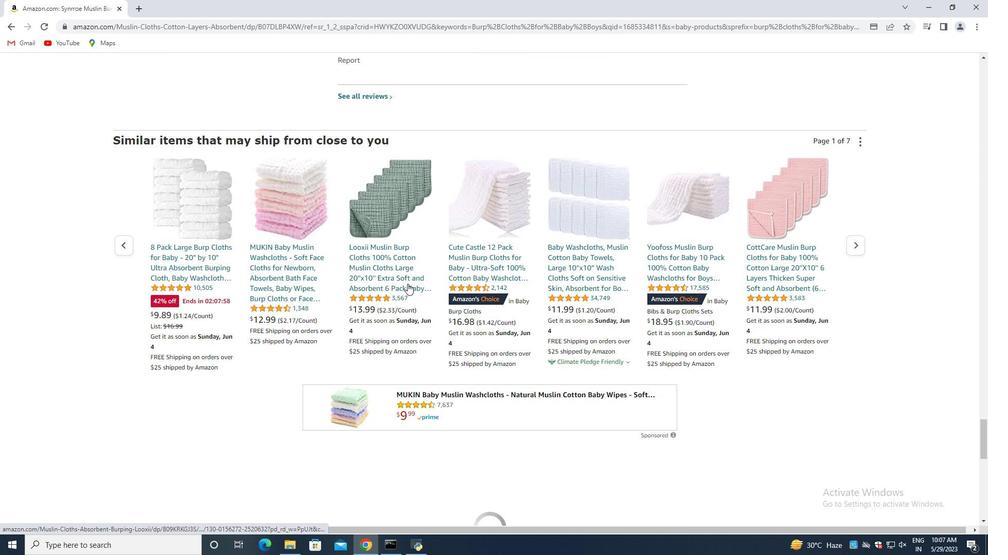 
Action: Mouse moved to (407, 284)
Screenshot: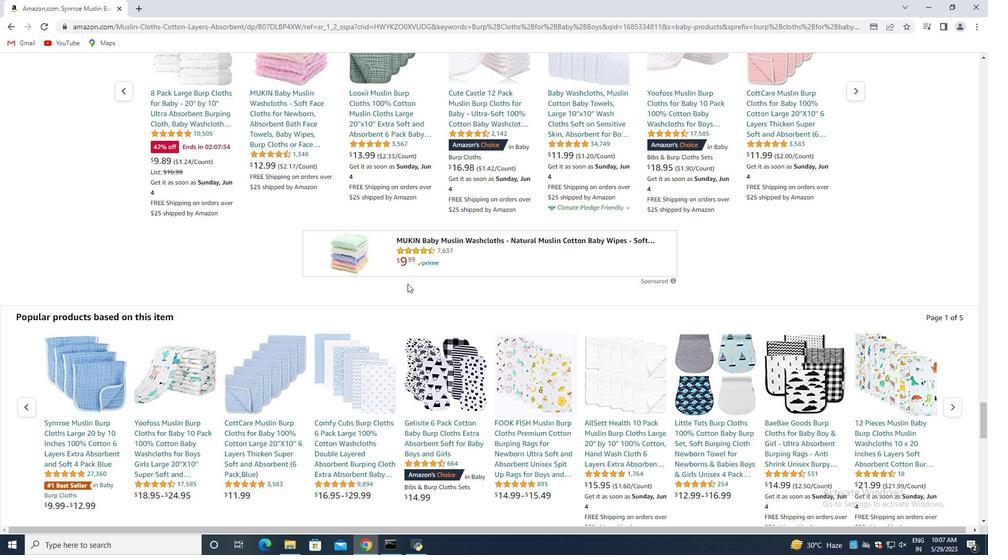 
Action: Mouse scrolled (407, 283) with delta (0, 0)
Screenshot: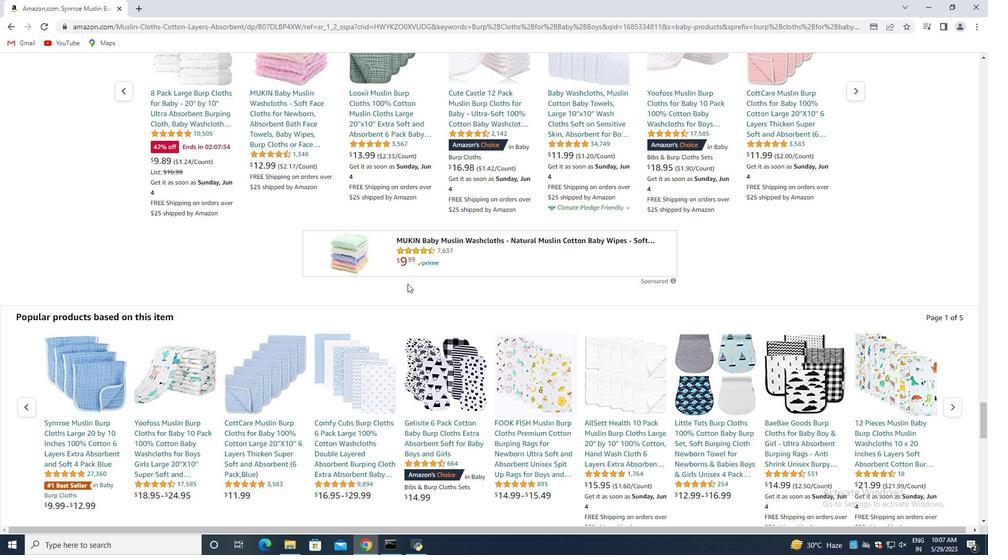 
Action: Mouse scrolled (407, 283) with delta (0, 0)
Screenshot: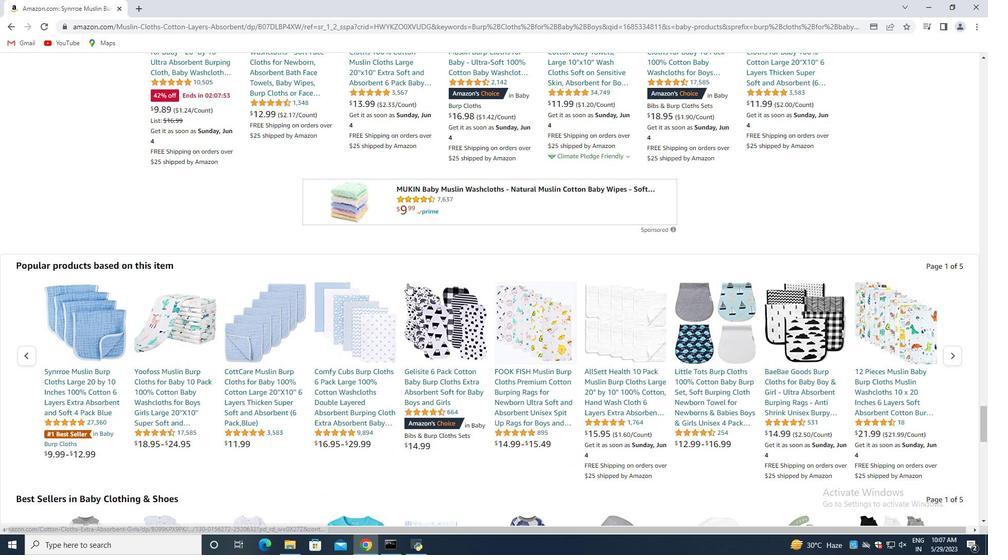 
Action: Mouse scrolled (407, 283) with delta (0, 0)
Screenshot: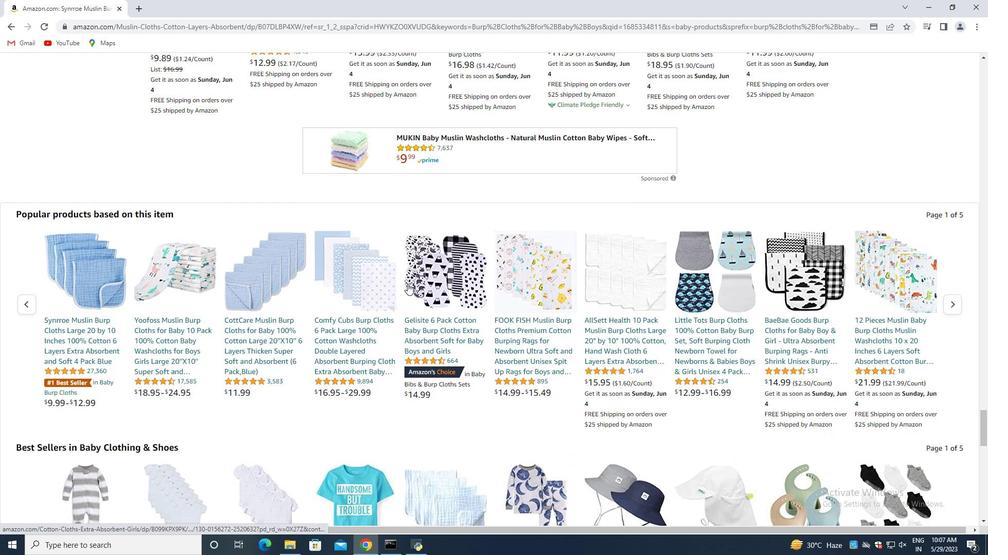 
Action: Mouse scrolled (407, 283) with delta (0, 0)
Screenshot: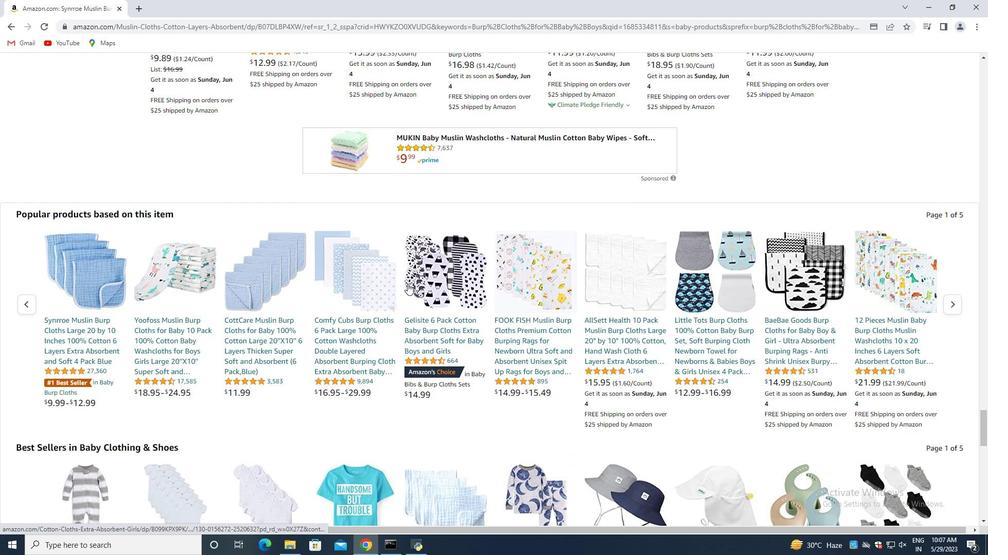 
Action: Mouse moved to (408, 284)
